Task: When was "The Red Badge of Courage" by Stephen Crane published?
Action: Mouse moved to (203, 172)
Screenshot: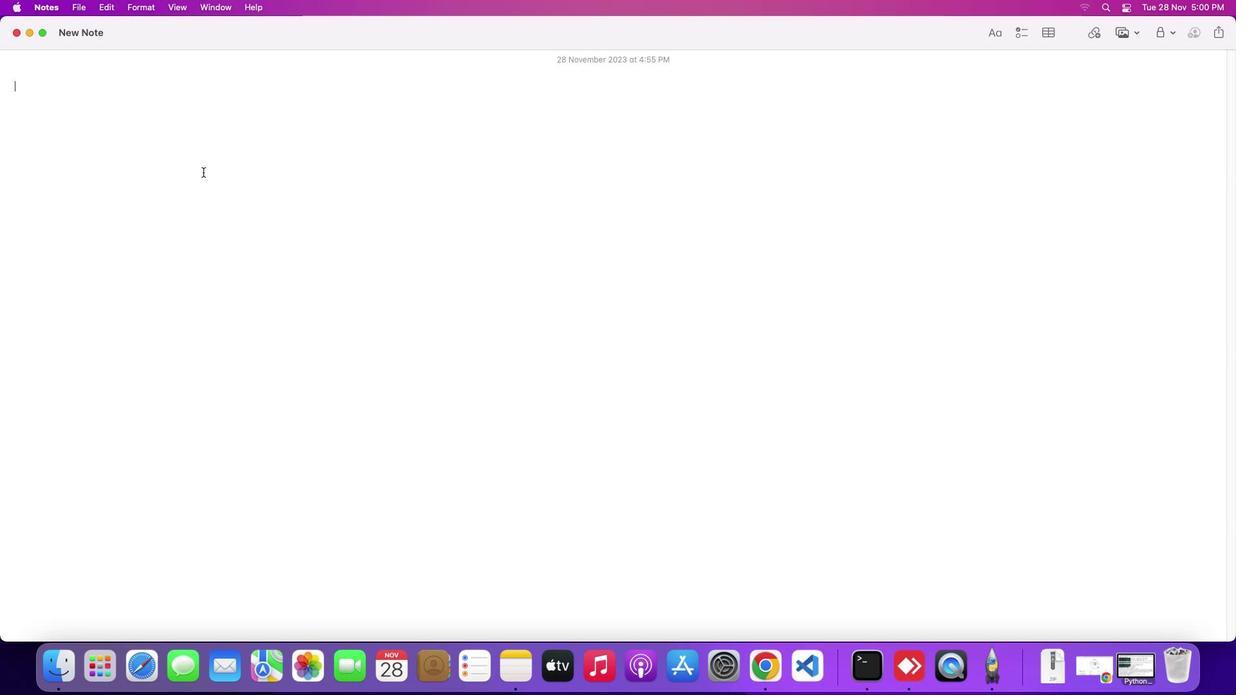 
Action: Key pressed Key.shift'W''h''e''n'Key.space'w''a''s'Key.spaceKey.shift'"'Key.shift'T''h''e'Key.spaceKey.shift'R''e''d'Key.spaceKey.shift'B''a''d''g''e'Key.space'o''f'Key.spaceKey.shift'C''o''u''r''a''g''e'Key.shift'"'Key.space'b''y'Key.spaceKey.shift'S''t''e''p''h''e''n'Key.spaceKey.shift'C''r''a''n''e'Key.space'p''u''b''l''i''s''h''e''d'Key.shift_r'?'Key.enter
Screenshot: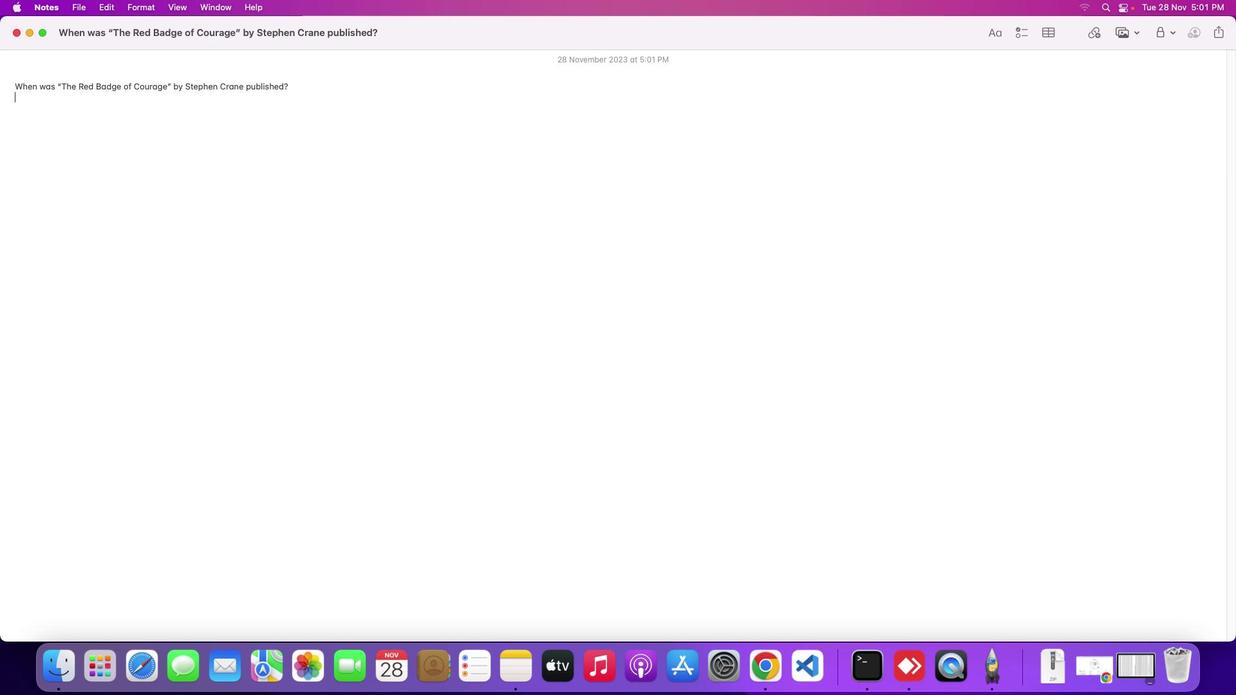 
Action: Mouse moved to (1091, 665)
Screenshot: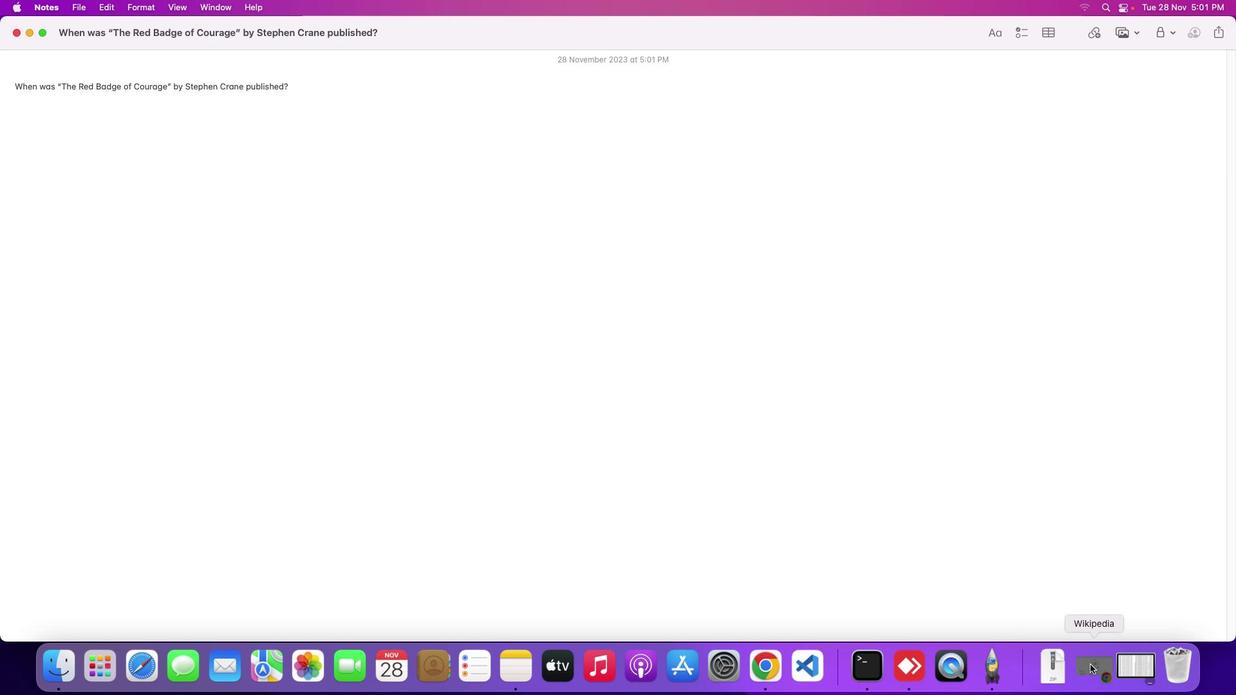 
Action: Mouse pressed left at (1091, 665)
Screenshot: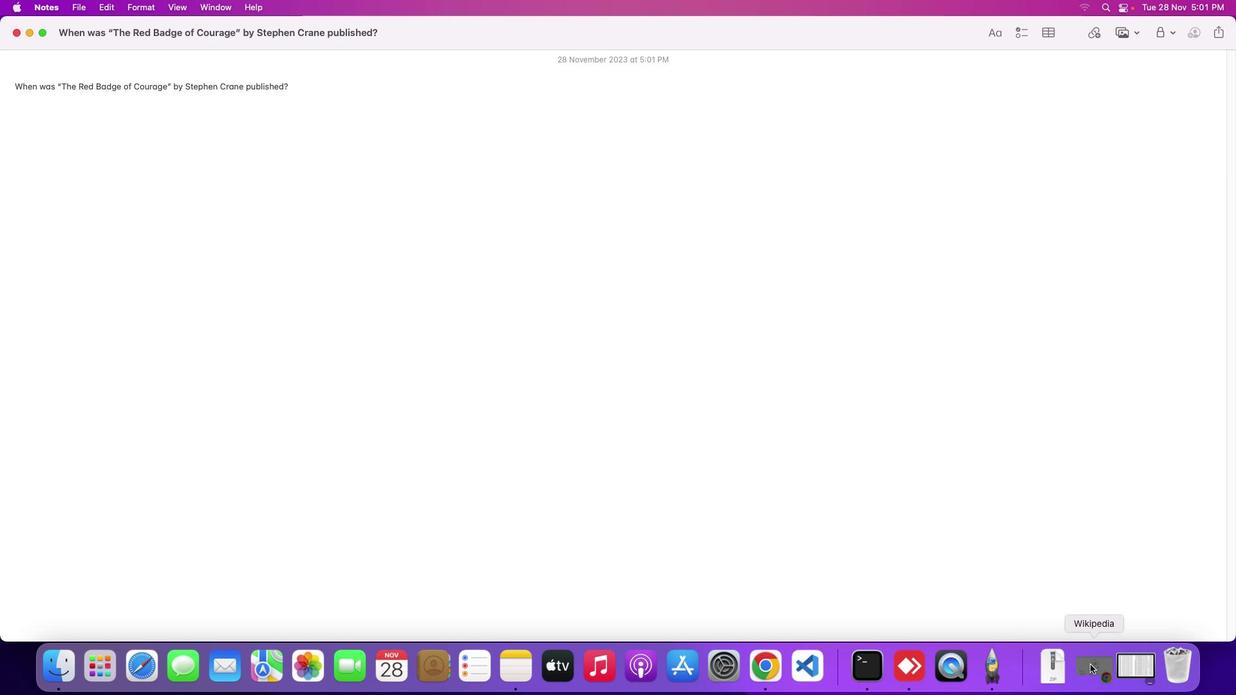 
Action: Mouse moved to (495, 391)
Screenshot: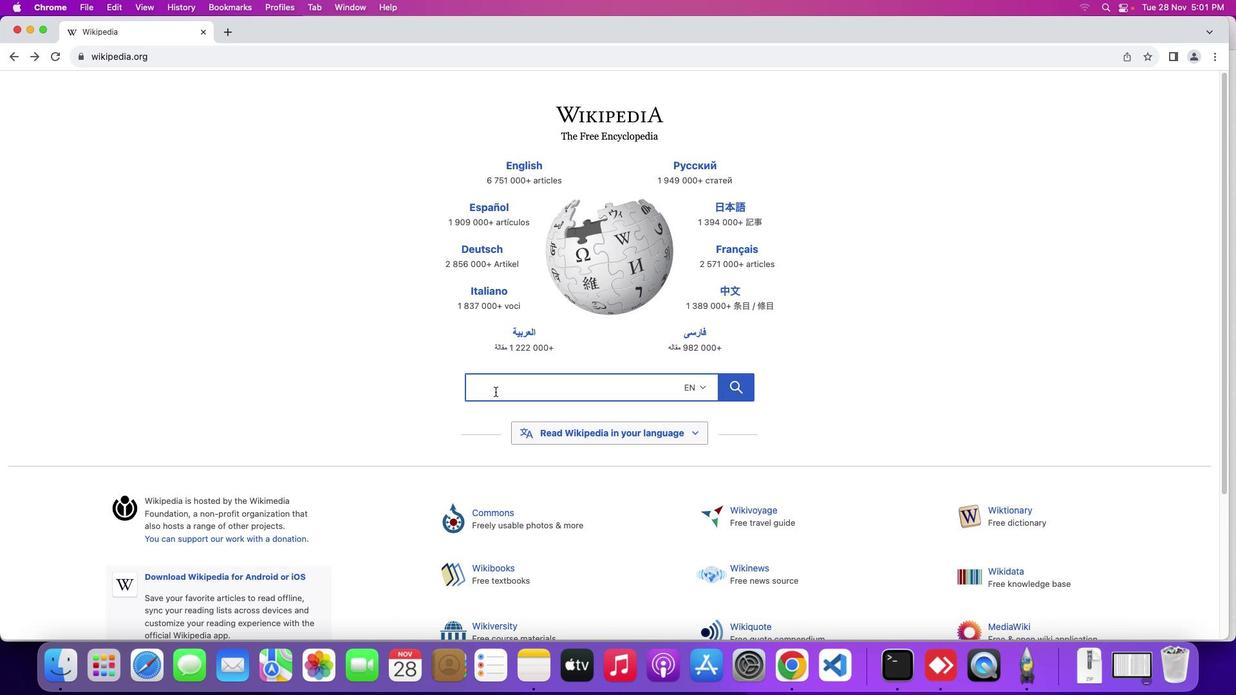 
Action: Mouse pressed left at (495, 391)
Screenshot: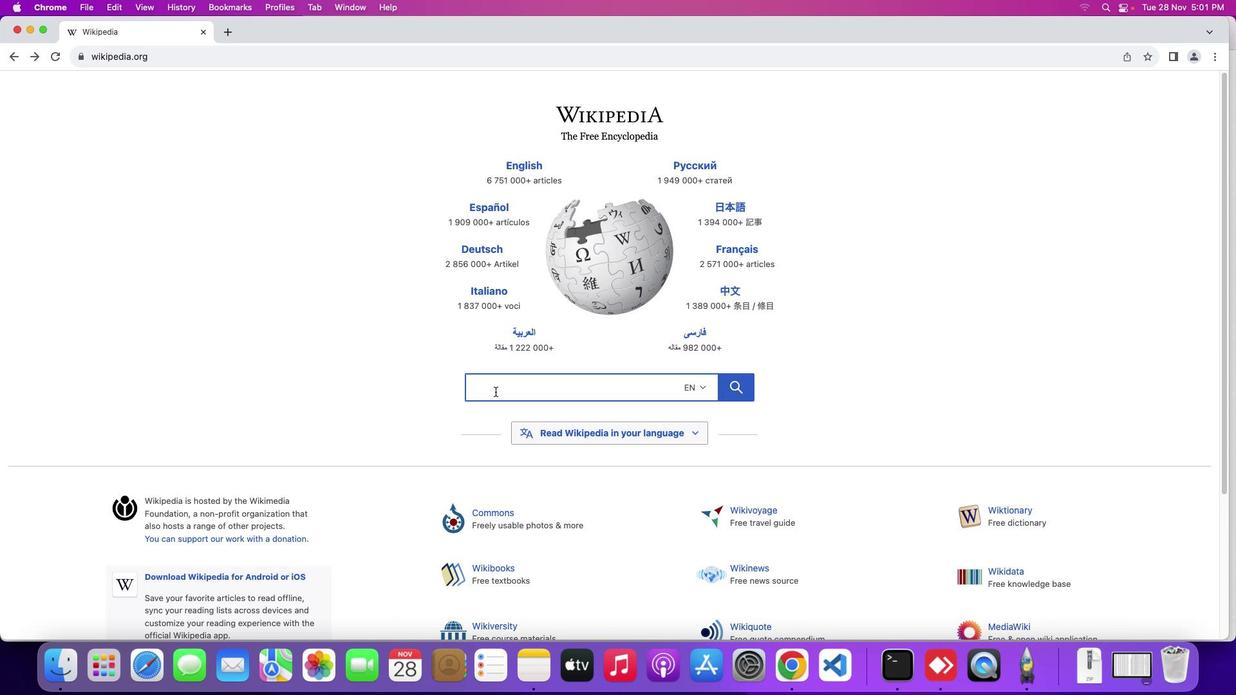 
Action: Mouse moved to (494, 389)
Screenshot: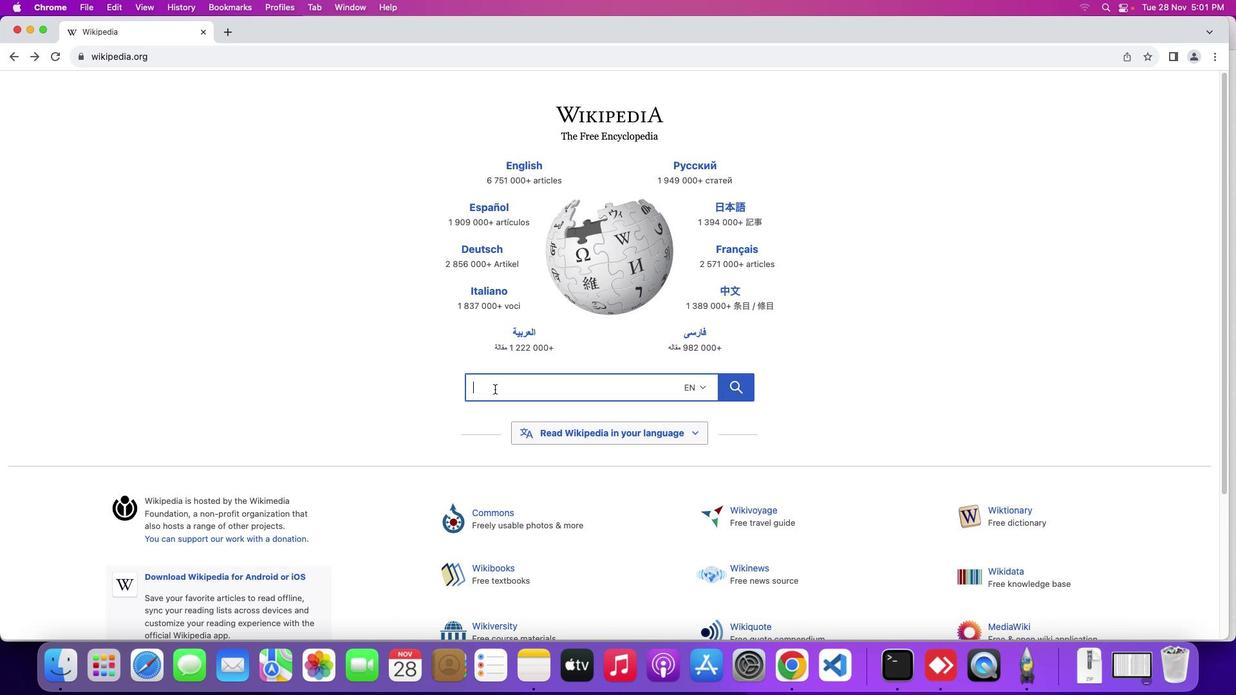 
Action: Key pressed Key.shift'T''h''e'Key.spaceKey.shift'R''e''d'Key.spaceKey.shift'B''a''d''g''e'Key.space'o''f'Key.spaceKey.shift'C''o''u''r''a''g''e'
Screenshot: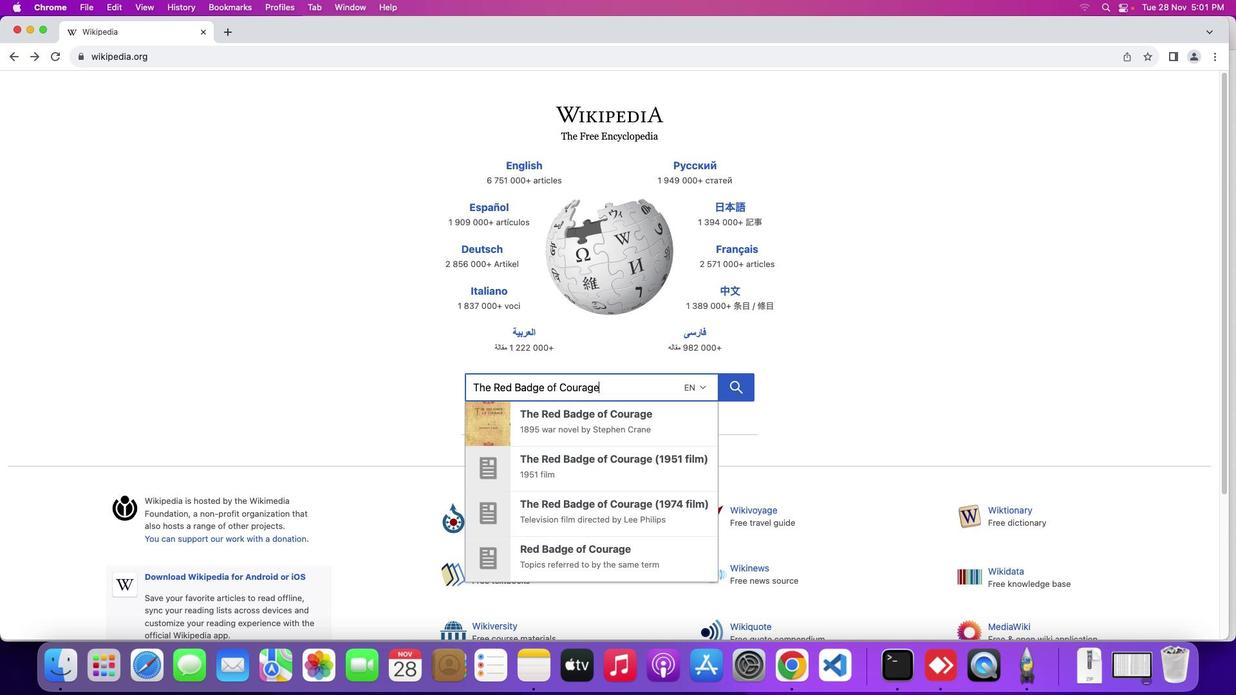 
Action: Mouse moved to (740, 387)
Screenshot: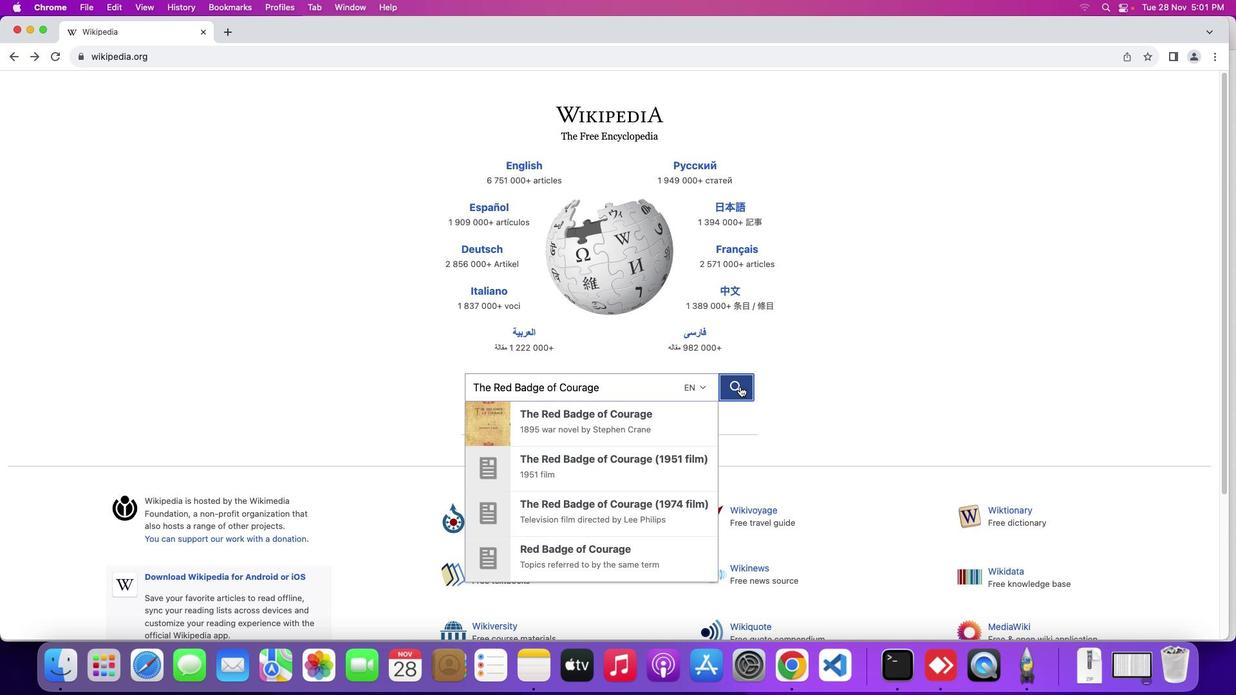 
Action: Mouse pressed left at (740, 387)
Screenshot: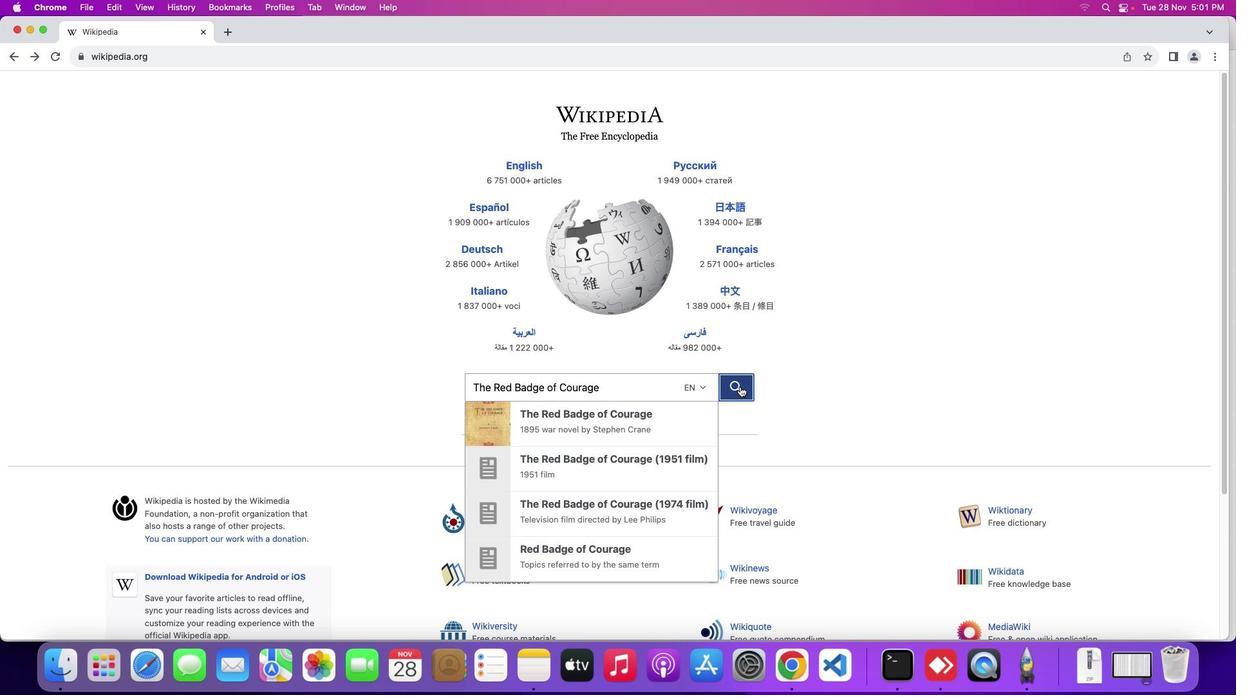 
Action: Mouse moved to (773, 269)
Screenshot: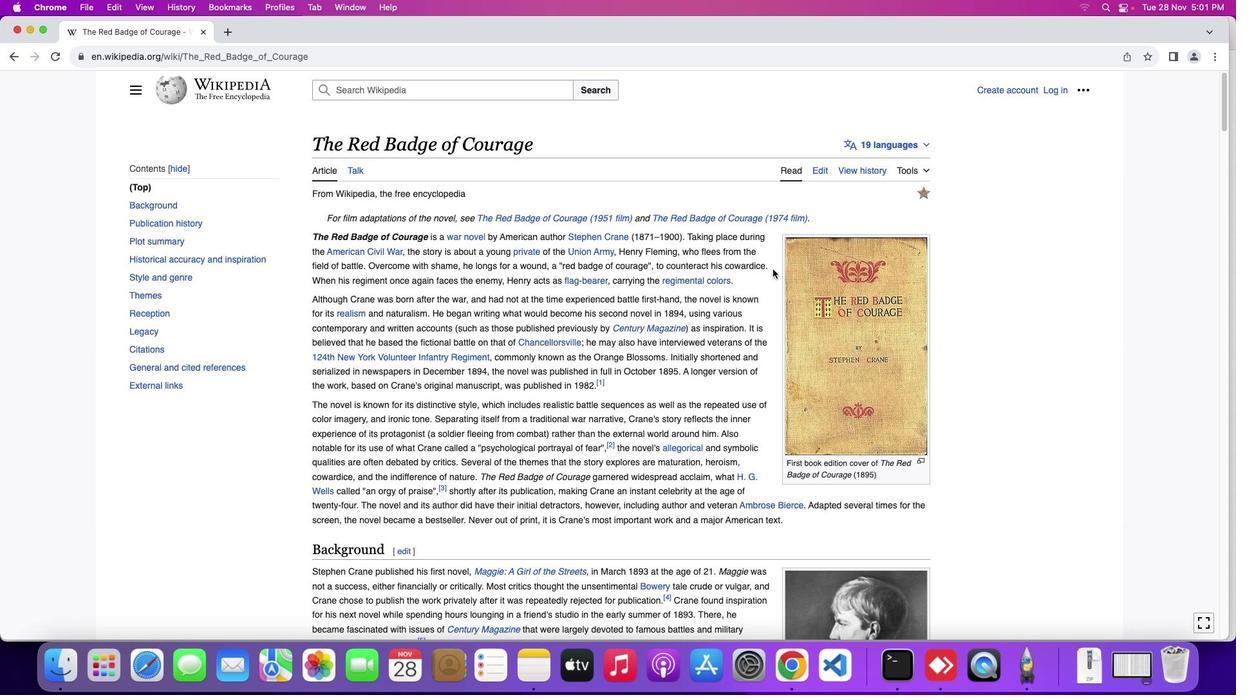 
Action: Mouse scrolled (773, 269) with delta (0, 0)
Screenshot: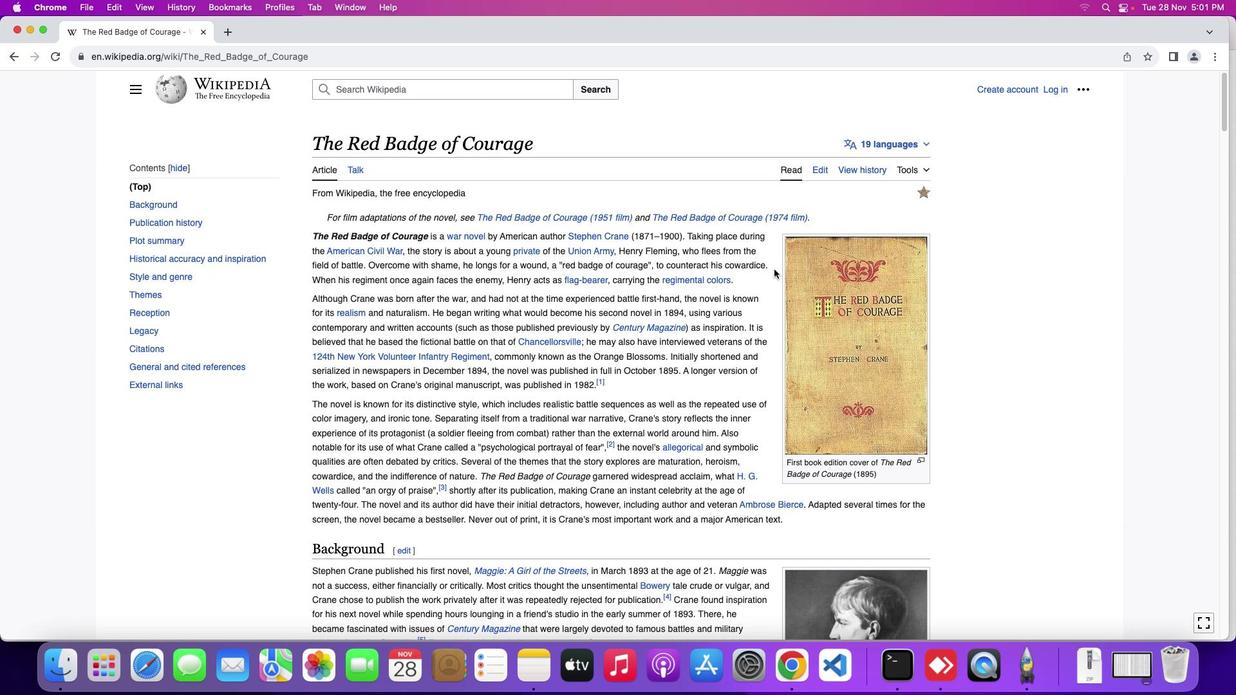 
Action: Mouse moved to (774, 269)
Screenshot: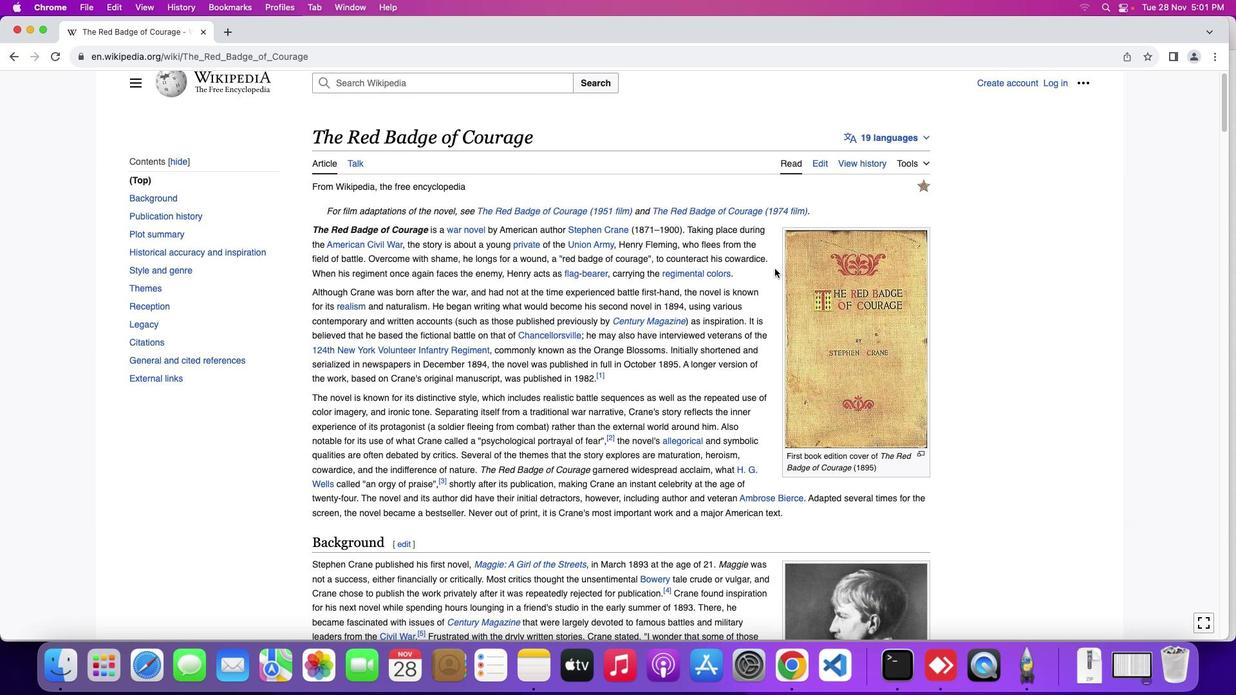 
Action: Mouse scrolled (774, 269) with delta (0, 0)
Screenshot: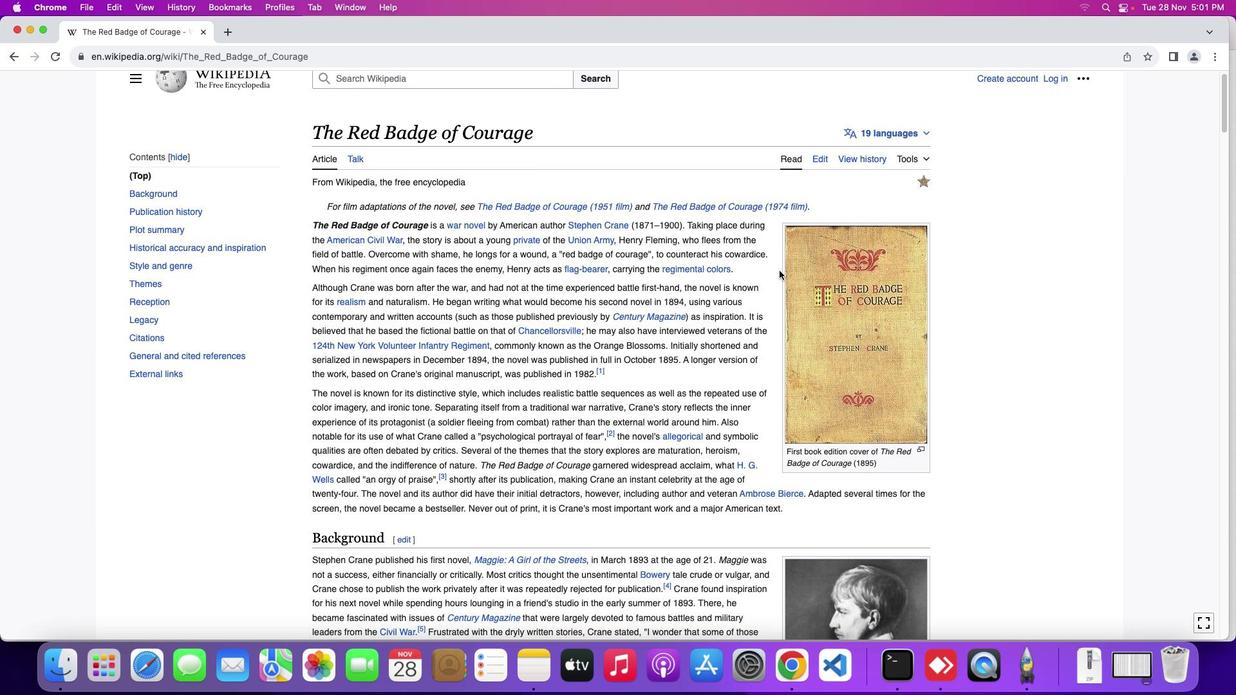 
Action: Mouse scrolled (774, 269) with delta (0, 0)
Screenshot: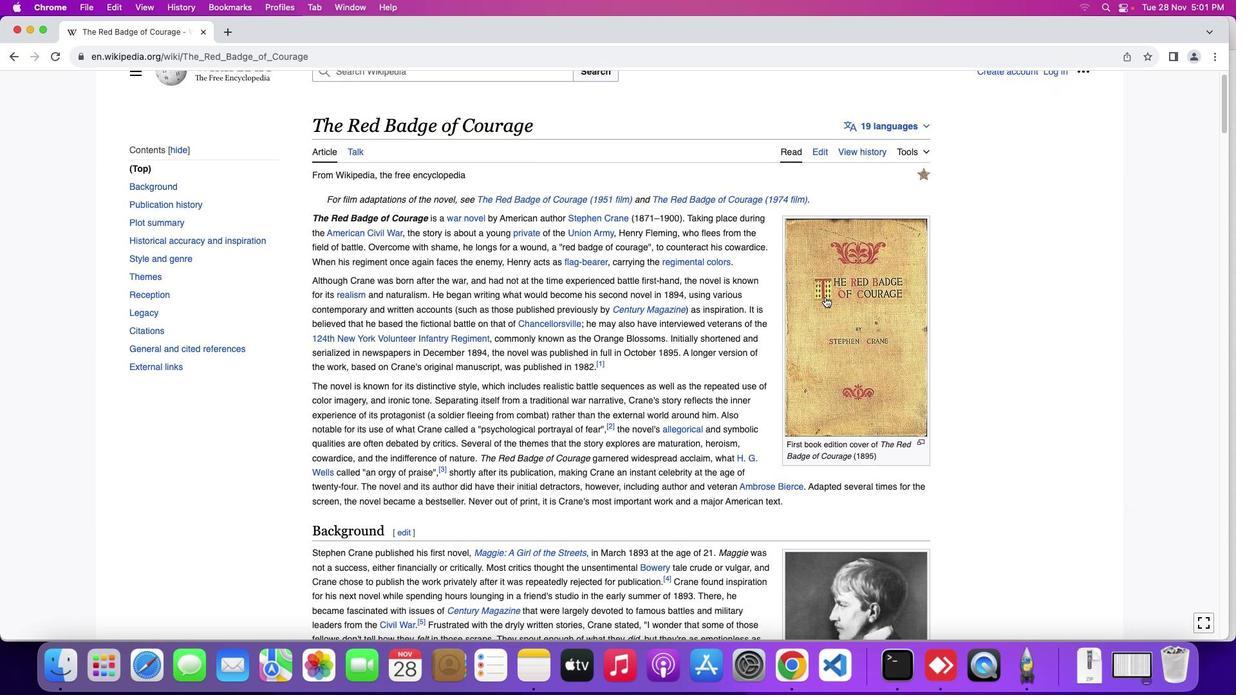
Action: Mouse moved to (945, 334)
Screenshot: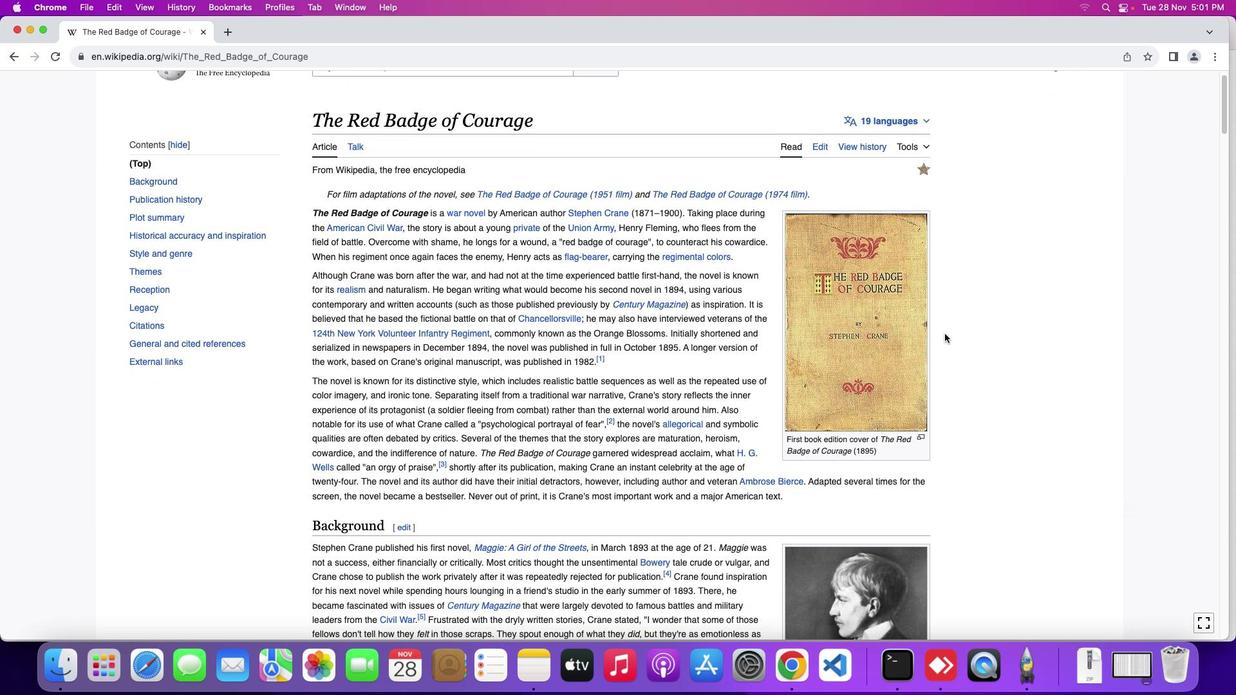 
Action: Mouse scrolled (945, 334) with delta (0, 0)
Screenshot: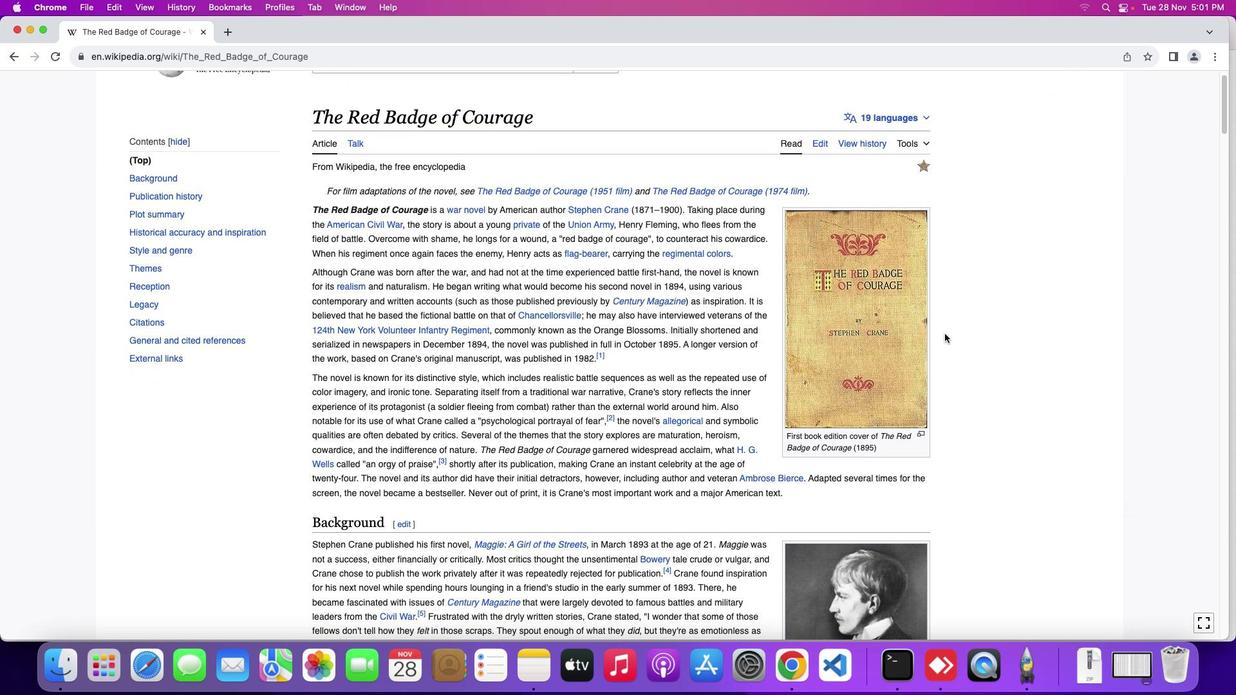
Action: Mouse moved to (945, 333)
Screenshot: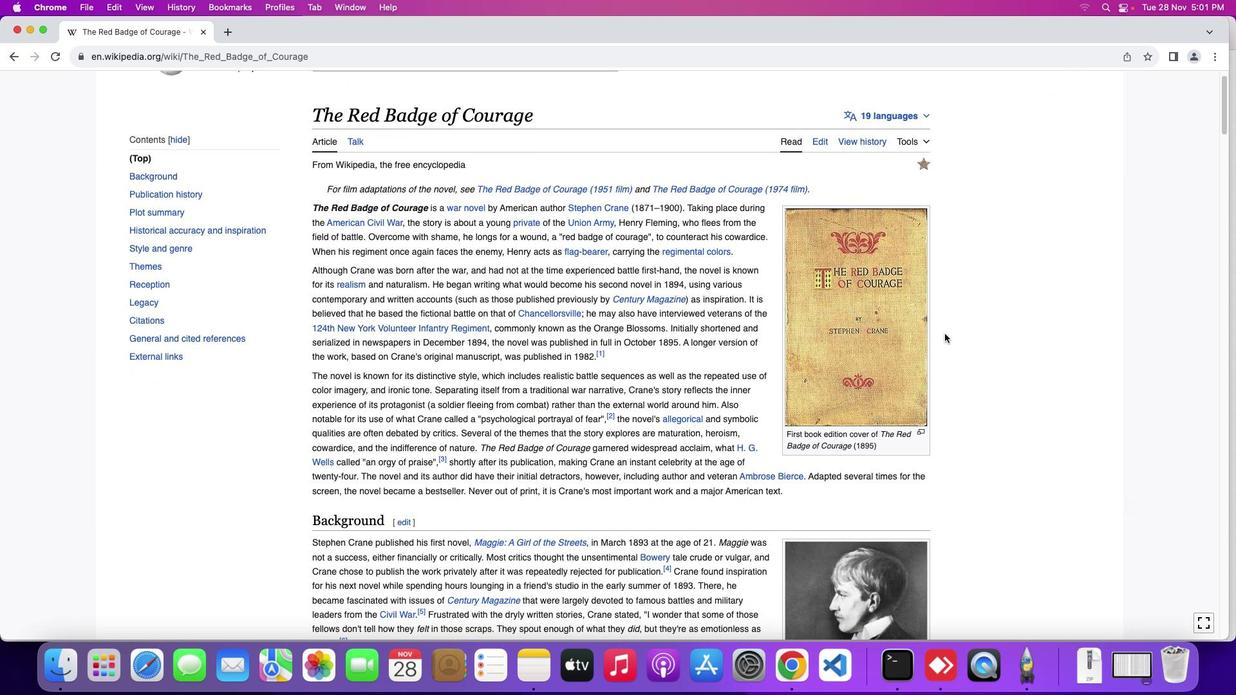
Action: Mouse scrolled (945, 333) with delta (0, 0)
Screenshot: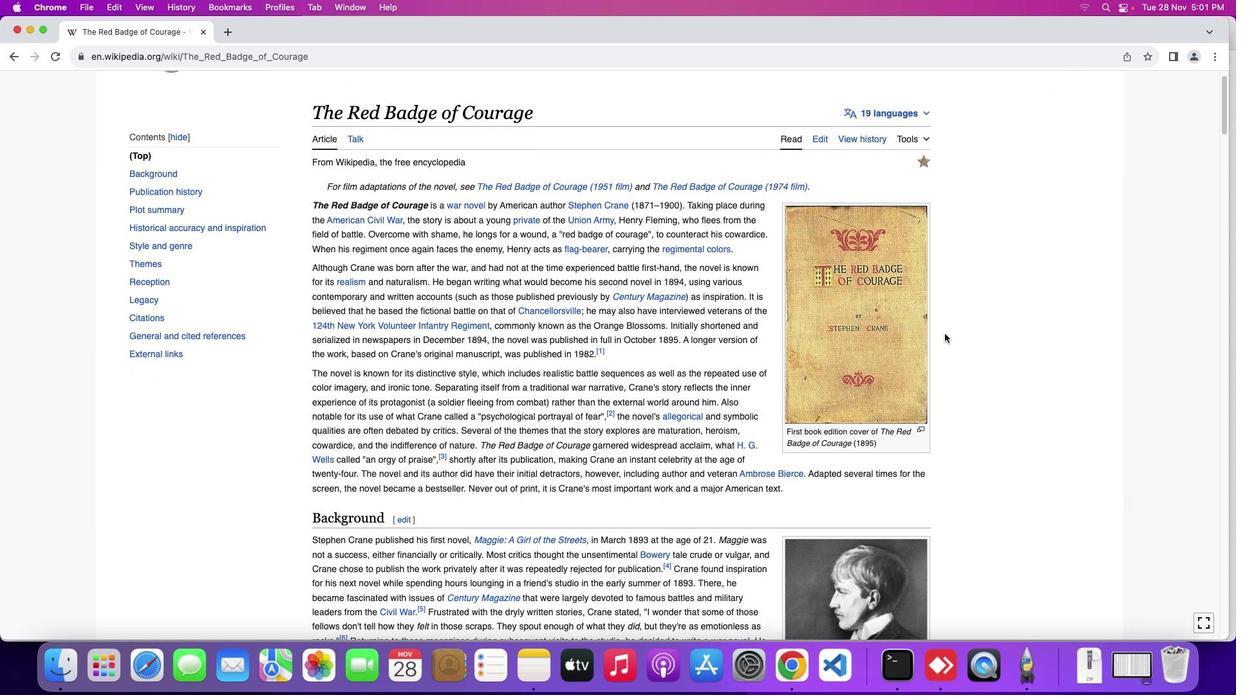 
Action: Mouse moved to (944, 338)
Screenshot: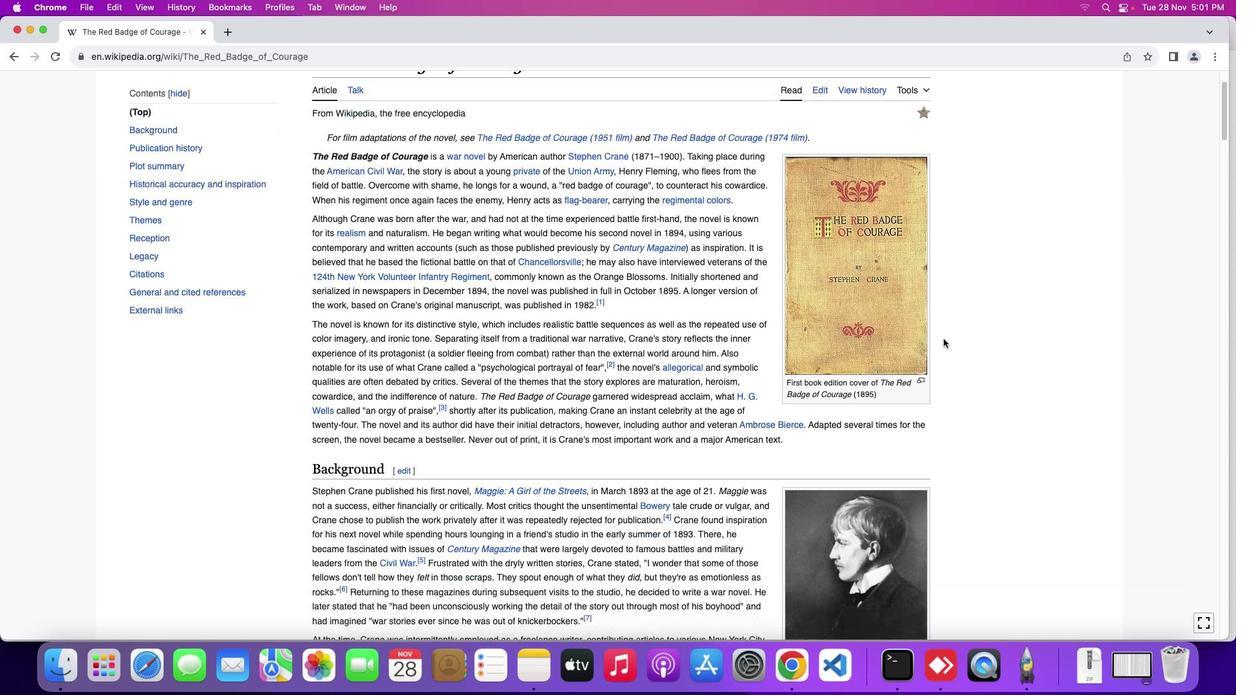 
Action: Mouse scrolled (944, 338) with delta (0, 0)
Screenshot: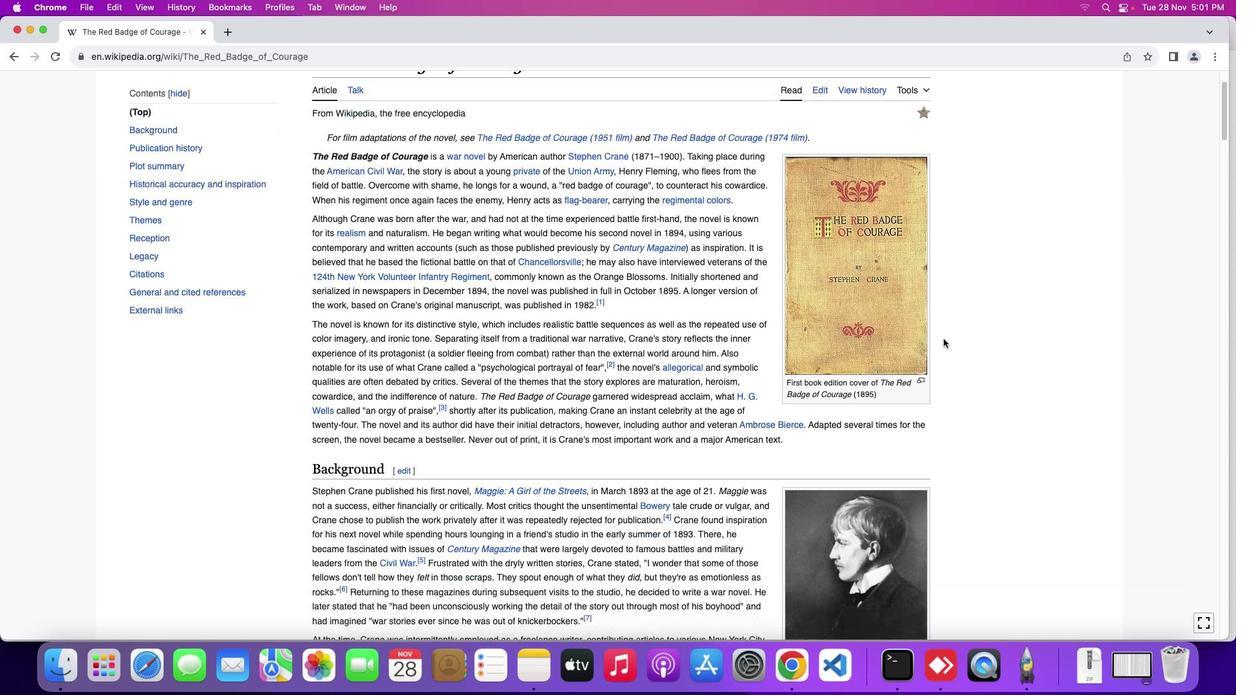 
Action: Mouse scrolled (944, 338) with delta (0, 0)
Screenshot: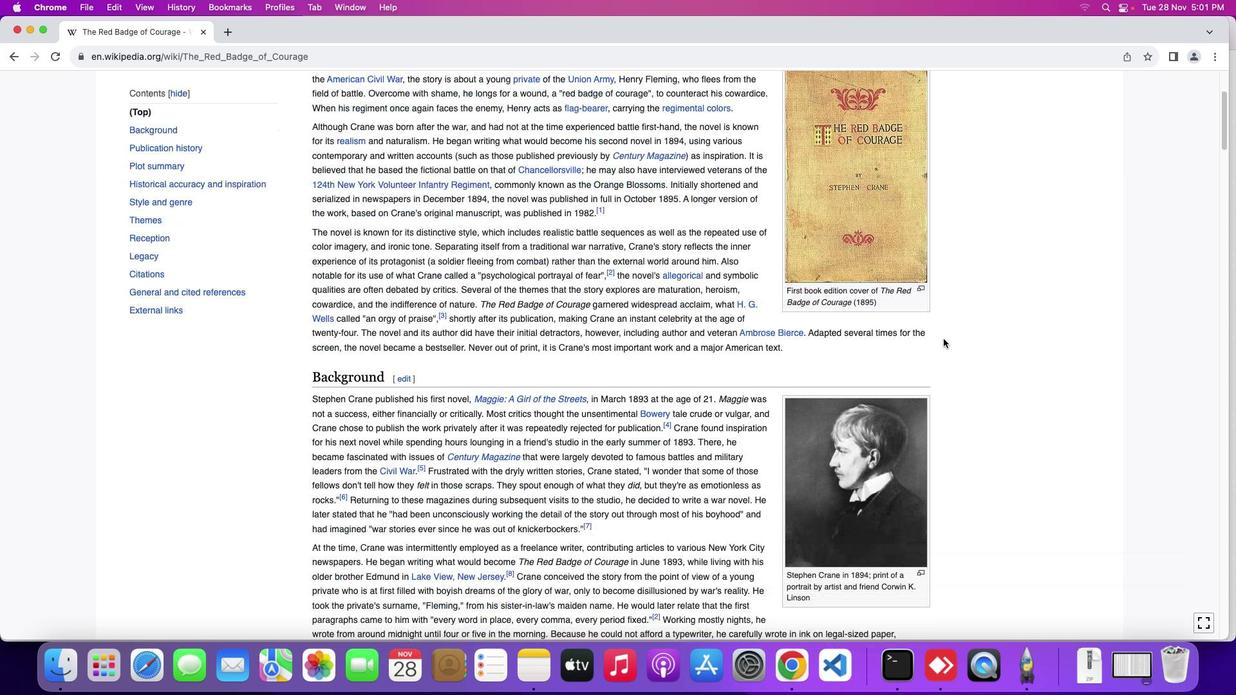 
Action: Mouse scrolled (944, 338) with delta (0, -1)
Screenshot: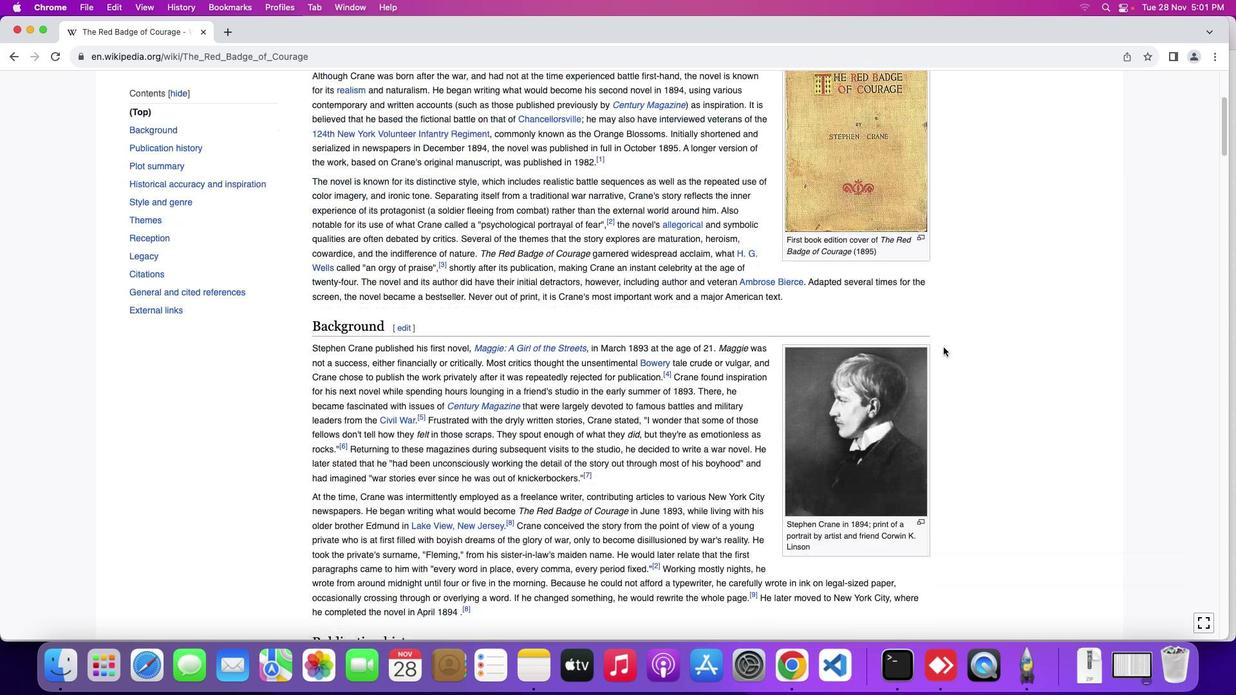 
Action: Mouse scrolled (944, 338) with delta (0, -2)
Screenshot: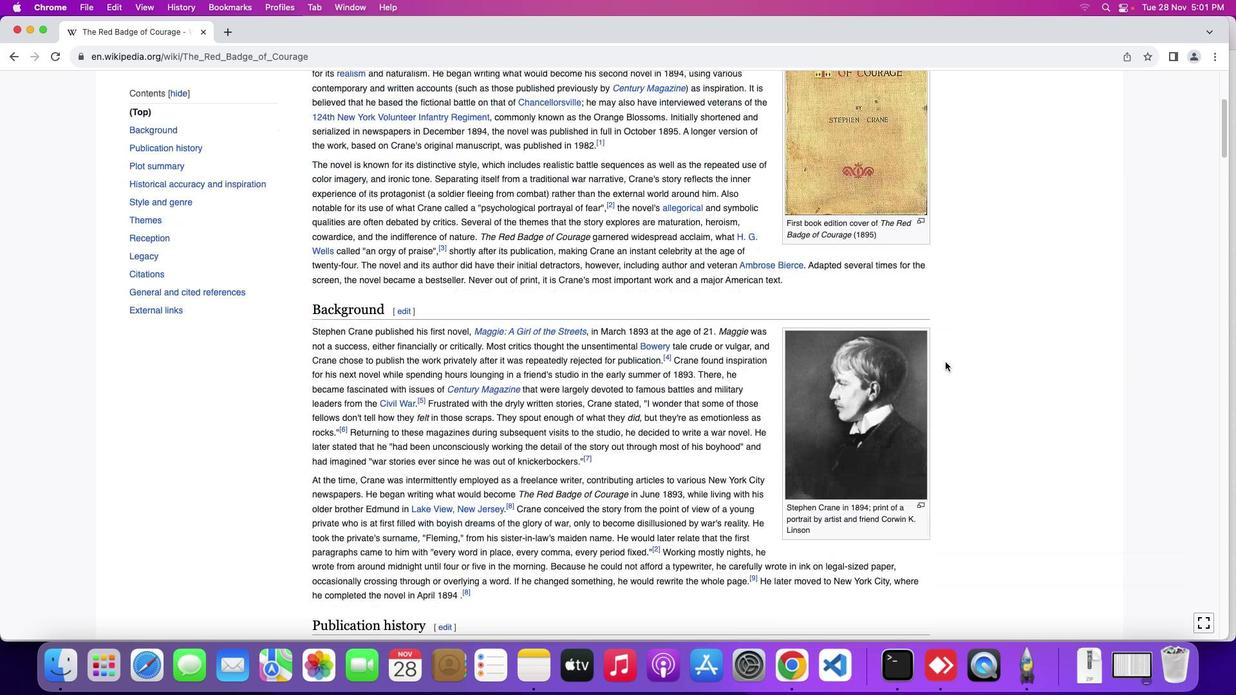 
Action: Mouse moved to (950, 367)
Screenshot: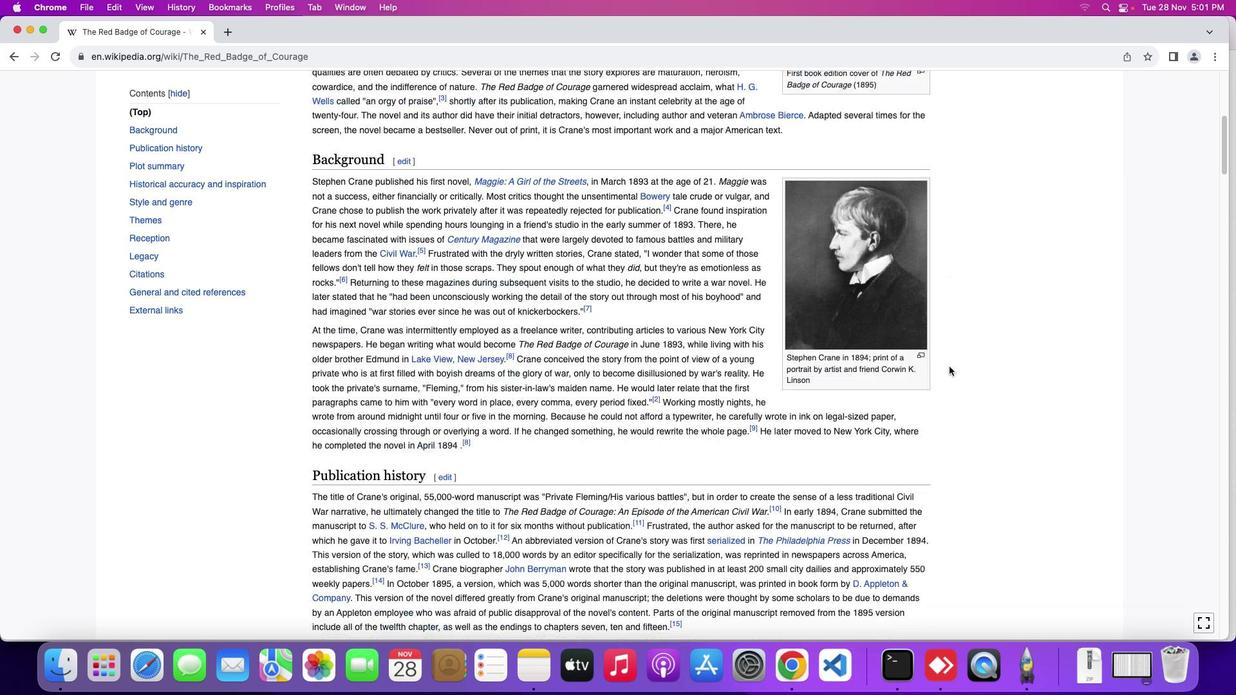 
Action: Mouse scrolled (950, 367) with delta (0, 0)
Screenshot: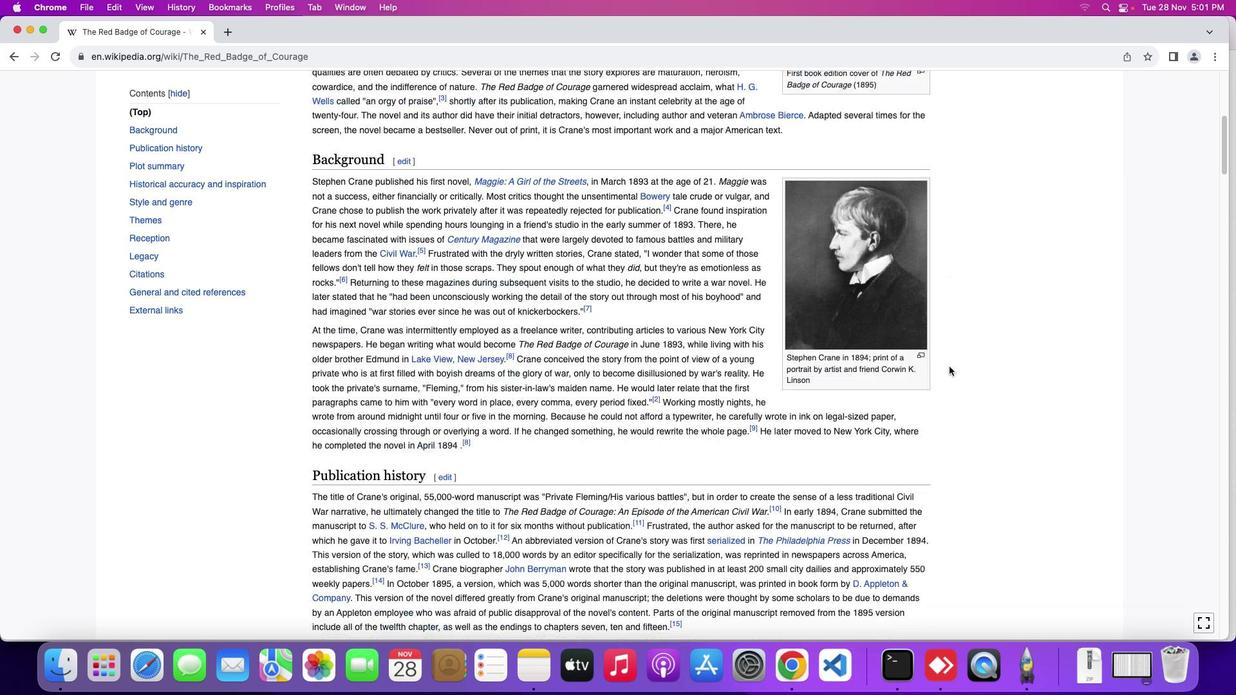 
Action: Mouse moved to (950, 367)
Screenshot: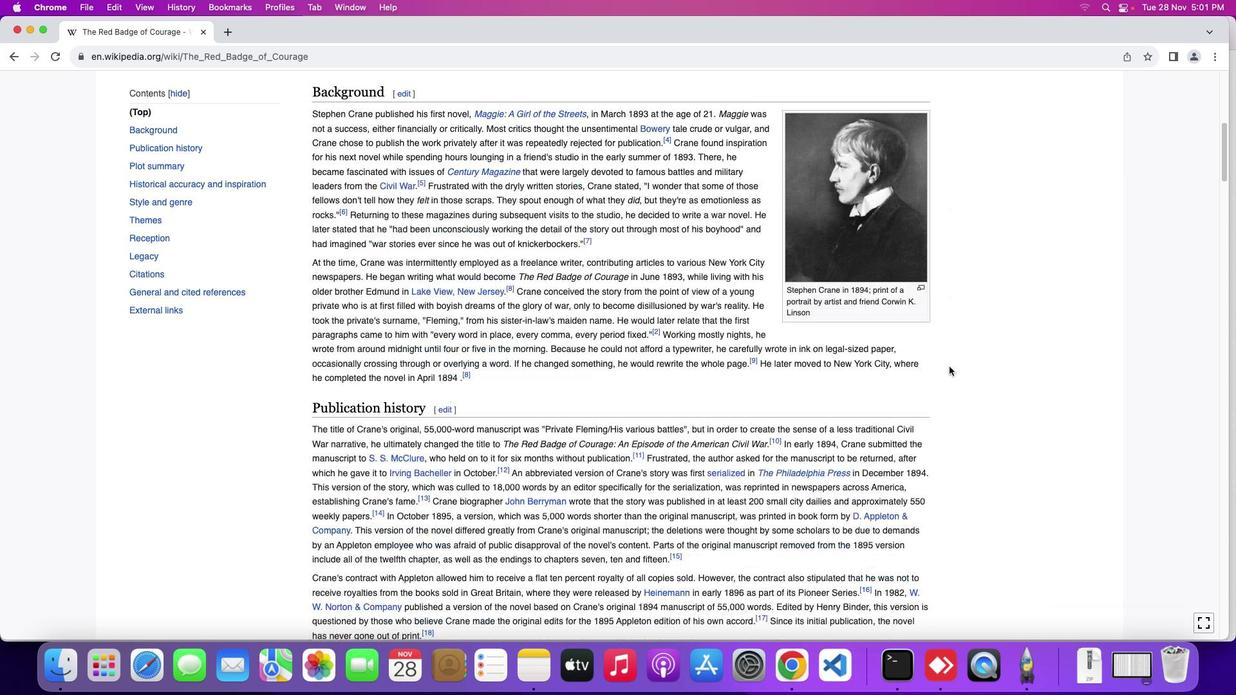 
Action: Mouse scrolled (950, 367) with delta (0, 0)
Screenshot: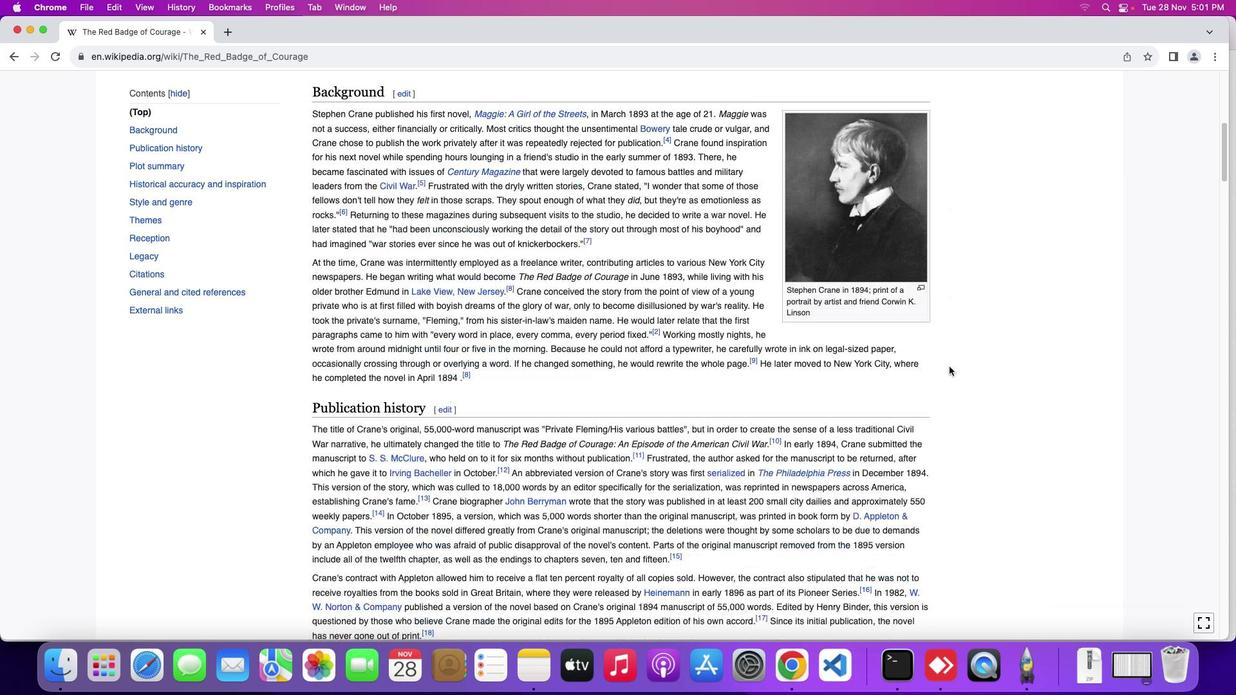 
Action: Mouse moved to (950, 367)
Screenshot: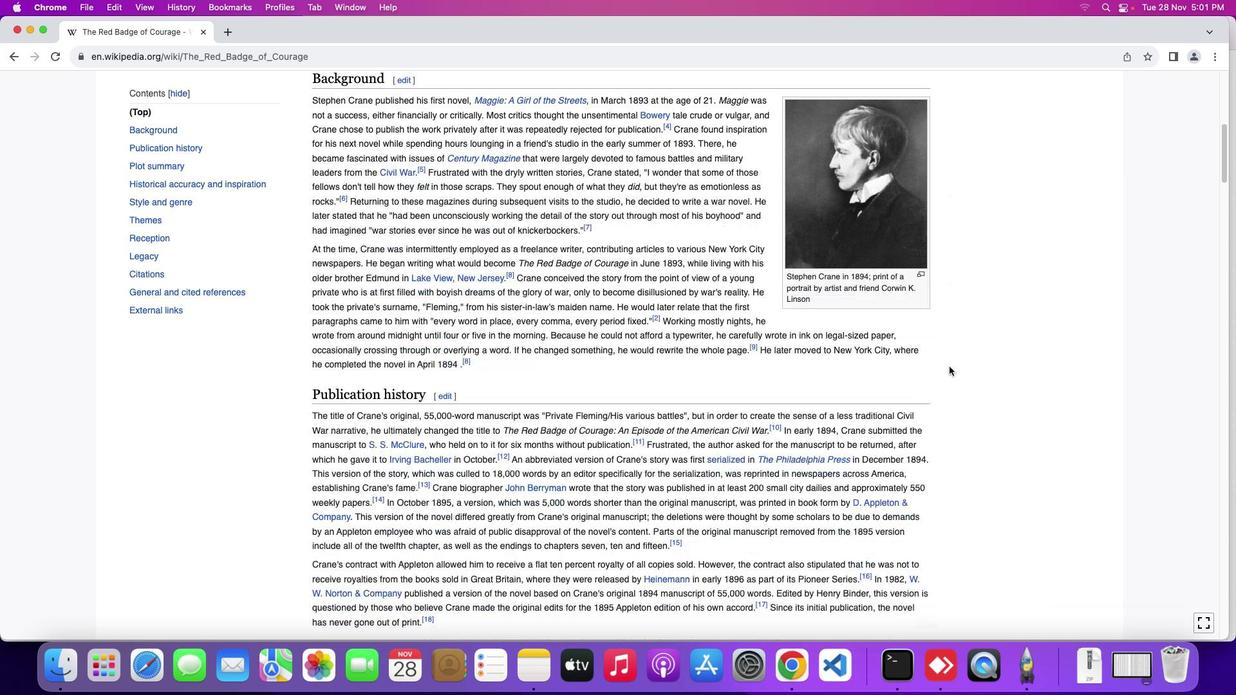
Action: Mouse scrolled (950, 367) with delta (0, -1)
Screenshot: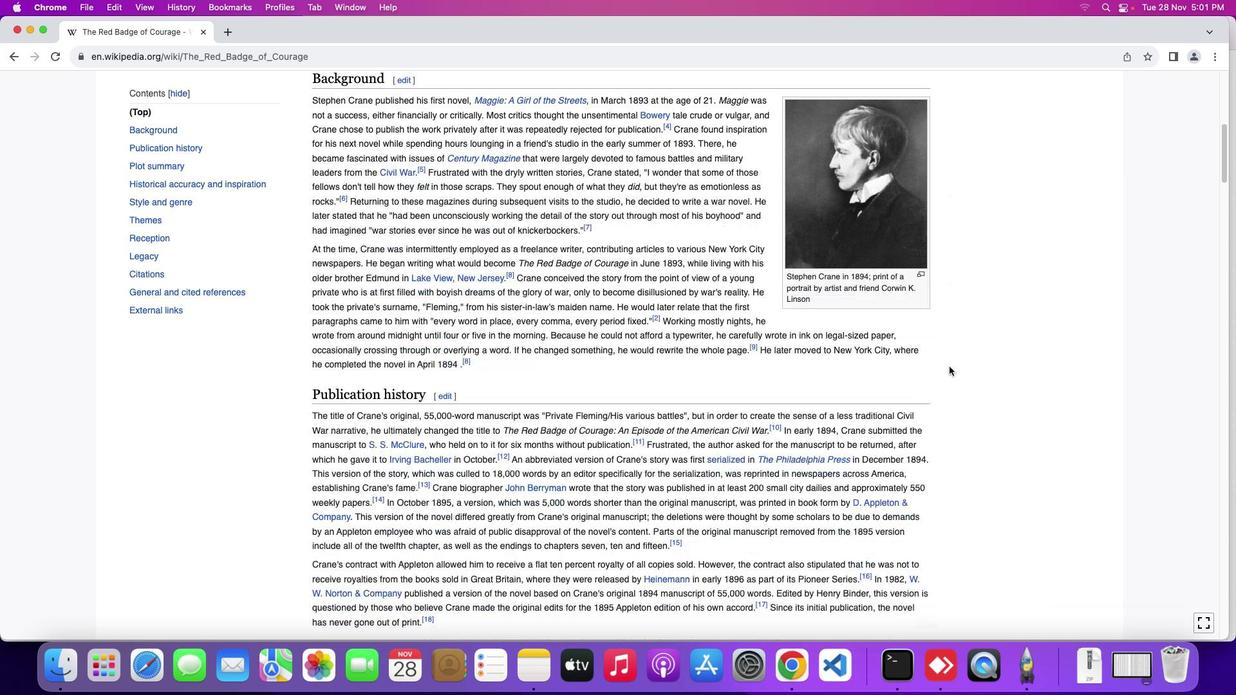 
Action: Mouse moved to (950, 367)
Screenshot: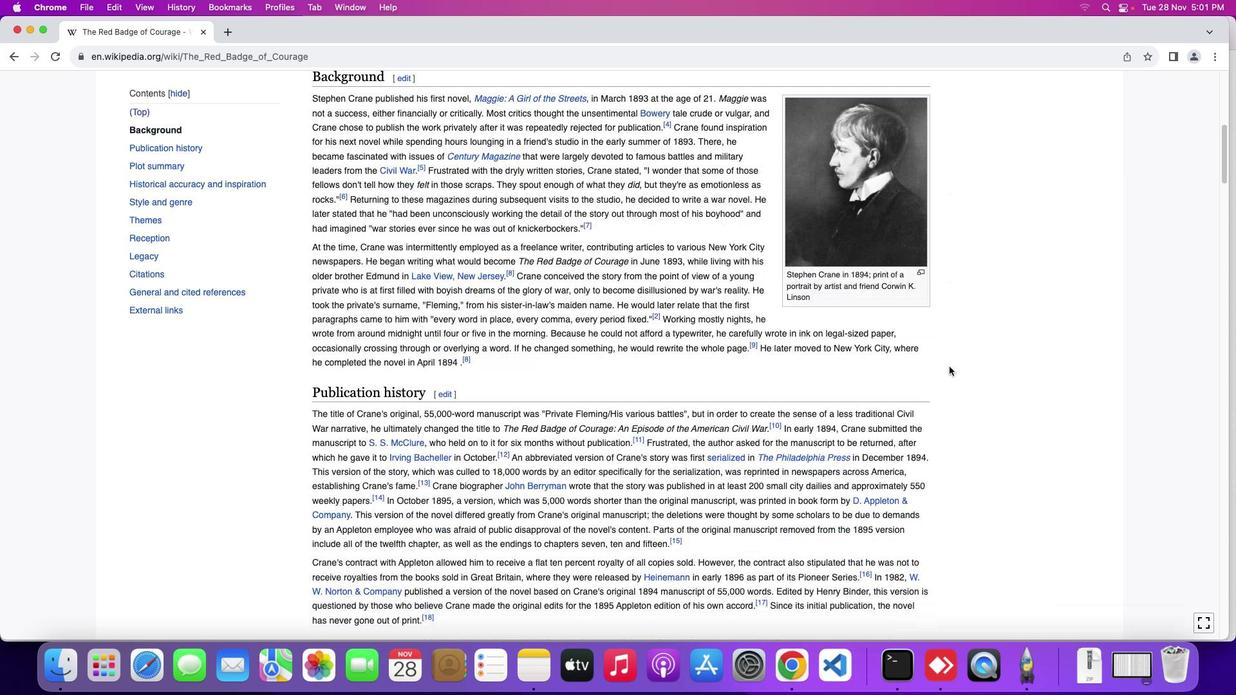 
Action: Mouse scrolled (950, 367) with delta (0, -2)
Screenshot: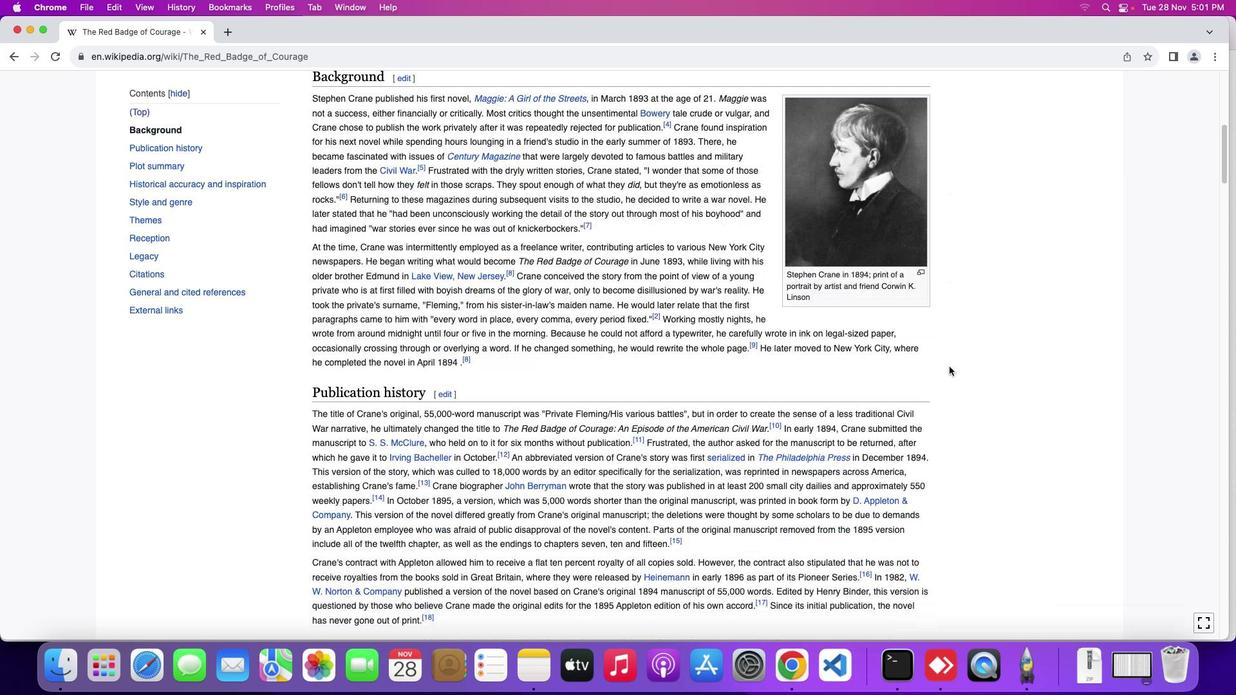 
Action: Mouse moved to (950, 366)
Screenshot: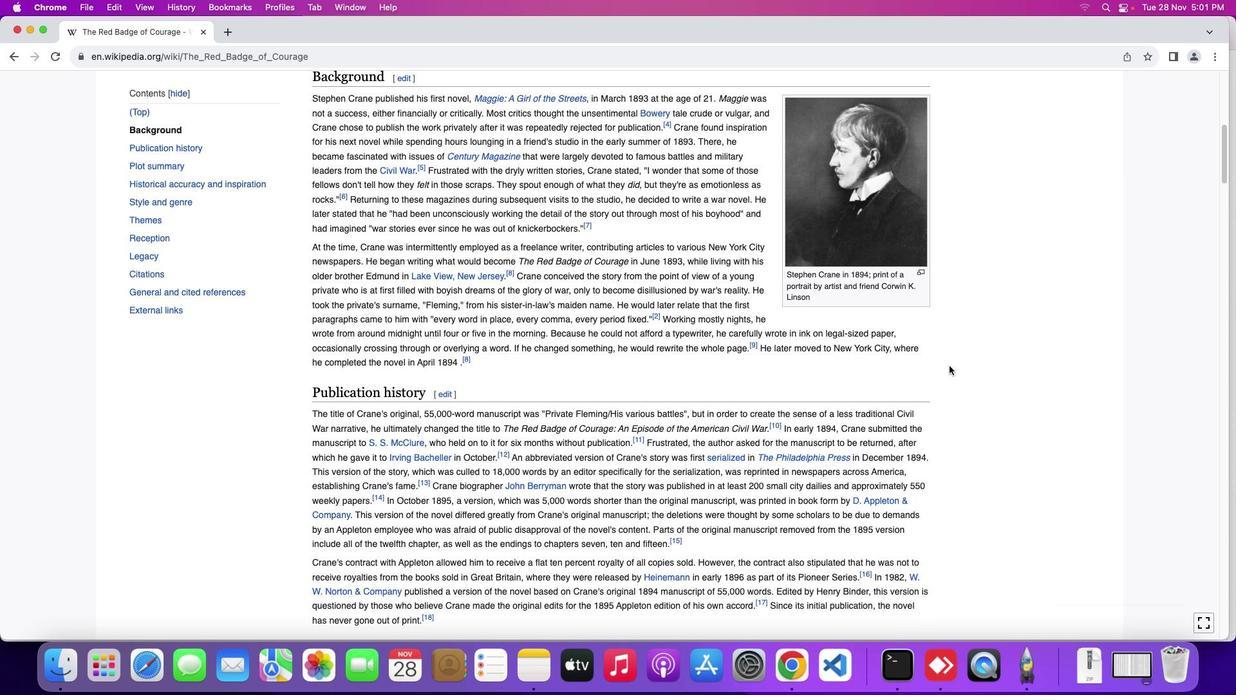 
Action: Mouse scrolled (950, 366) with delta (0, 0)
Screenshot: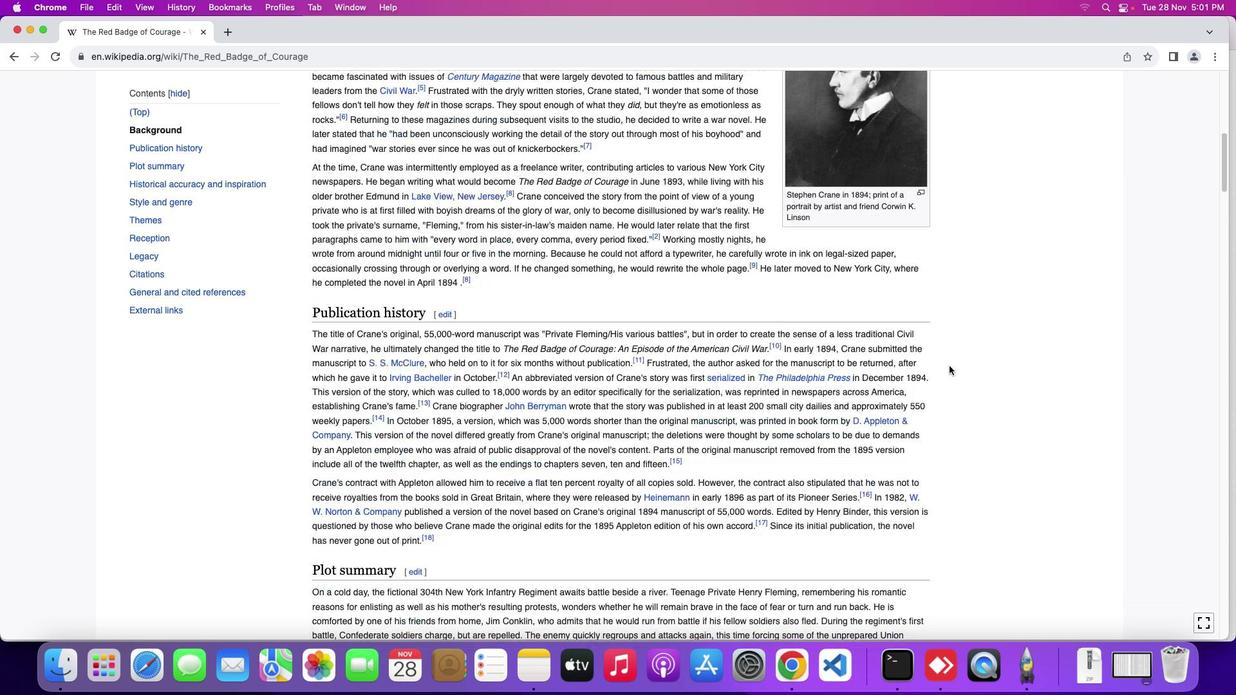 
Action: Mouse scrolled (950, 366) with delta (0, 0)
Screenshot: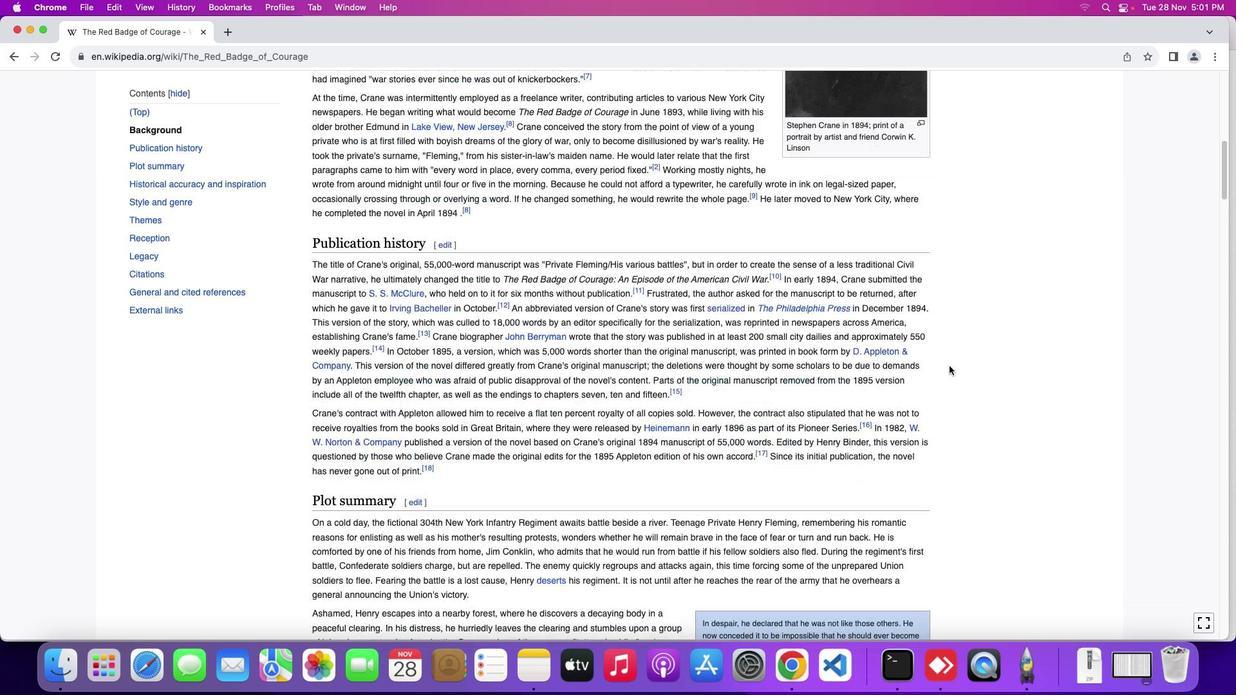 
Action: Mouse scrolled (950, 366) with delta (0, -1)
Screenshot: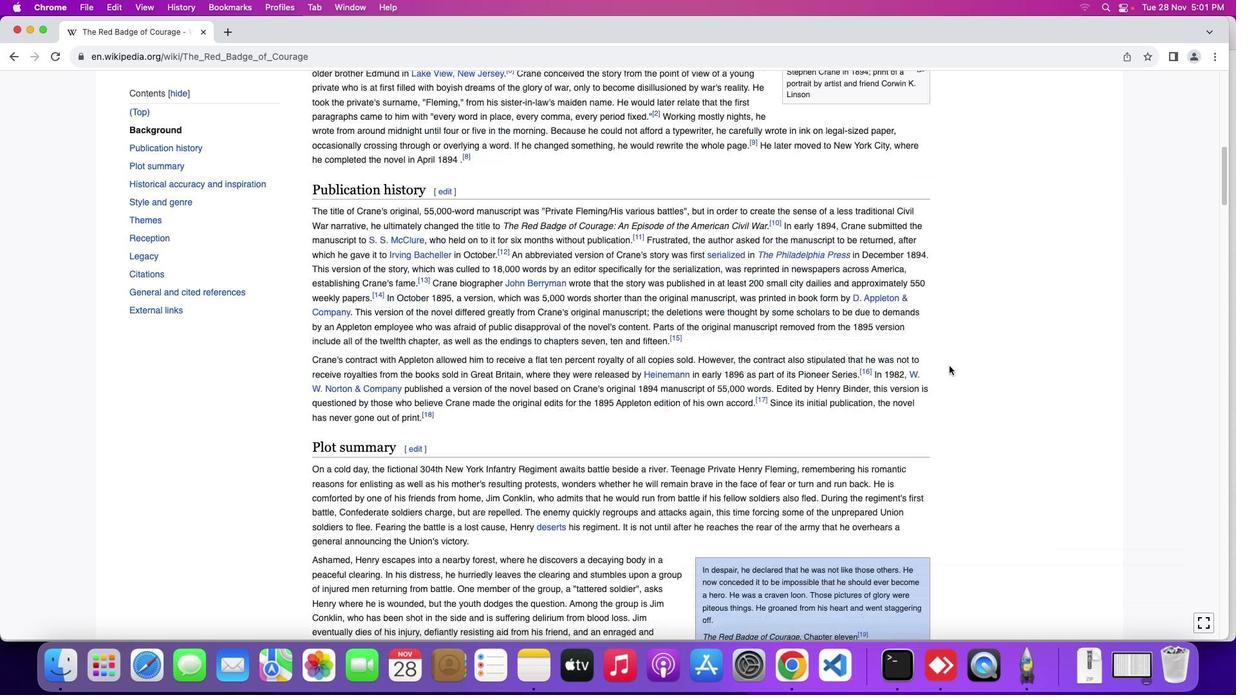 
Action: Mouse scrolled (950, 366) with delta (0, -2)
Screenshot: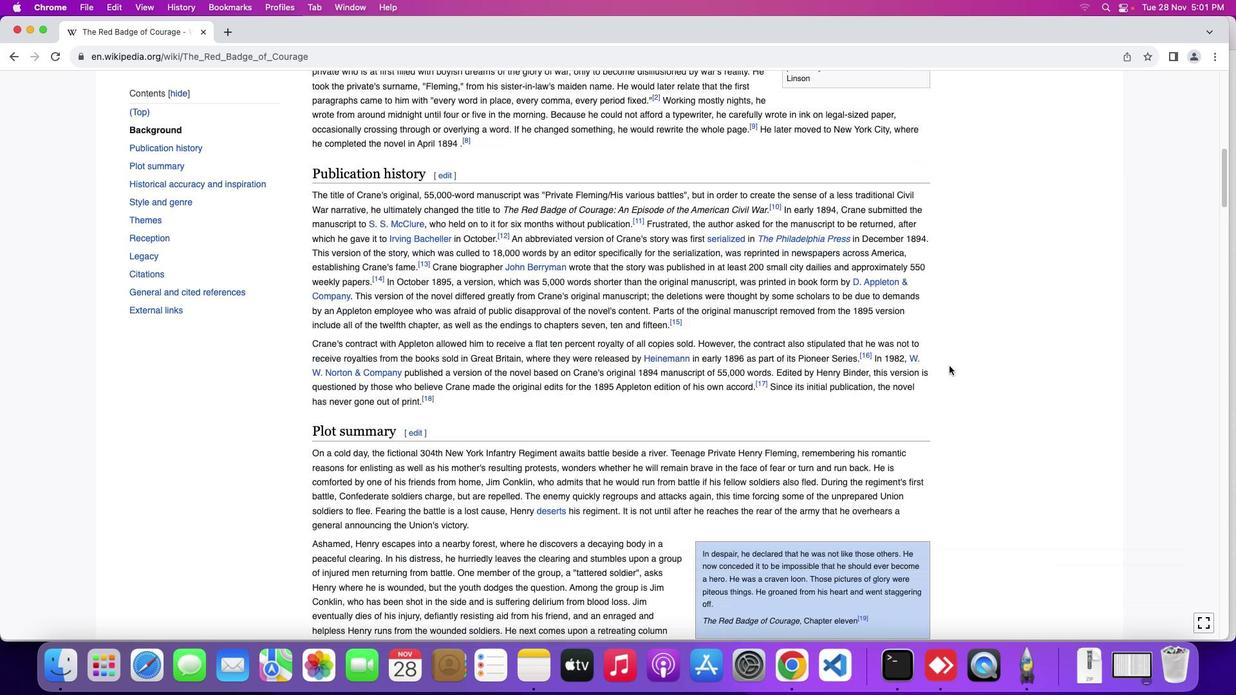 
Action: Mouse scrolled (950, 366) with delta (0, 0)
Screenshot: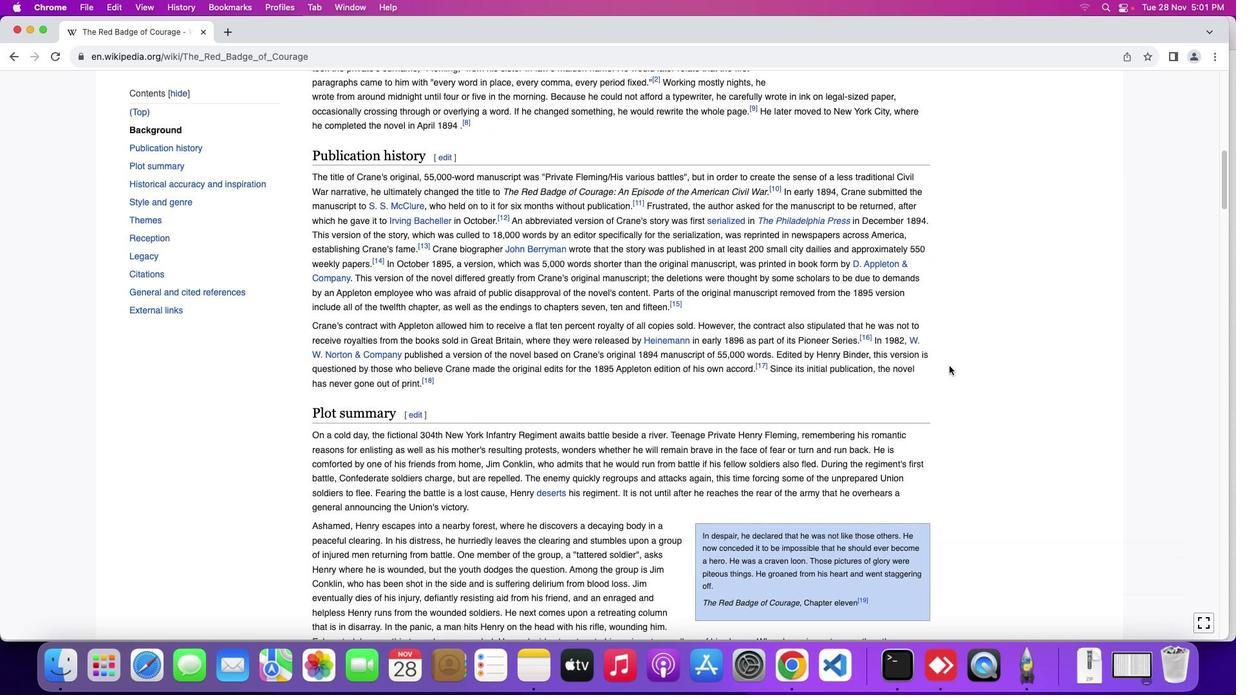 
Action: Mouse scrolled (950, 366) with delta (0, 0)
Screenshot: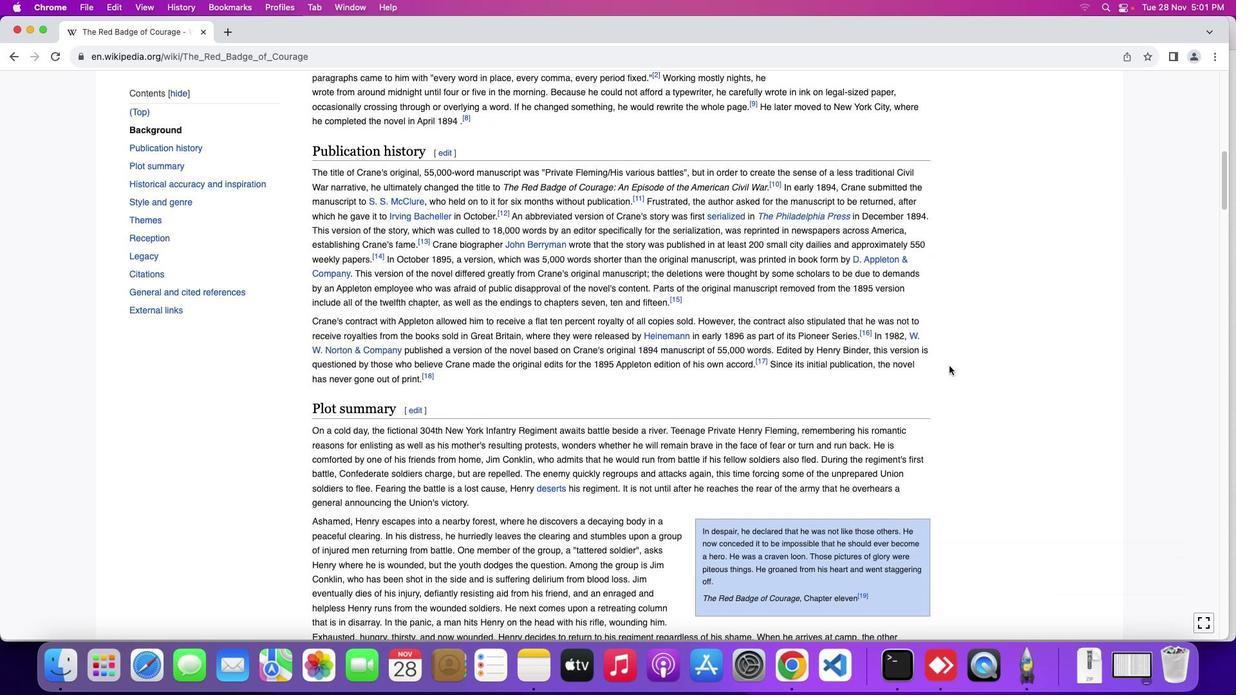 
Action: Mouse scrolled (950, 366) with delta (0, 0)
Screenshot: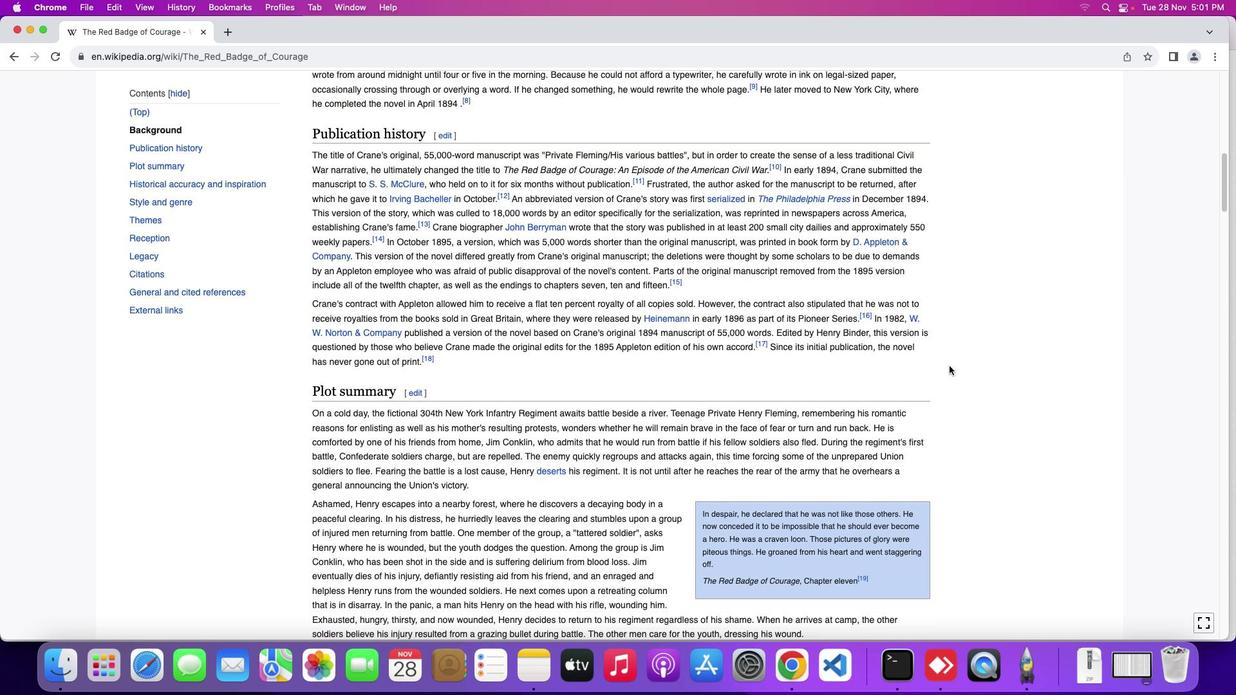 
Action: Mouse scrolled (950, 366) with delta (0, 0)
Screenshot: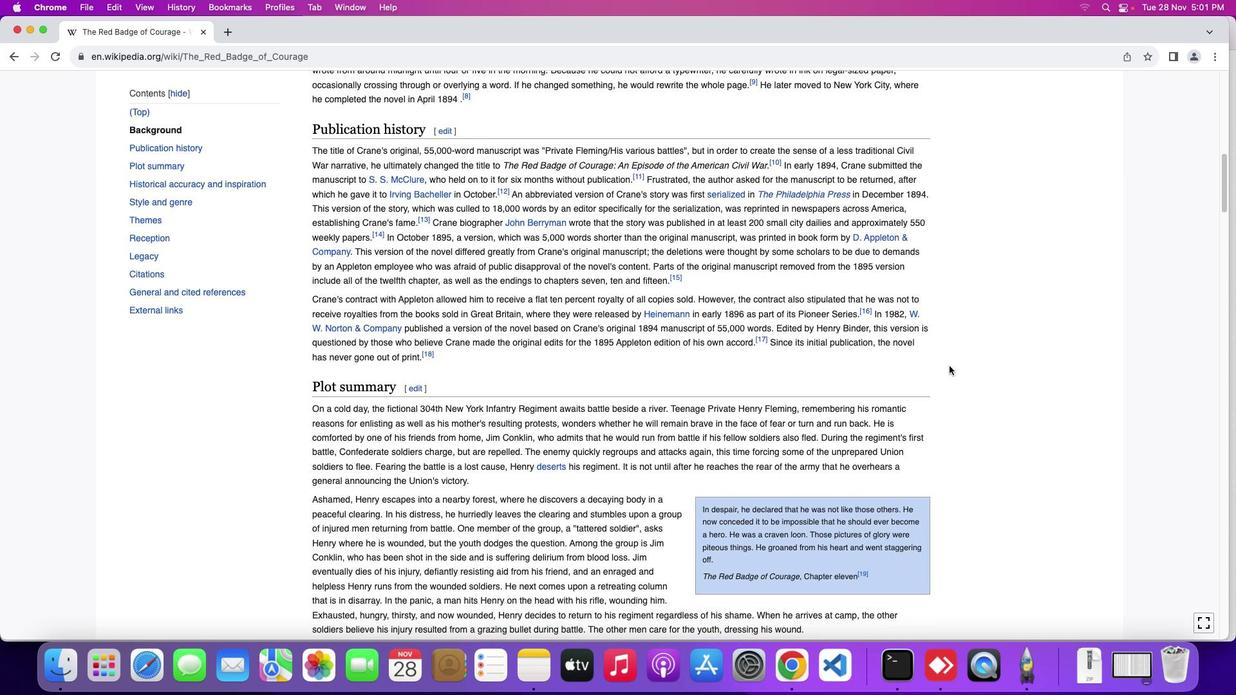 
Action: Mouse moved to (949, 366)
Screenshot: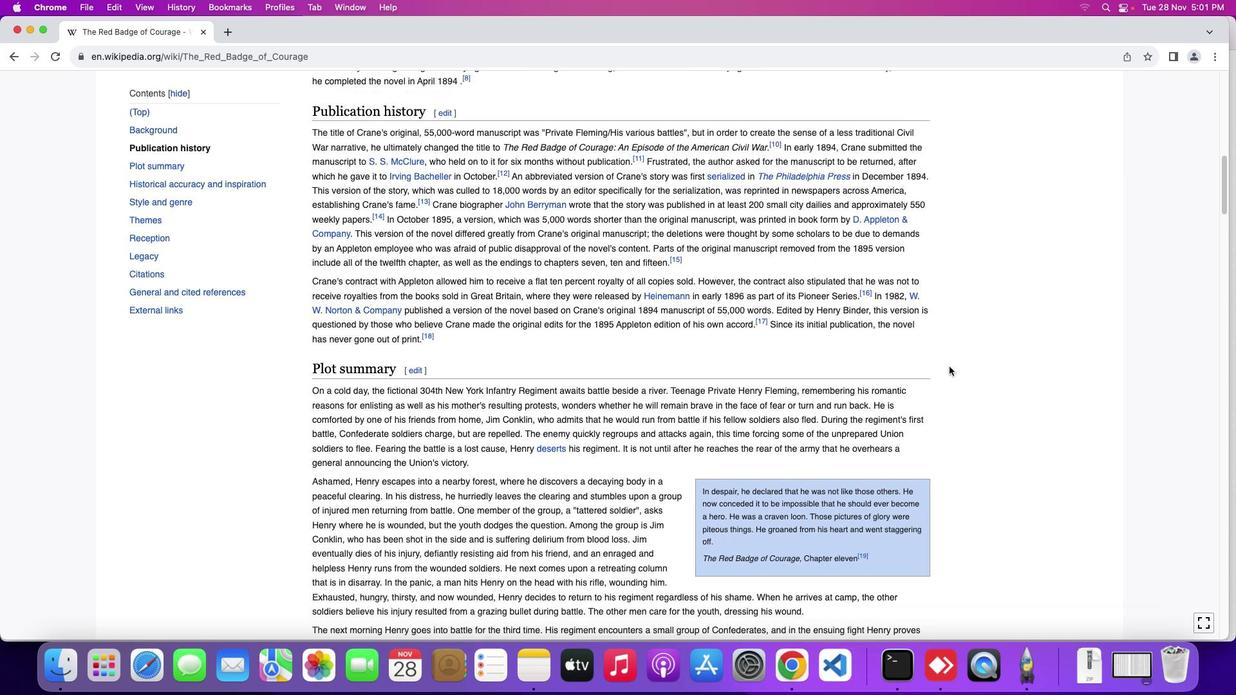 
Action: Mouse scrolled (949, 366) with delta (0, 0)
Screenshot: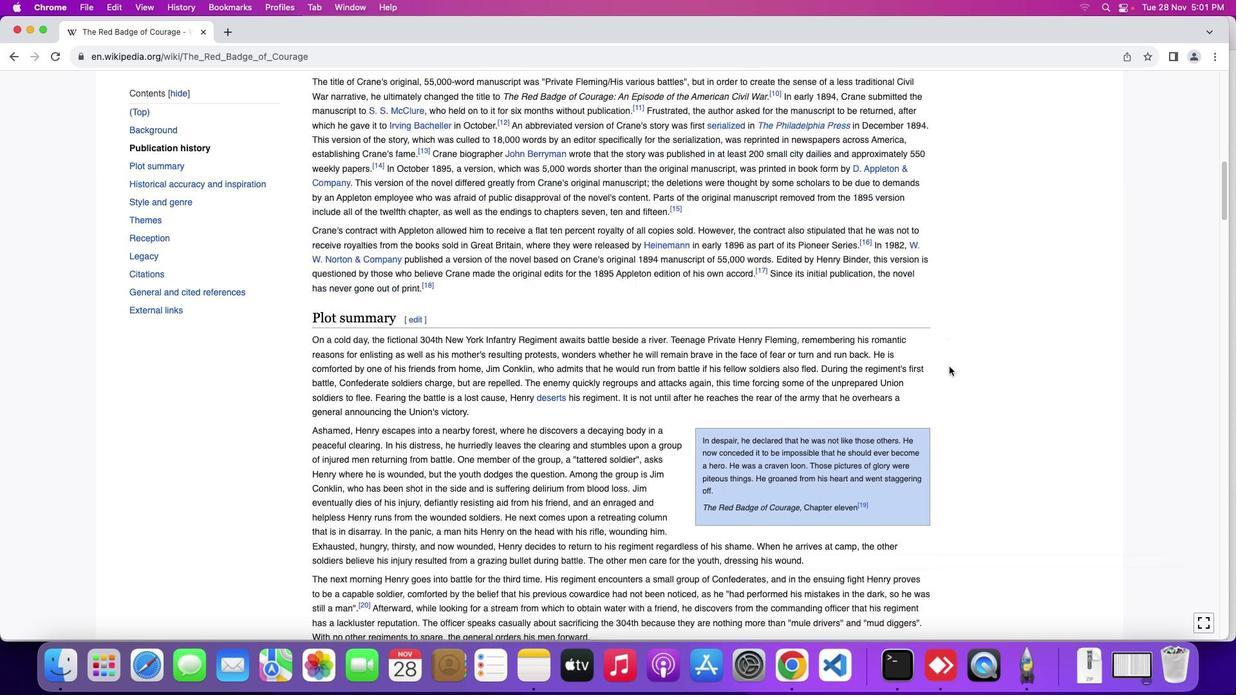 
Action: Mouse scrolled (949, 366) with delta (0, 0)
Screenshot: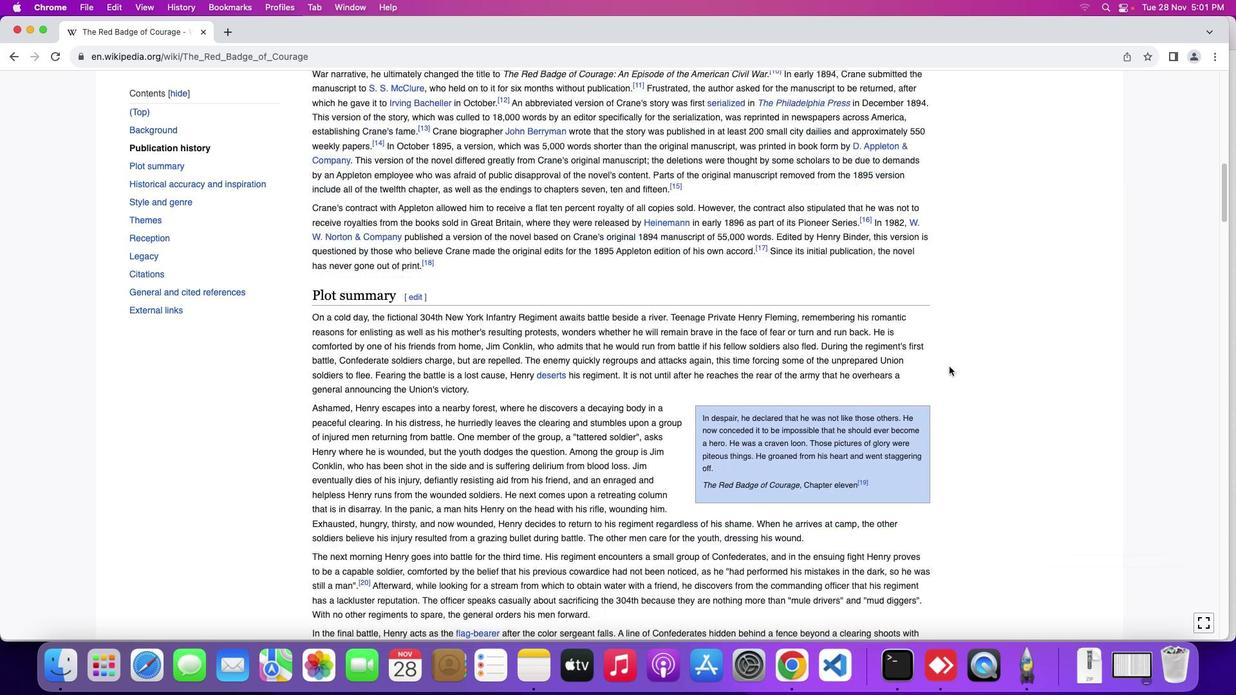 
Action: Mouse scrolled (949, 366) with delta (0, -1)
Screenshot: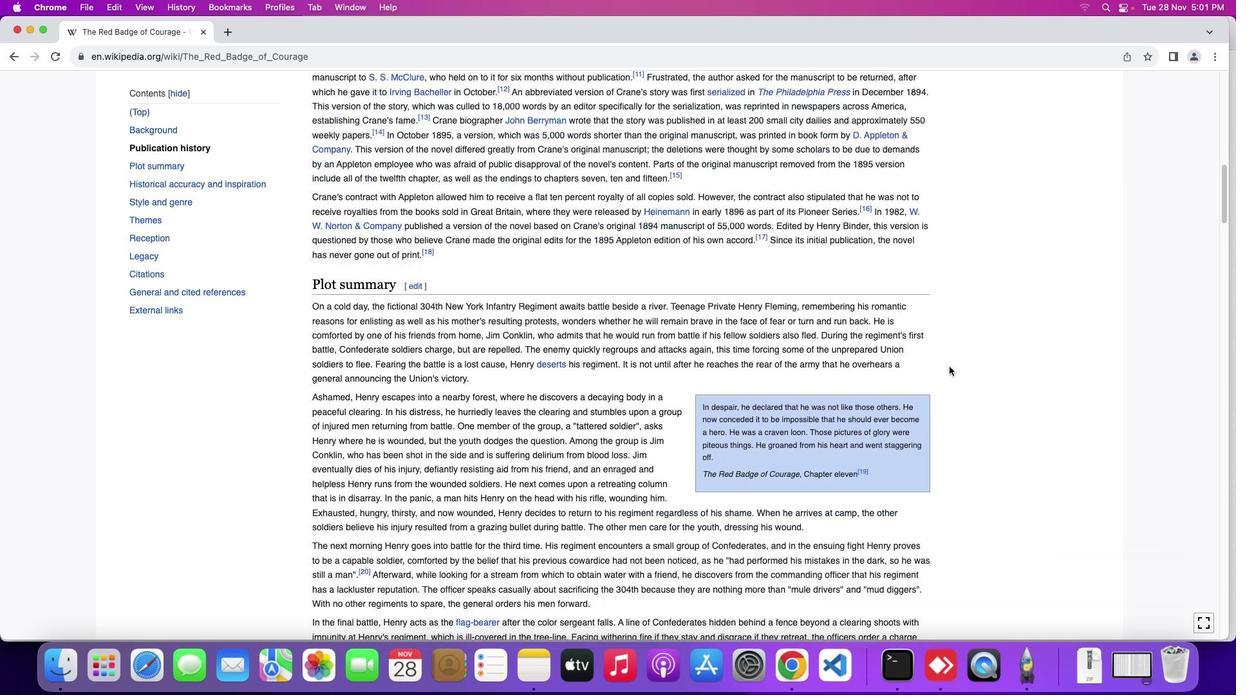 
Action: Mouse moved to (949, 368)
Screenshot: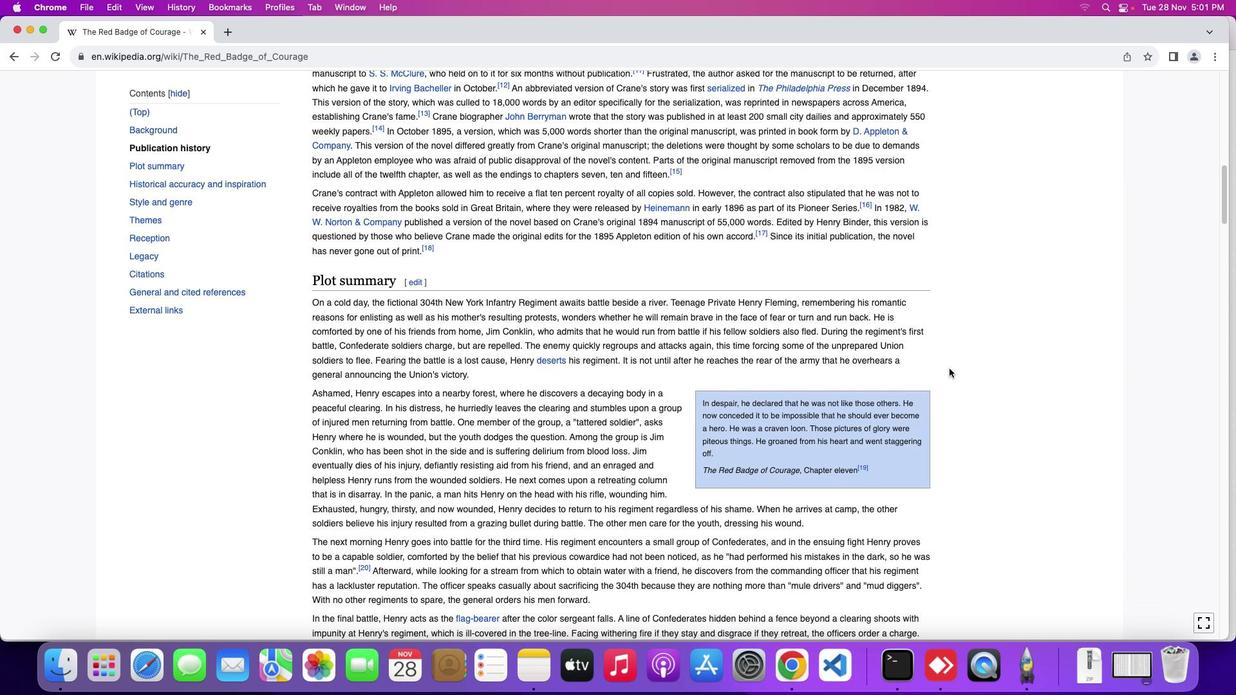 
Action: Mouse scrolled (949, 368) with delta (0, 0)
Screenshot: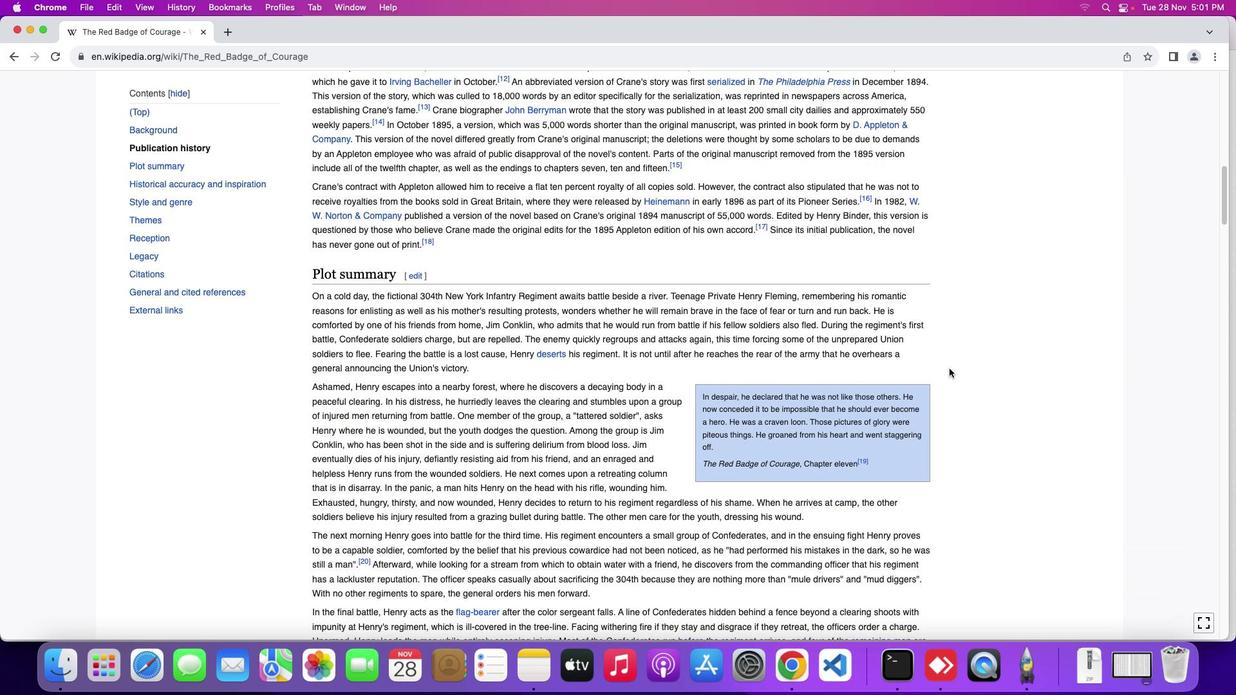 
Action: Mouse scrolled (949, 368) with delta (0, 0)
Screenshot: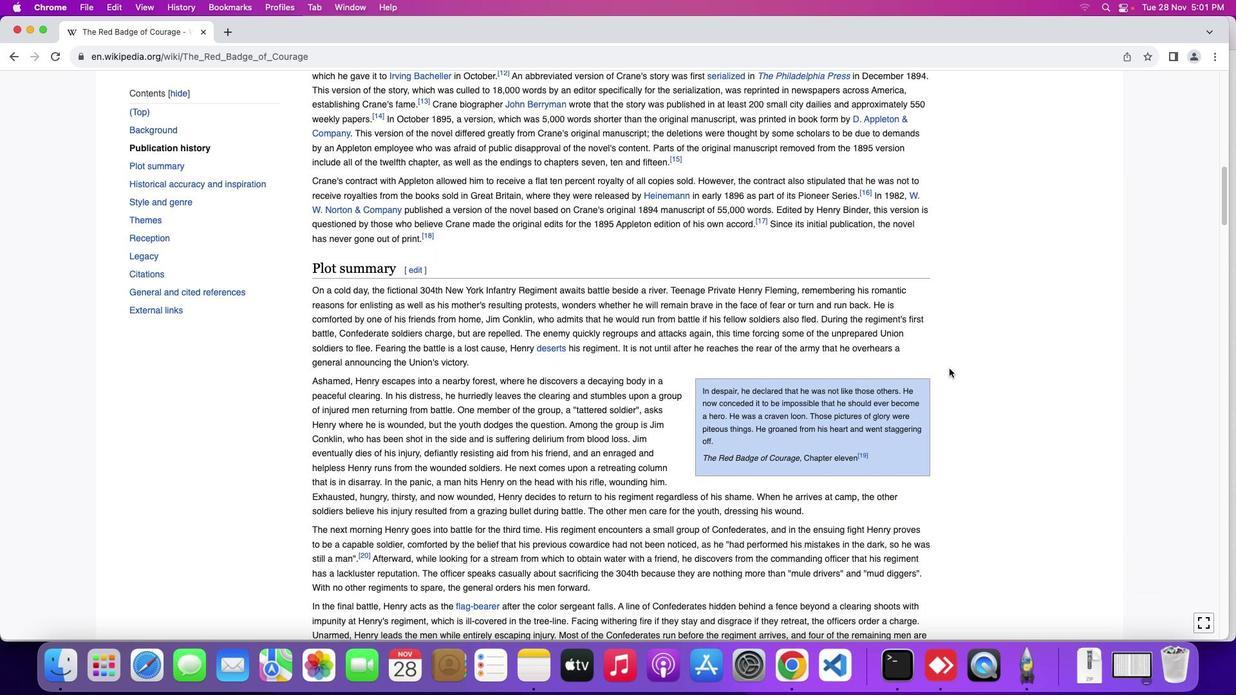 
Action: Mouse moved to (951, 389)
Screenshot: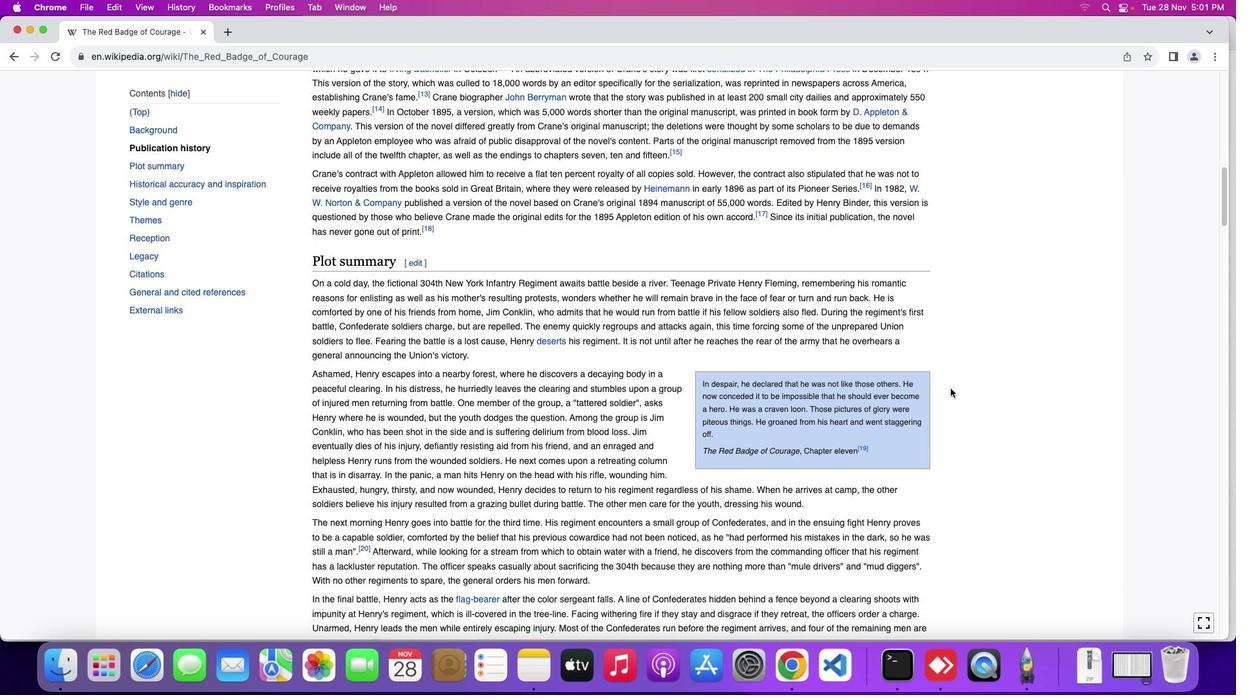 
Action: Mouse scrolled (951, 389) with delta (0, 0)
Screenshot: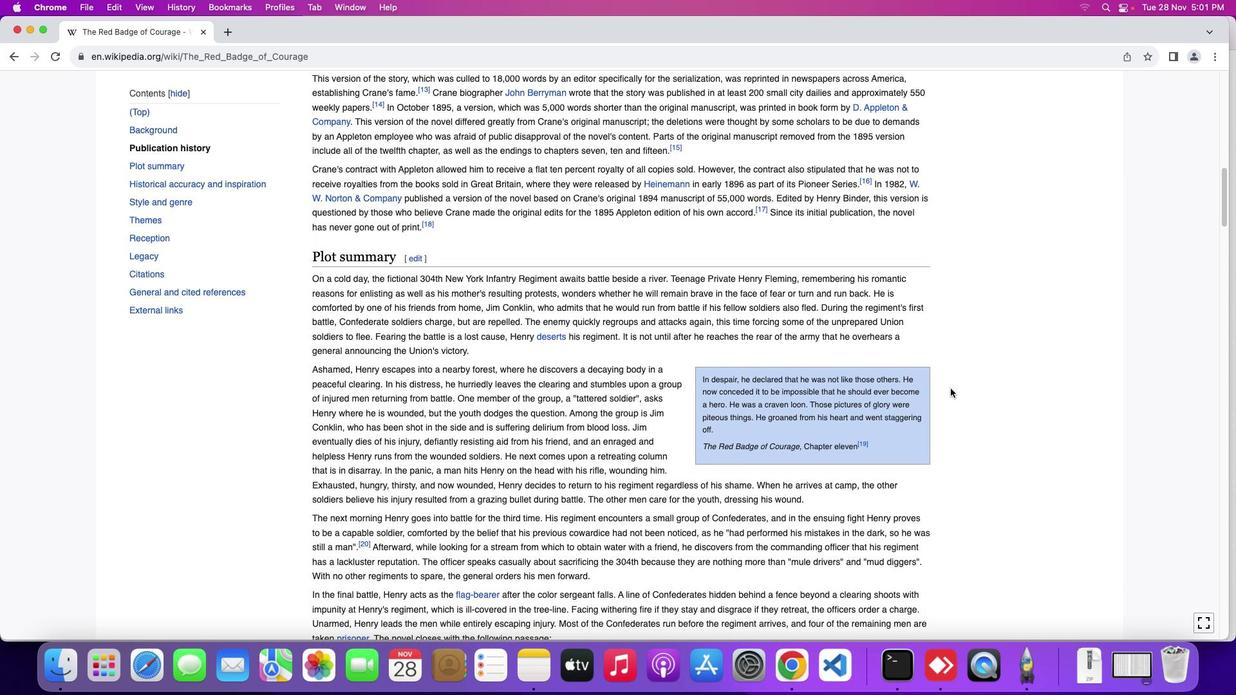 
Action: Mouse moved to (951, 389)
Screenshot: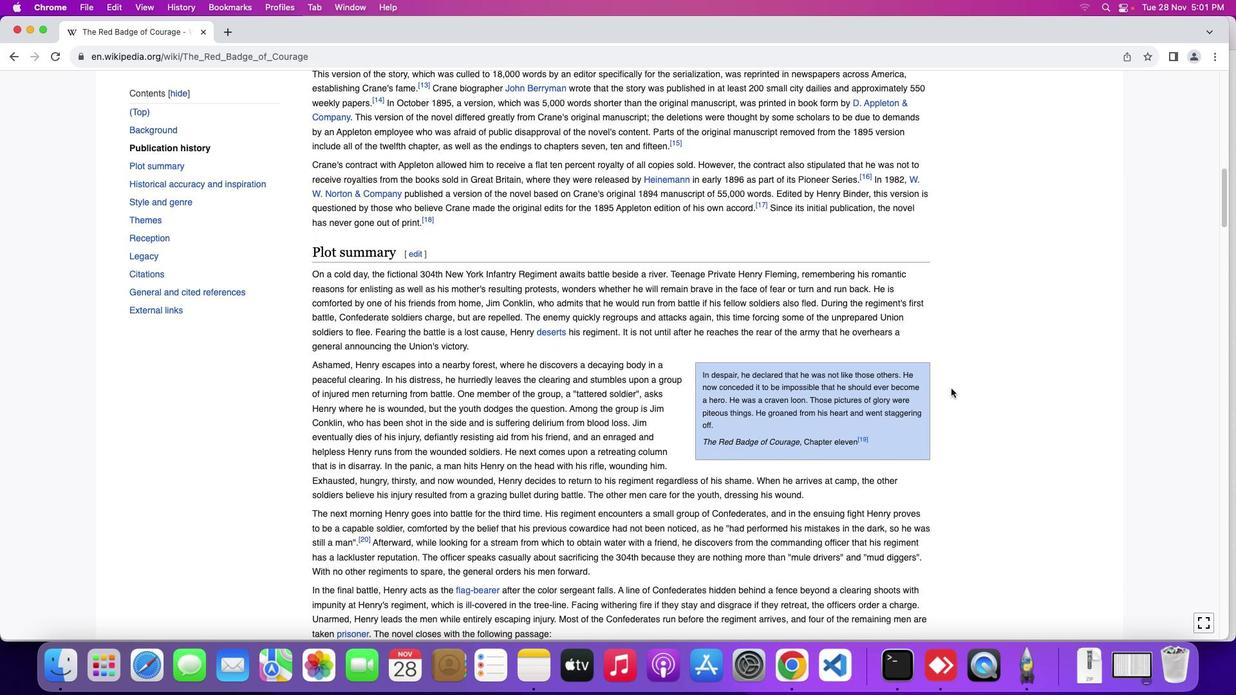 
Action: Mouse scrolled (951, 389) with delta (0, 0)
Screenshot: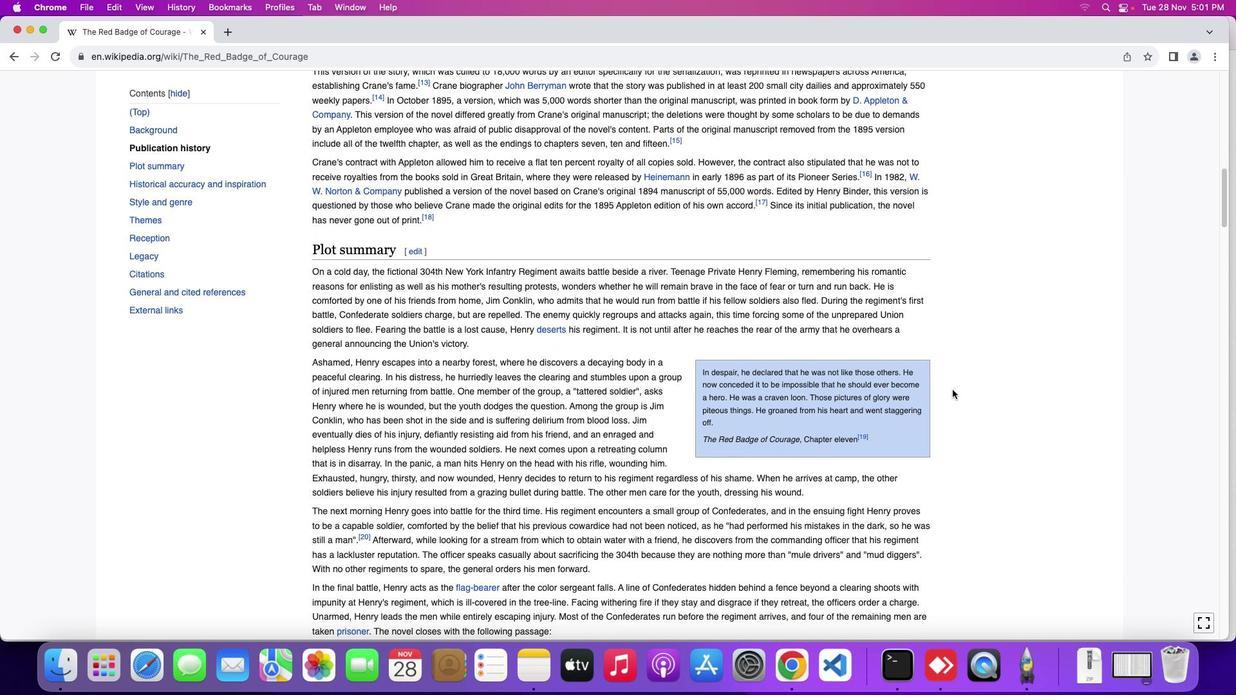 
Action: Mouse moved to (954, 391)
Screenshot: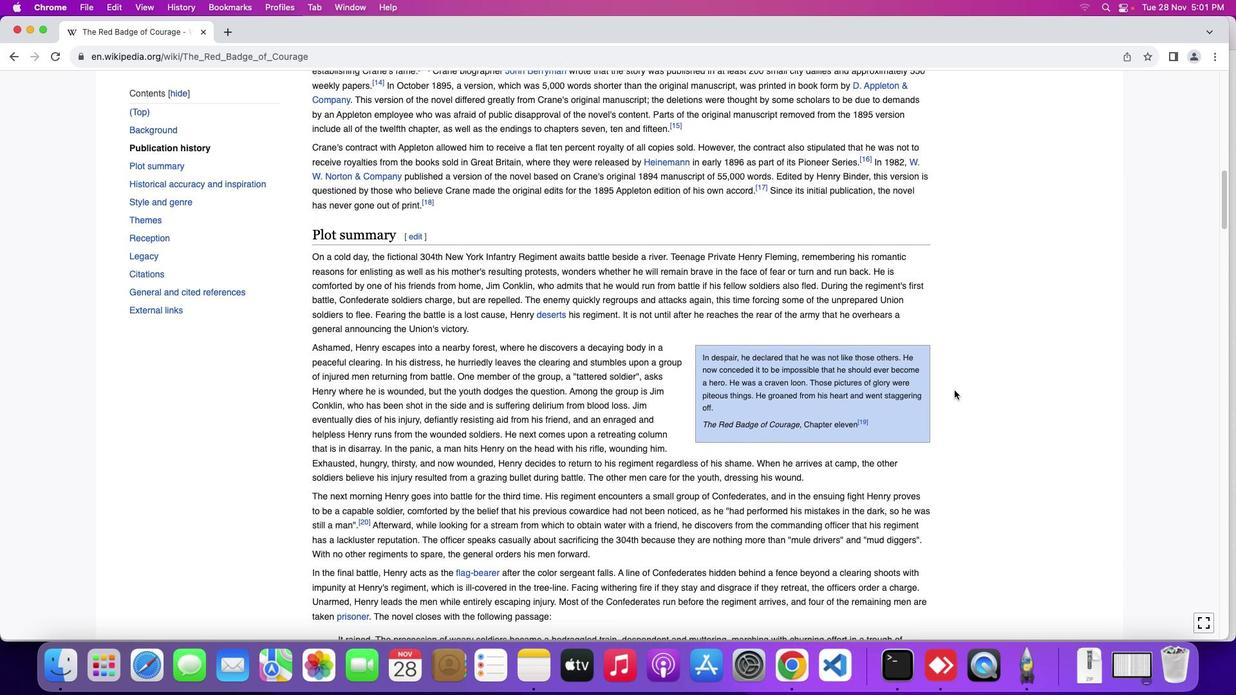 
Action: Mouse scrolled (954, 391) with delta (0, 0)
Screenshot: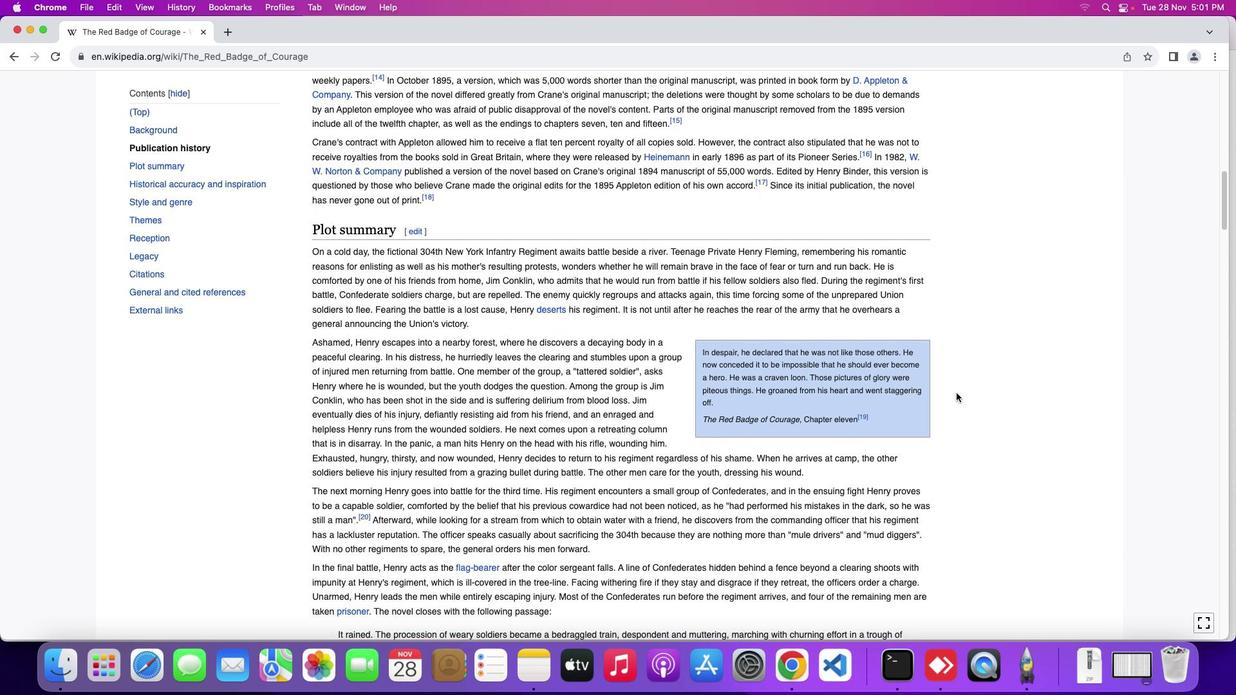 
Action: Mouse scrolled (954, 391) with delta (0, 0)
Screenshot: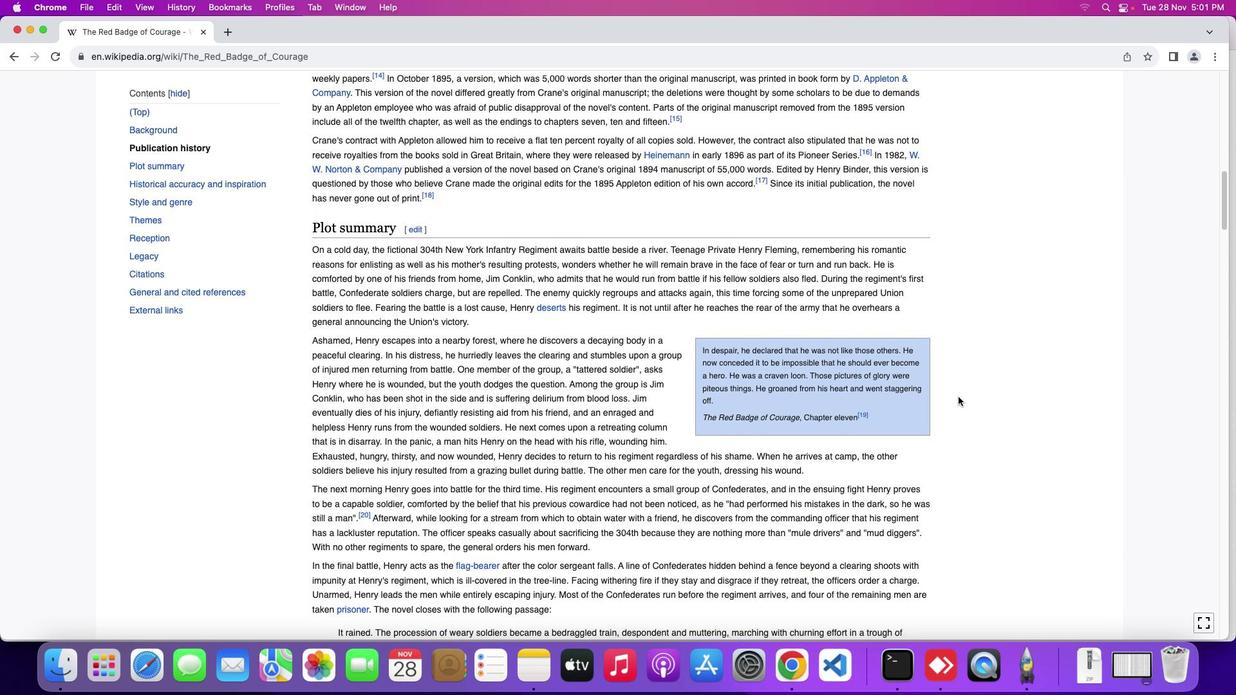 
Action: Mouse moved to (960, 400)
Screenshot: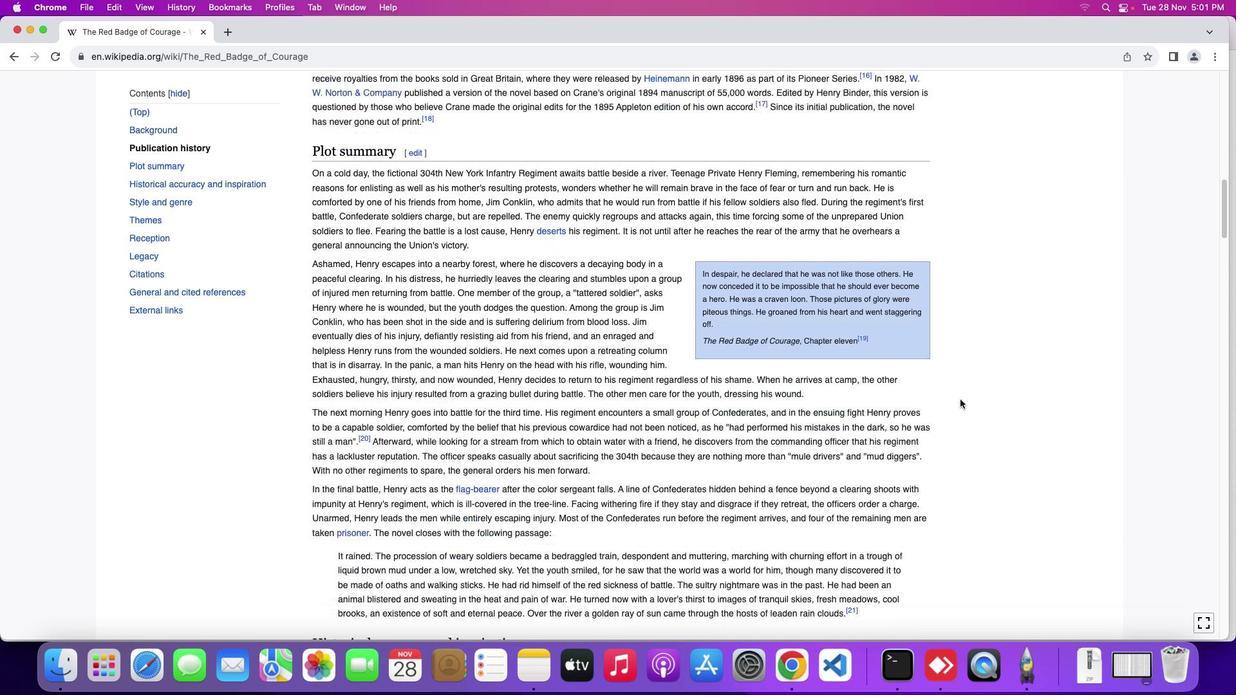 
Action: Mouse scrolled (960, 400) with delta (0, 0)
Screenshot: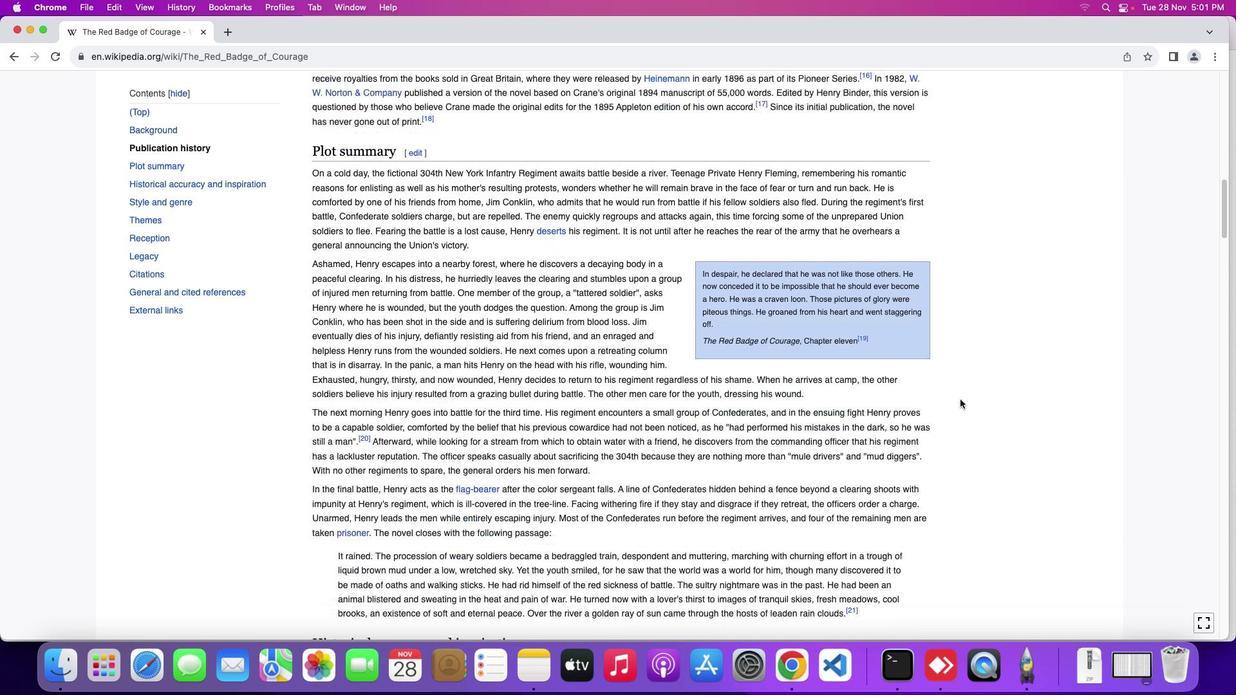 
Action: Mouse scrolled (960, 400) with delta (0, 0)
Screenshot: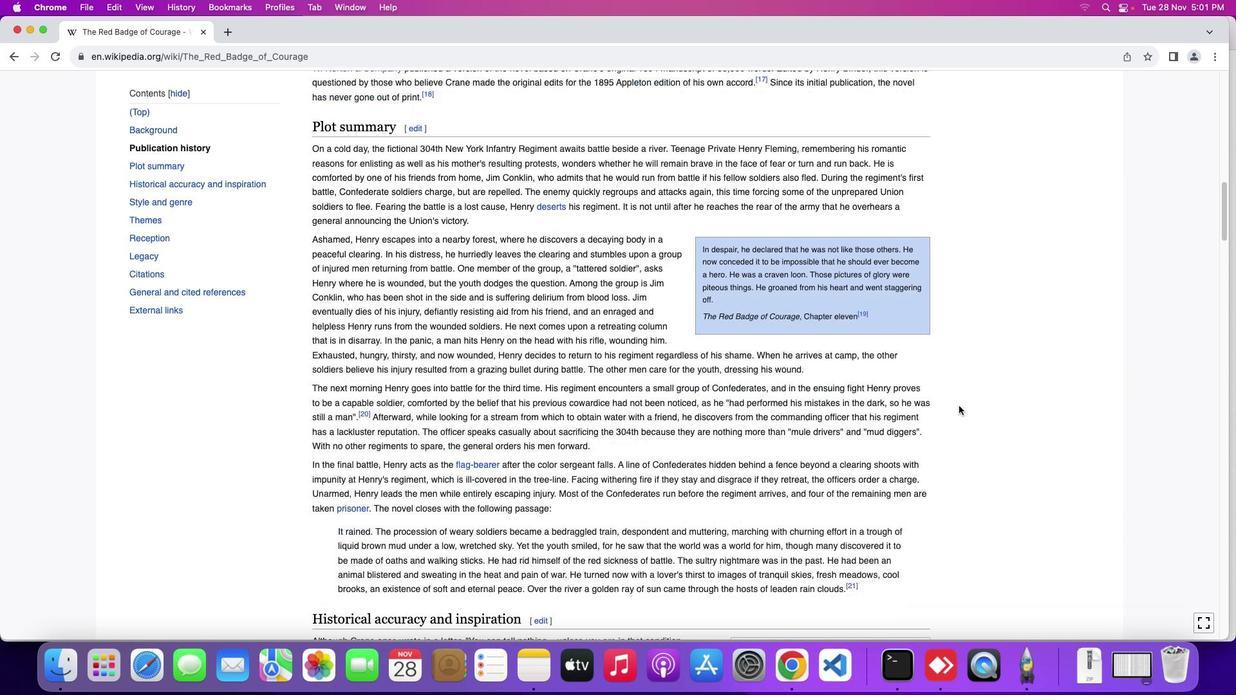 
Action: Mouse scrolled (960, 400) with delta (0, -1)
Screenshot: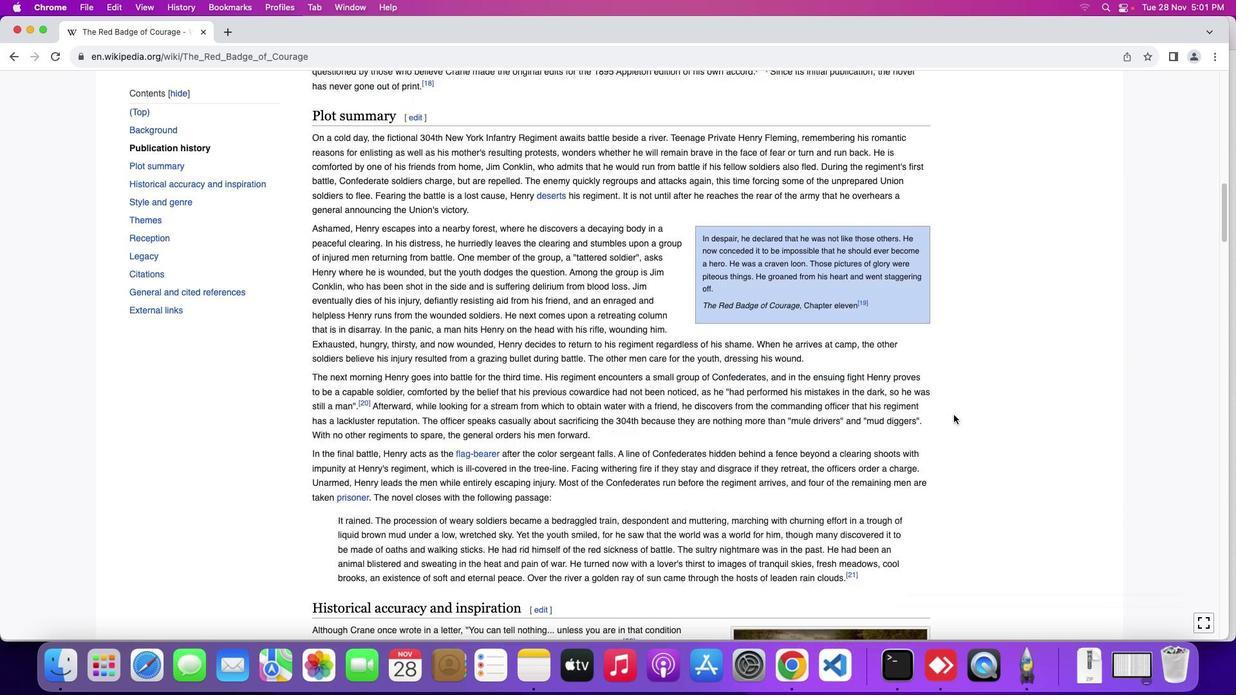 
Action: Mouse moved to (954, 415)
Screenshot: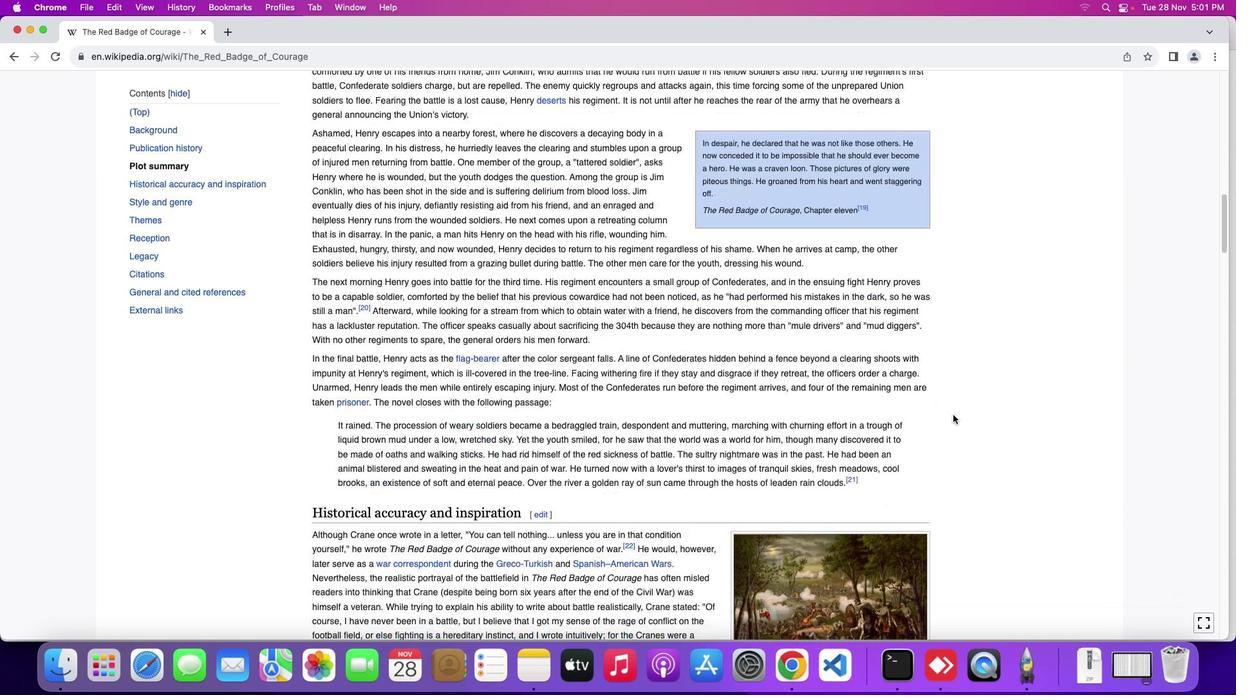 
Action: Mouse scrolled (954, 415) with delta (0, 0)
Screenshot: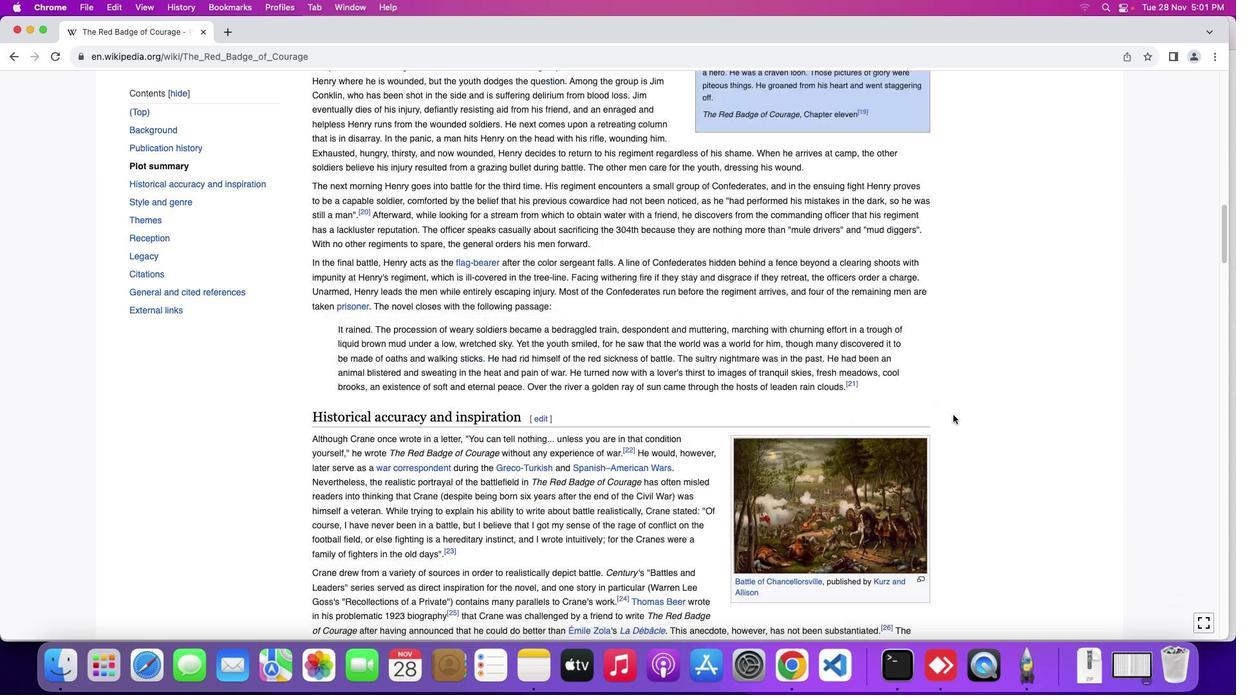 
Action: Mouse scrolled (954, 415) with delta (0, 0)
Screenshot: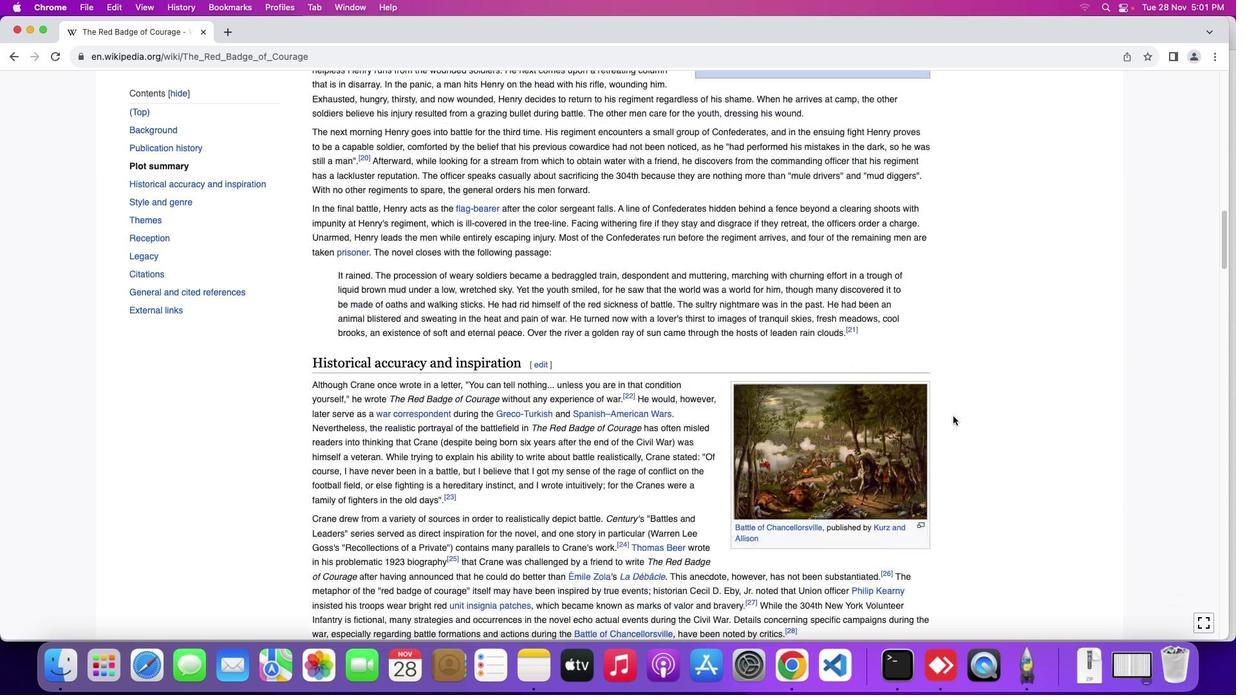 
Action: Mouse scrolled (954, 415) with delta (0, -1)
Screenshot: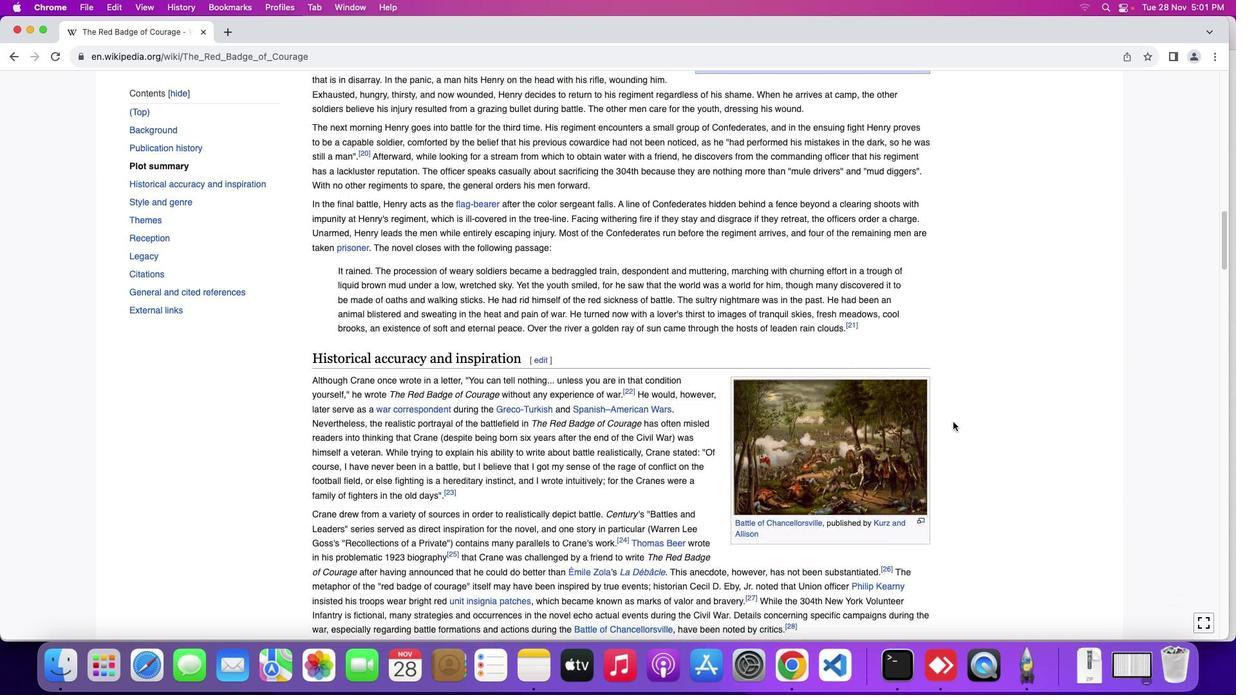 
Action: Mouse scrolled (954, 415) with delta (0, -3)
Screenshot: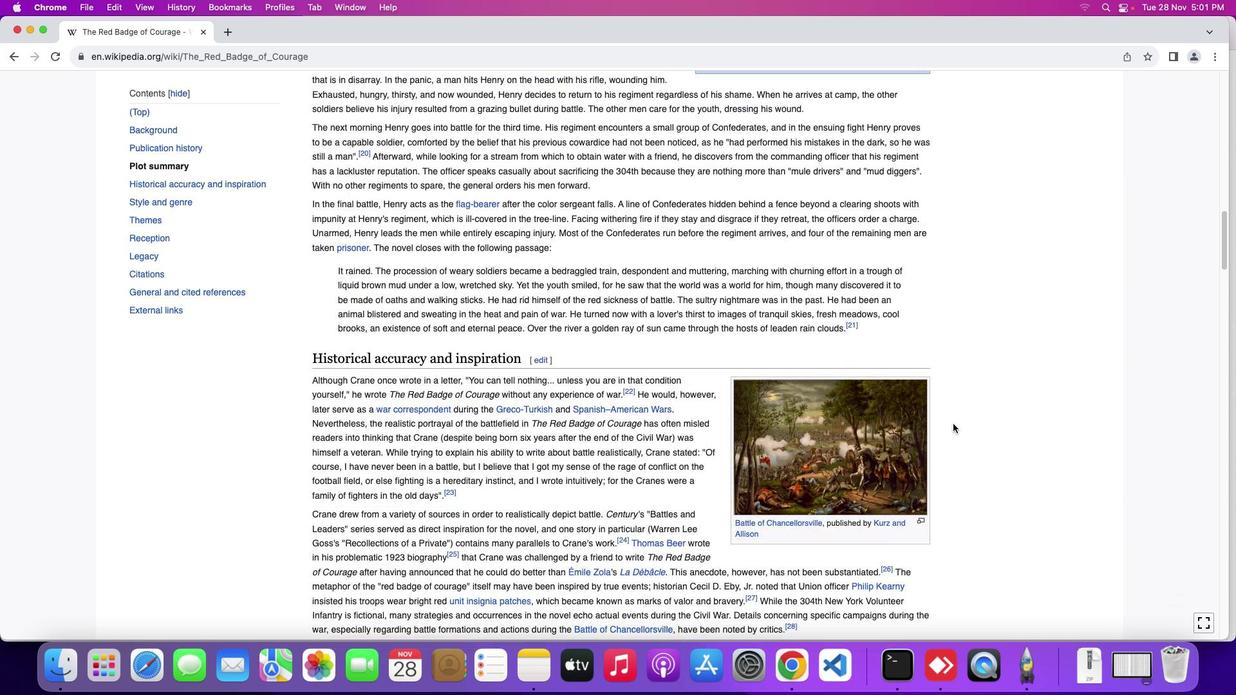 
Action: Mouse moved to (954, 423)
Screenshot: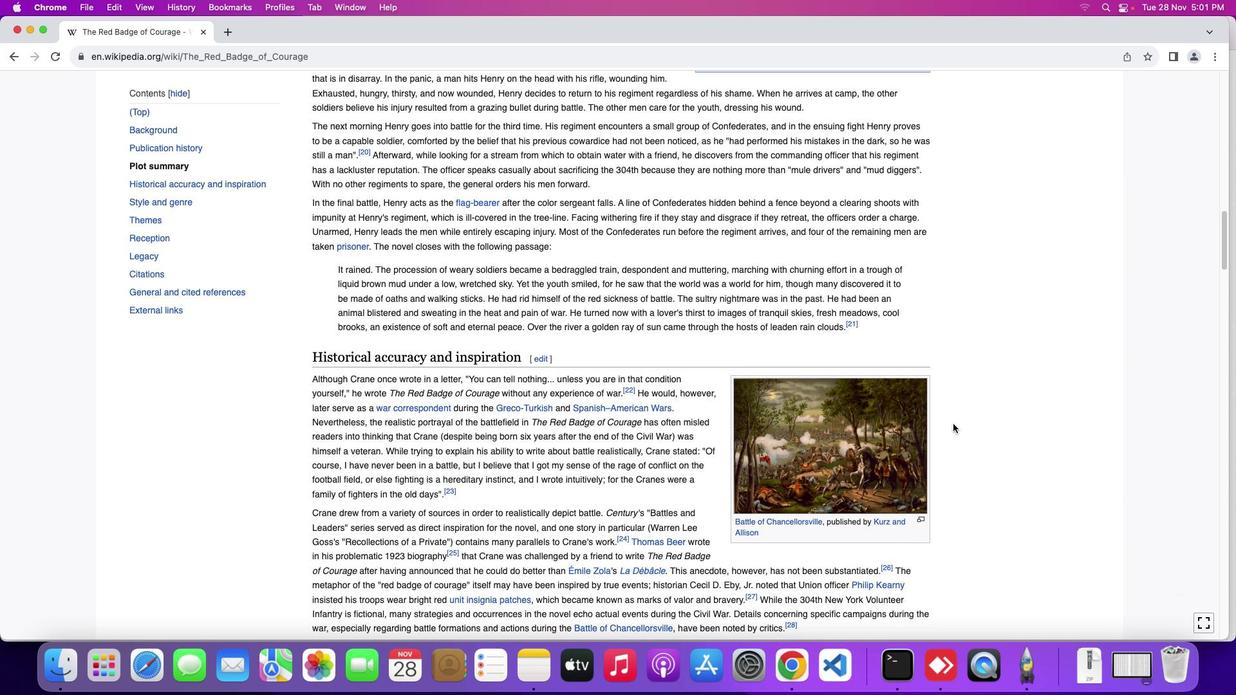 
Action: Mouse scrolled (954, 423) with delta (0, 0)
Screenshot: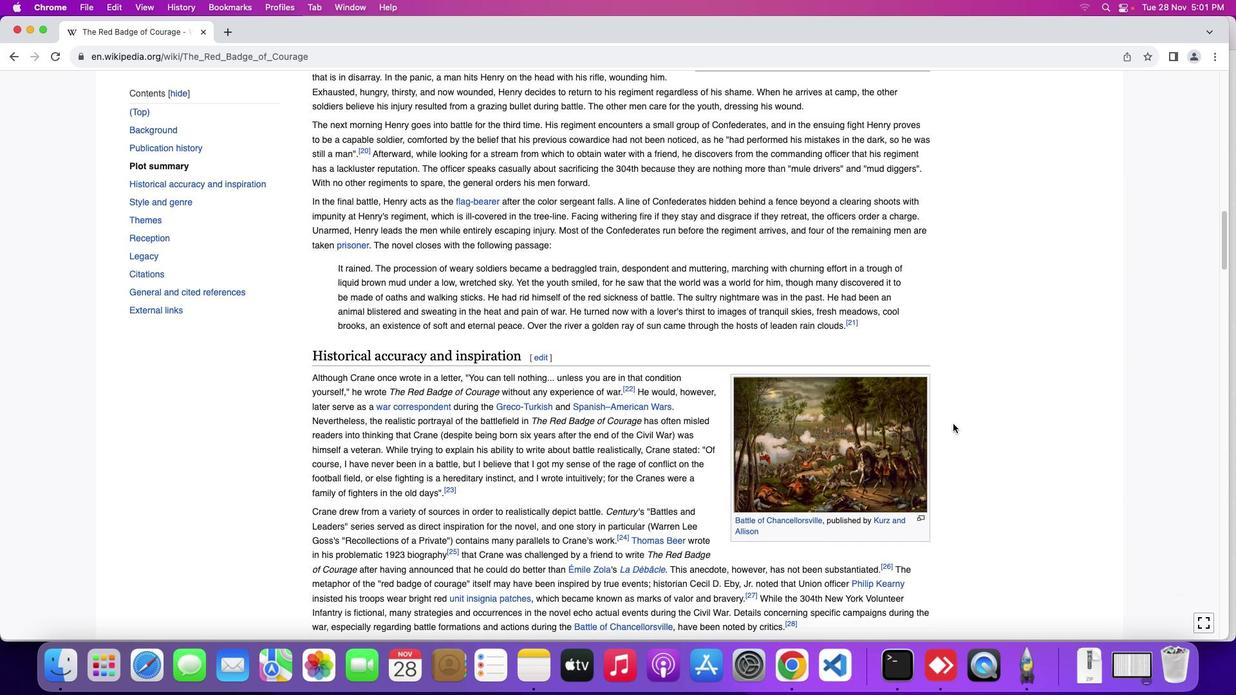 
Action: Mouse moved to (954, 422)
Screenshot: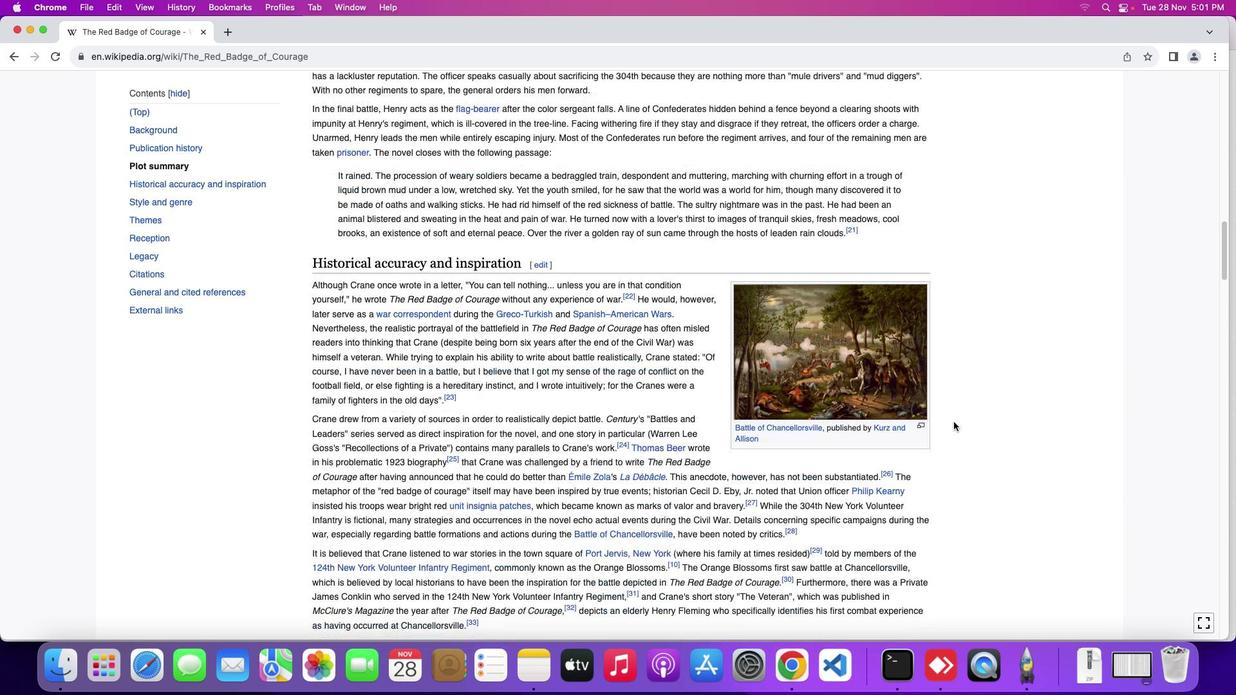 
Action: Mouse scrolled (954, 422) with delta (0, 0)
Screenshot: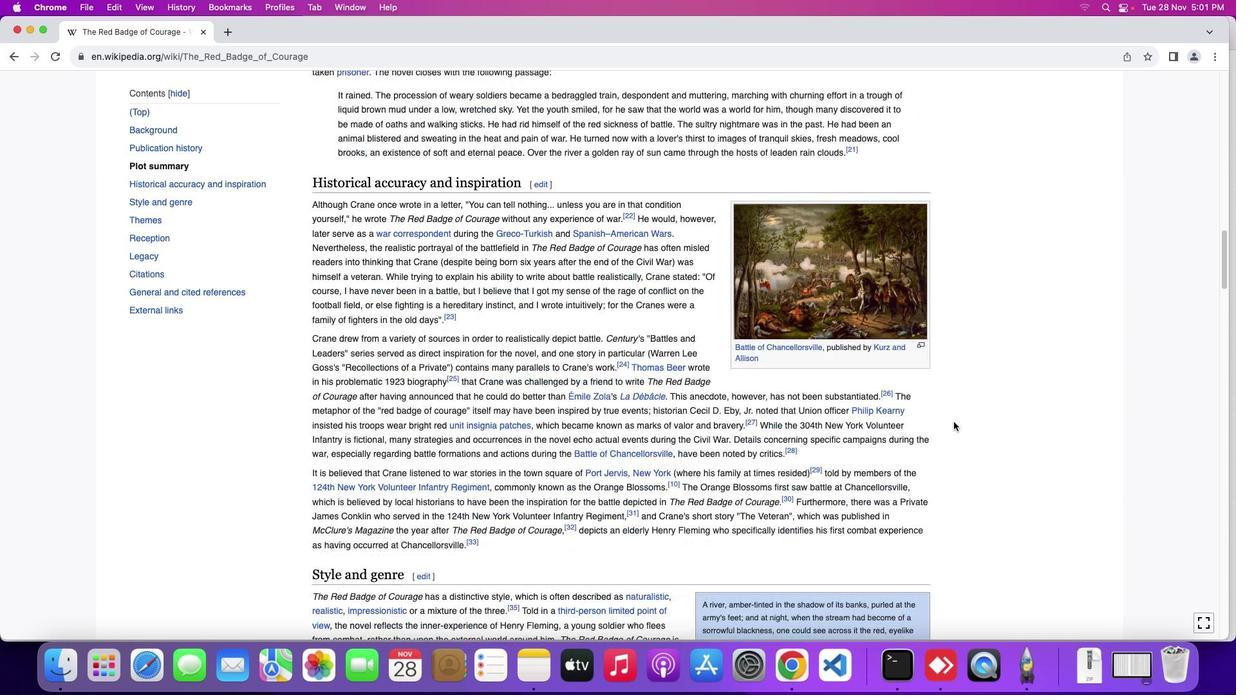 
Action: Mouse moved to (954, 422)
Screenshot: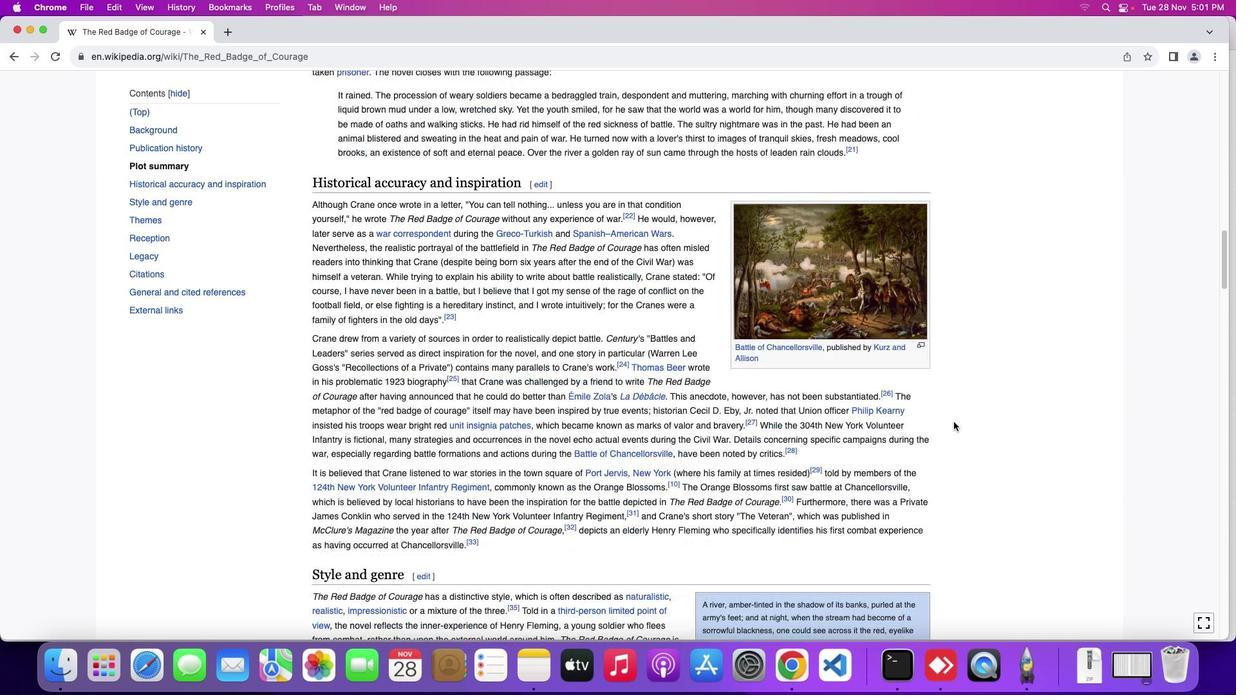 
Action: Mouse scrolled (954, 422) with delta (0, 0)
Screenshot: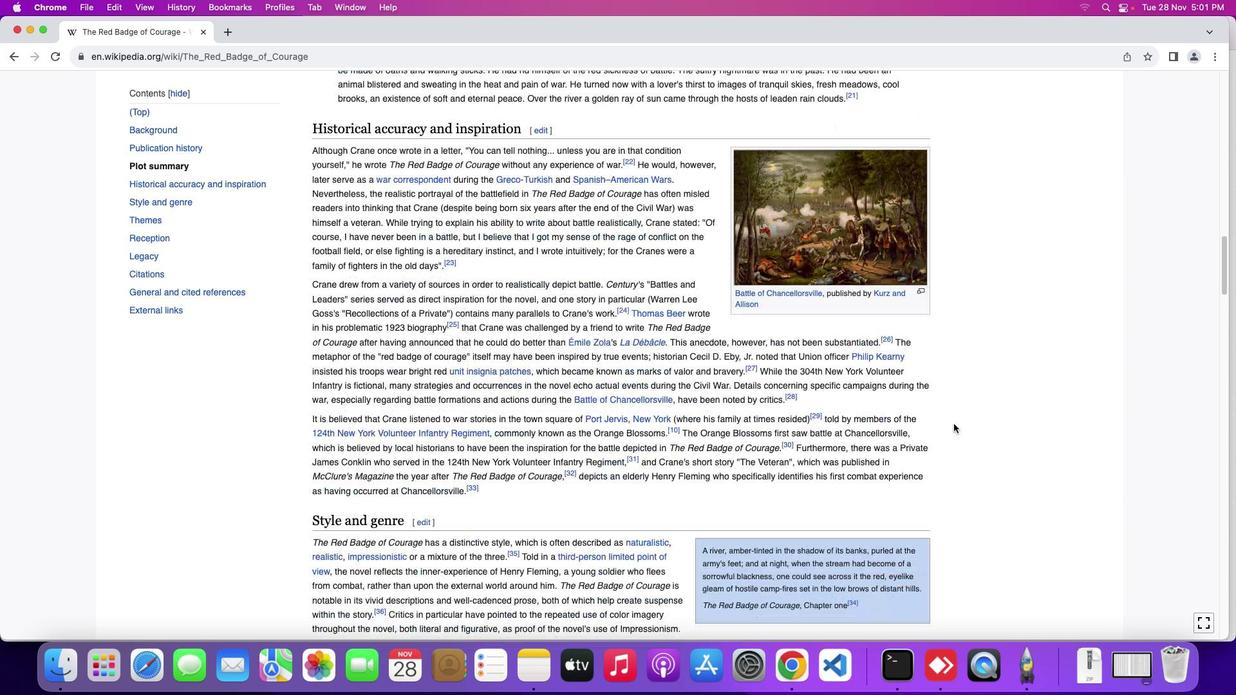 
Action: Mouse scrolled (954, 422) with delta (0, -1)
Screenshot: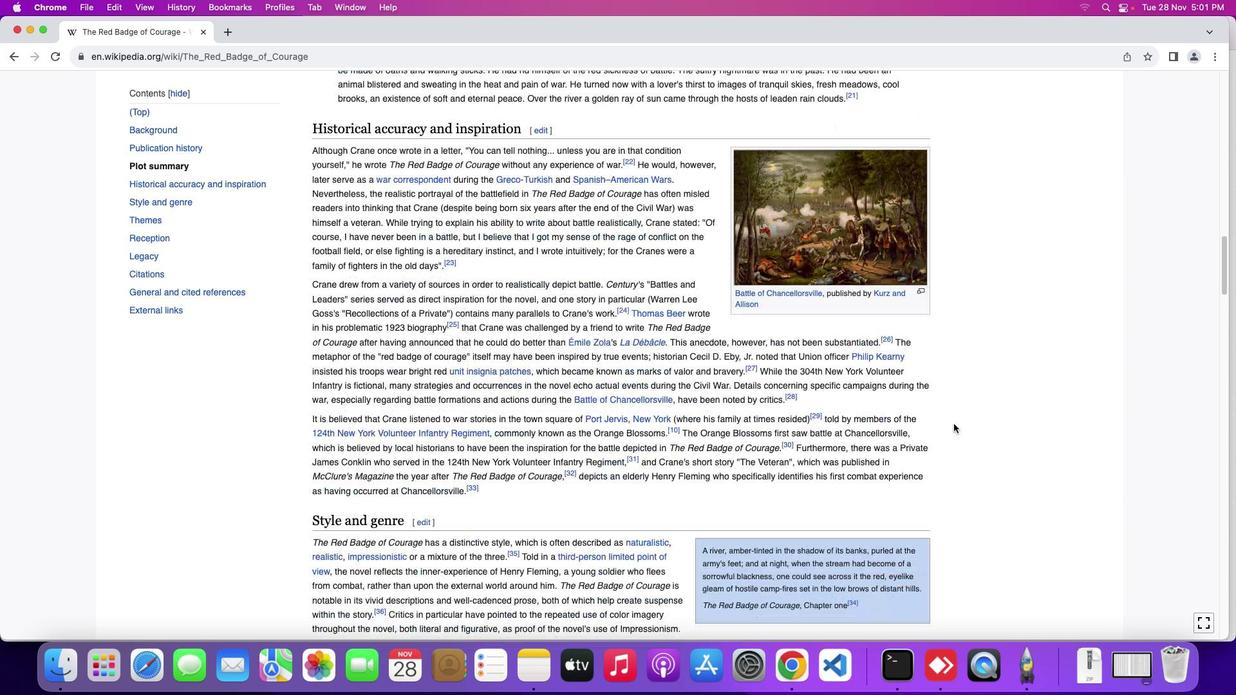
Action: Mouse moved to (954, 422)
Screenshot: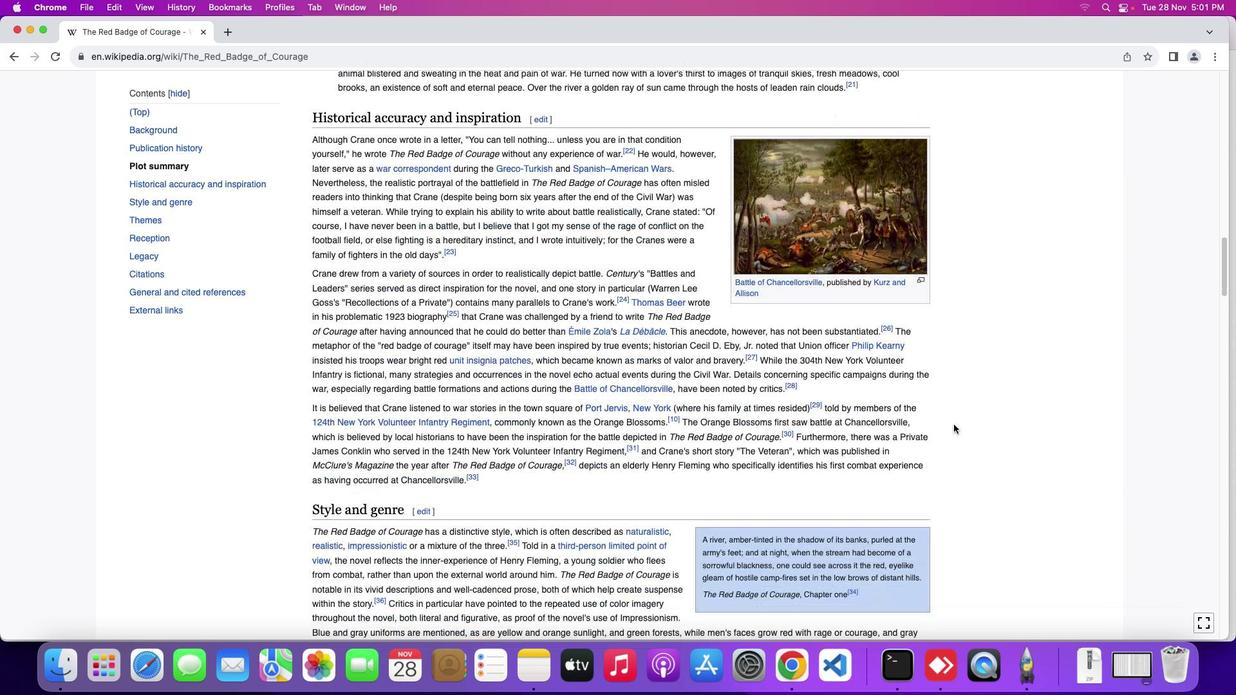 
Action: Mouse scrolled (954, 422) with delta (0, -2)
Screenshot: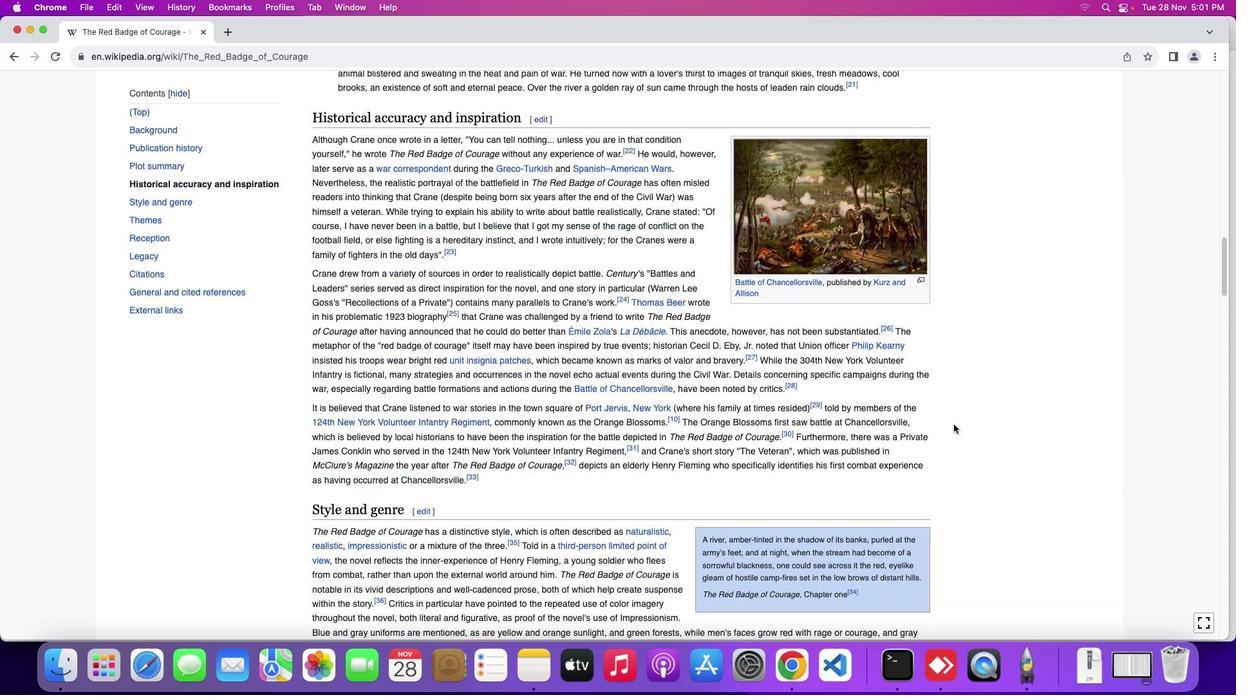 
Action: Mouse moved to (954, 425)
Screenshot: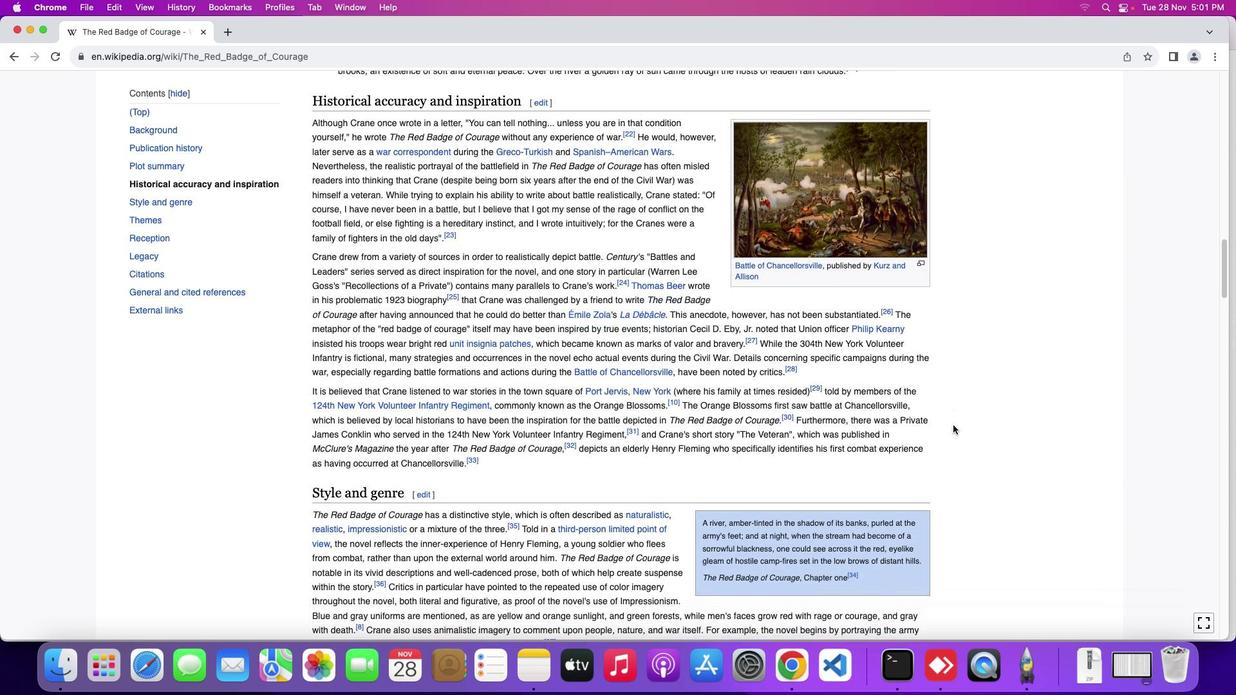 
Action: Mouse scrolled (954, 425) with delta (0, 0)
Screenshot: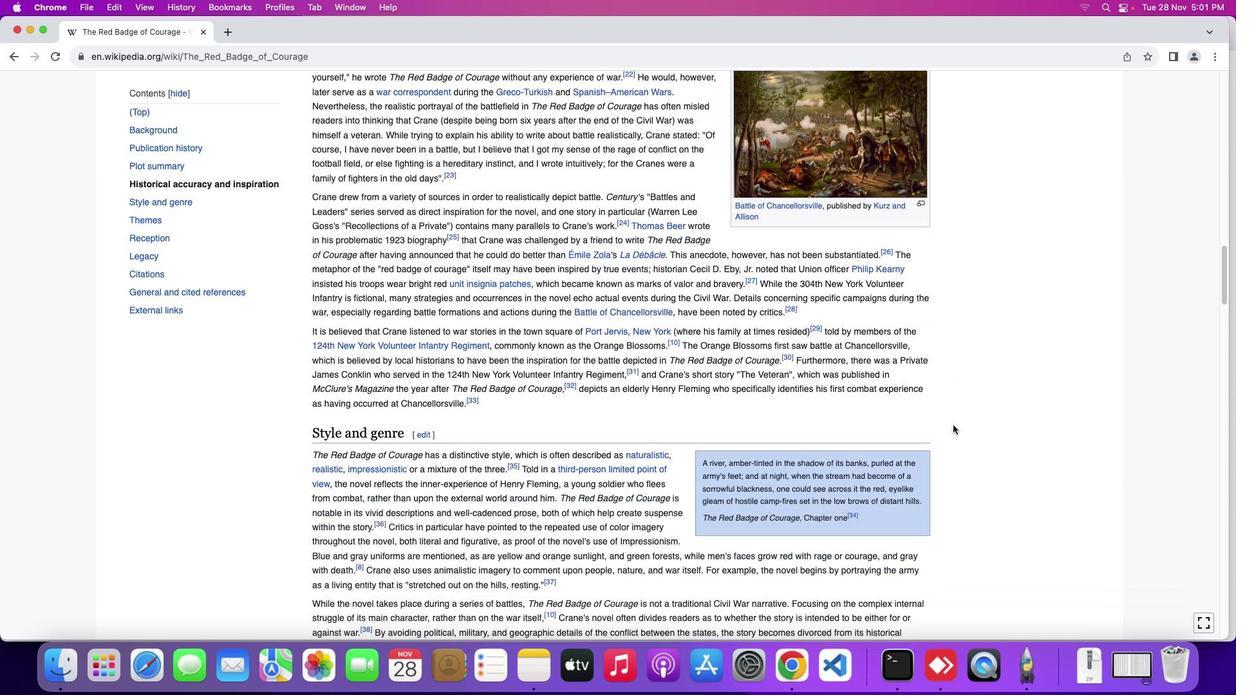 
Action: Mouse scrolled (954, 425) with delta (0, 0)
Screenshot: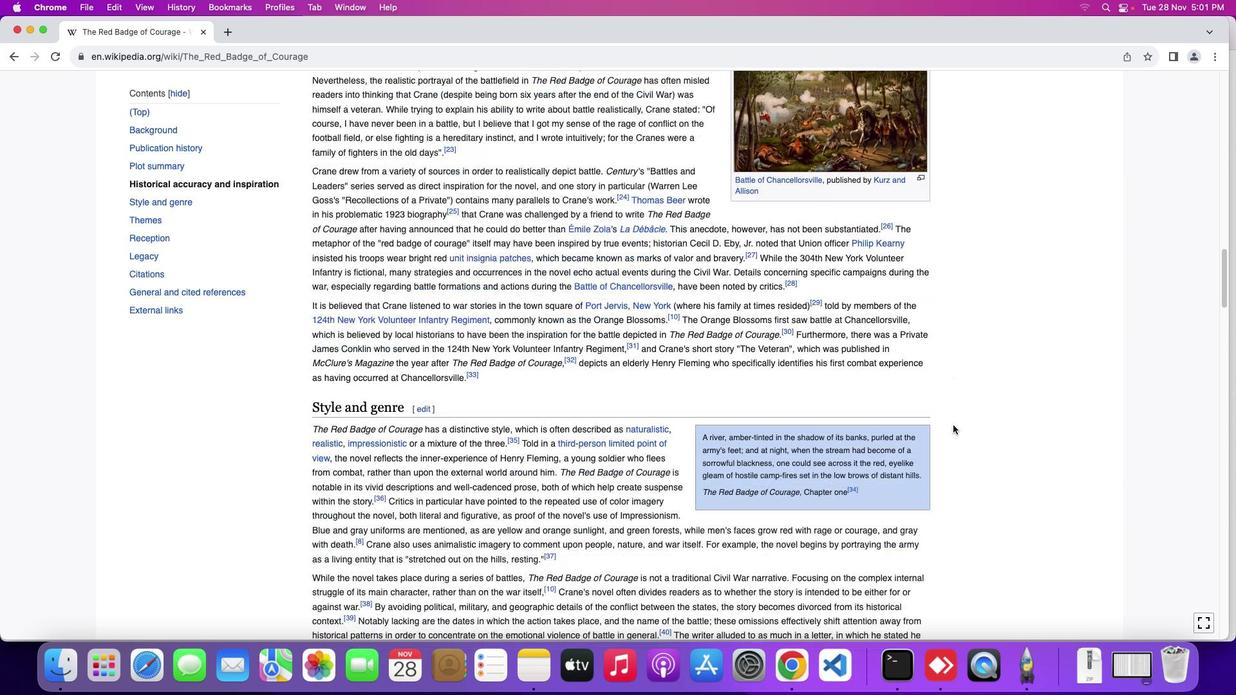 
Action: Mouse scrolled (954, 425) with delta (0, -1)
Screenshot: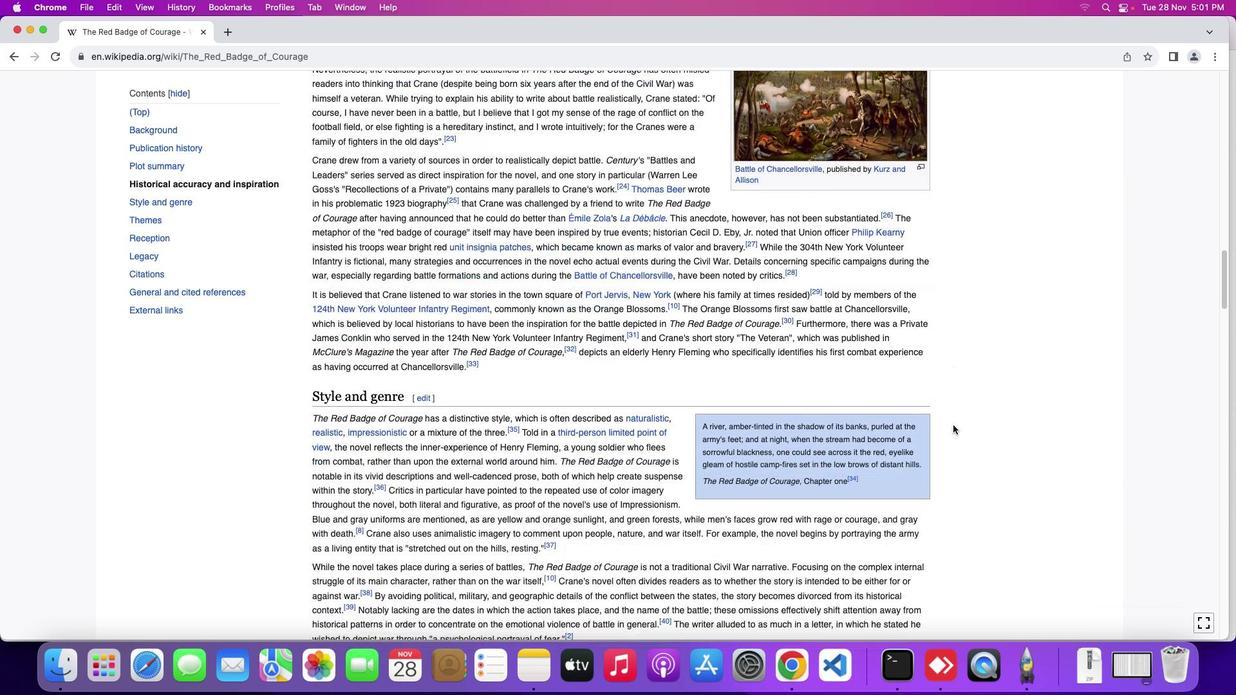 
Action: Mouse moved to (959, 432)
Screenshot: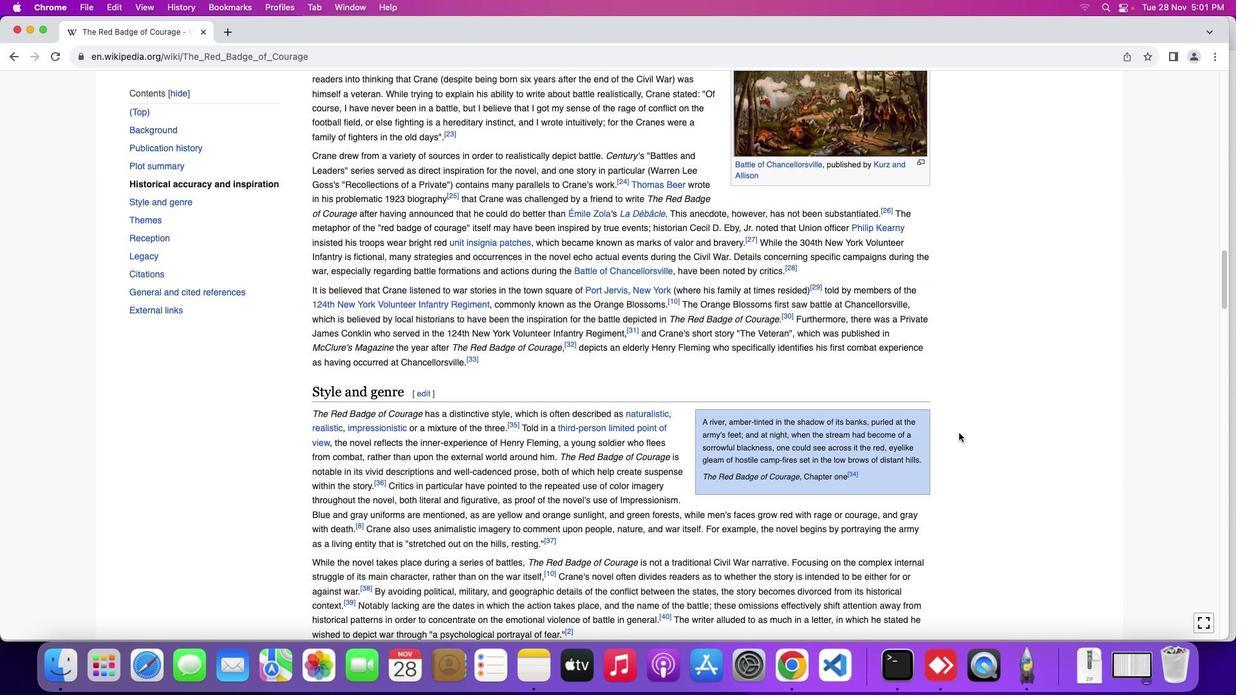 
Action: Mouse scrolled (959, 432) with delta (0, 0)
Screenshot: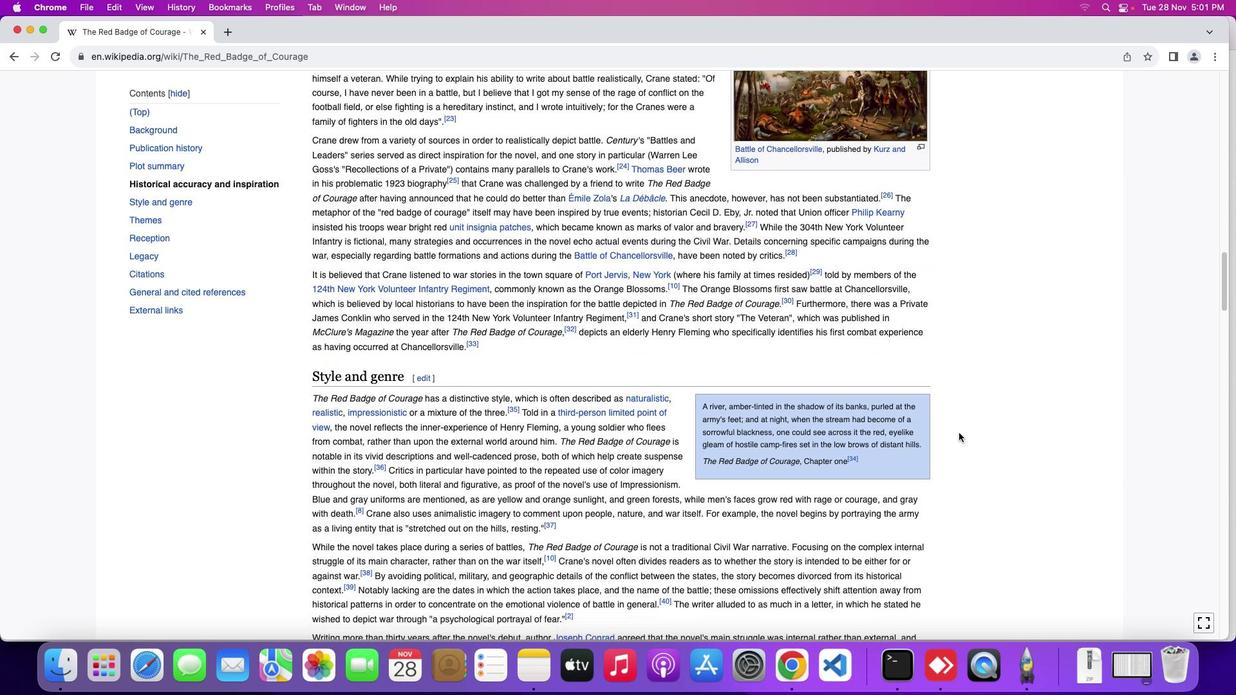 
Action: Mouse scrolled (959, 432) with delta (0, 0)
Screenshot: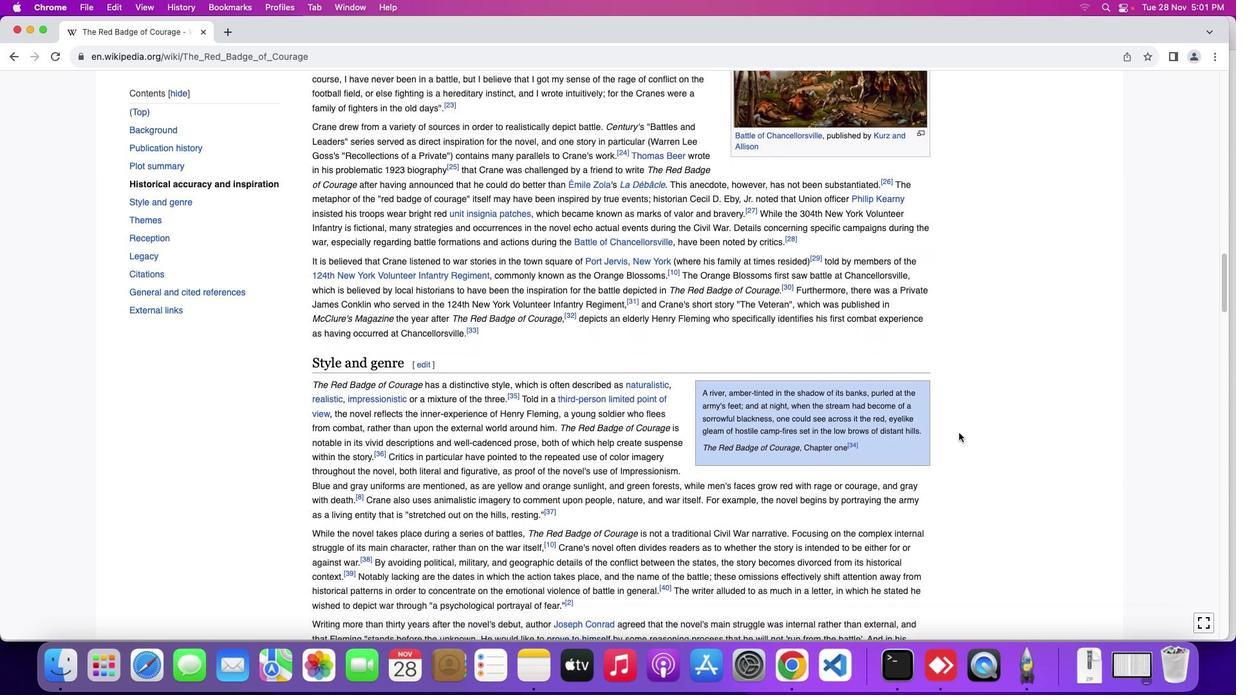
Action: Mouse scrolled (959, 432) with delta (0, 0)
Screenshot: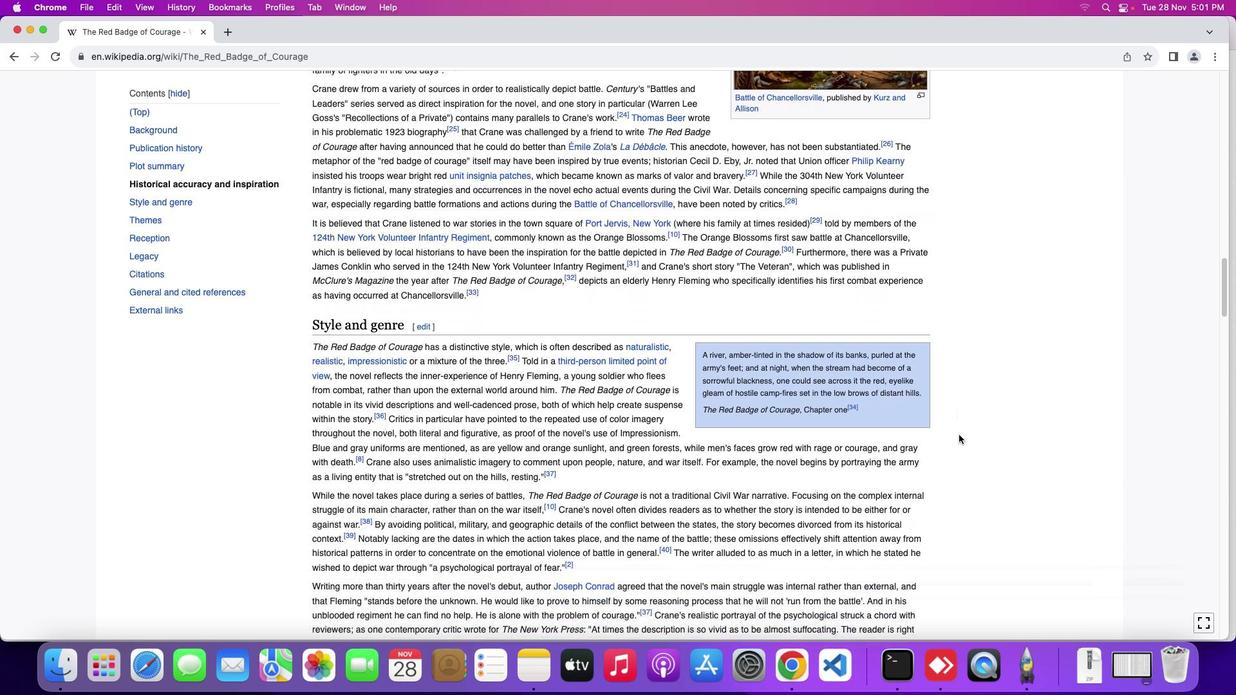 
Action: Mouse moved to (959, 434)
Screenshot: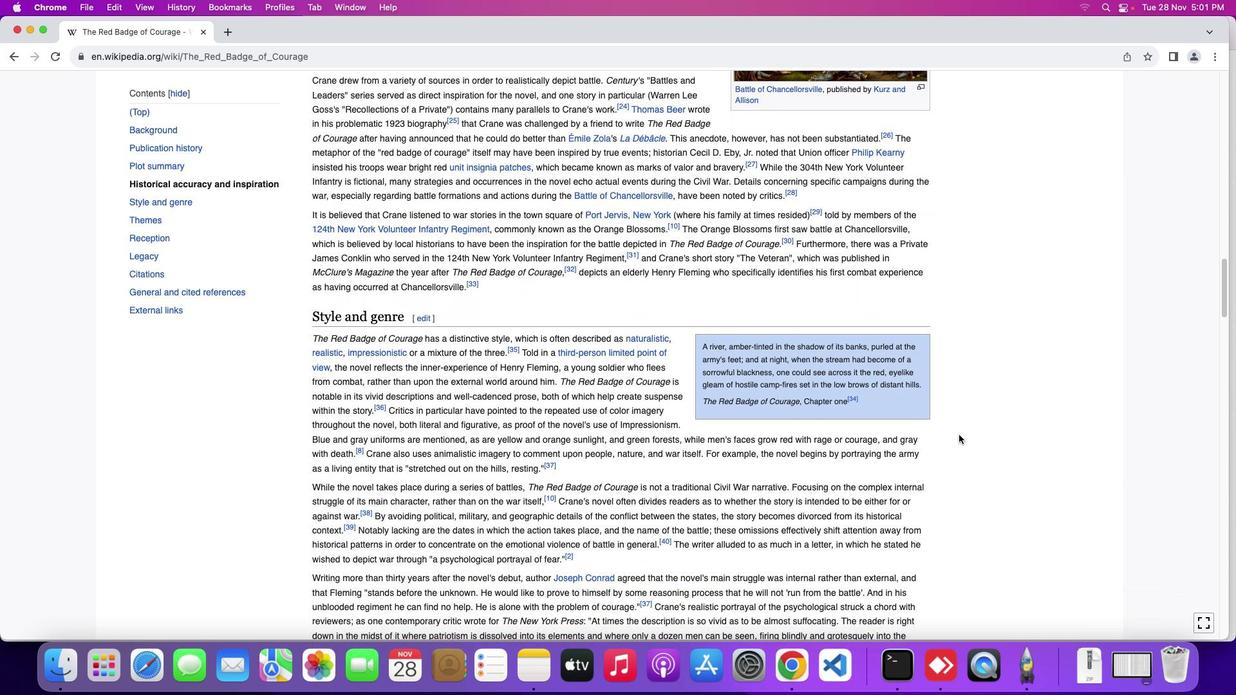 
Action: Mouse scrolled (959, 434) with delta (0, 0)
Screenshot: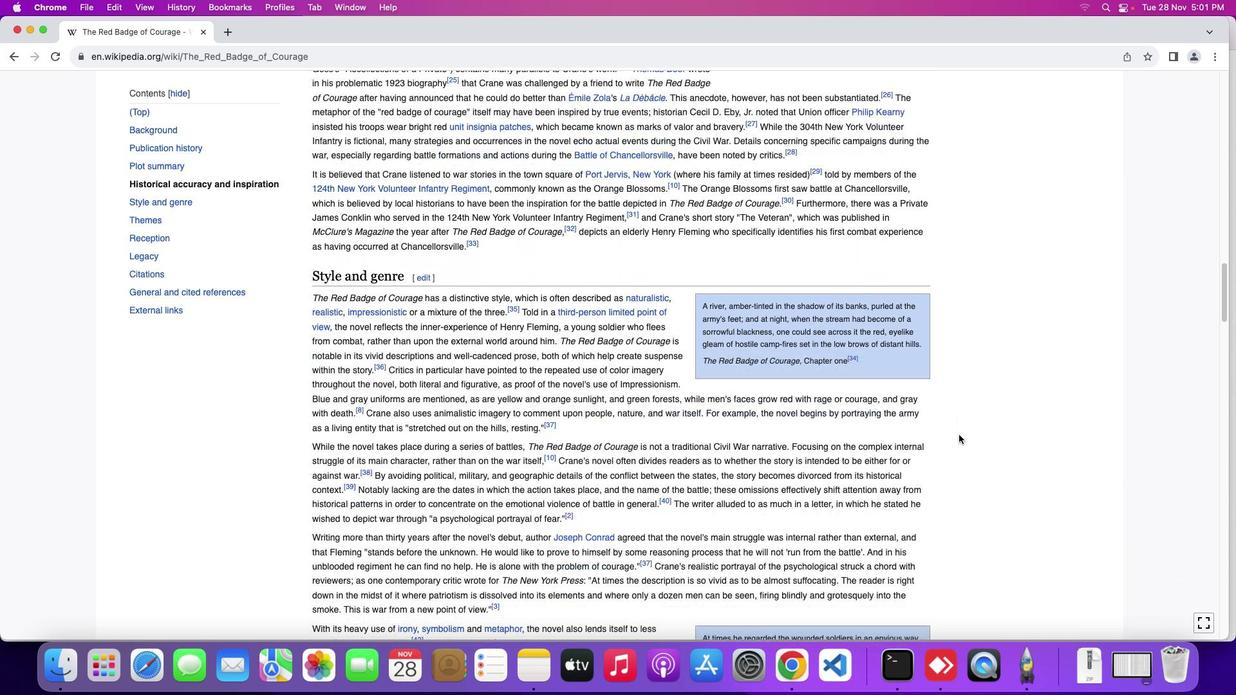 
Action: Mouse scrolled (959, 434) with delta (0, 0)
Screenshot: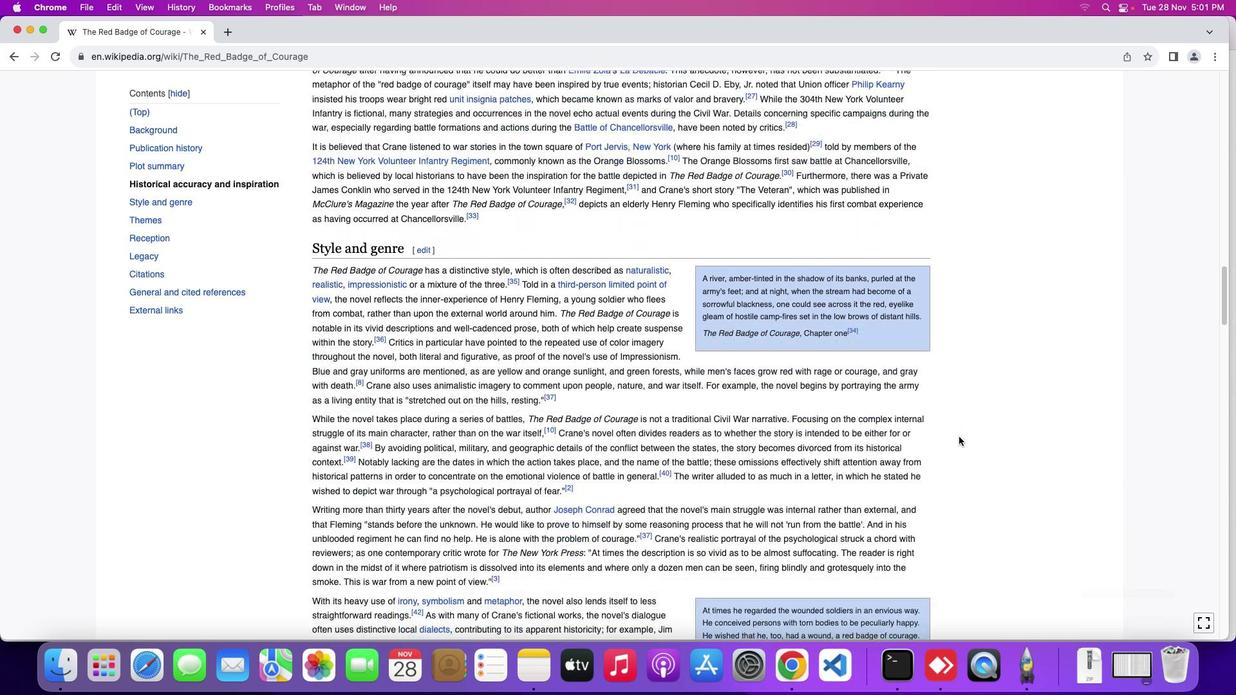 
Action: Mouse scrolled (959, 434) with delta (0, -1)
Screenshot: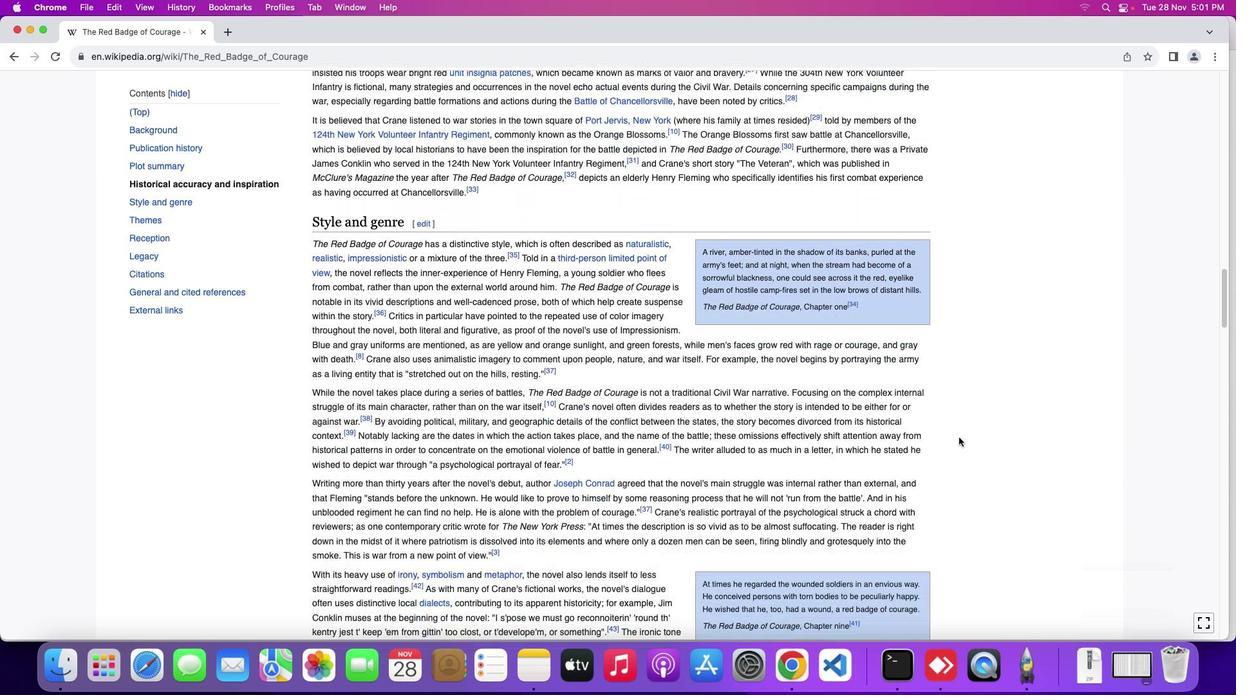 
Action: Mouse moved to (959, 437)
Screenshot: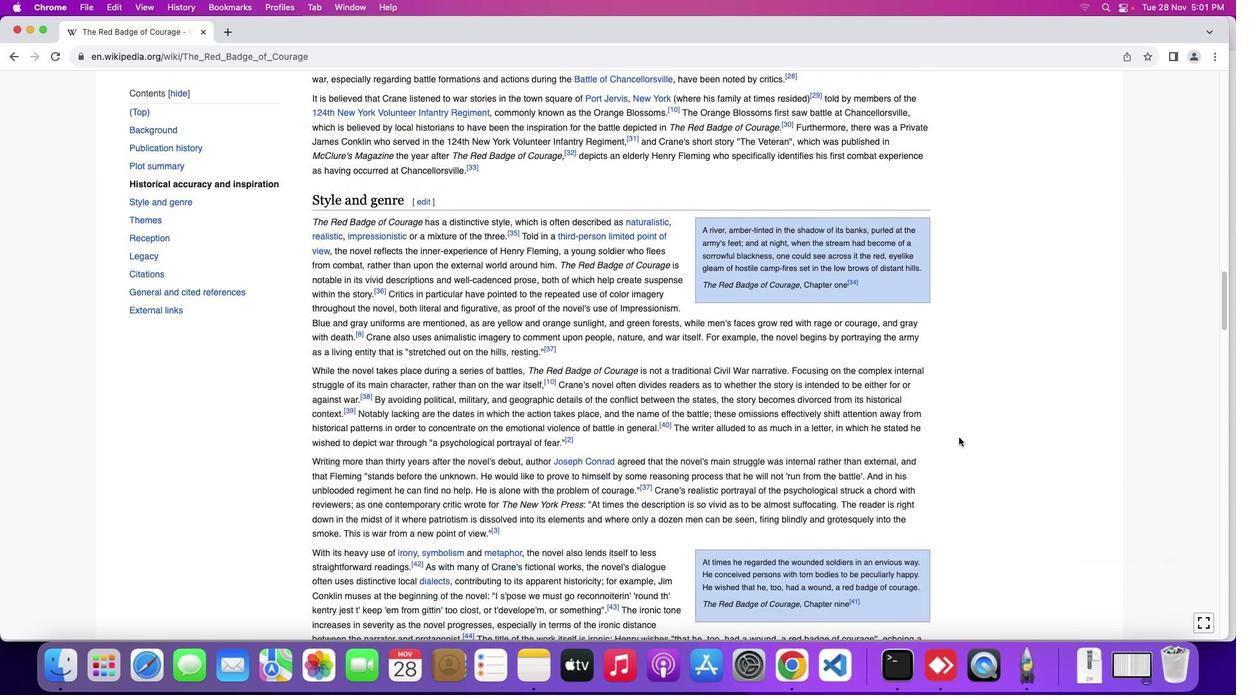 
Action: Mouse scrolled (959, 437) with delta (0, 0)
Screenshot: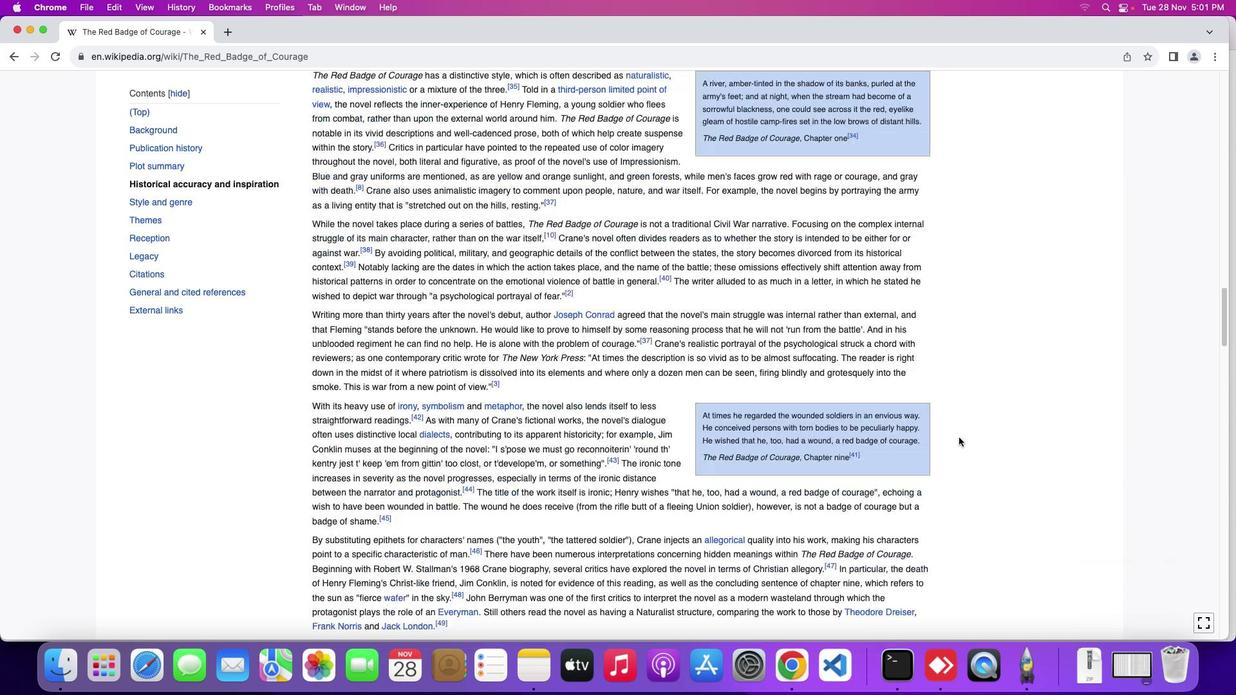 
Action: Mouse scrolled (959, 437) with delta (0, 0)
Screenshot: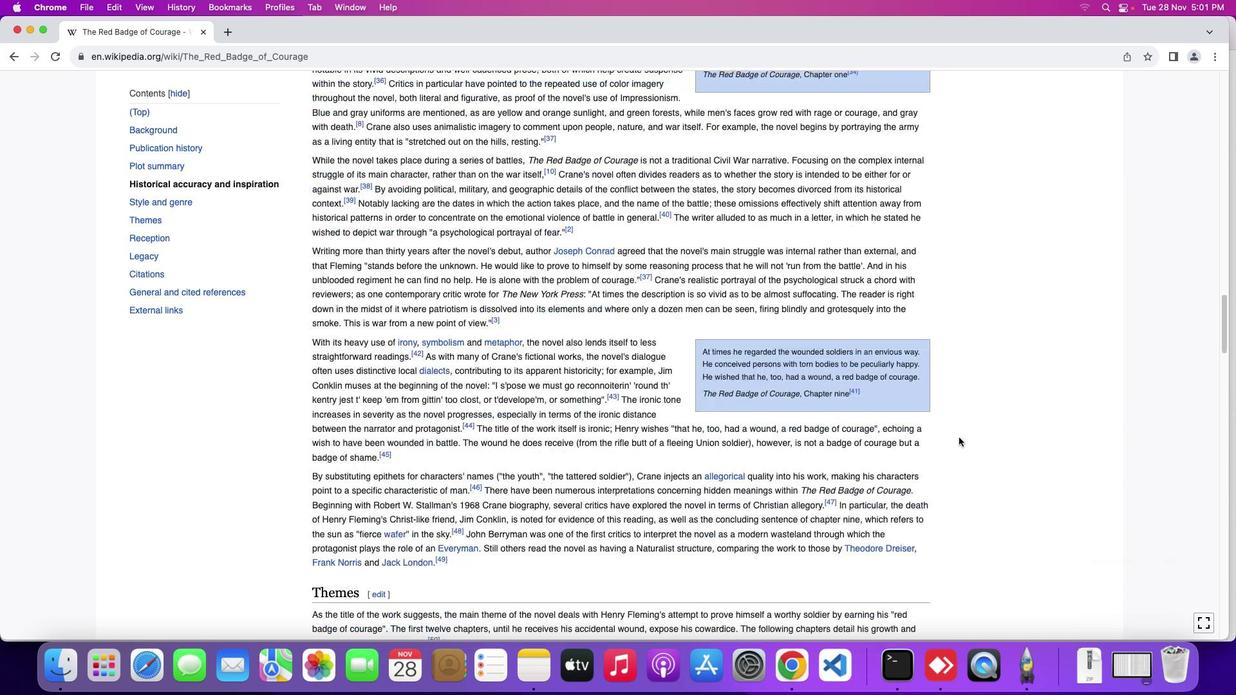 
Action: Mouse scrolled (959, 437) with delta (0, -1)
Screenshot: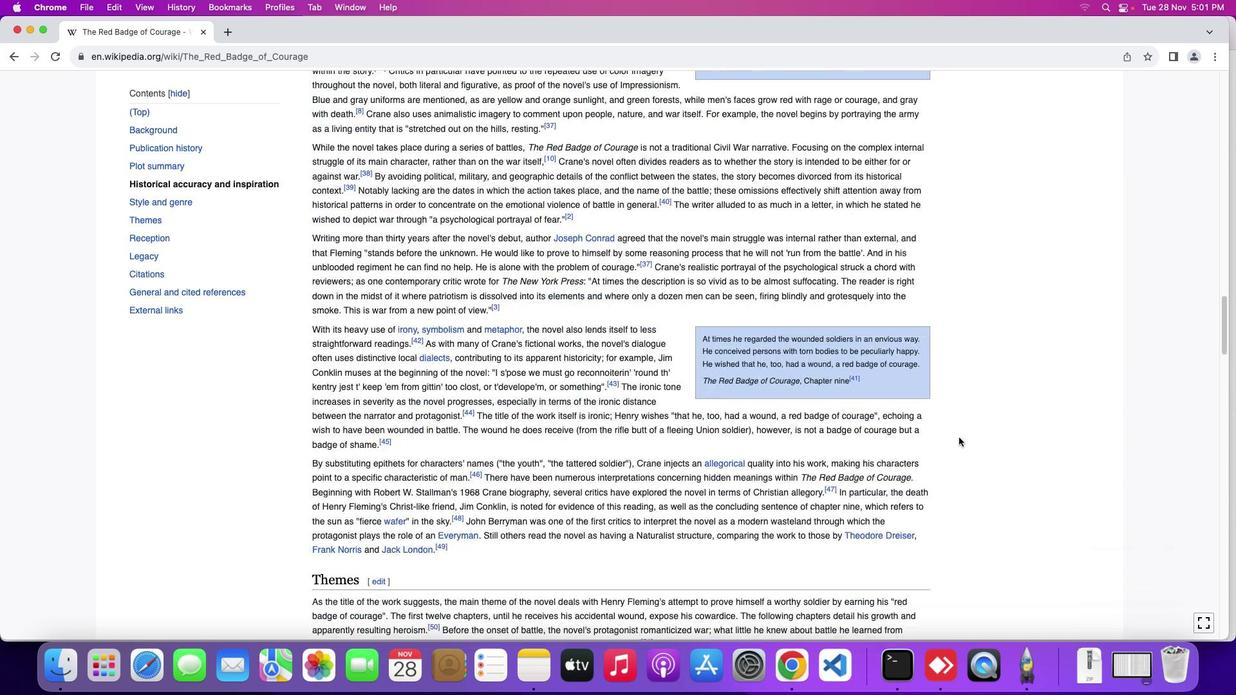 
Action: Mouse scrolled (959, 437) with delta (0, -2)
Screenshot: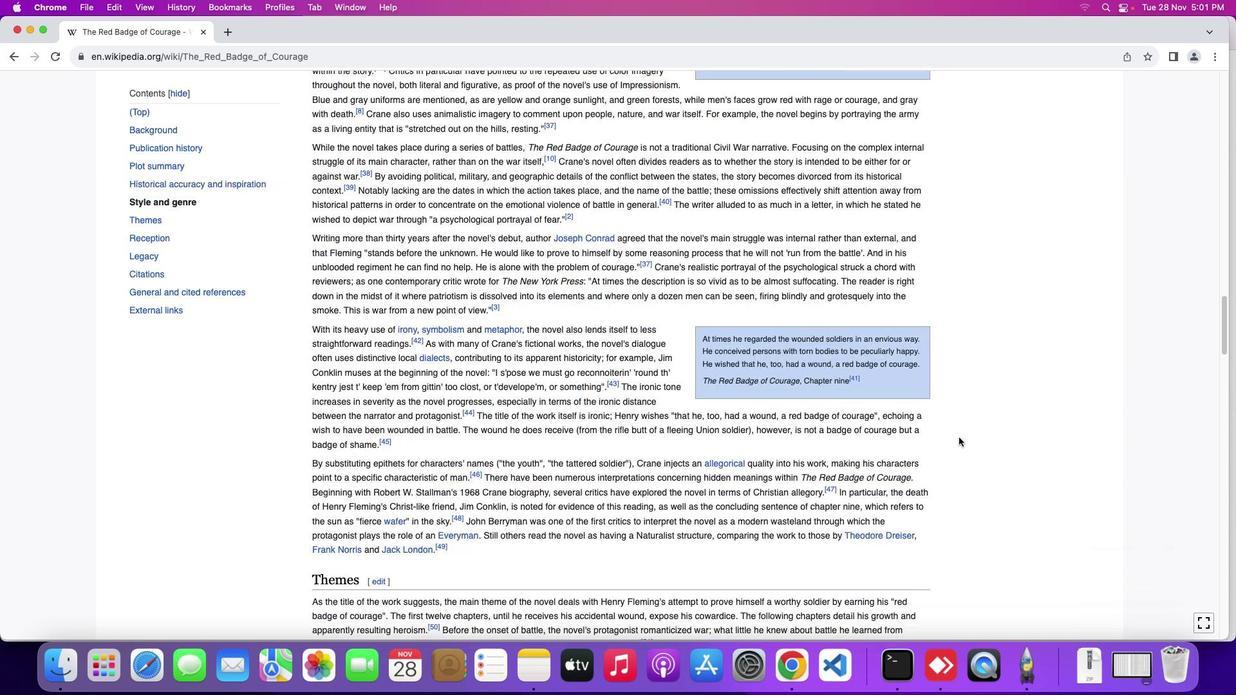 
Action: Mouse scrolled (959, 437) with delta (0, 0)
Screenshot: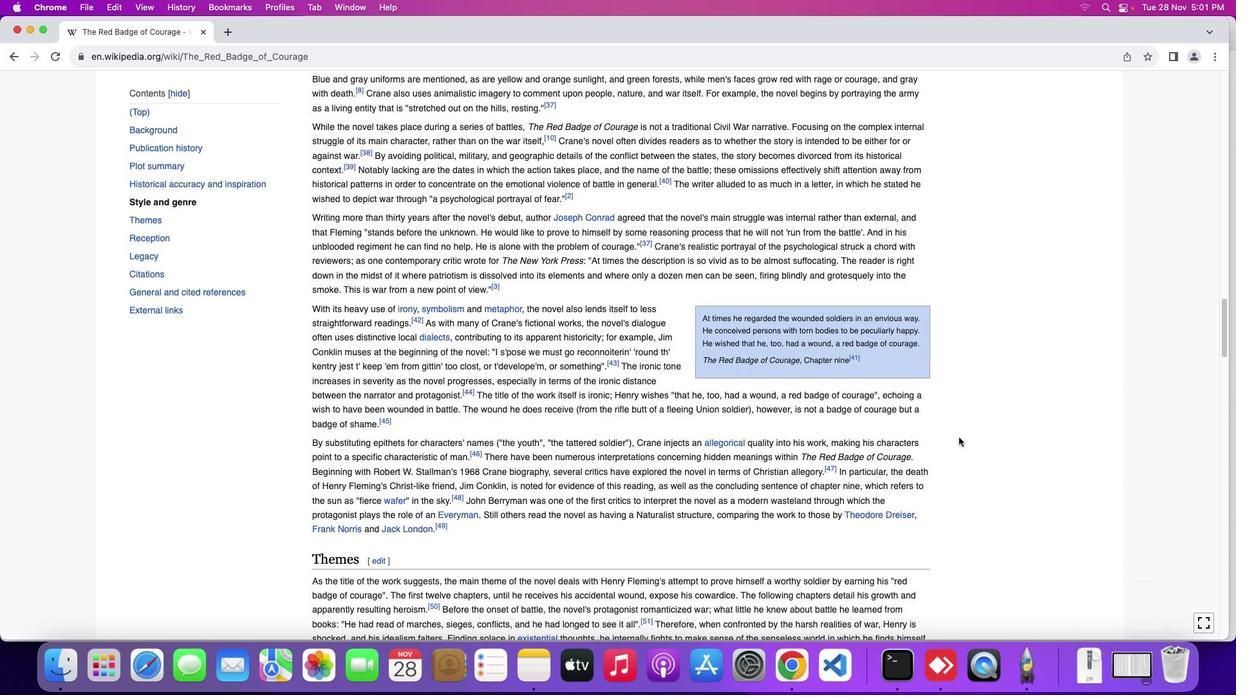 
Action: Mouse scrolled (959, 437) with delta (0, 0)
Screenshot: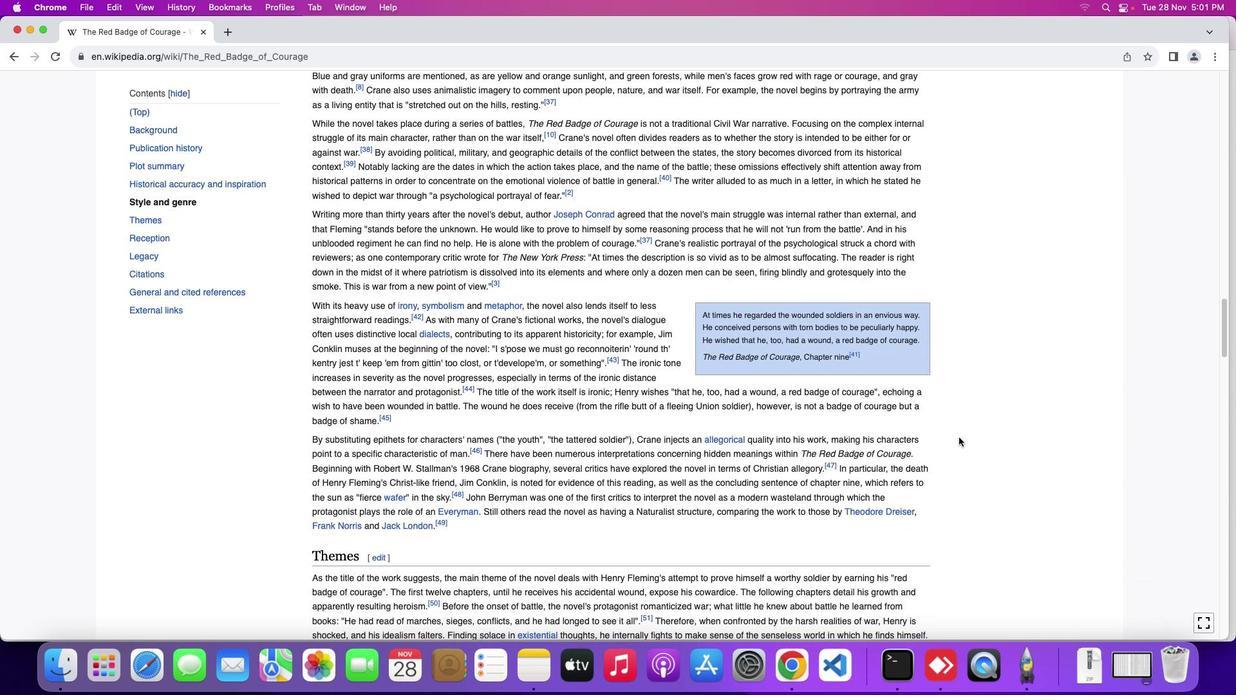 
Action: Mouse scrolled (959, 437) with delta (0, 0)
Screenshot: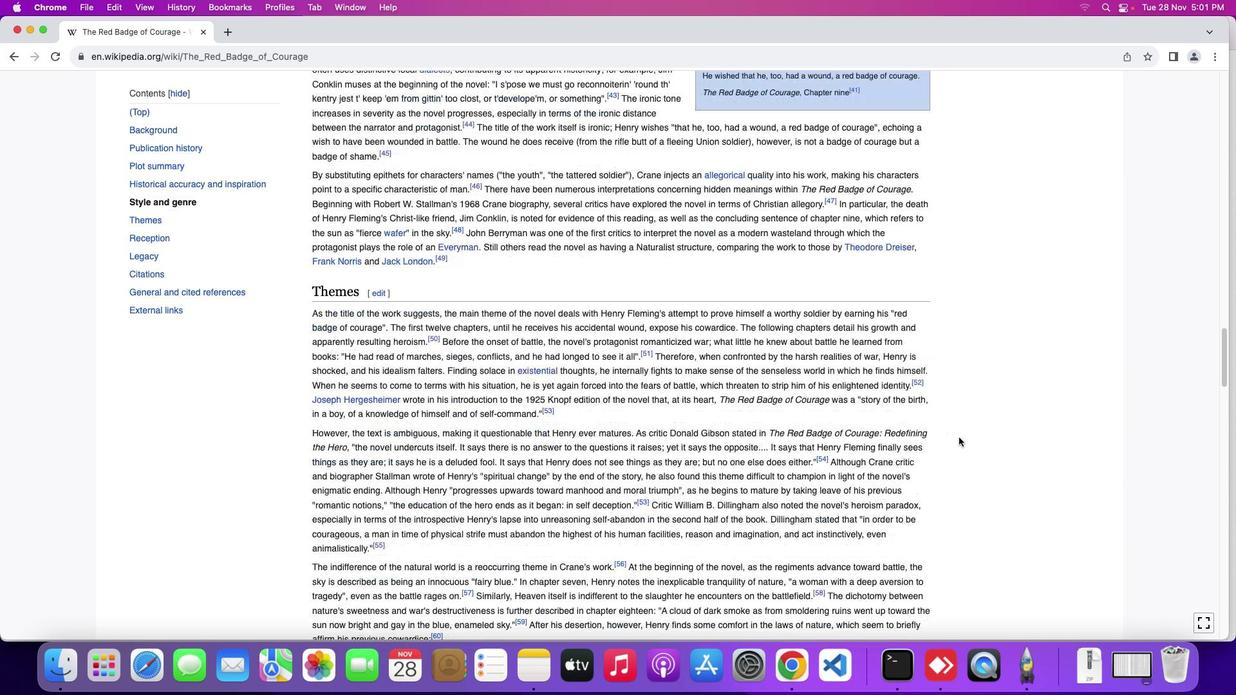 
Action: Mouse scrolled (959, 437) with delta (0, 0)
Screenshot: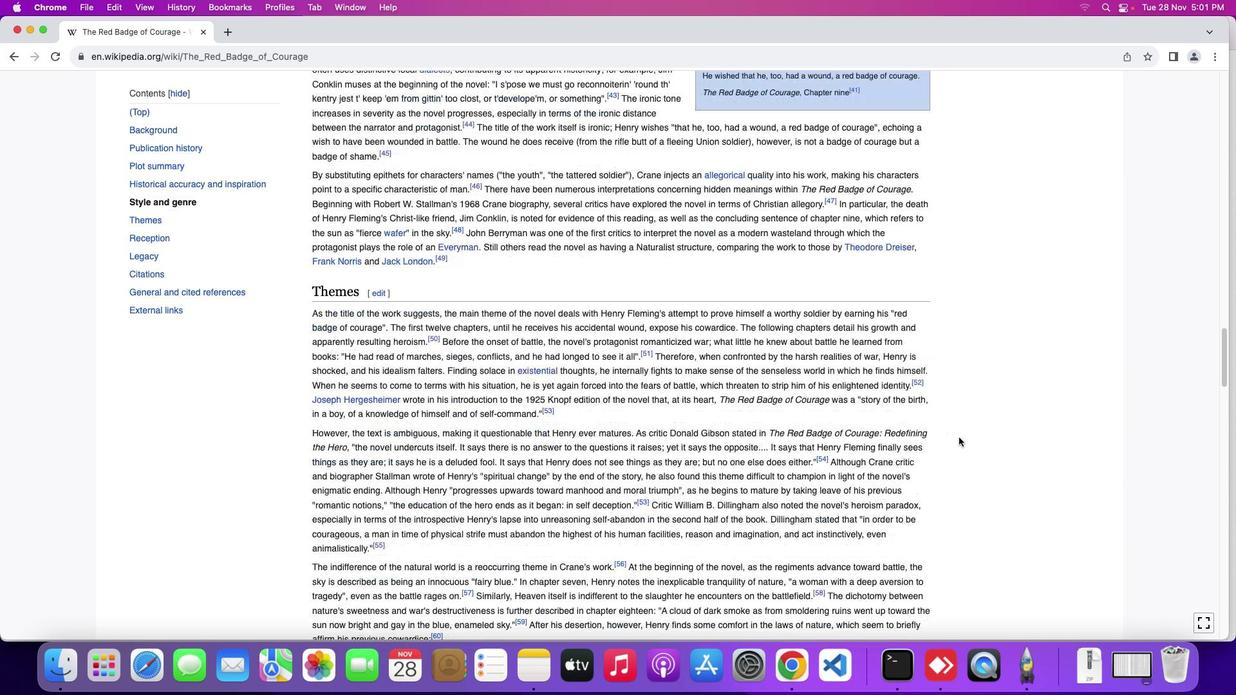 
Action: Mouse scrolled (959, 437) with delta (0, -1)
Screenshot: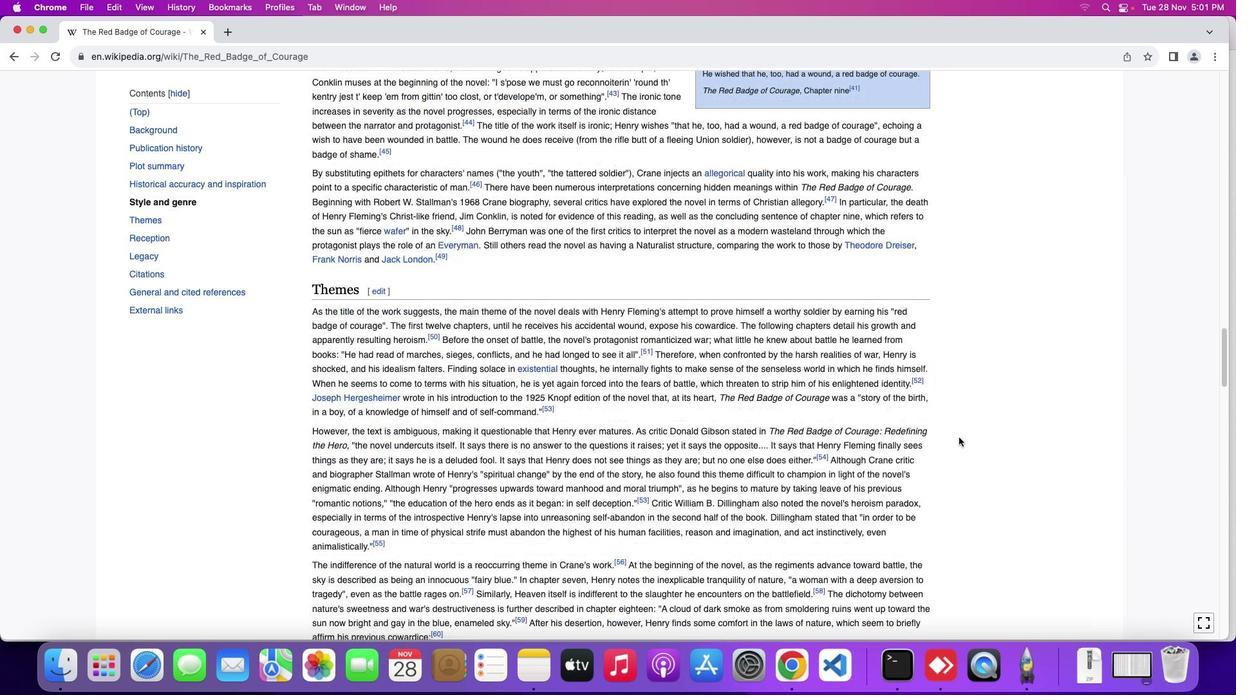 
Action: Mouse scrolled (959, 437) with delta (0, -3)
Screenshot: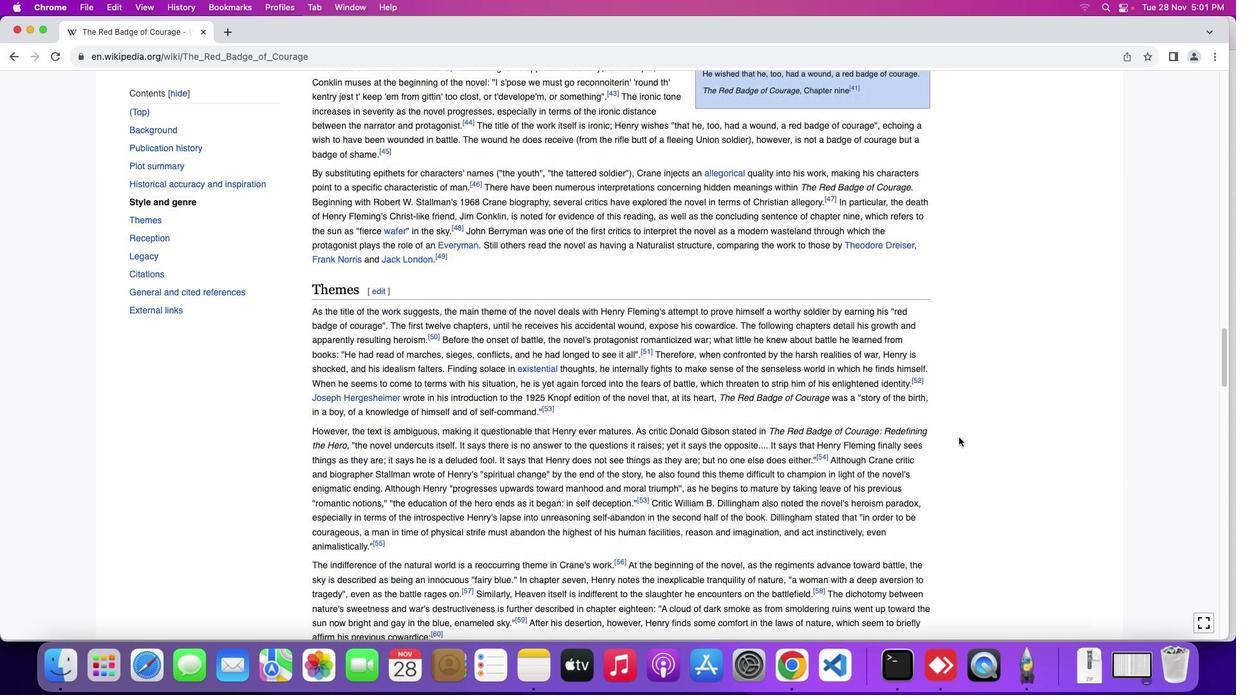 
Action: Mouse scrolled (959, 437) with delta (0, 0)
Screenshot: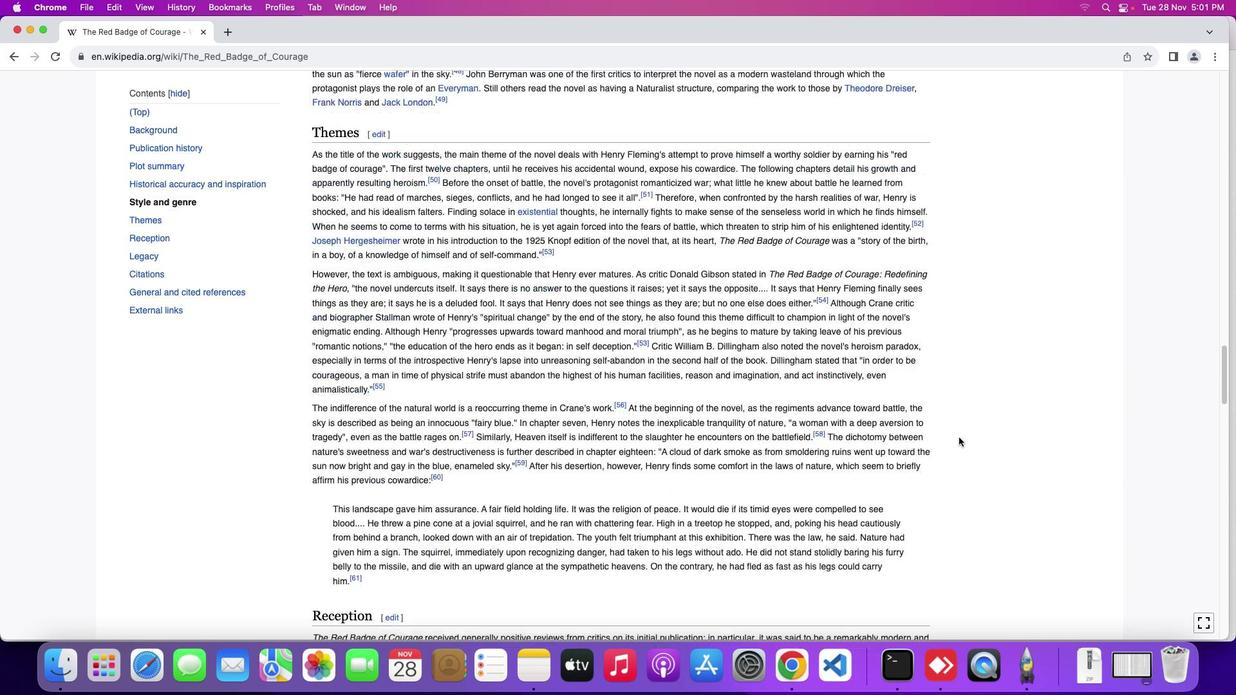 
Action: Mouse scrolled (959, 437) with delta (0, 0)
Screenshot: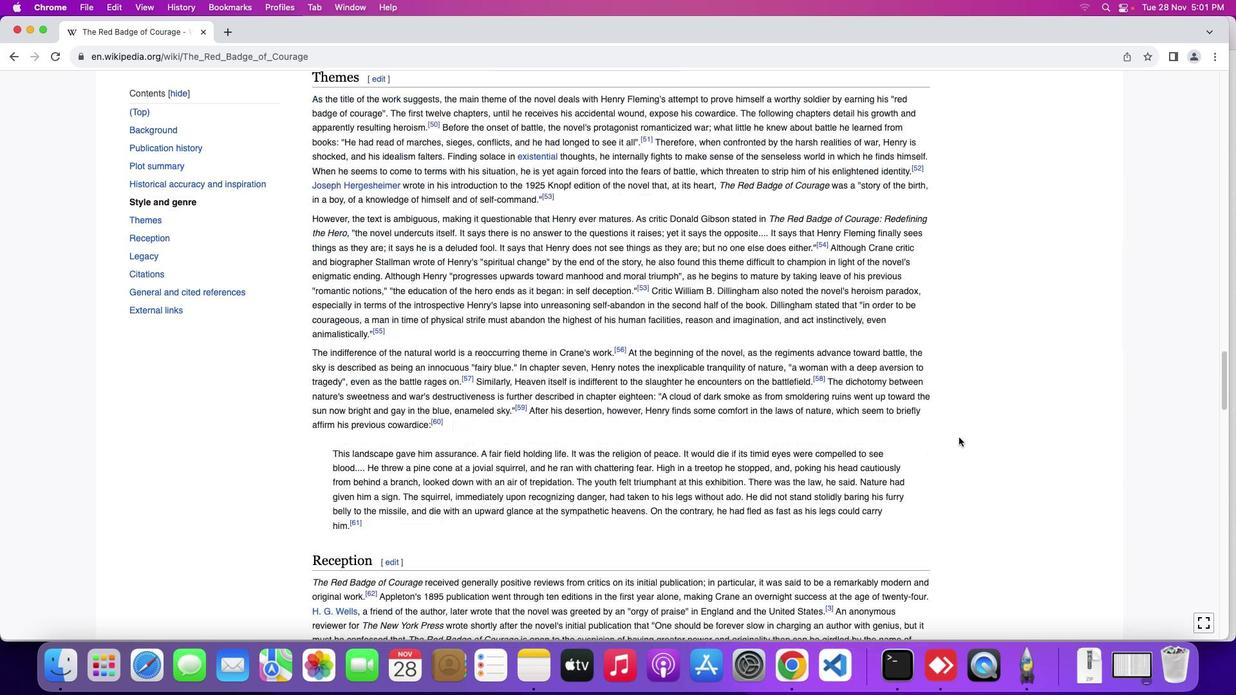 
Action: Mouse scrolled (959, 437) with delta (0, -1)
Screenshot: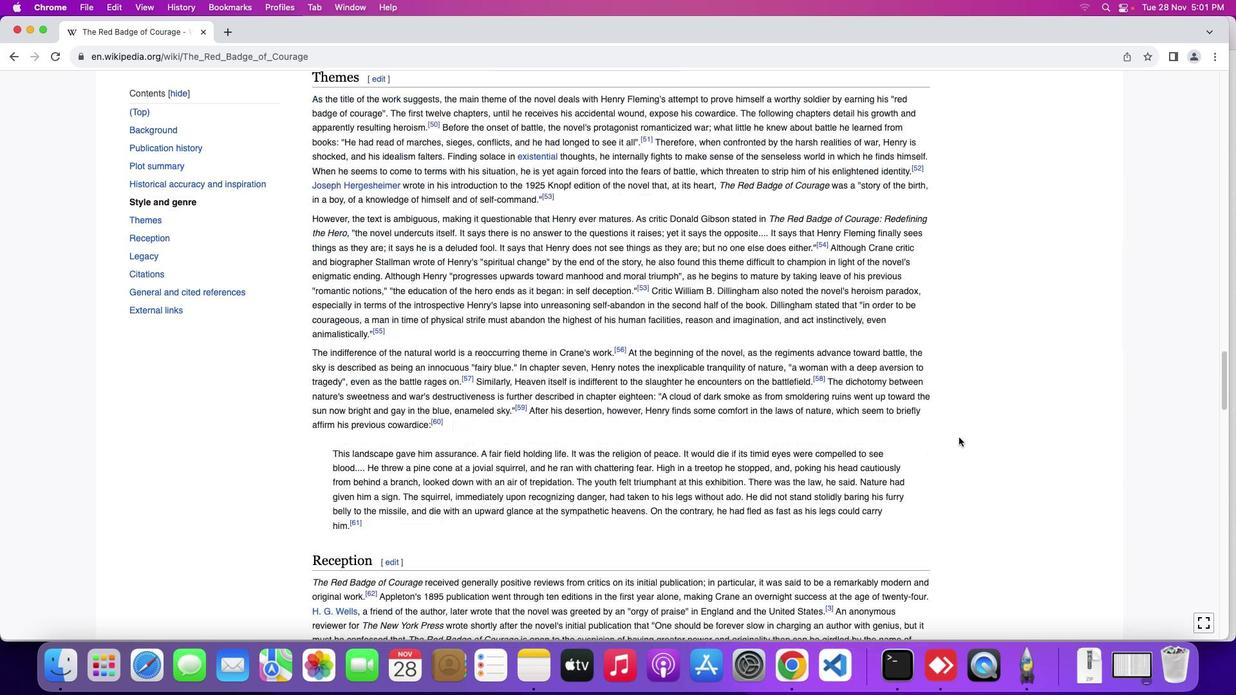 
Action: Mouse scrolled (959, 437) with delta (0, -2)
Screenshot: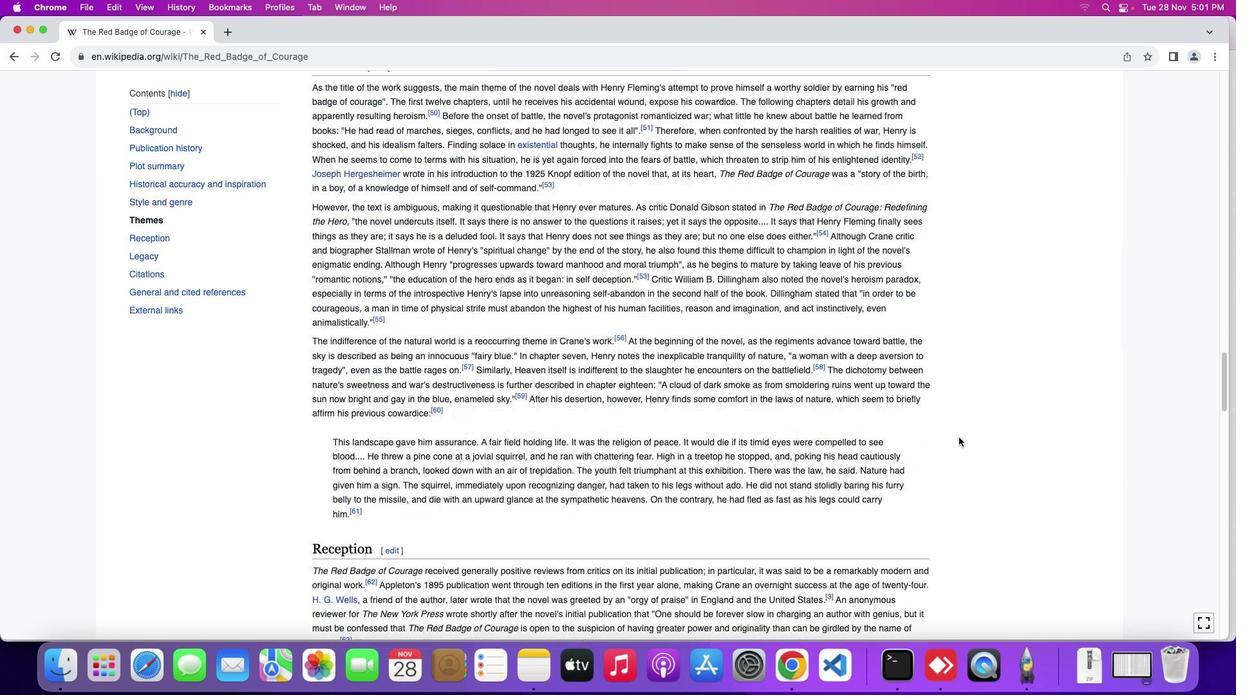 
Action: Mouse scrolled (959, 437) with delta (0, 0)
Screenshot: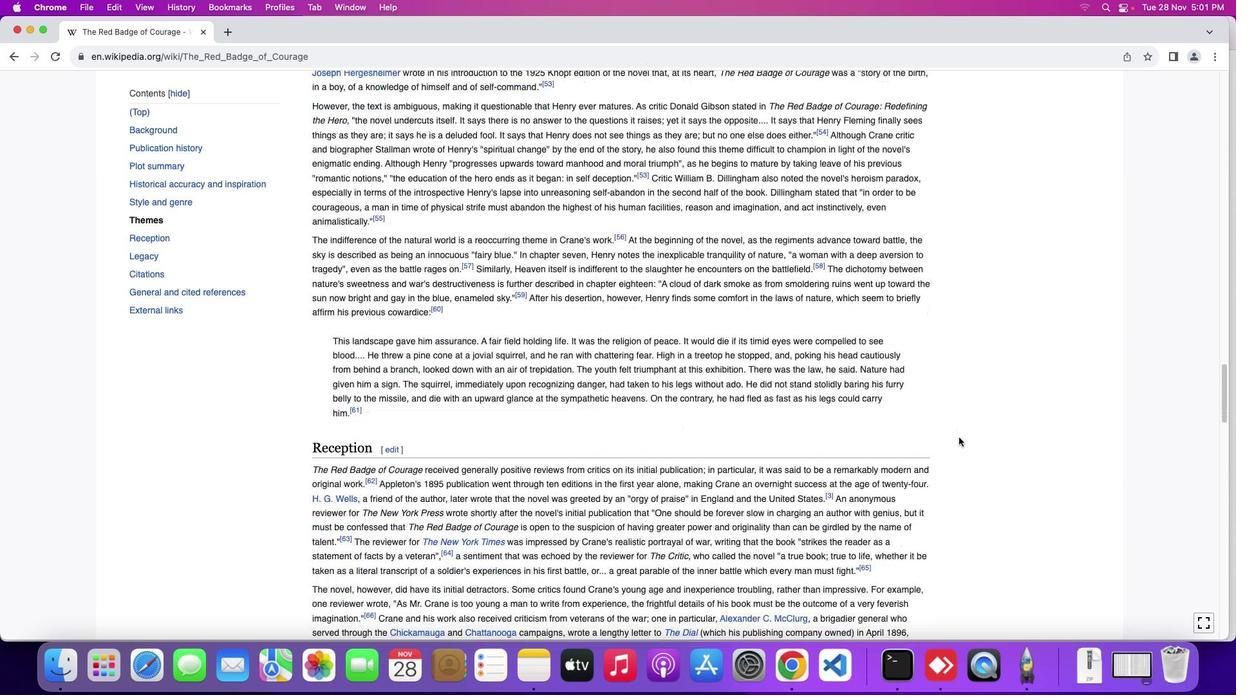 
Action: Mouse scrolled (959, 437) with delta (0, 0)
Screenshot: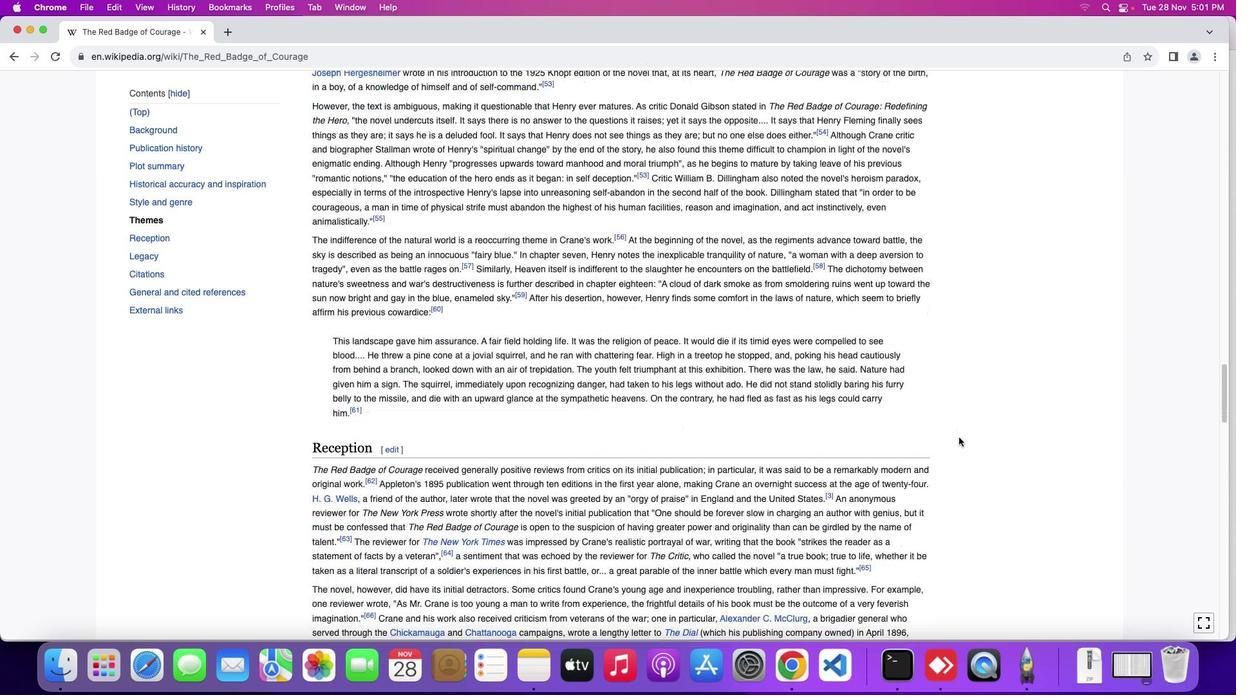 
Action: Mouse scrolled (959, 437) with delta (0, -1)
Screenshot: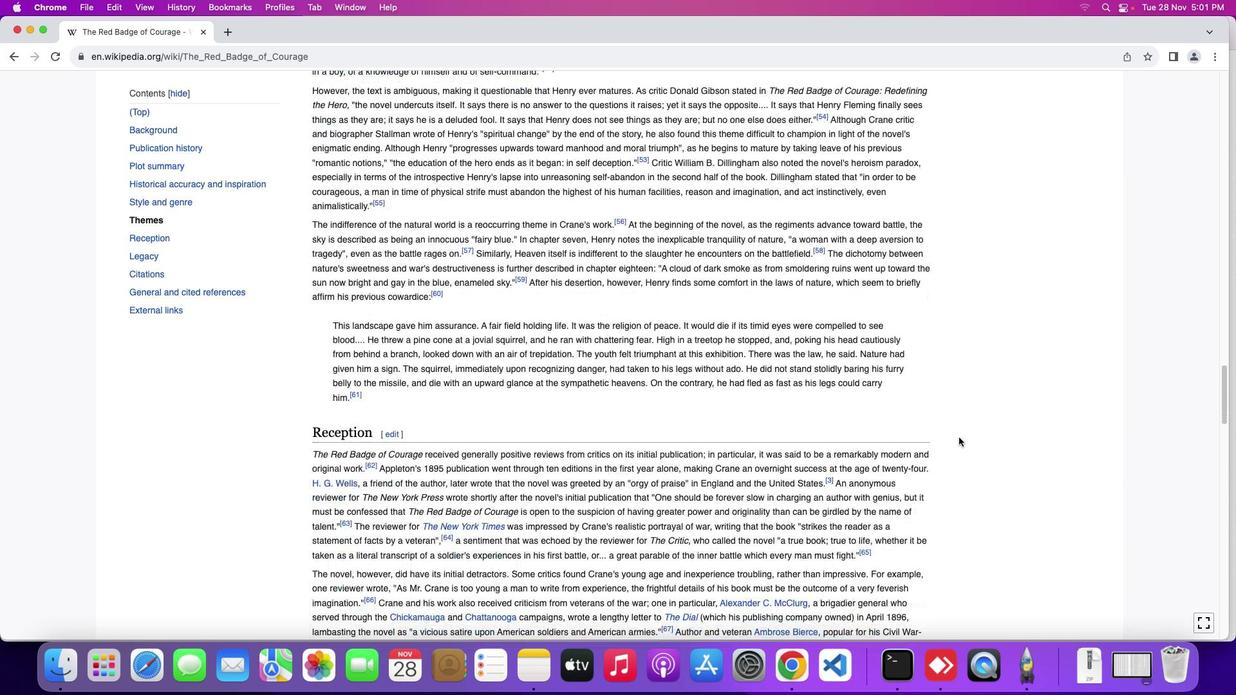 
Action: Mouse moved to (959, 437)
Screenshot: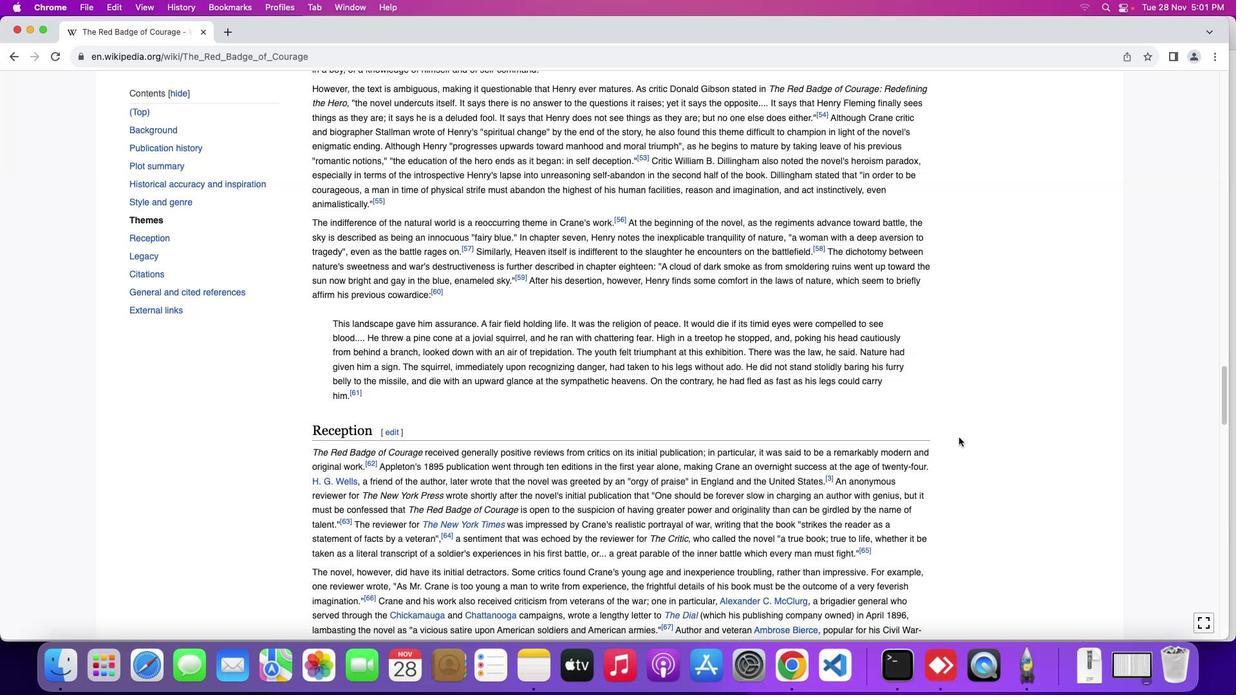 
Action: Mouse scrolled (959, 437) with delta (0, 0)
Screenshot: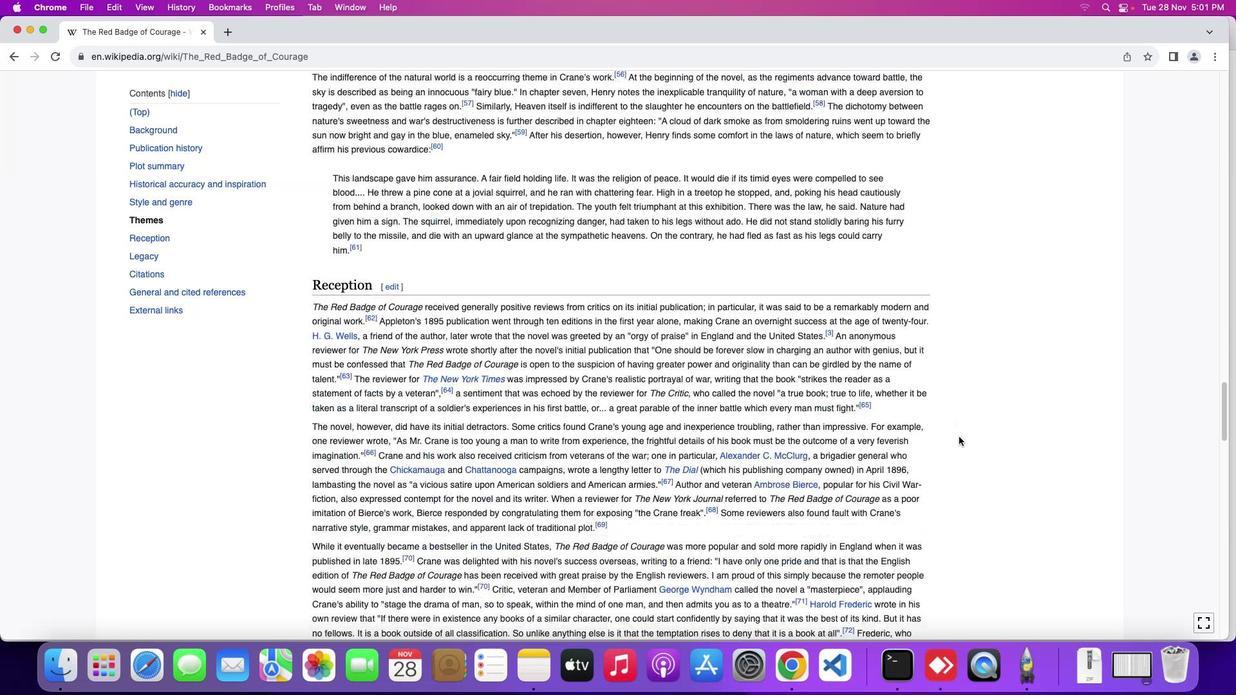 
Action: Mouse moved to (959, 437)
Screenshot: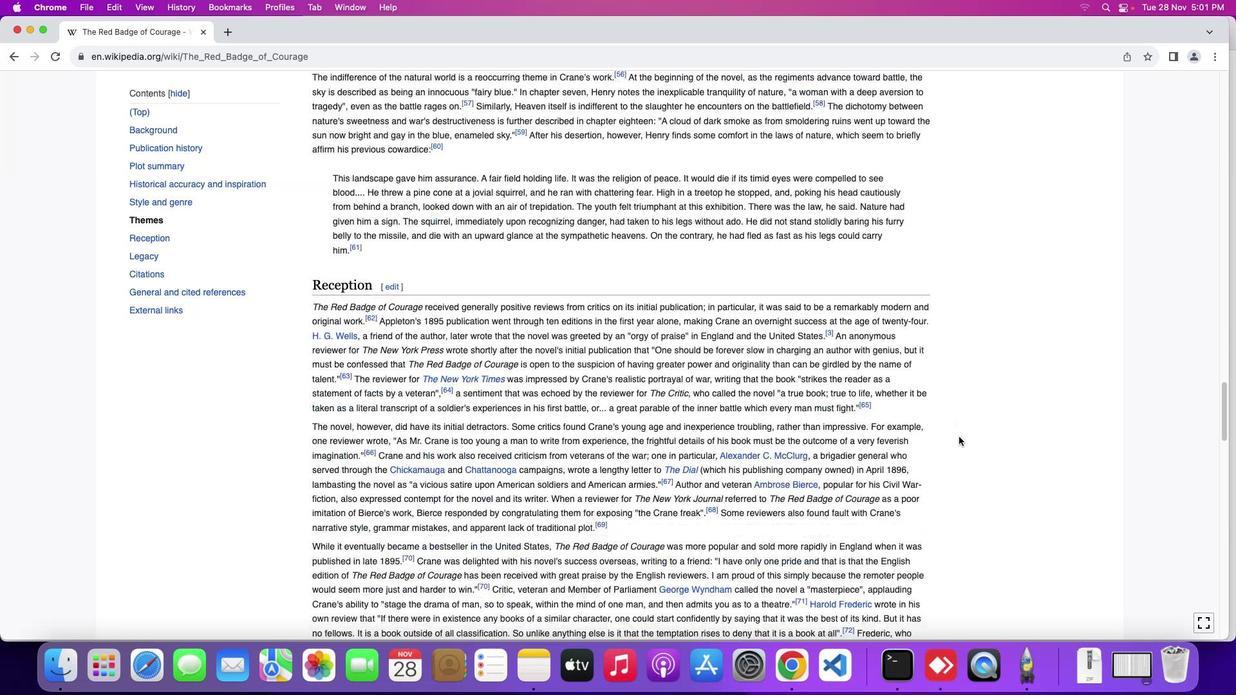 
Action: Mouse scrolled (959, 437) with delta (0, 0)
Screenshot: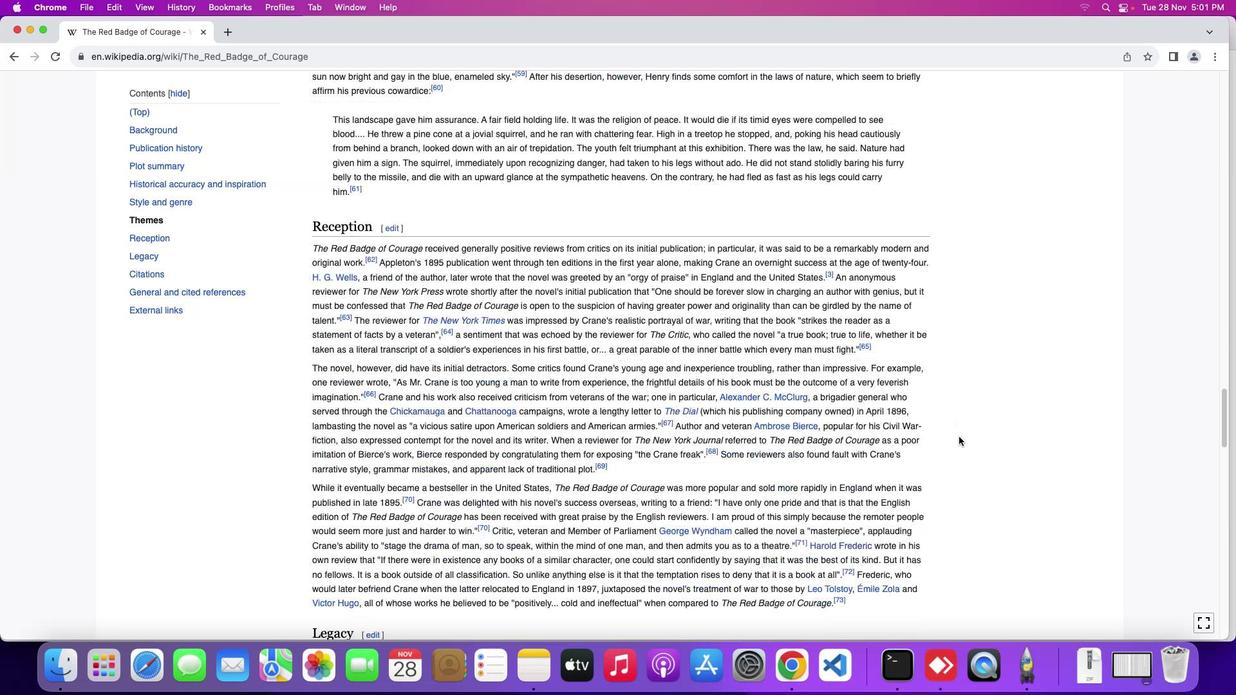 
Action: Mouse moved to (959, 437)
Screenshot: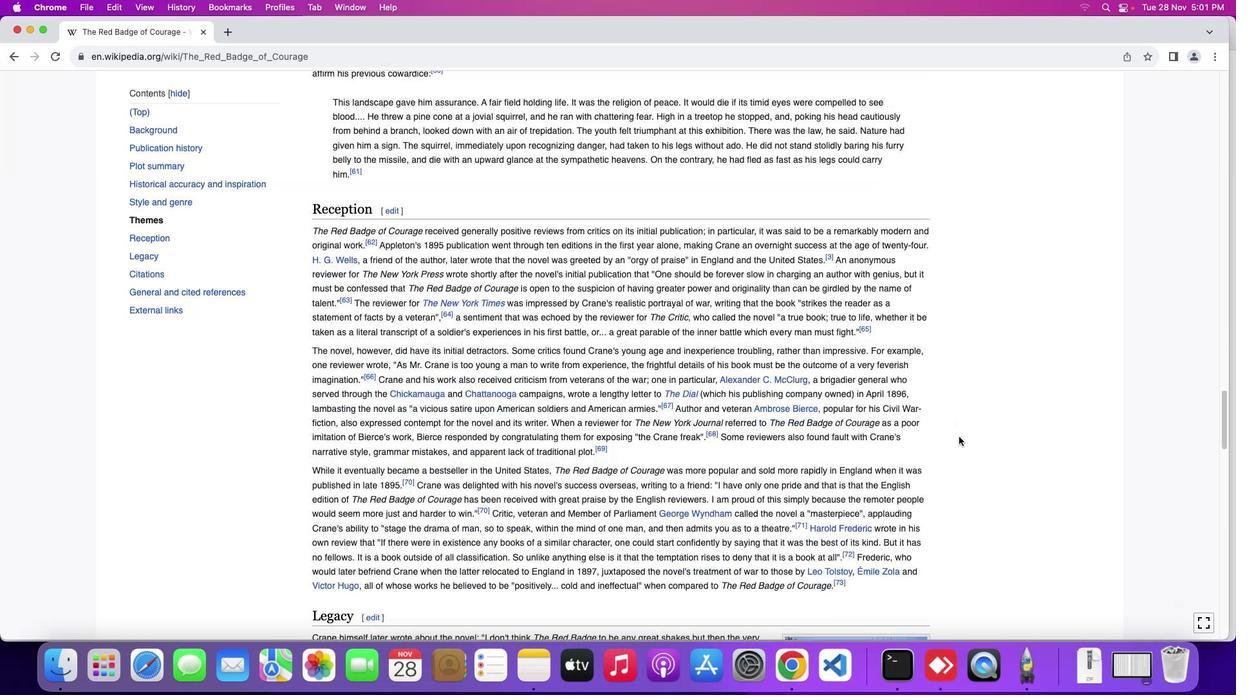 
Action: Mouse scrolled (959, 437) with delta (0, -1)
Screenshot: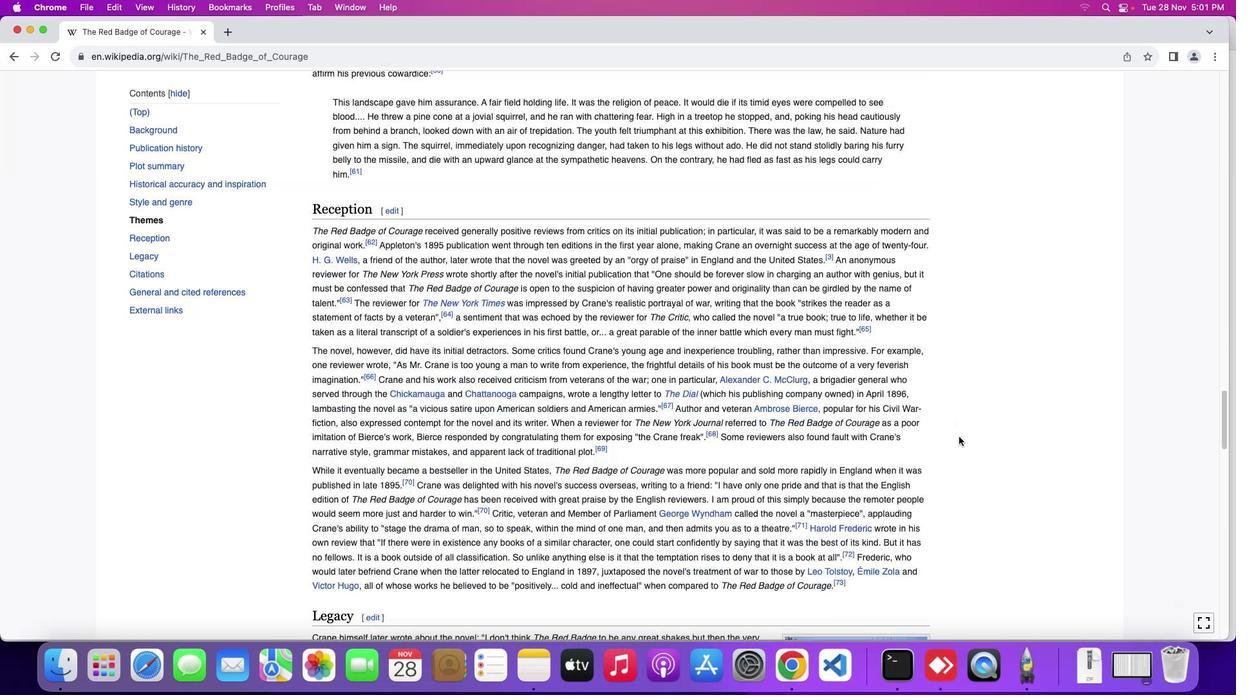 
Action: Mouse scrolled (959, 437) with delta (0, -2)
Screenshot: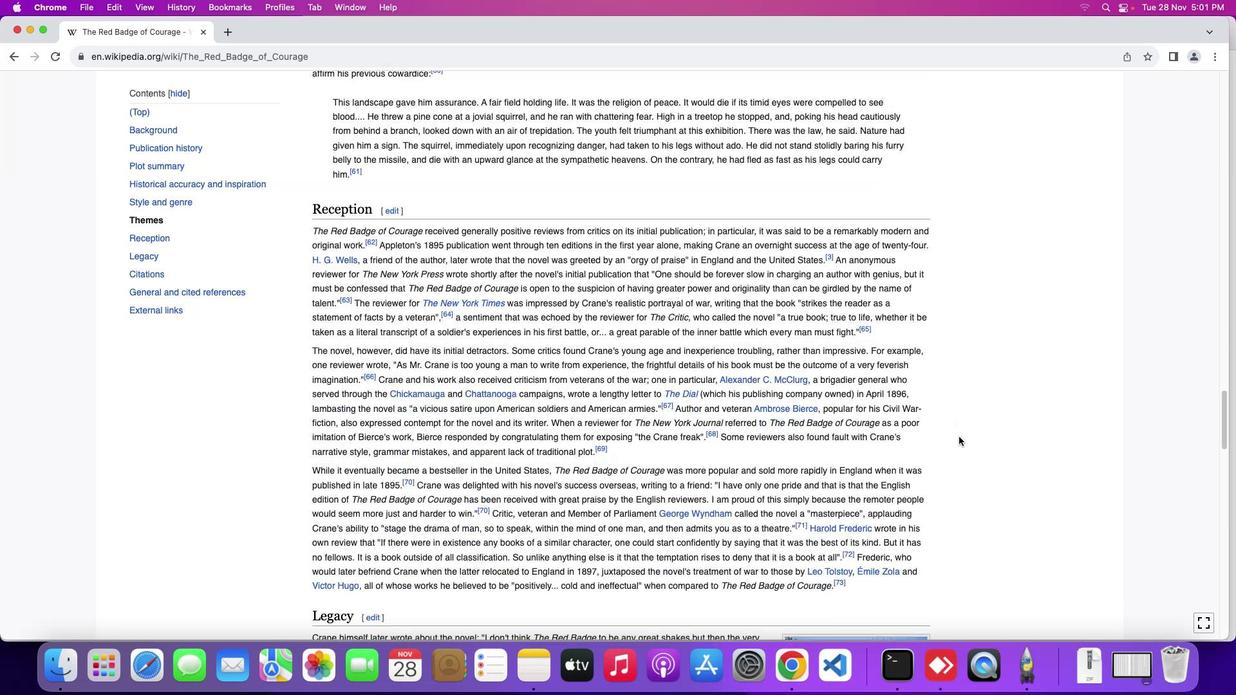 
Action: Mouse scrolled (959, 437) with delta (0, 0)
Screenshot: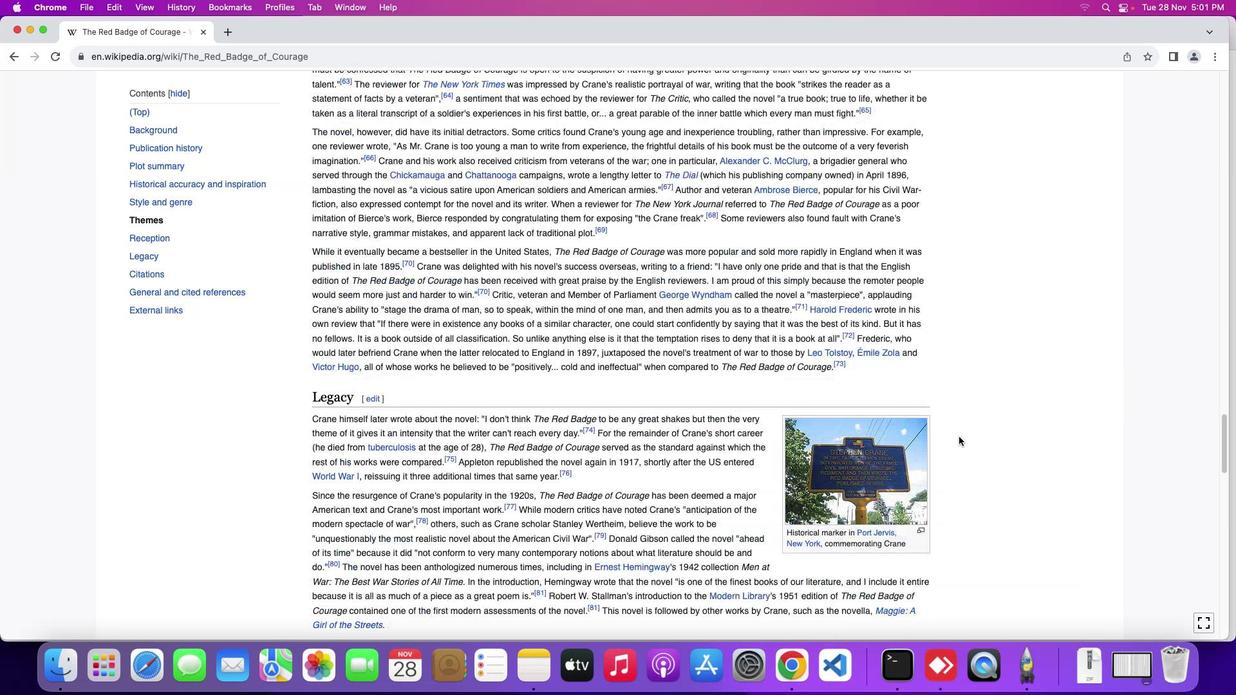 
Action: Mouse scrolled (959, 437) with delta (0, 0)
Screenshot: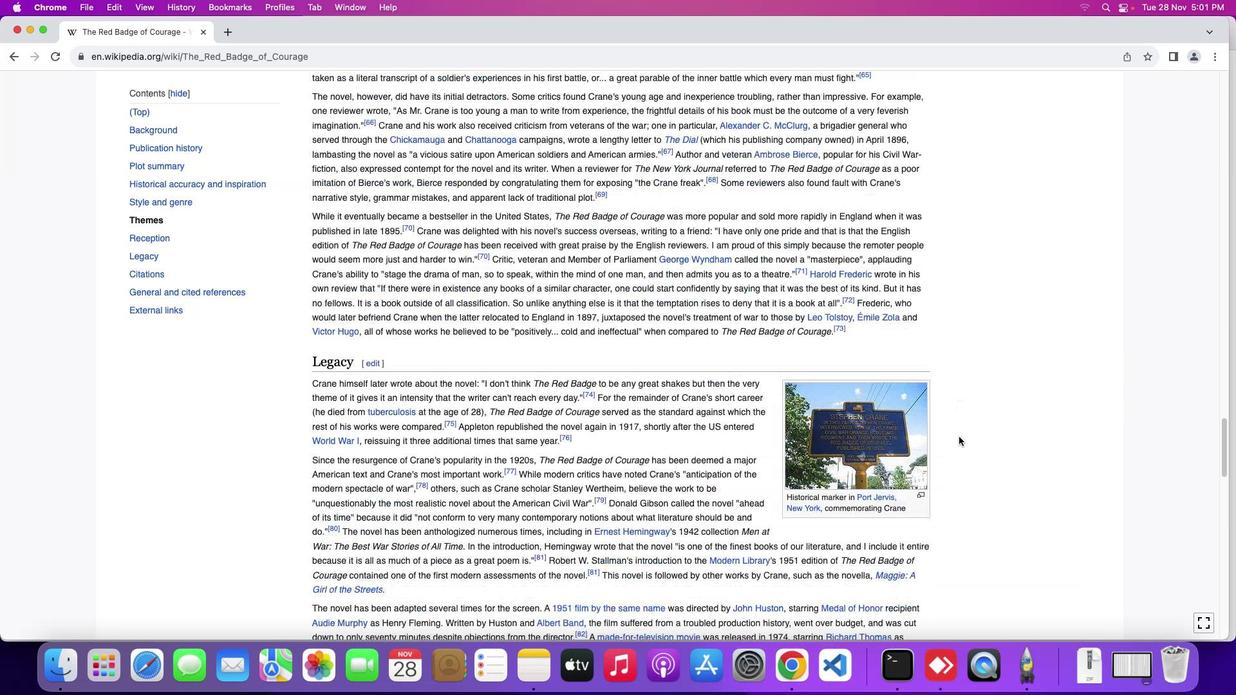 
Action: Mouse scrolled (959, 437) with delta (0, -1)
Screenshot: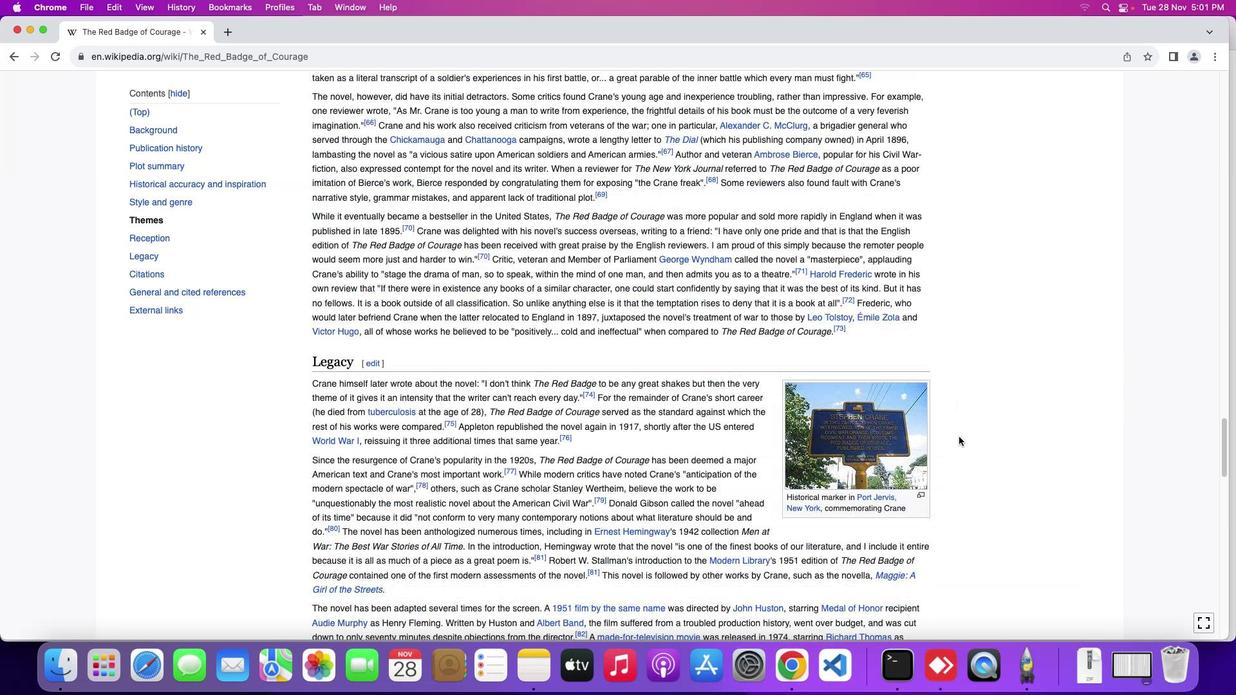 
Action: Mouse scrolled (959, 437) with delta (0, -3)
Screenshot: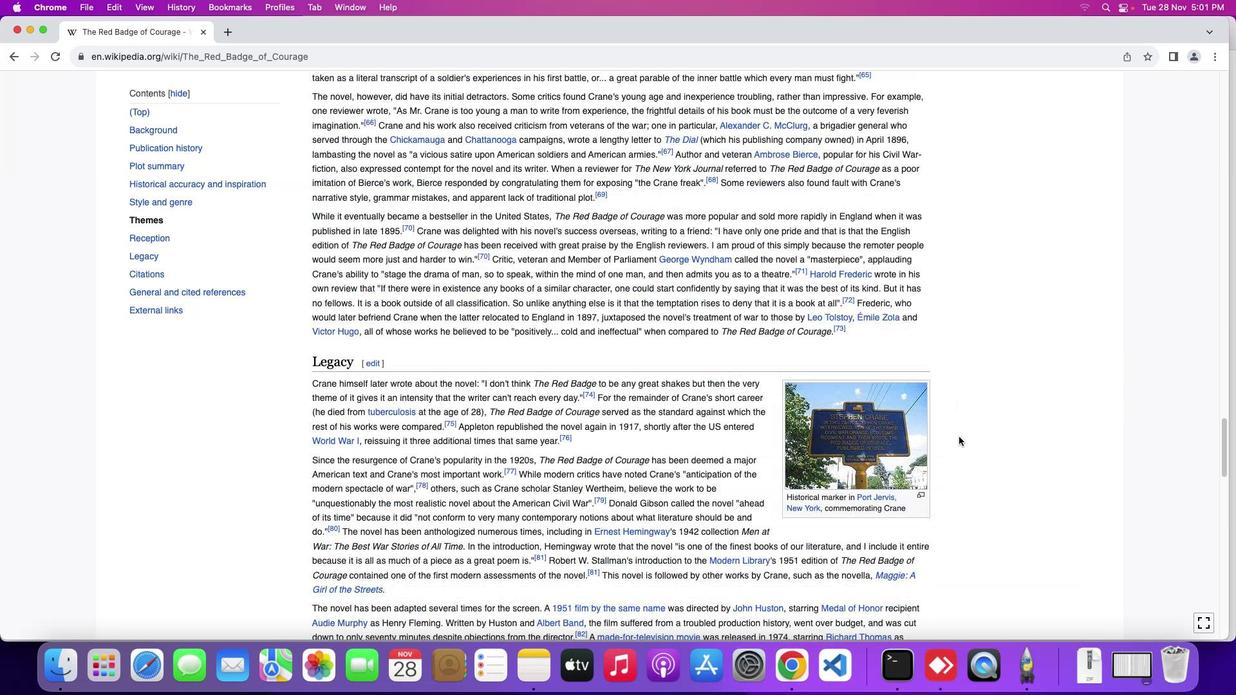 
Action: Mouse scrolled (959, 437) with delta (0, 0)
Screenshot: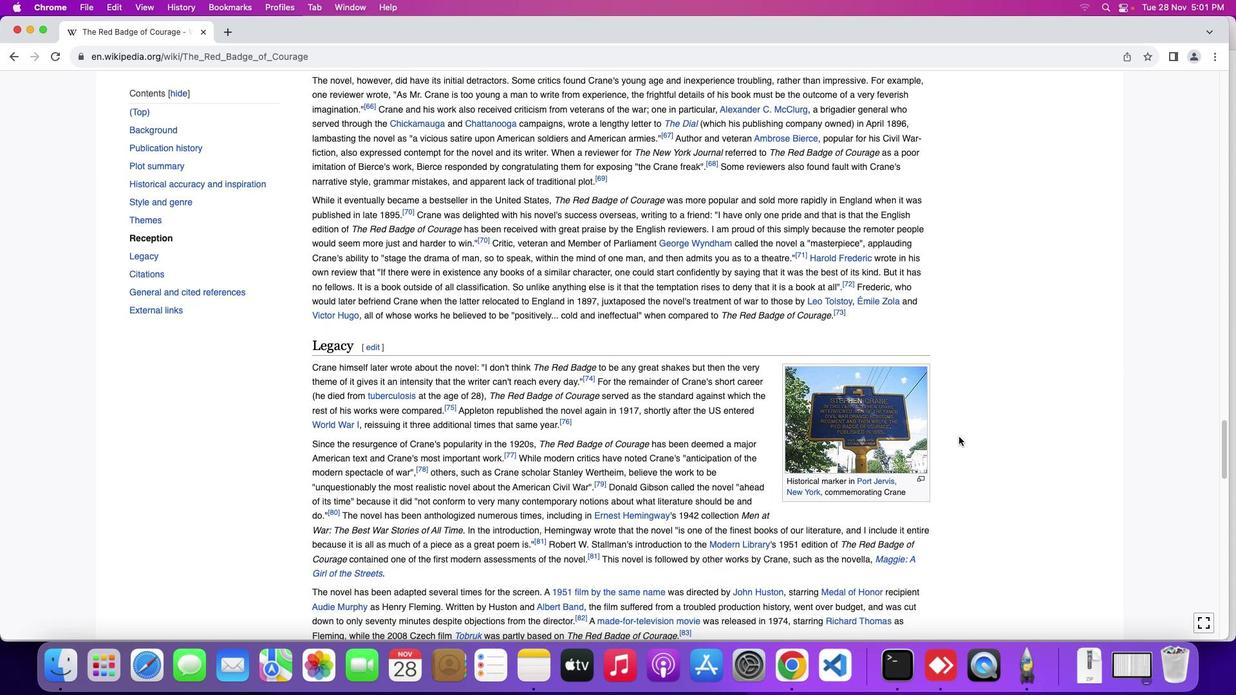 
Action: Mouse scrolled (959, 437) with delta (0, 0)
Screenshot: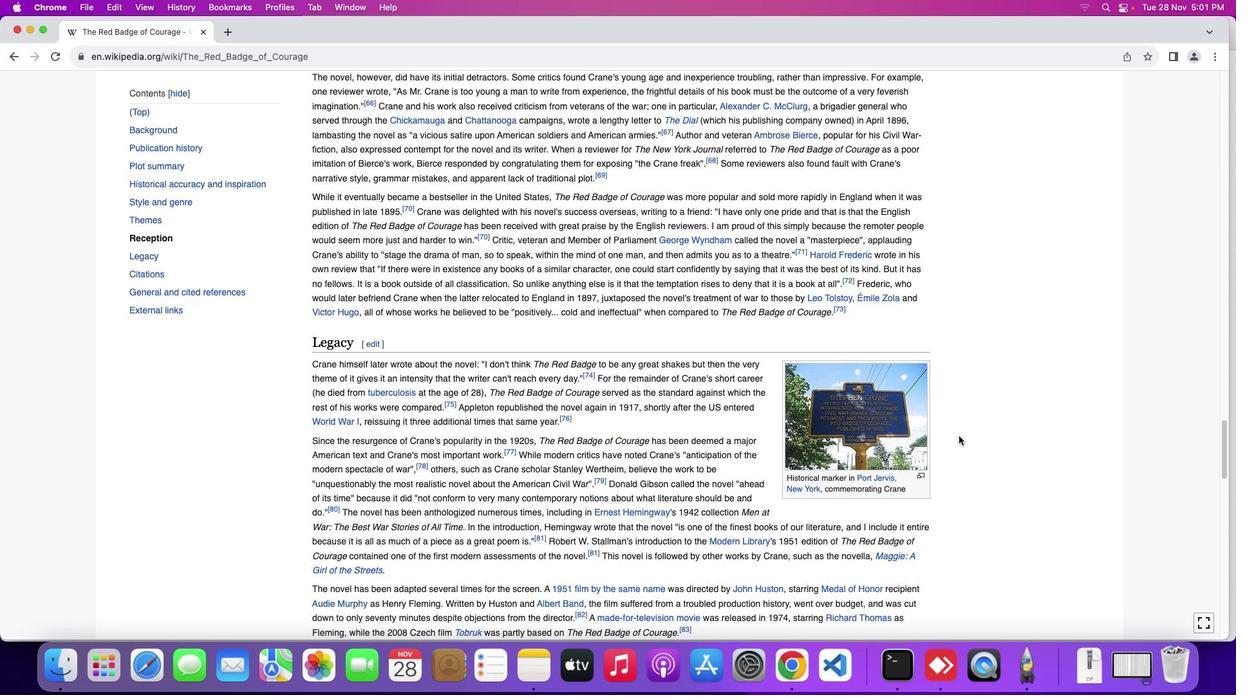 
Action: Mouse moved to (959, 436)
Screenshot: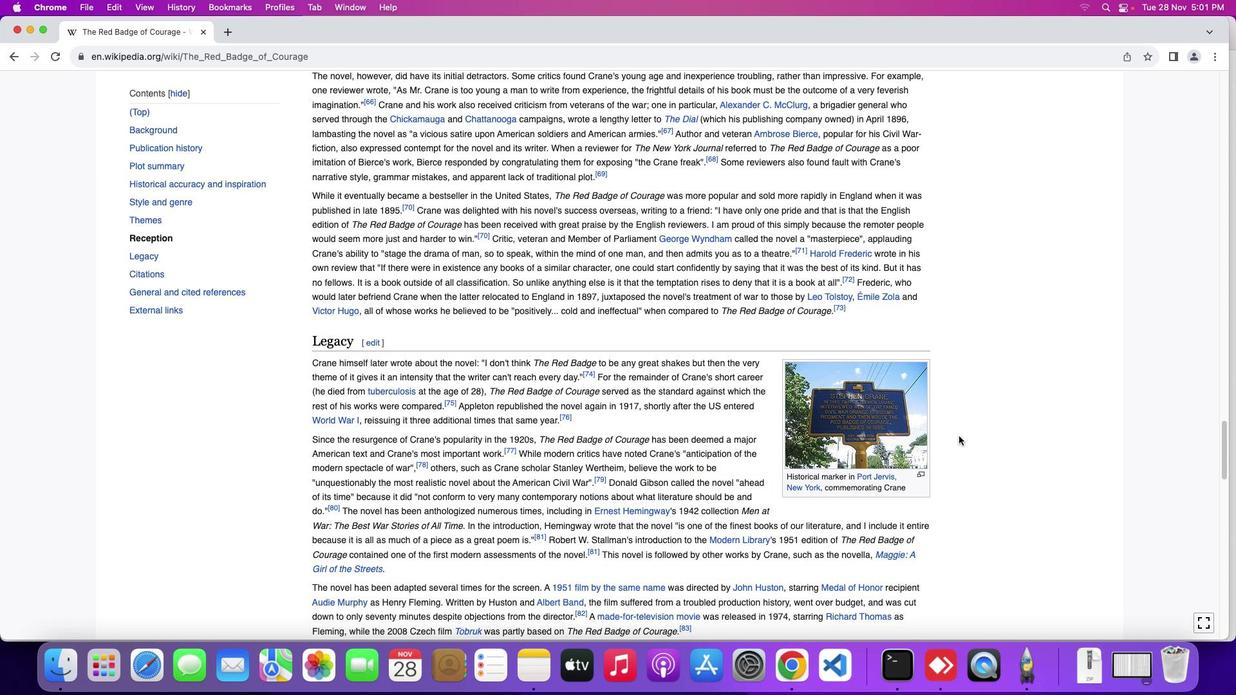 
Action: Mouse scrolled (959, 436) with delta (0, 0)
Screenshot: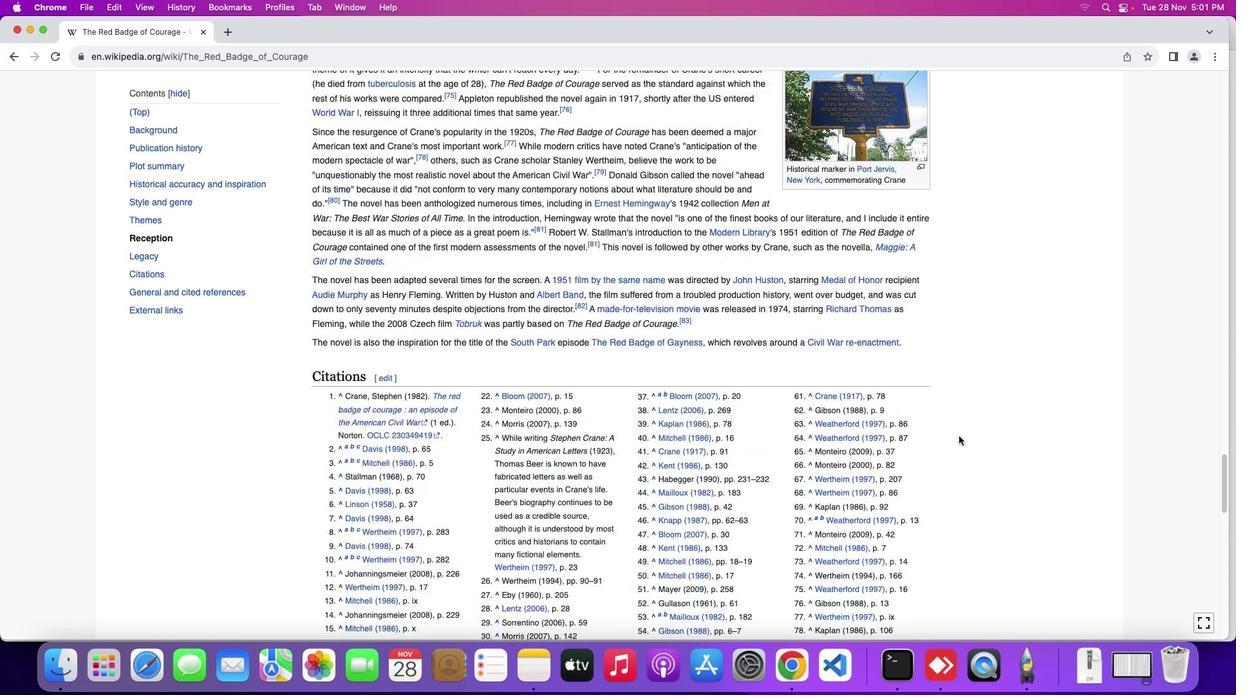 
Action: Mouse scrolled (959, 436) with delta (0, 0)
Screenshot: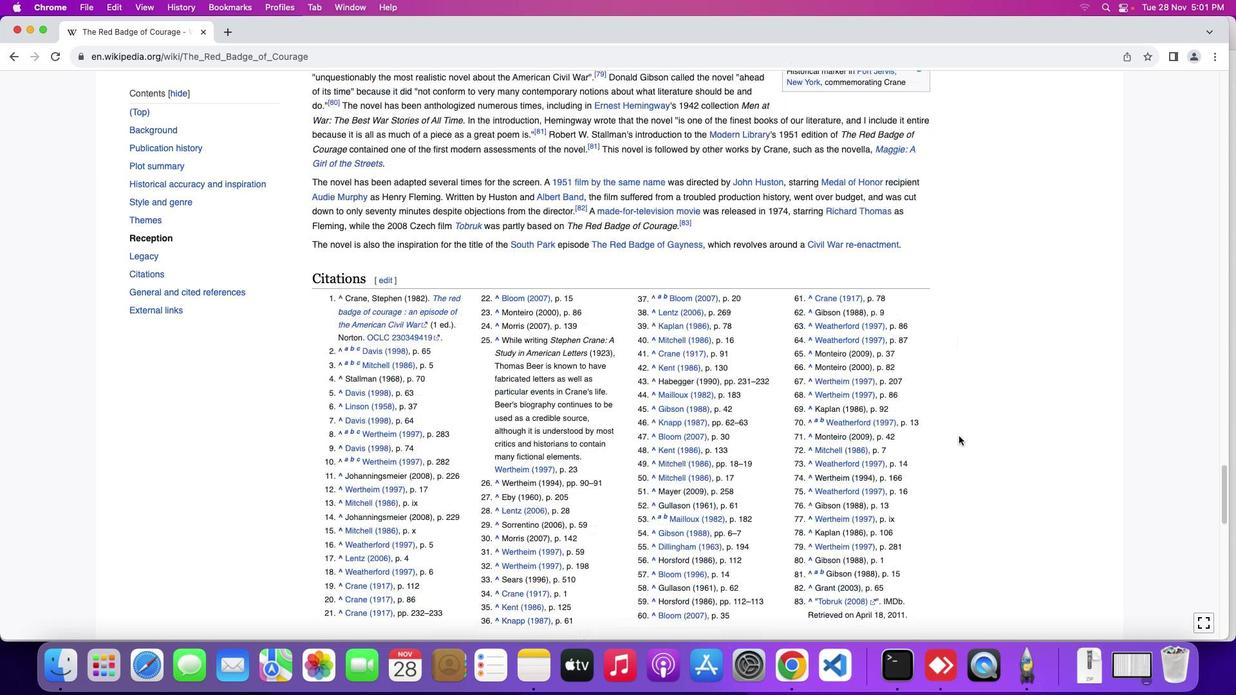 
Action: Mouse scrolled (959, 436) with delta (0, -1)
Screenshot: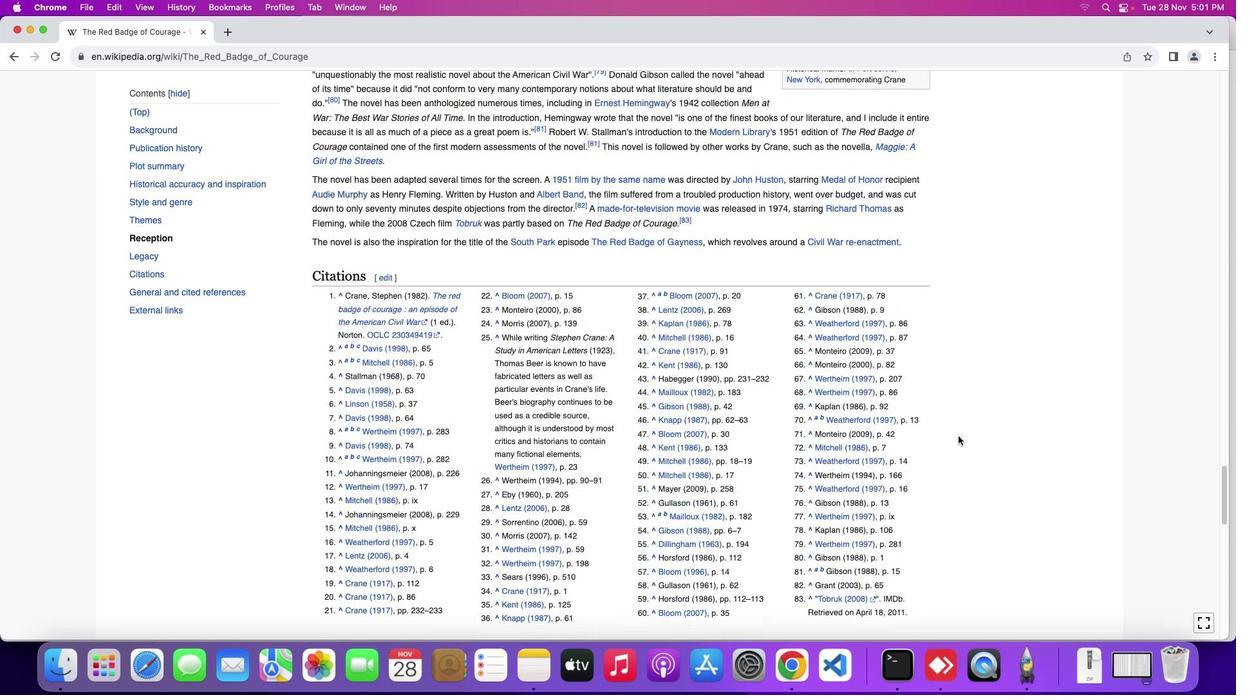 
Action: Mouse scrolled (959, 436) with delta (0, -3)
Screenshot: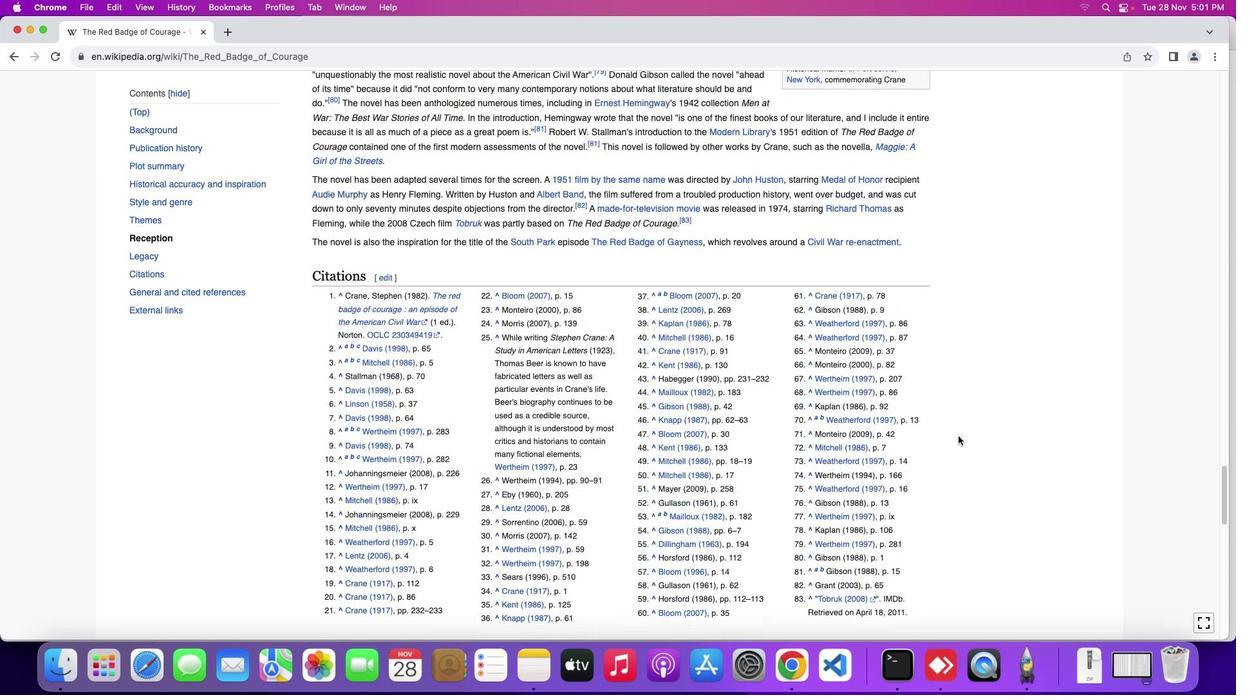 
Action: Mouse scrolled (959, 436) with delta (0, -3)
Screenshot: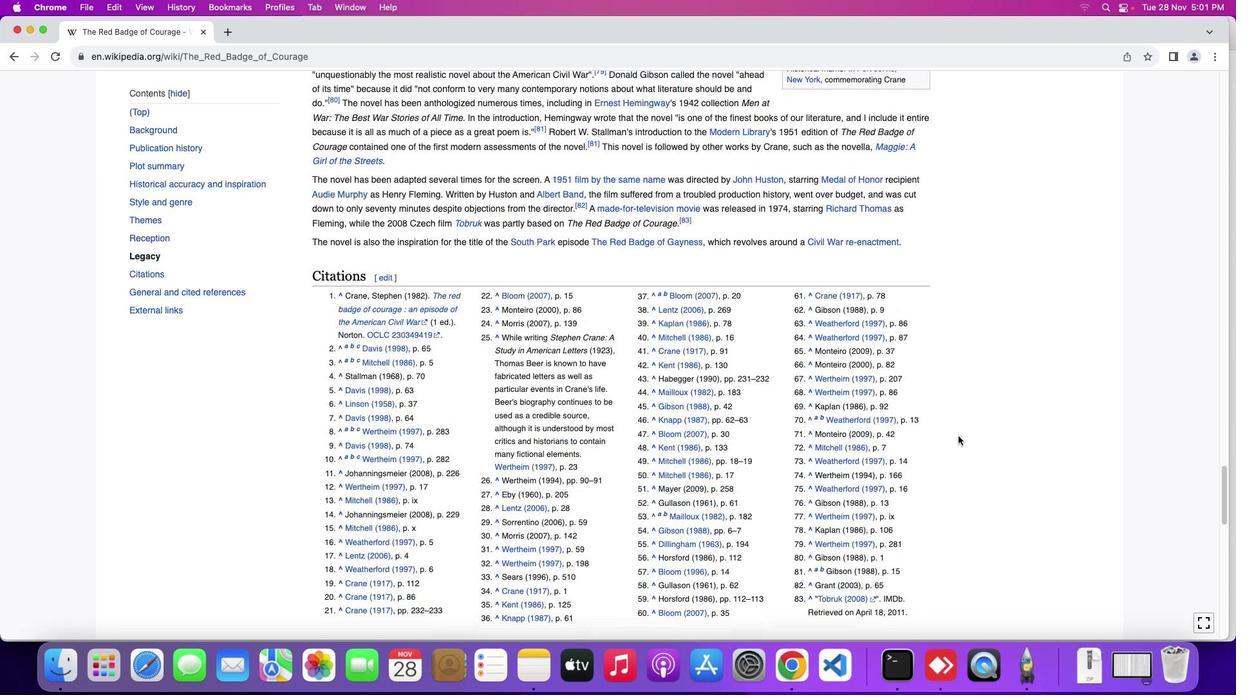 
Action: Mouse moved to (958, 436)
Screenshot: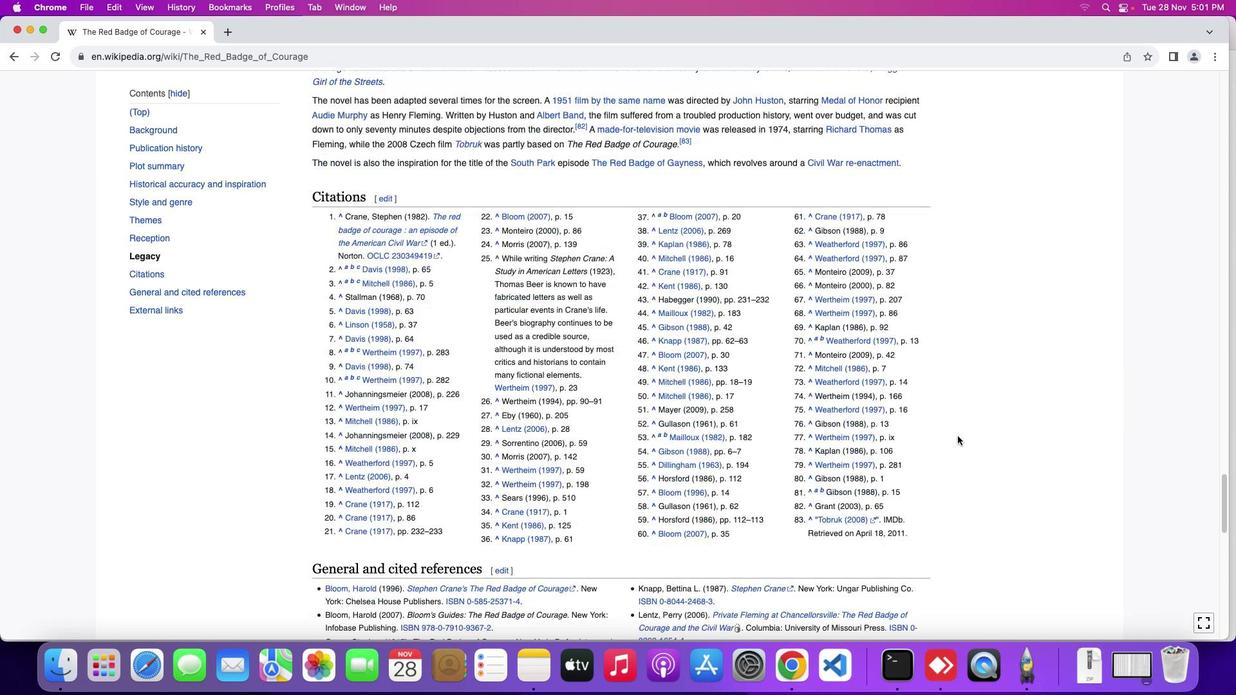 
Action: Mouse scrolled (958, 436) with delta (0, 0)
Screenshot: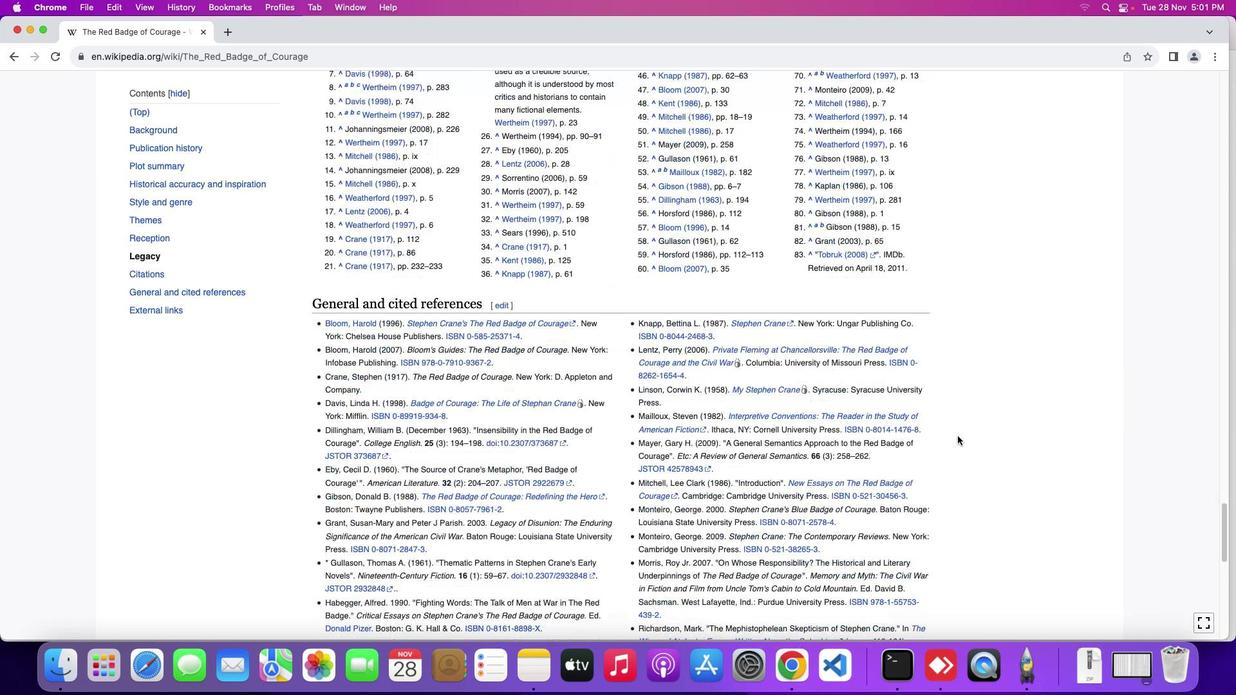 
Action: Mouse scrolled (958, 436) with delta (0, 0)
Screenshot: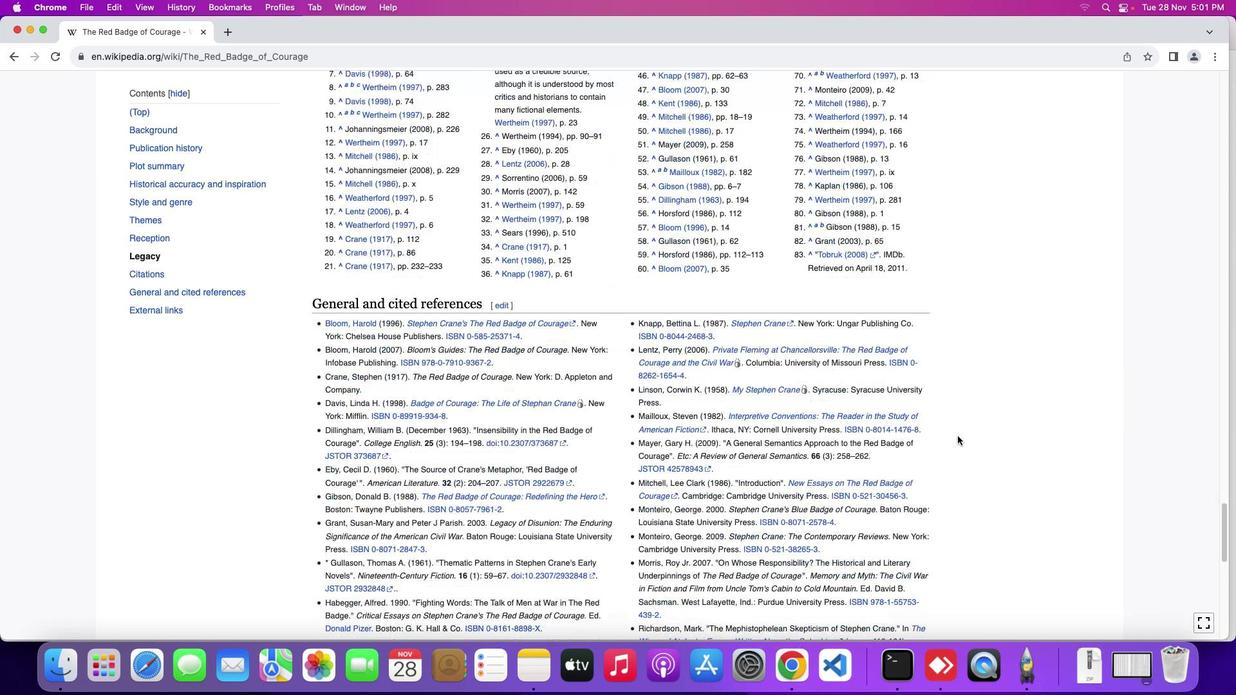 
Action: Mouse scrolled (958, 436) with delta (0, -1)
Screenshot: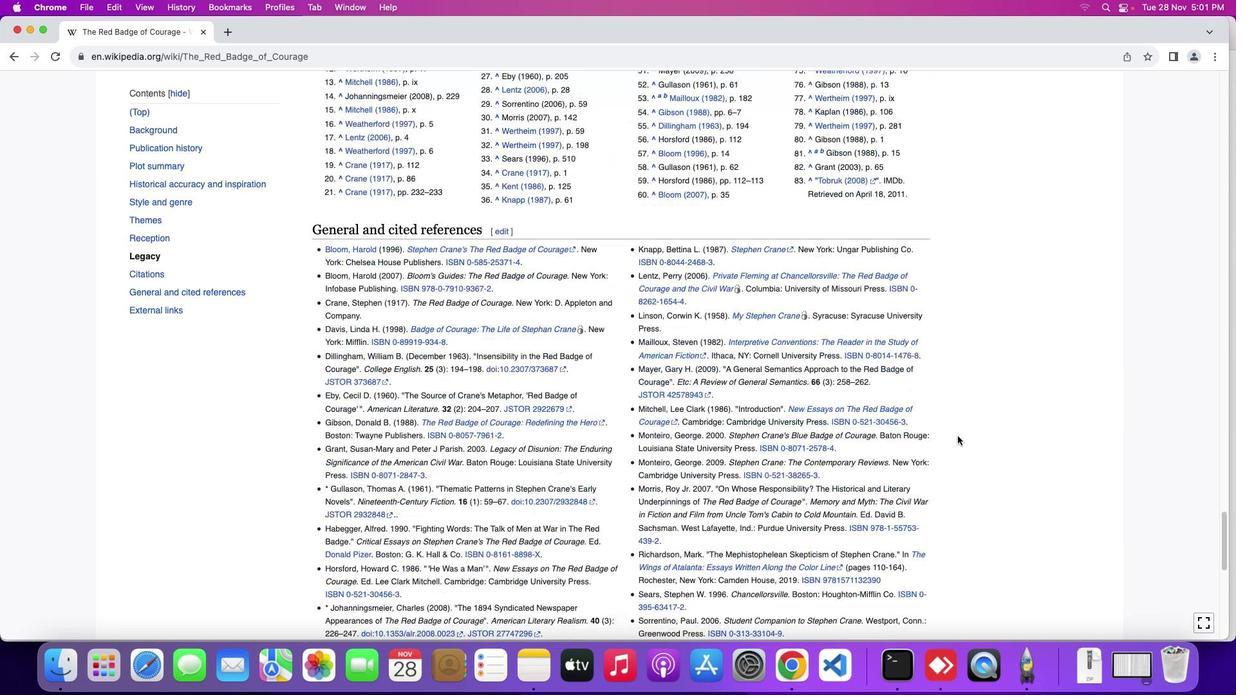 
Action: Mouse scrolled (958, 436) with delta (0, -3)
Screenshot: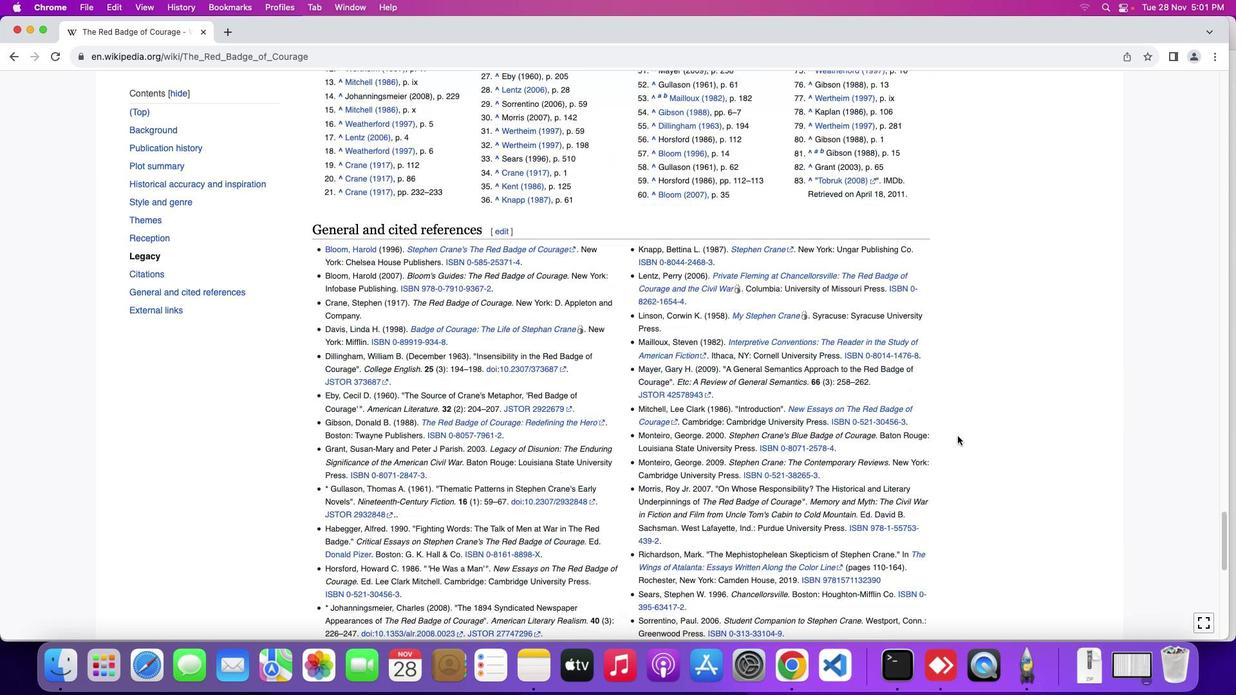 
Action: Mouse scrolled (958, 436) with delta (0, -3)
Screenshot: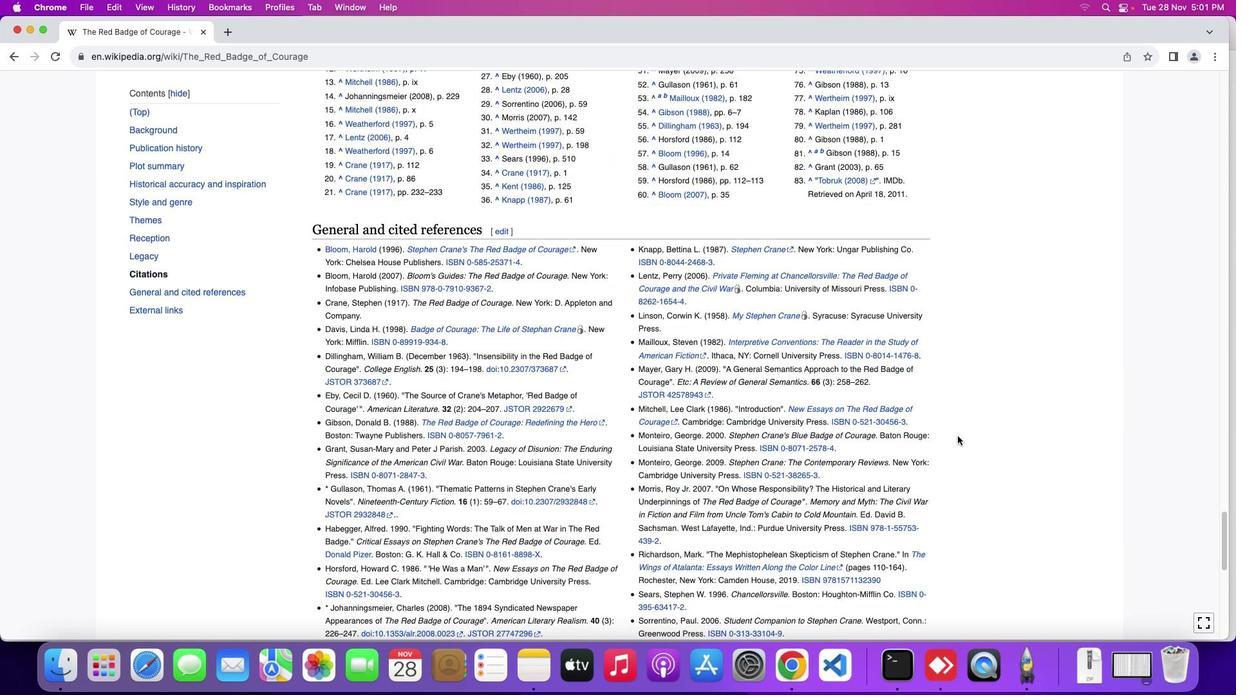 
Action: Mouse moved to (955, 436)
Screenshot: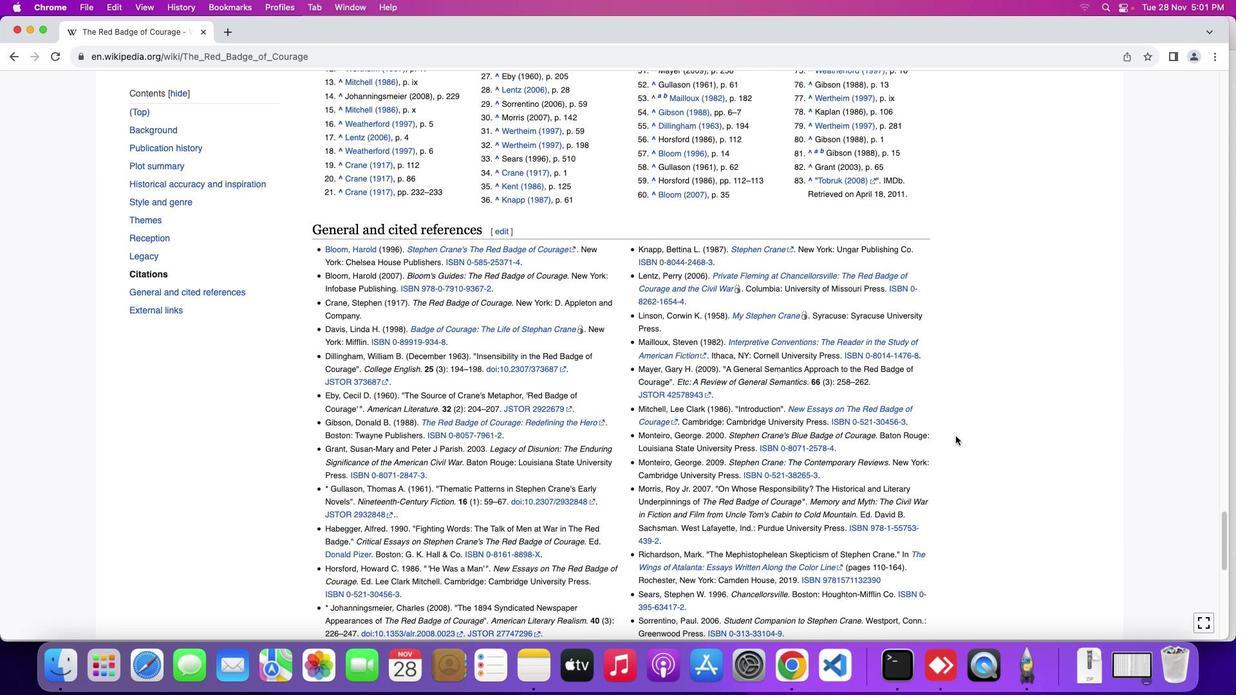 
Action: Mouse scrolled (955, 436) with delta (0, 0)
Screenshot: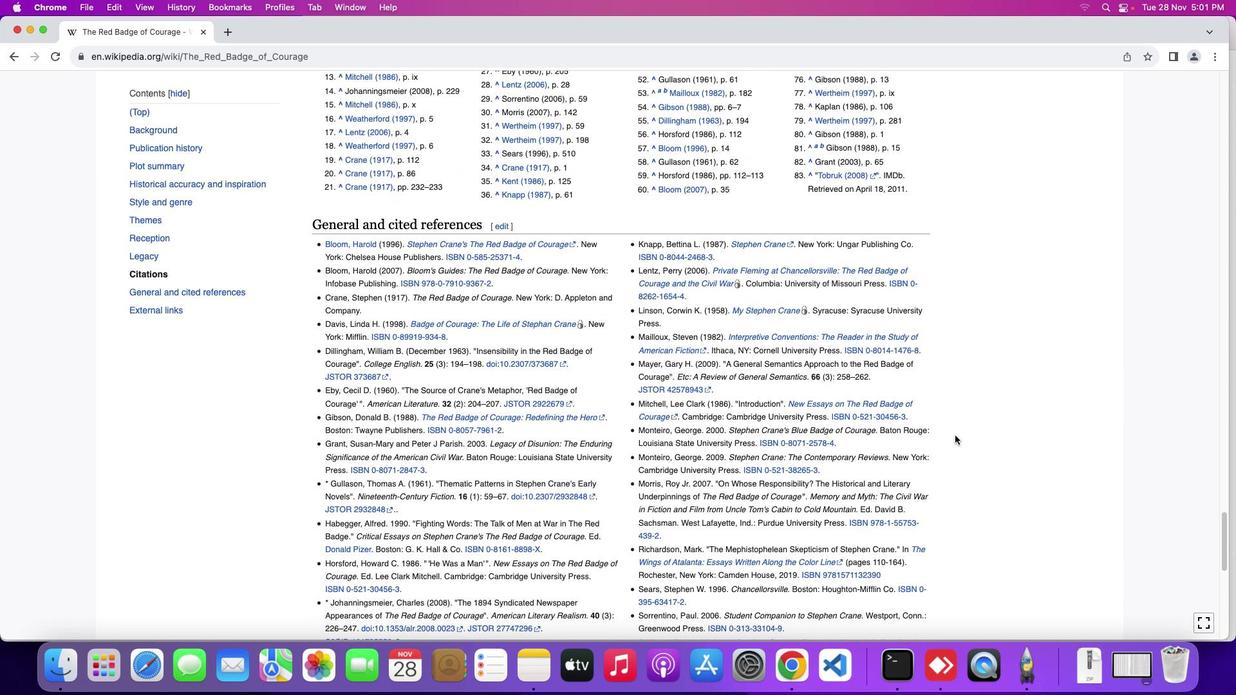 
Action: Mouse scrolled (955, 436) with delta (0, 0)
Screenshot: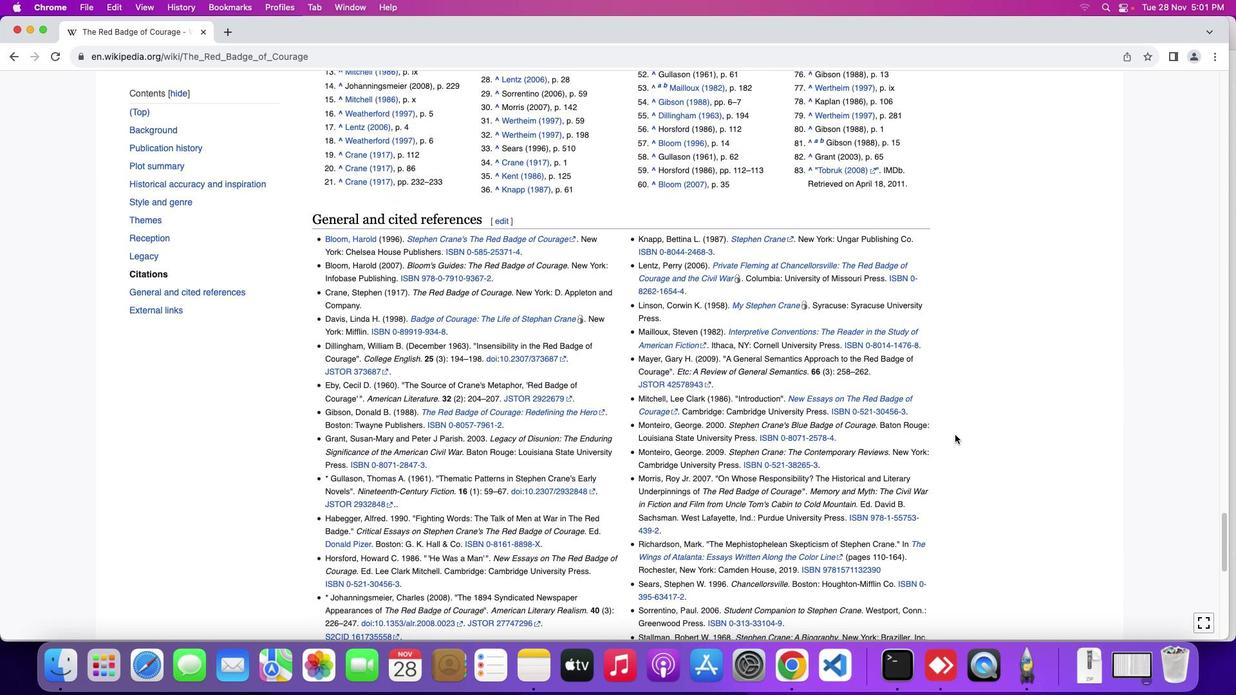 
Action: Mouse moved to (955, 434)
Screenshot: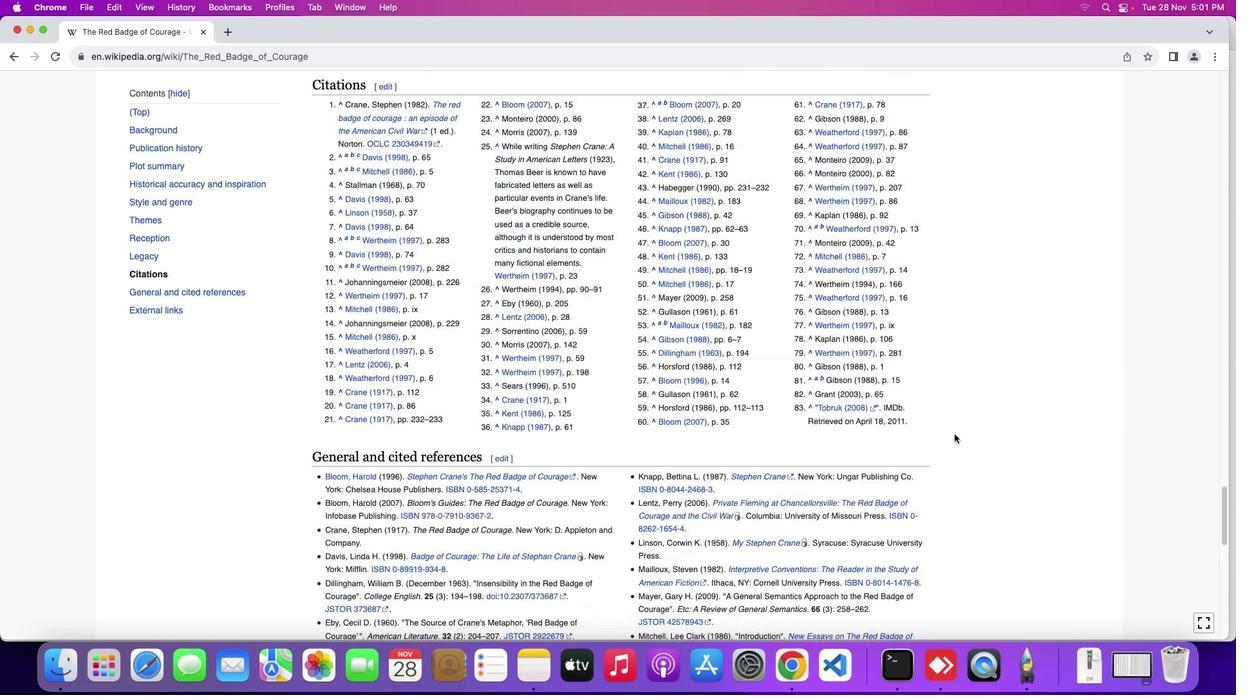 
Action: Mouse scrolled (955, 434) with delta (0, 0)
Screenshot: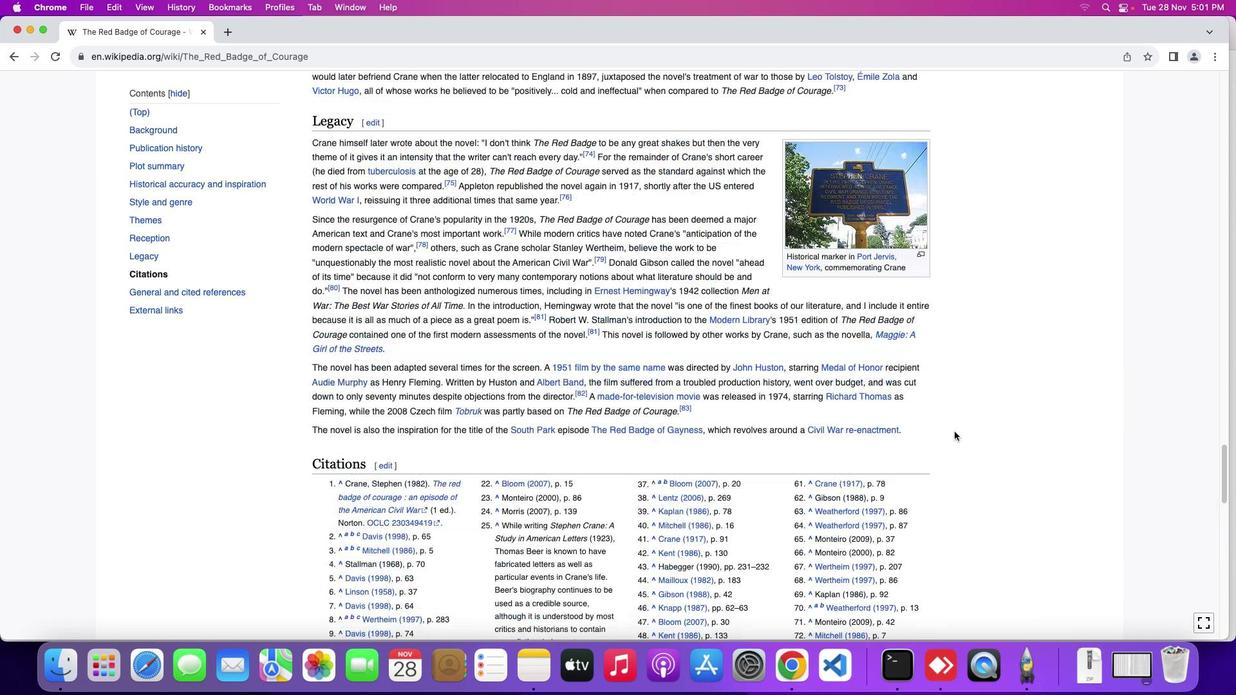 
Action: Mouse scrolled (955, 434) with delta (0, 0)
Screenshot: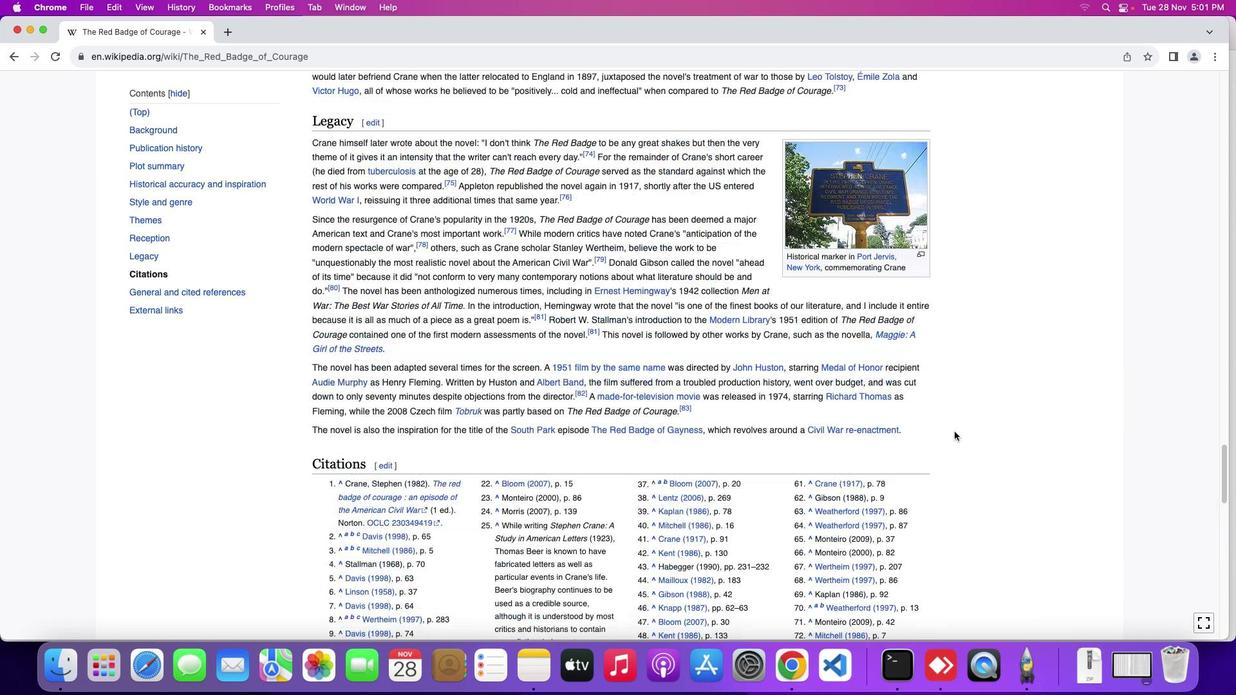 
Action: Mouse scrolled (955, 434) with delta (0, 1)
Screenshot: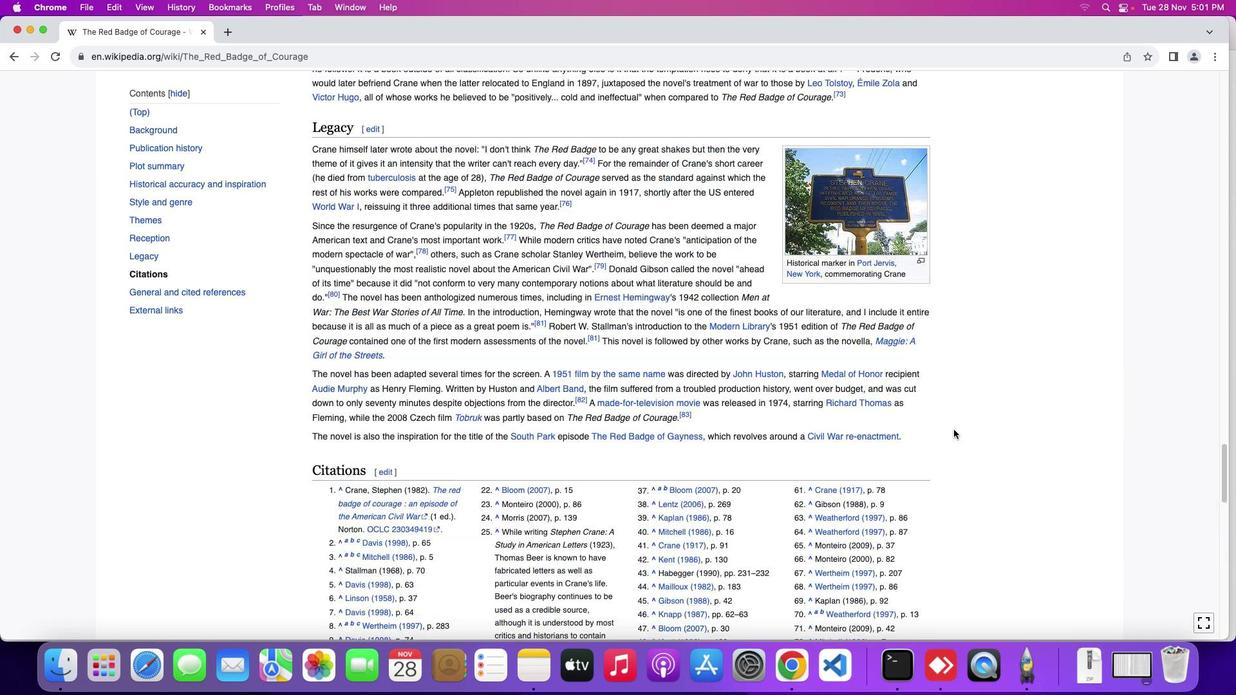 
Action: Mouse scrolled (955, 434) with delta (0, 3)
Screenshot: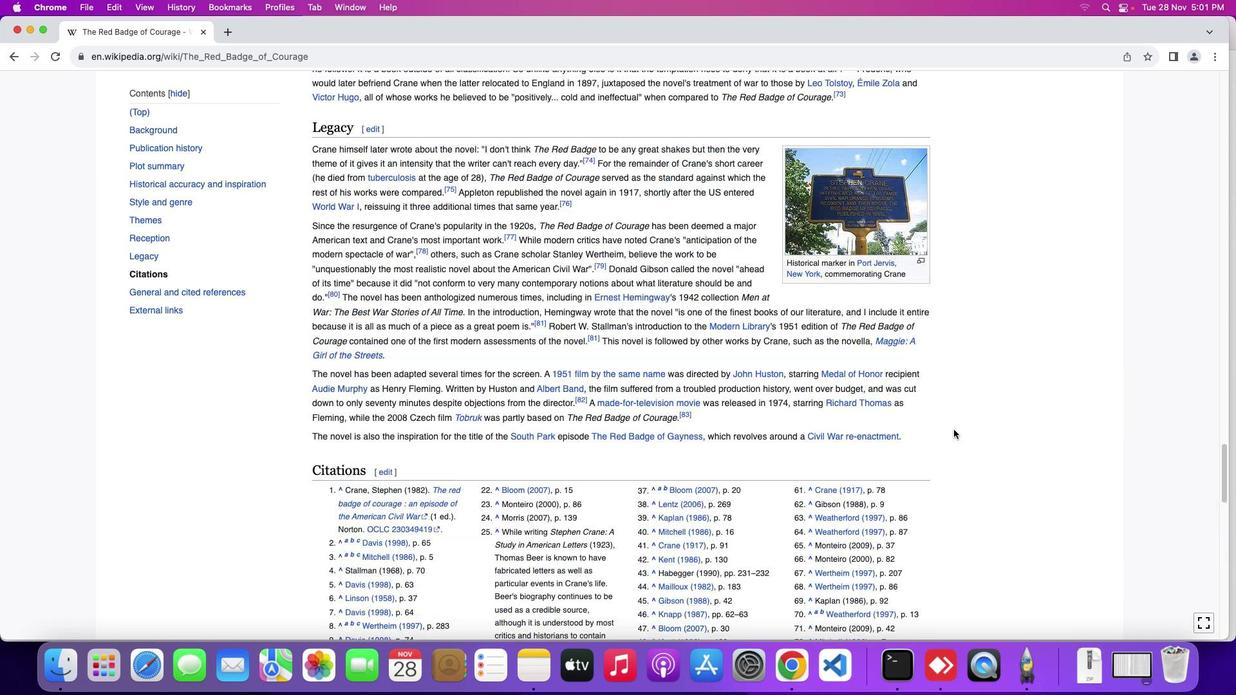 
Action: Mouse scrolled (955, 434) with delta (0, 3)
Screenshot: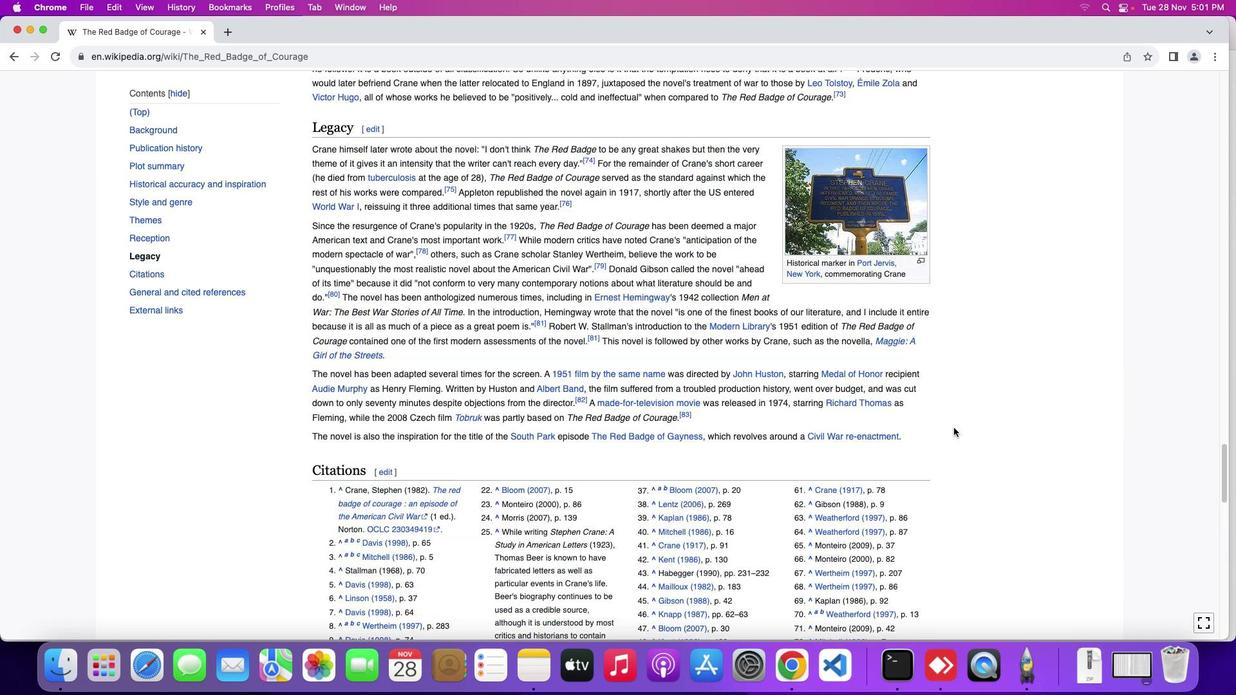 
Action: Mouse scrolled (955, 434) with delta (0, 4)
Screenshot: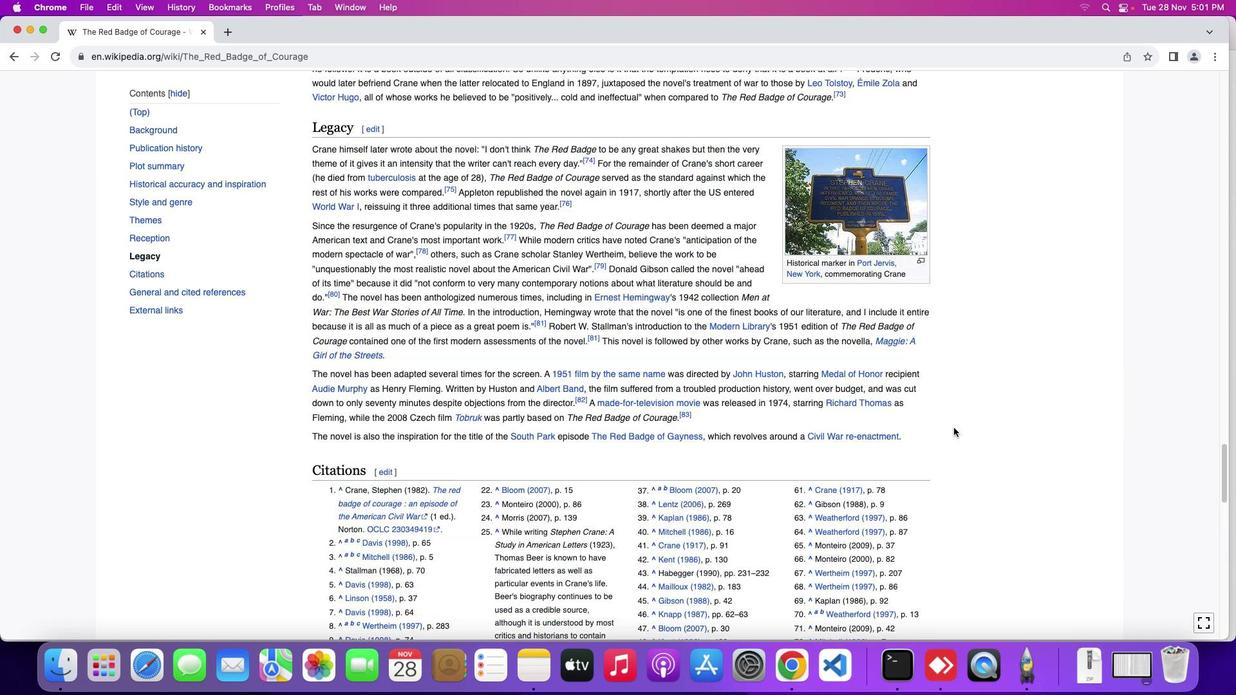 
Action: Mouse moved to (954, 427)
Screenshot: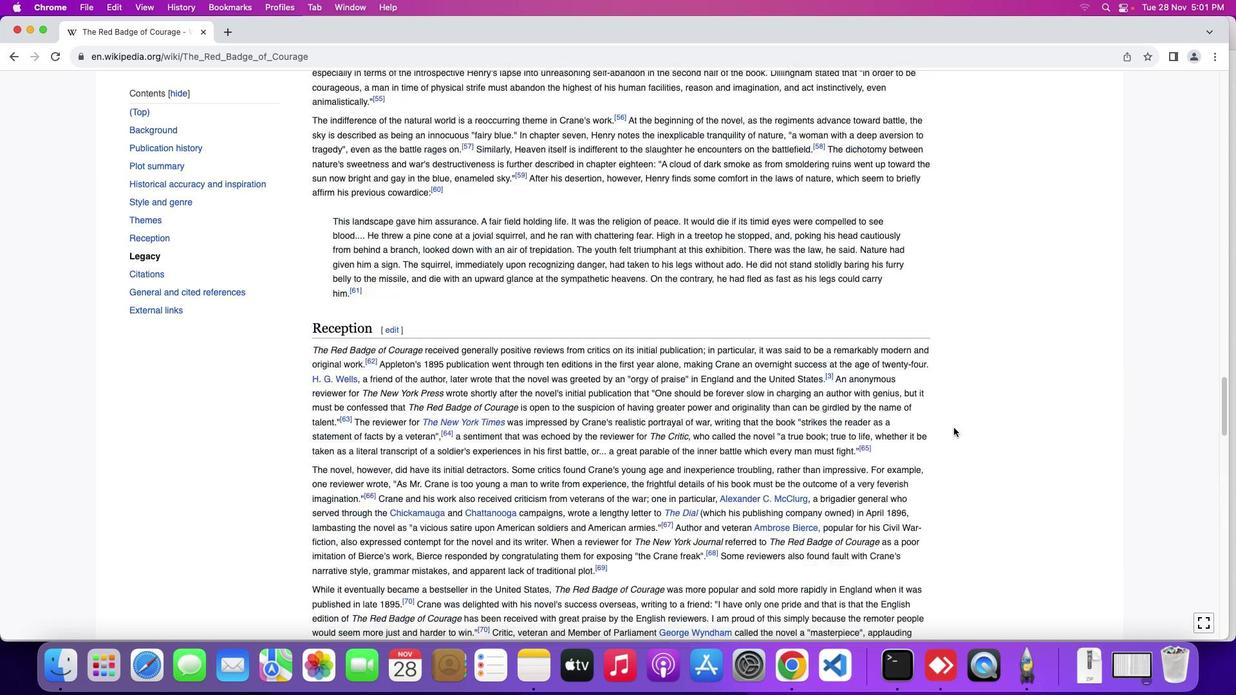 
Action: Mouse scrolled (954, 427) with delta (0, 0)
Screenshot: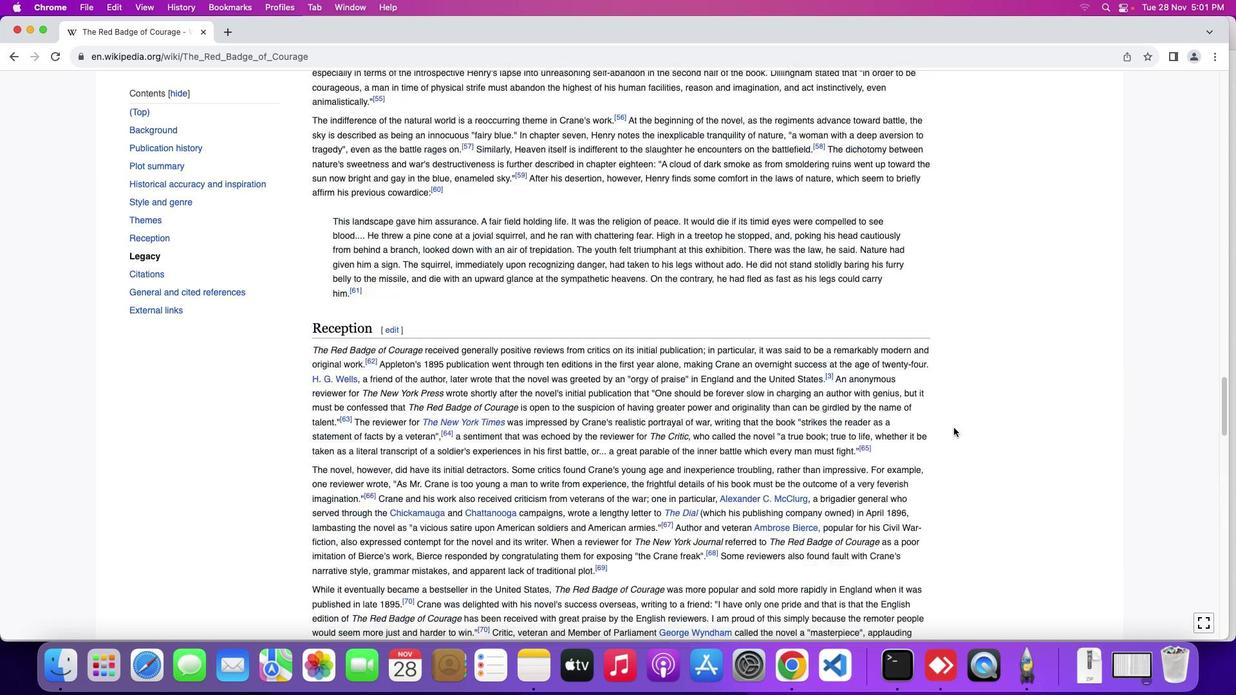 
Action: Mouse moved to (954, 427)
Screenshot: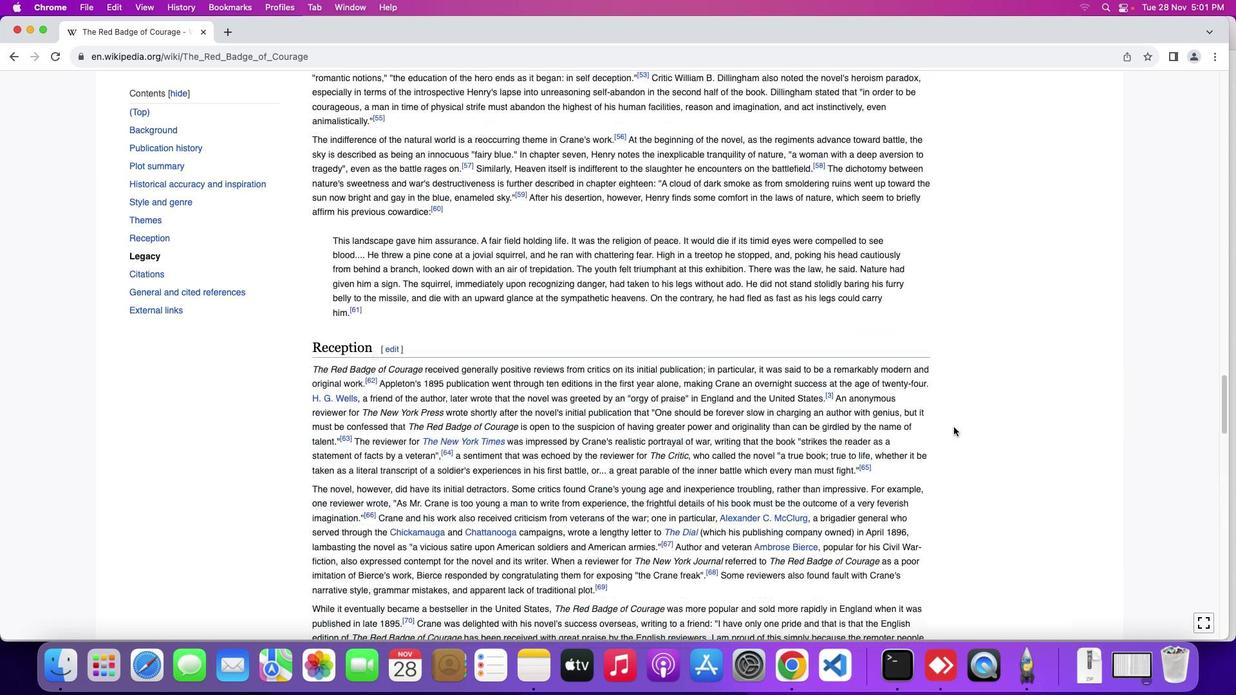 
Action: Mouse scrolled (954, 427) with delta (0, 0)
Screenshot: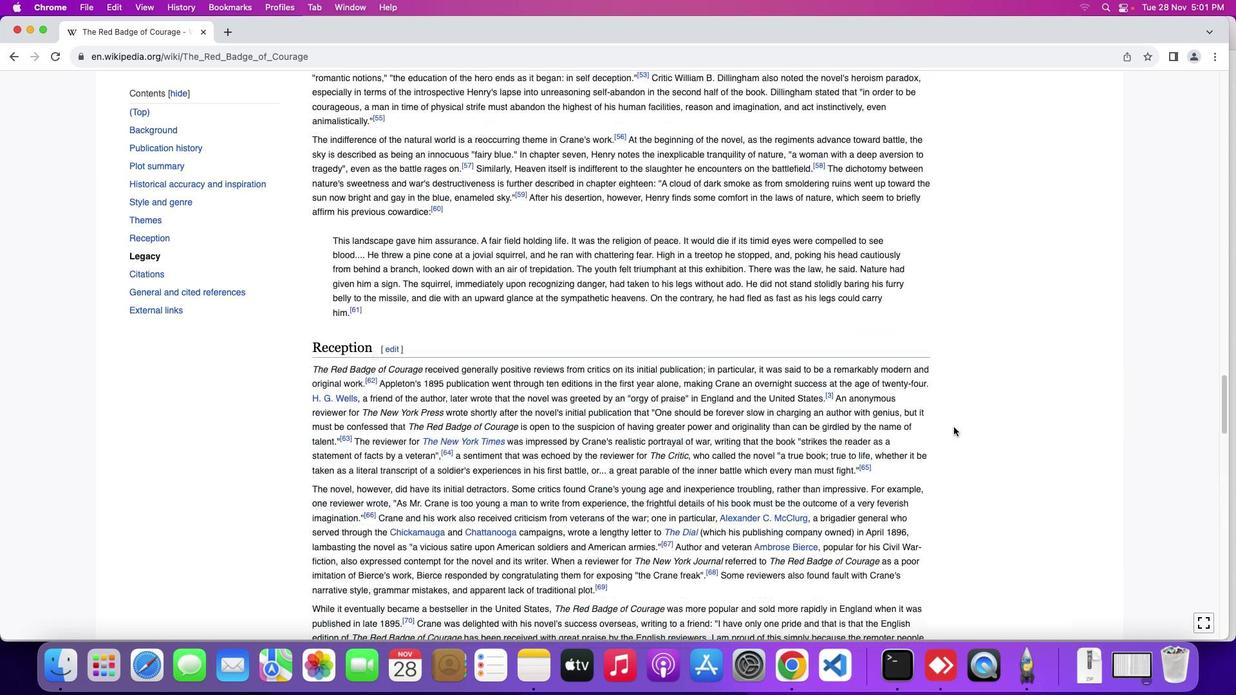 
Action: Mouse scrolled (954, 427) with delta (0, 1)
Screenshot: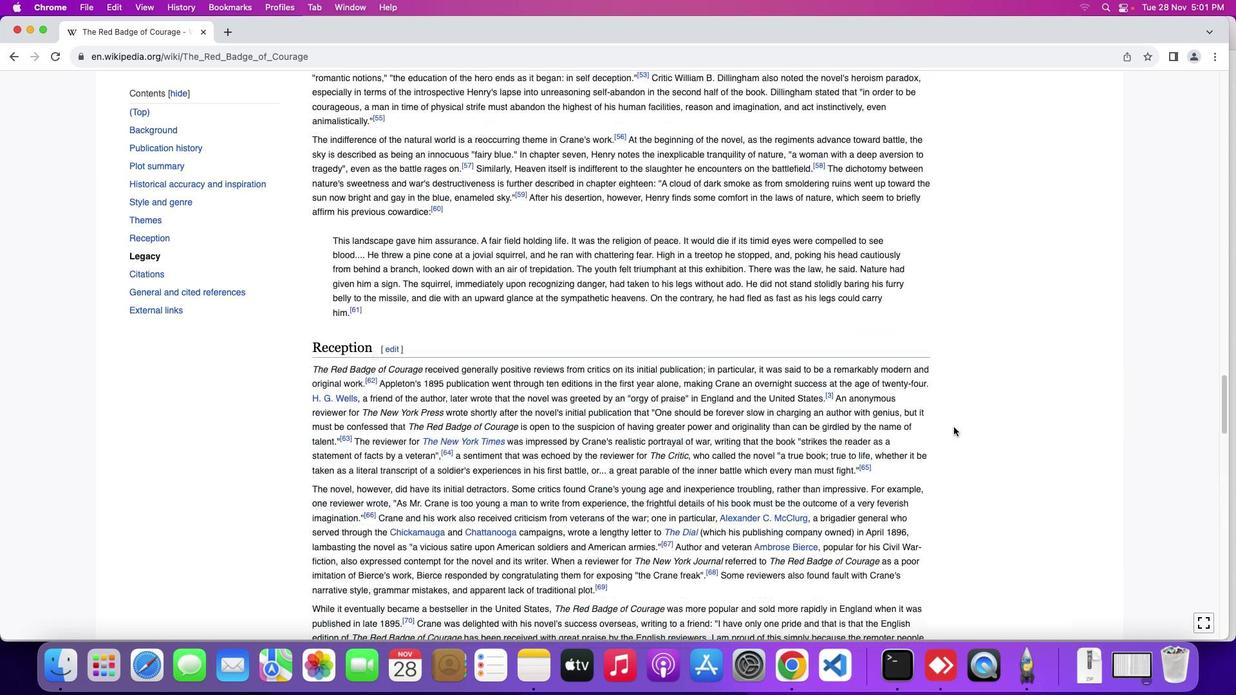 
Action: Mouse scrolled (954, 427) with delta (0, 3)
Screenshot: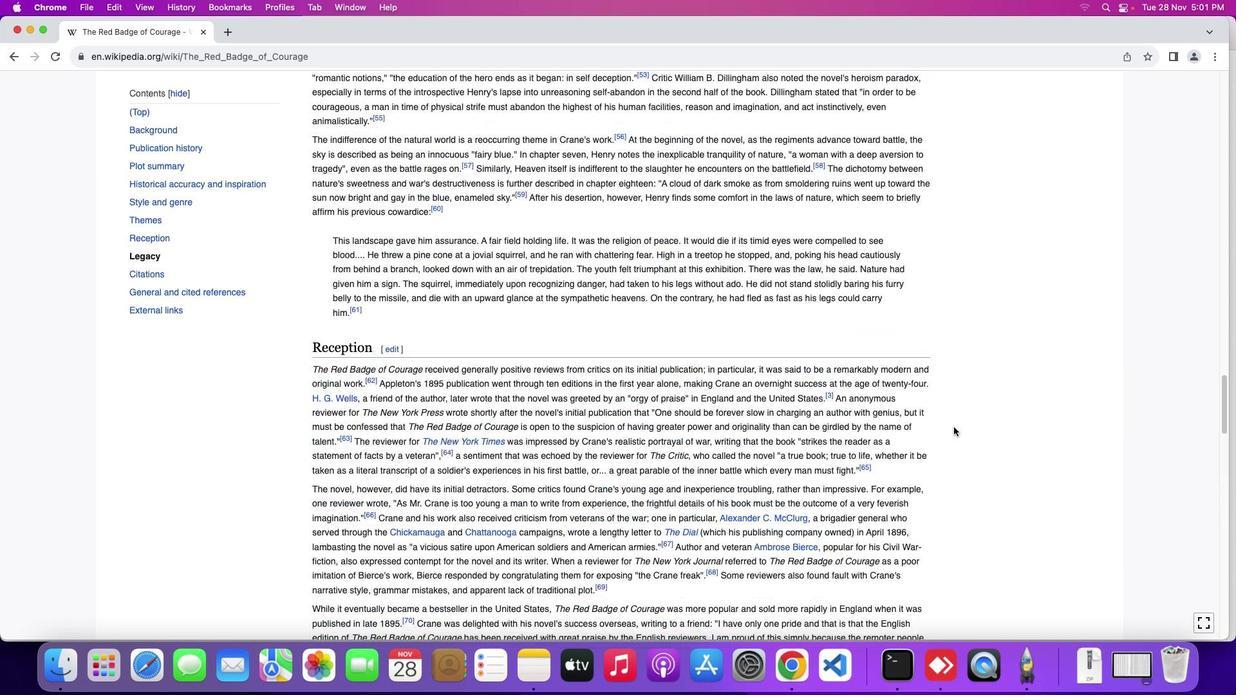 
Action: Mouse scrolled (954, 427) with delta (0, 3)
Screenshot: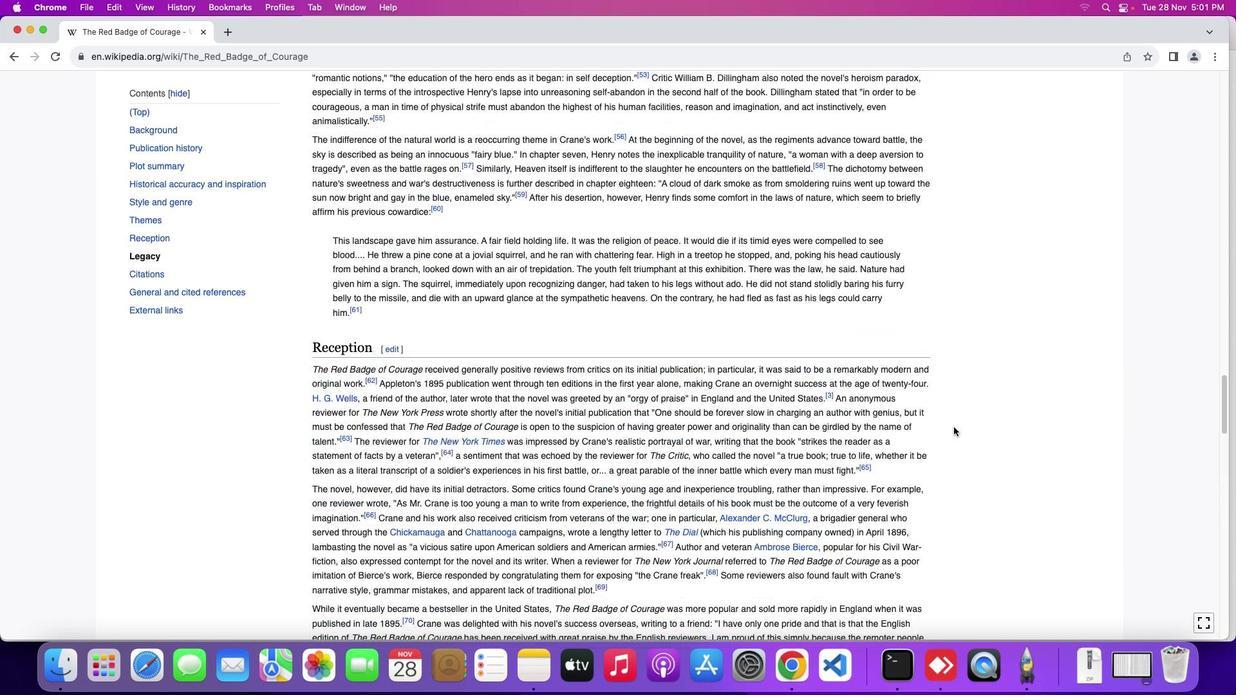 
Action: Mouse scrolled (954, 427) with delta (0, 4)
Screenshot: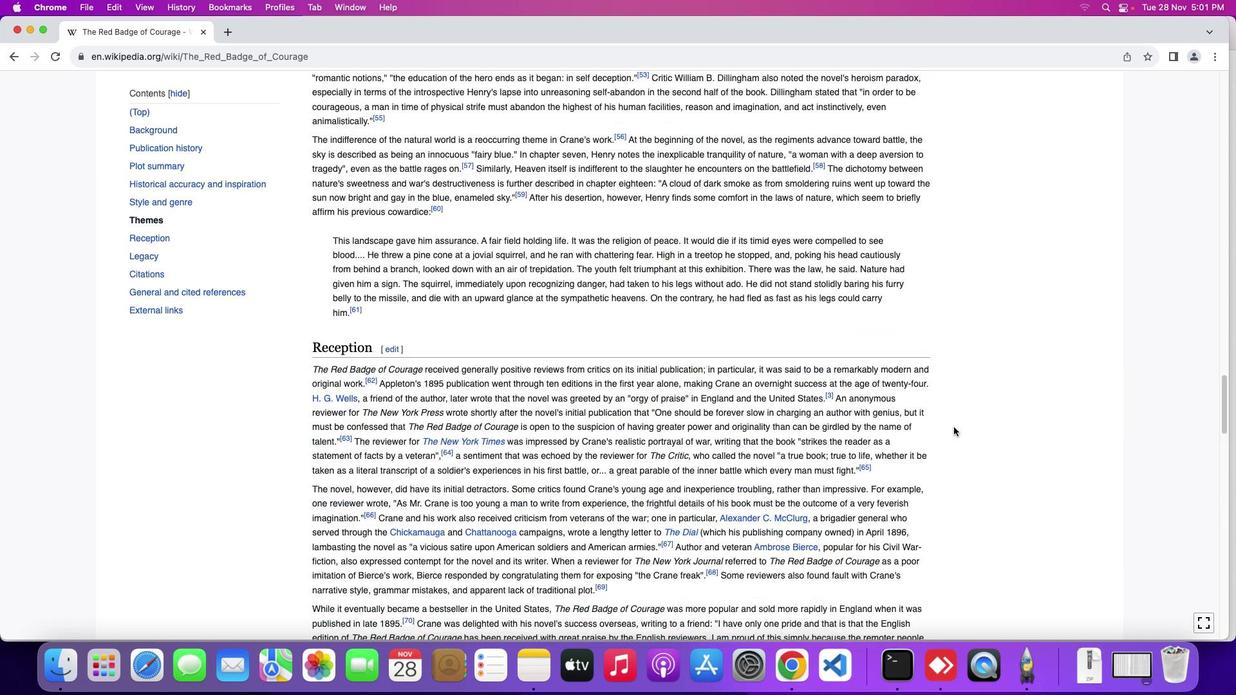 
Action: Mouse moved to (954, 427)
Screenshot: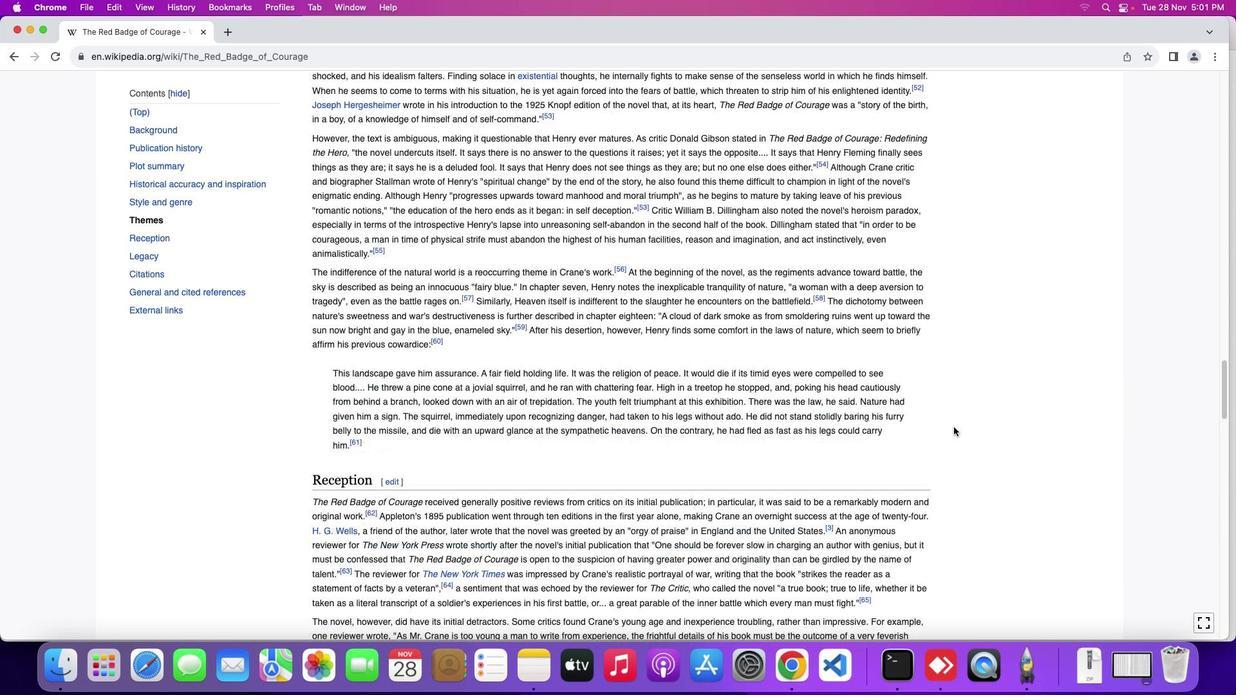 
Action: Mouse scrolled (954, 427) with delta (0, 0)
Screenshot: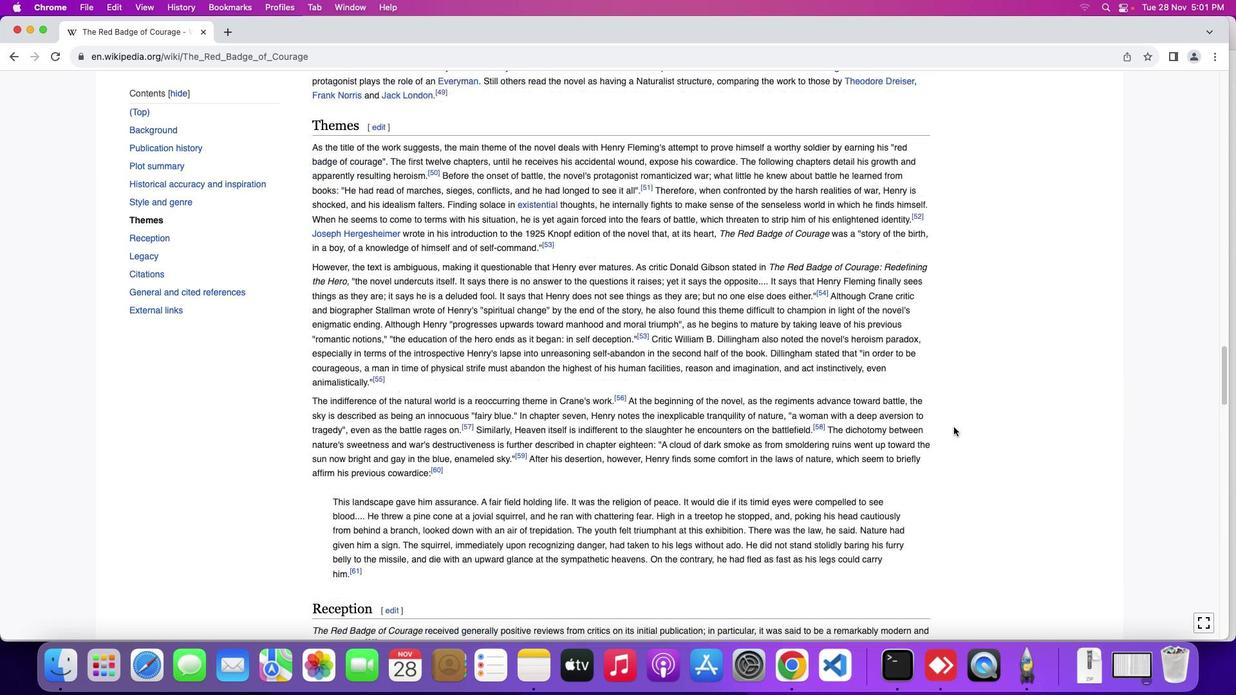 
Action: Mouse scrolled (954, 427) with delta (0, 0)
Screenshot: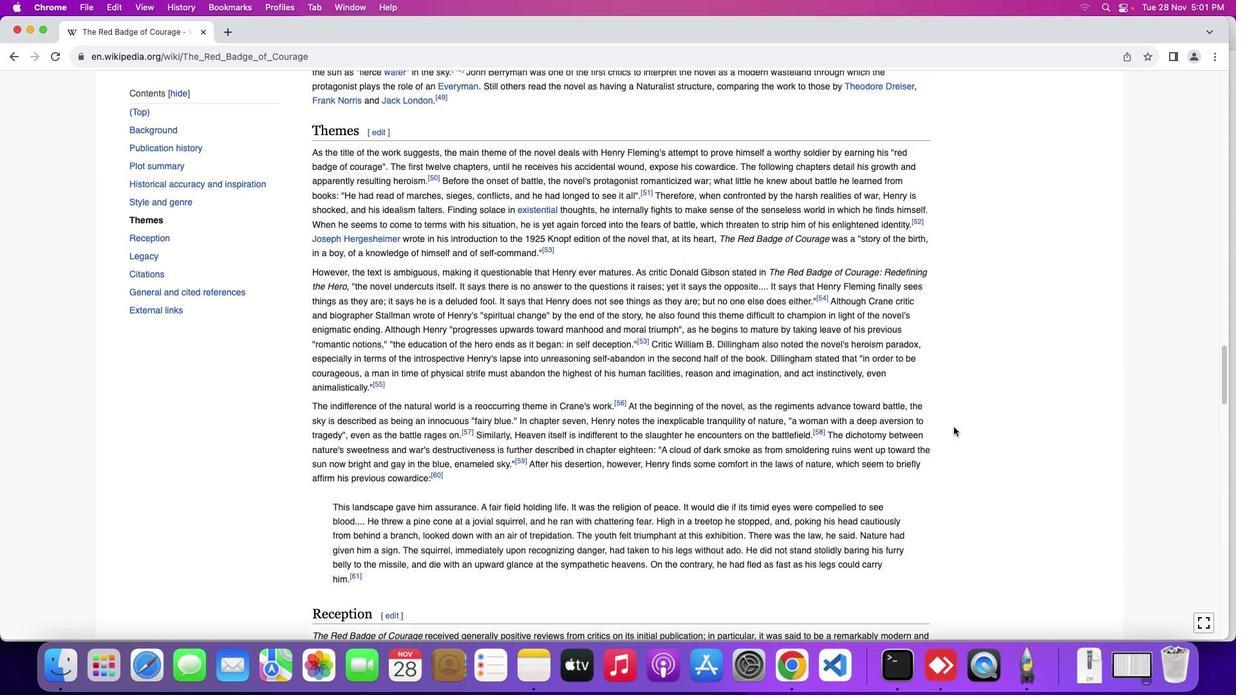 
Action: Mouse scrolled (954, 427) with delta (0, 1)
Screenshot: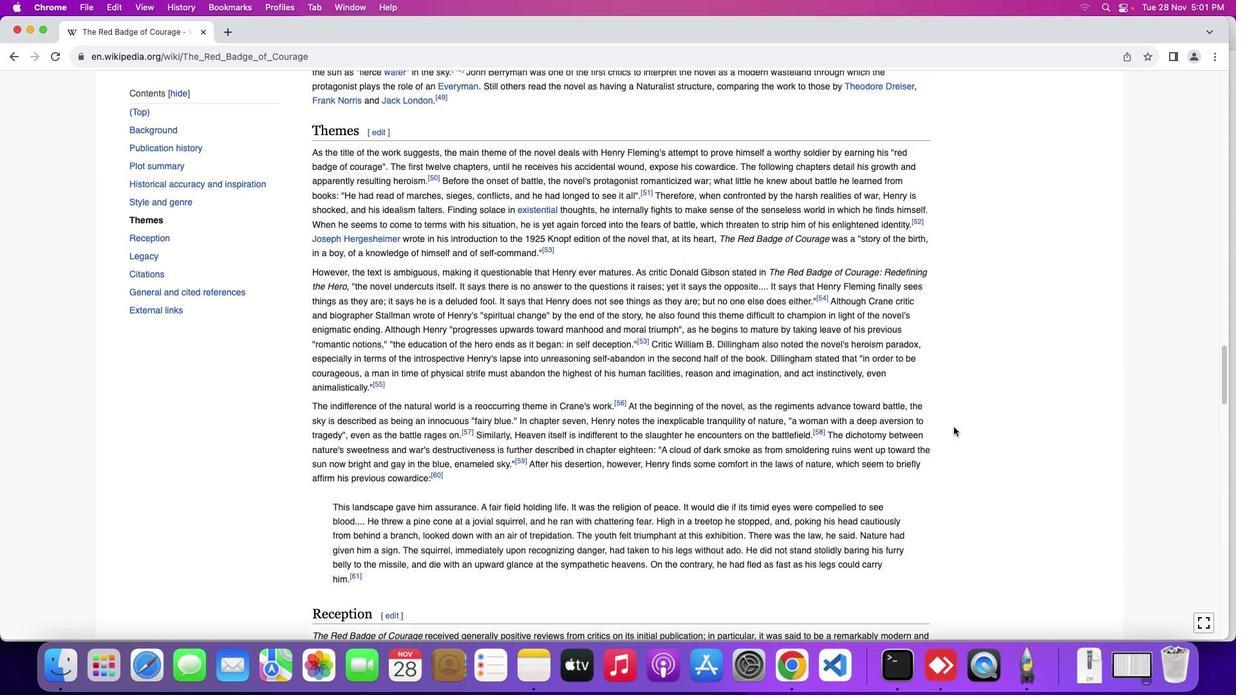 
Action: Mouse scrolled (954, 427) with delta (0, 3)
Screenshot: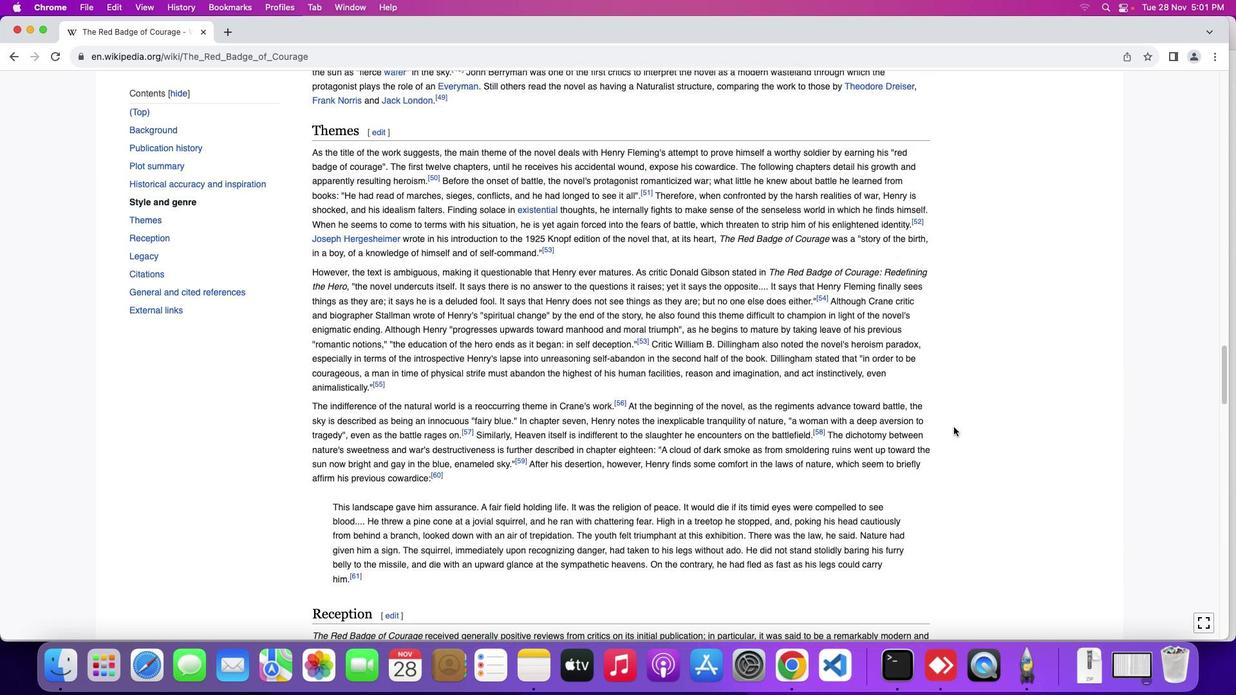 
Action: Mouse moved to (952, 424)
Screenshot: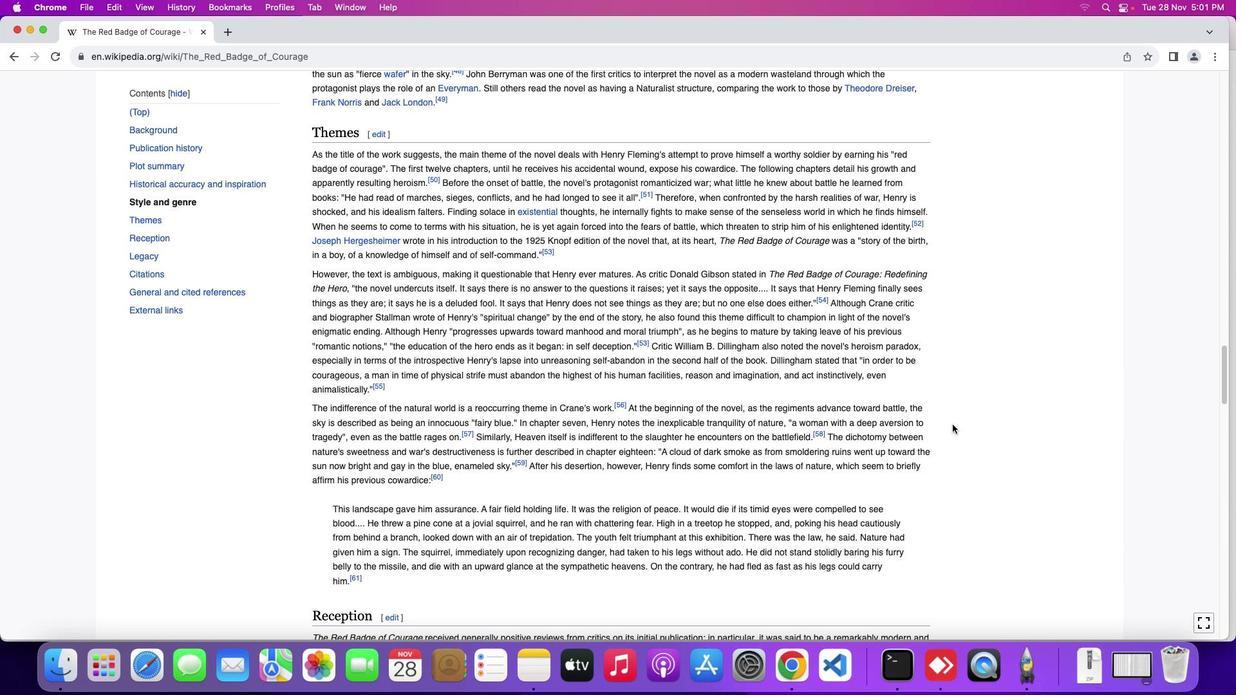 
Action: Mouse scrolled (952, 424) with delta (0, 0)
Screenshot: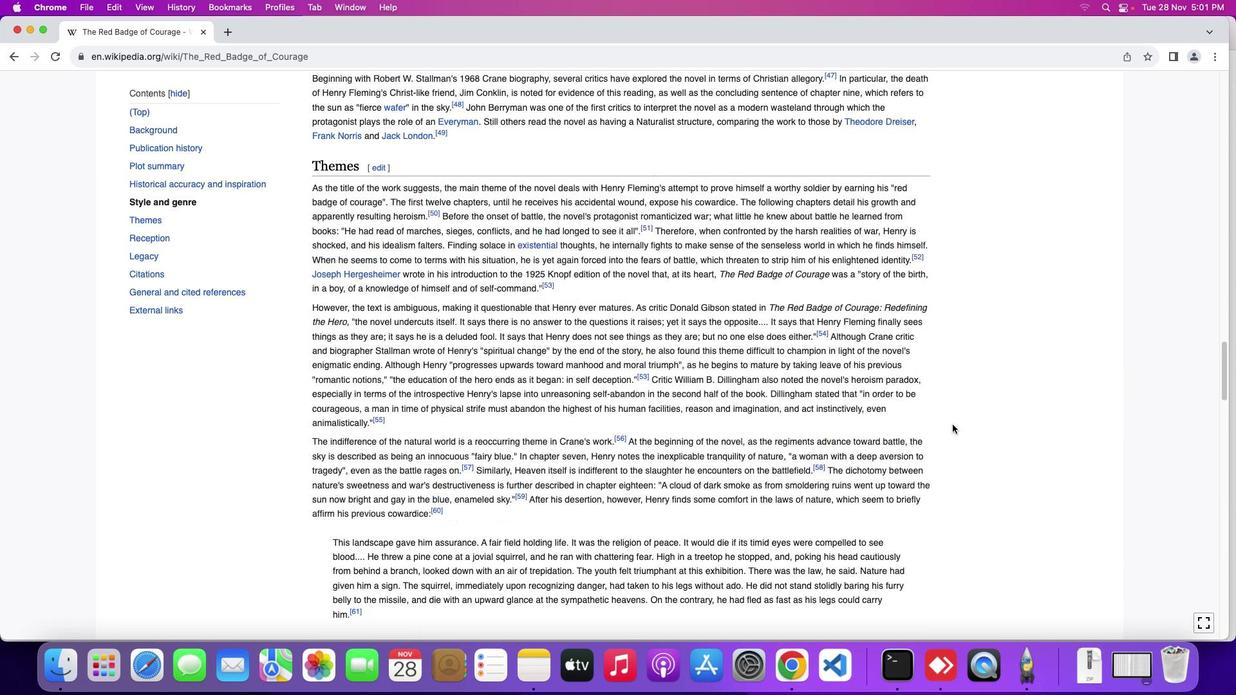 
Action: Mouse scrolled (952, 424) with delta (0, 0)
Screenshot: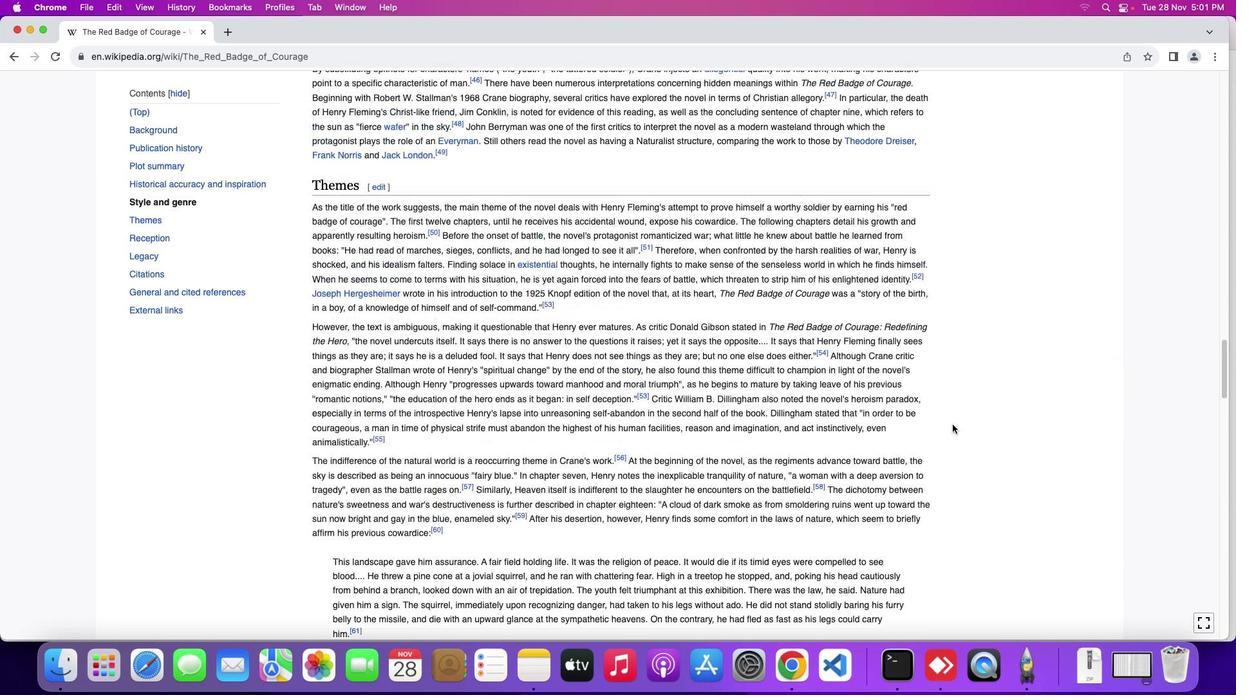 
Action: Mouse scrolled (952, 424) with delta (0, 1)
Screenshot: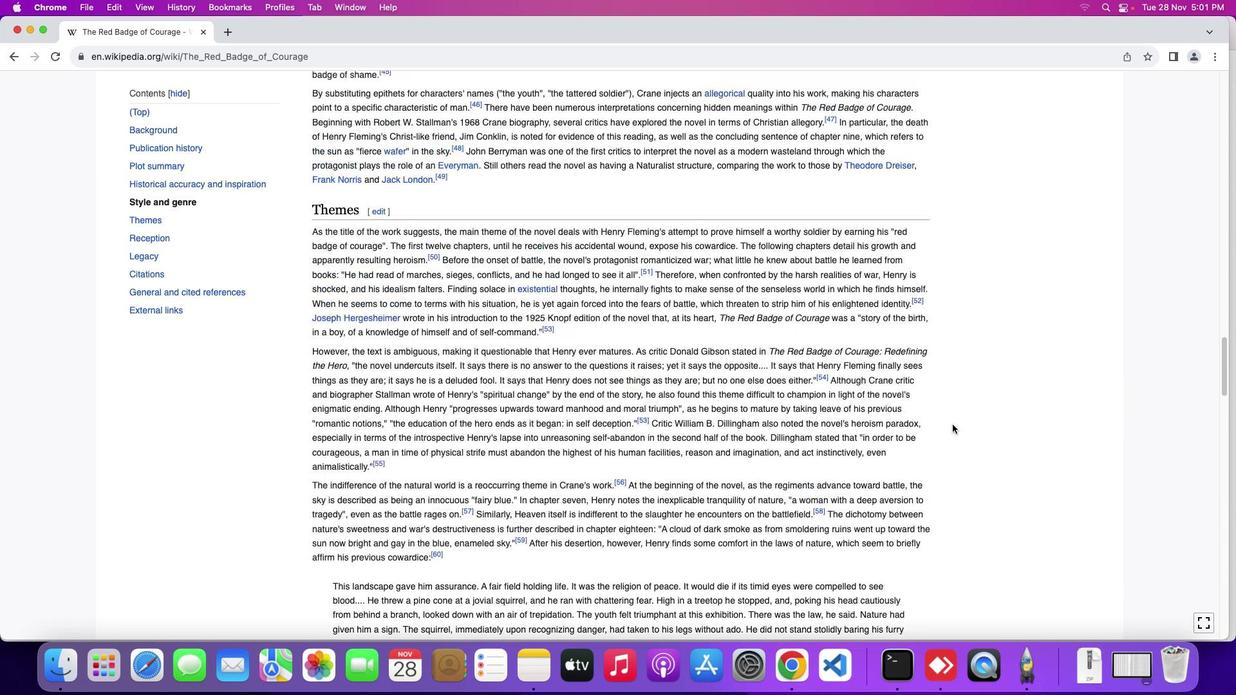 
Action: Mouse scrolled (952, 424) with delta (0, 0)
Screenshot: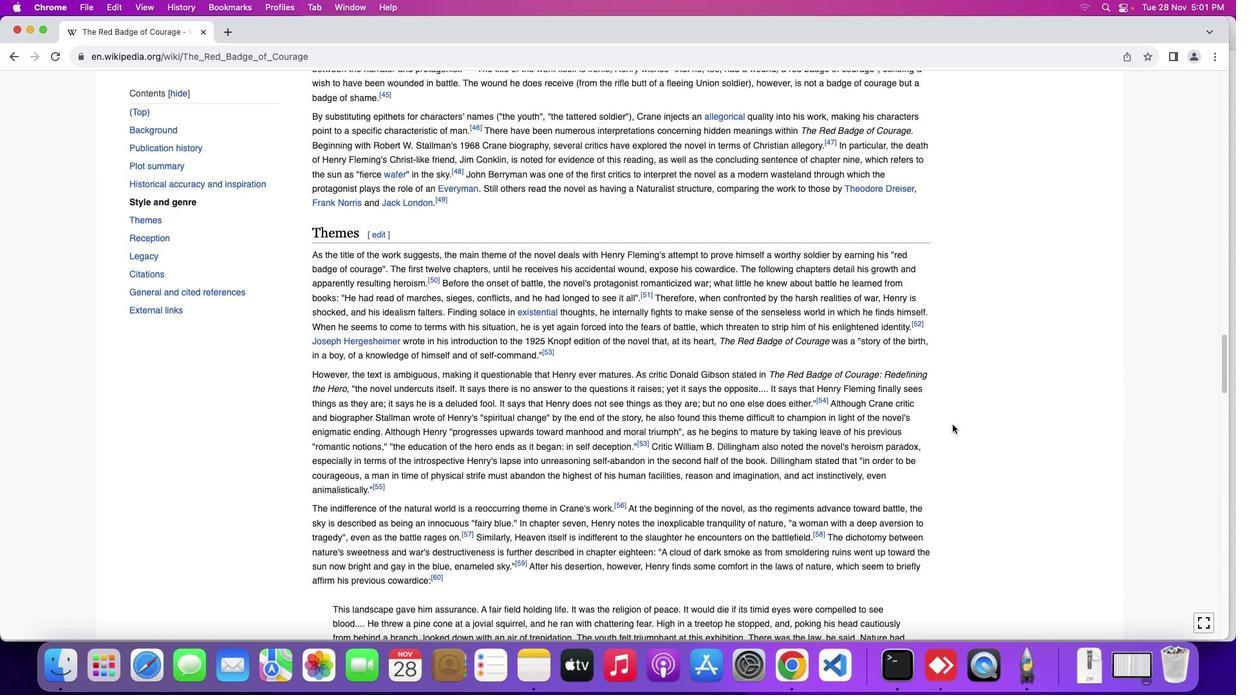 
Action: Mouse scrolled (952, 424) with delta (0, 0)
Screenshot: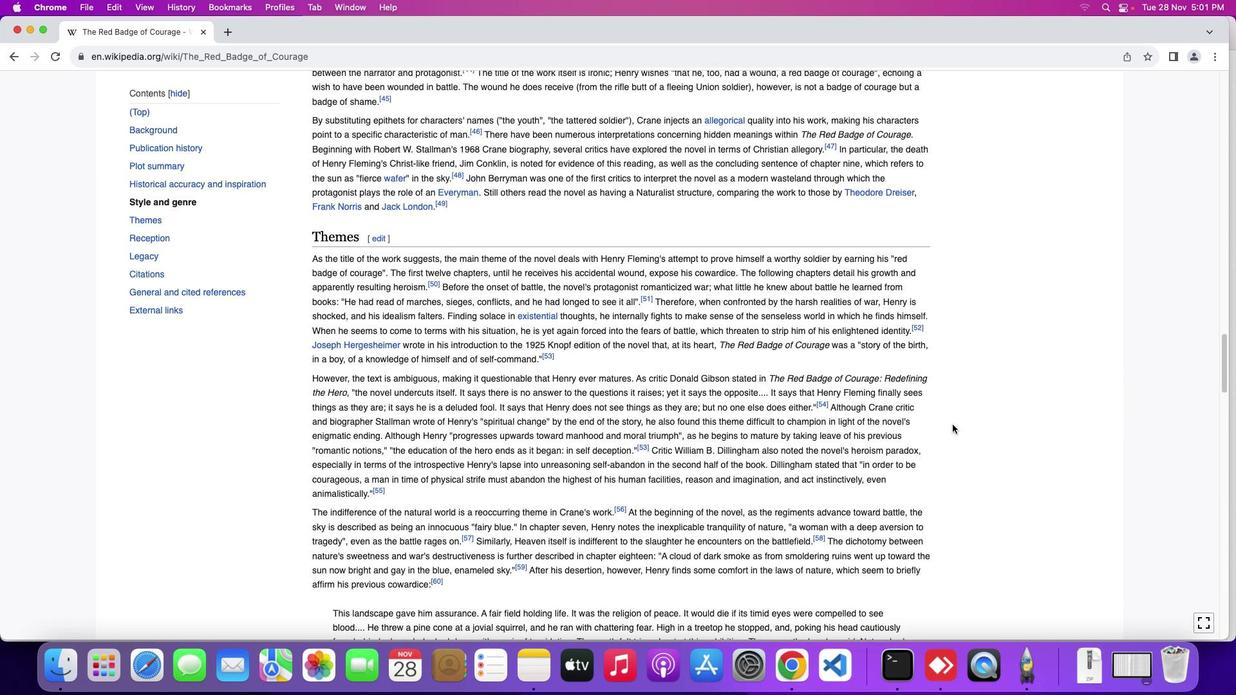 
Action: Mouse scrolled (952, 424) with delta (0, 0)
Screenshot: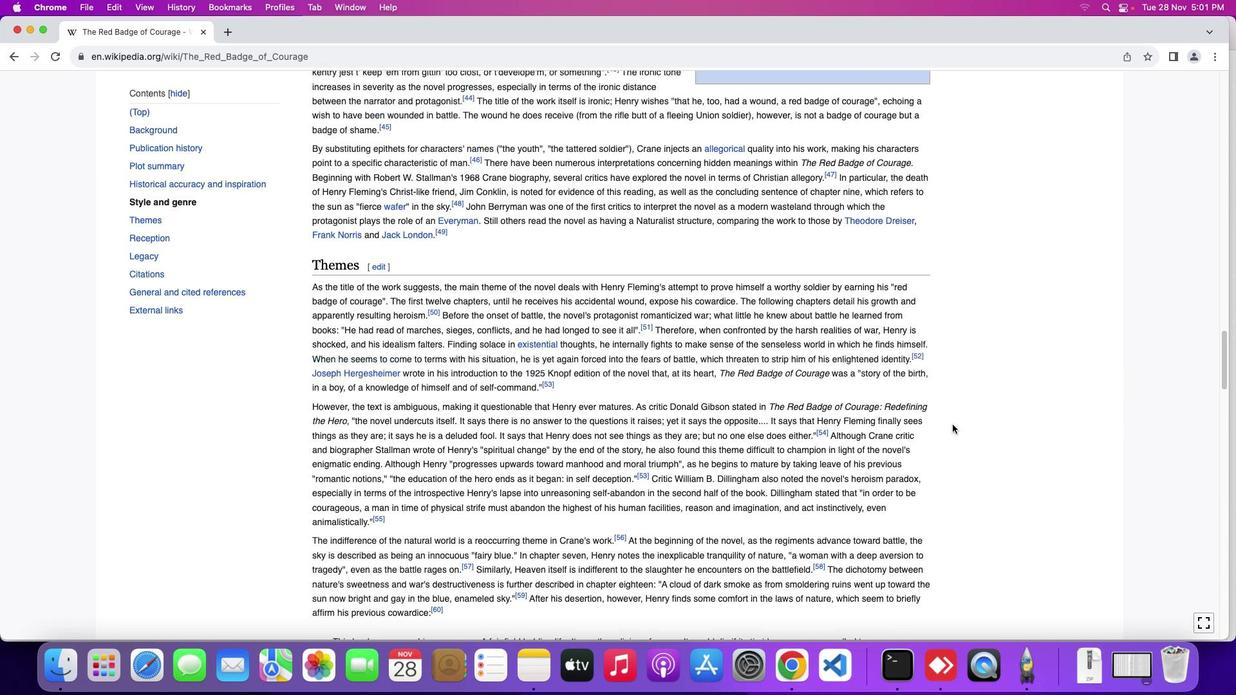 
Action: Mouse scrolled (952, 424) with delta (0, 0)
Screenshot: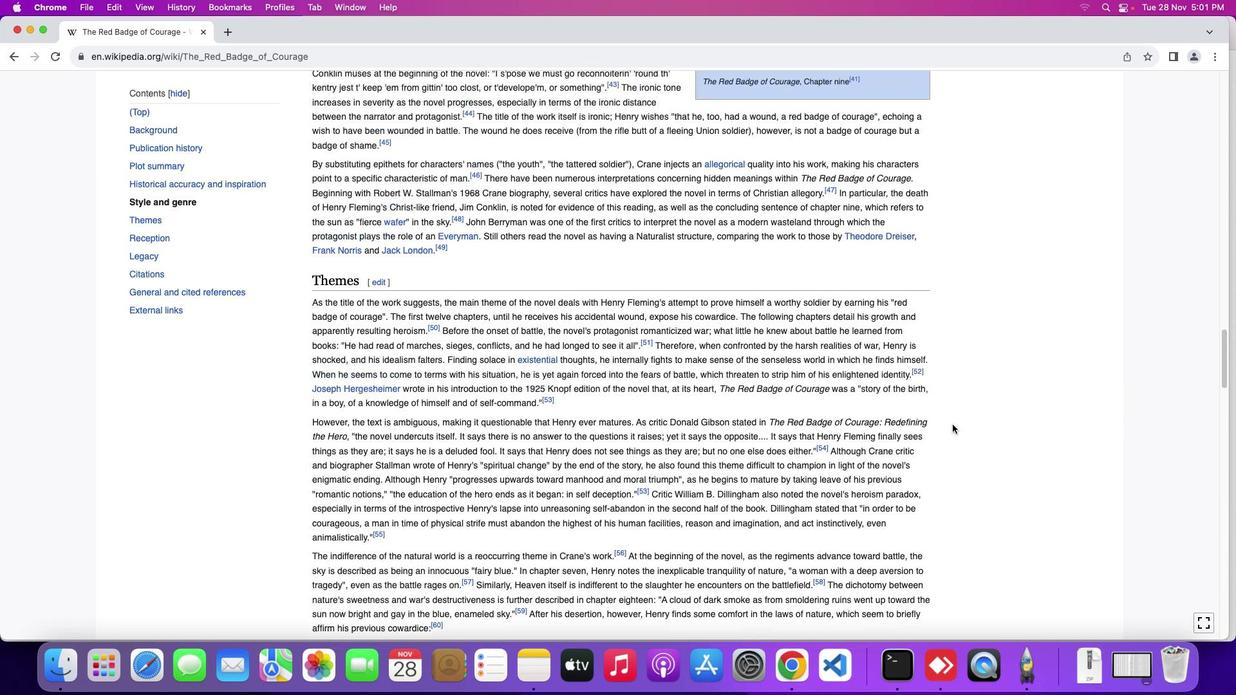 
Action: Mouse scrolled (952, 424) with delta (0, 0)
Screenshot: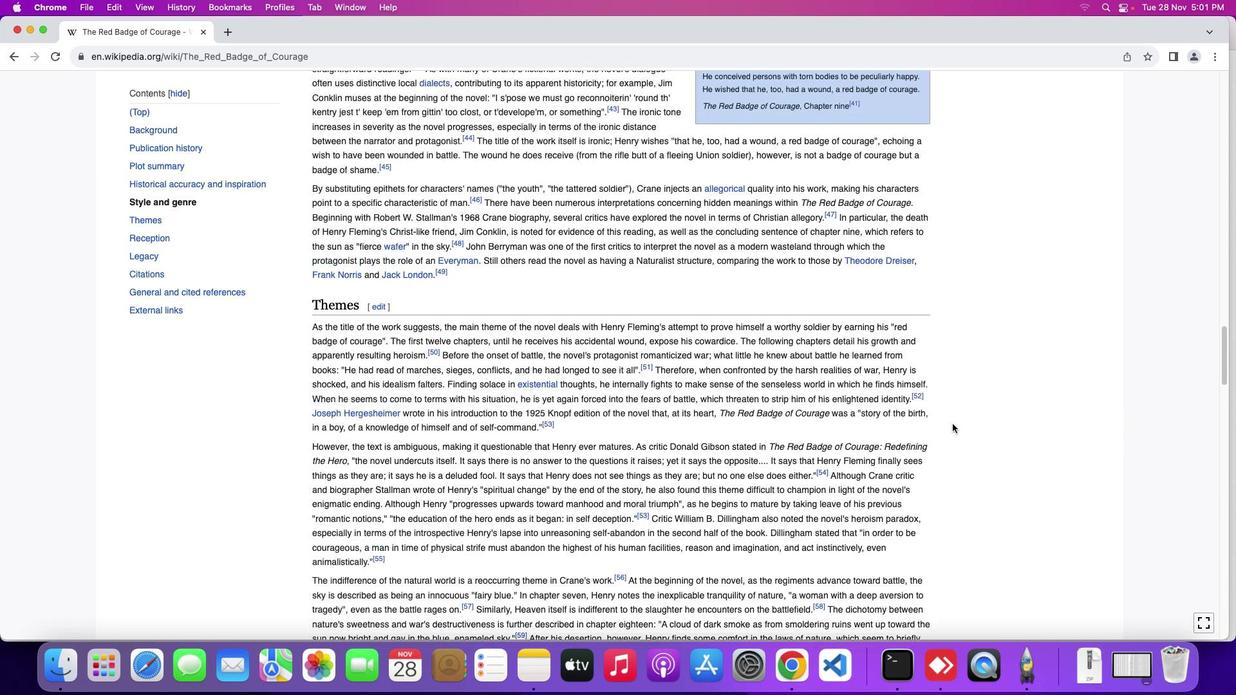 
Action: Mouse moved to (952, 424)
Screenshot: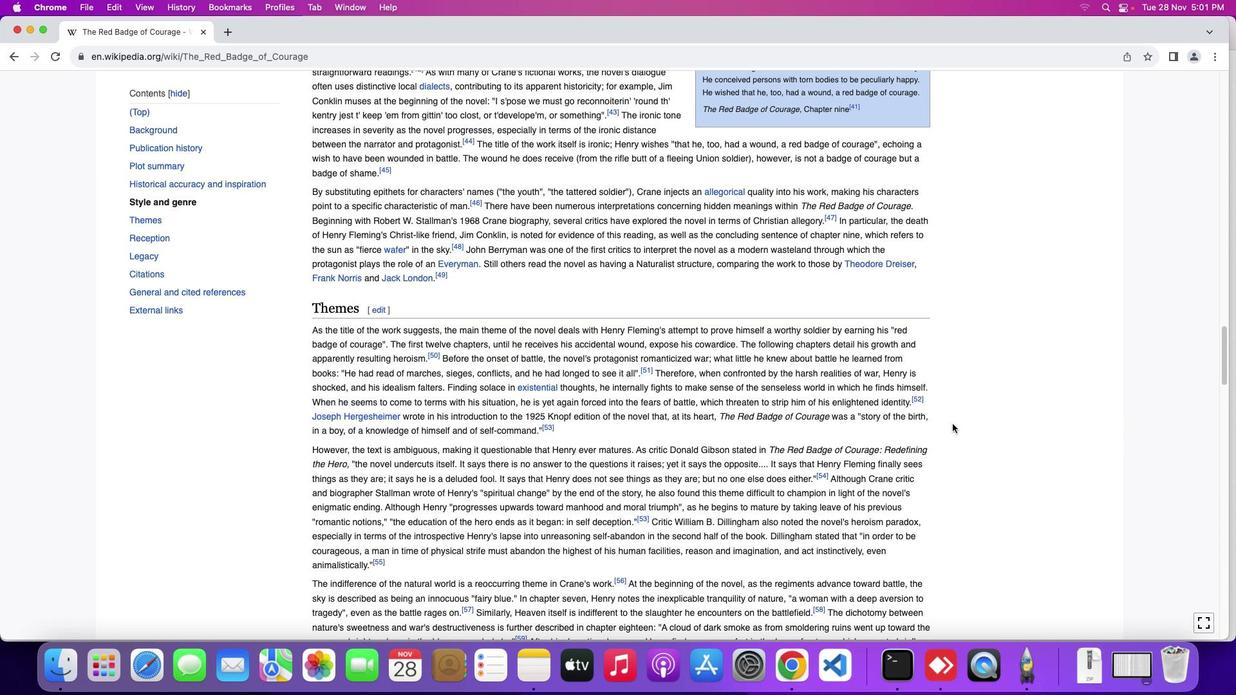 
Action: Mouse scrolled (952, 424) with delta (0, 0)
Screenshot: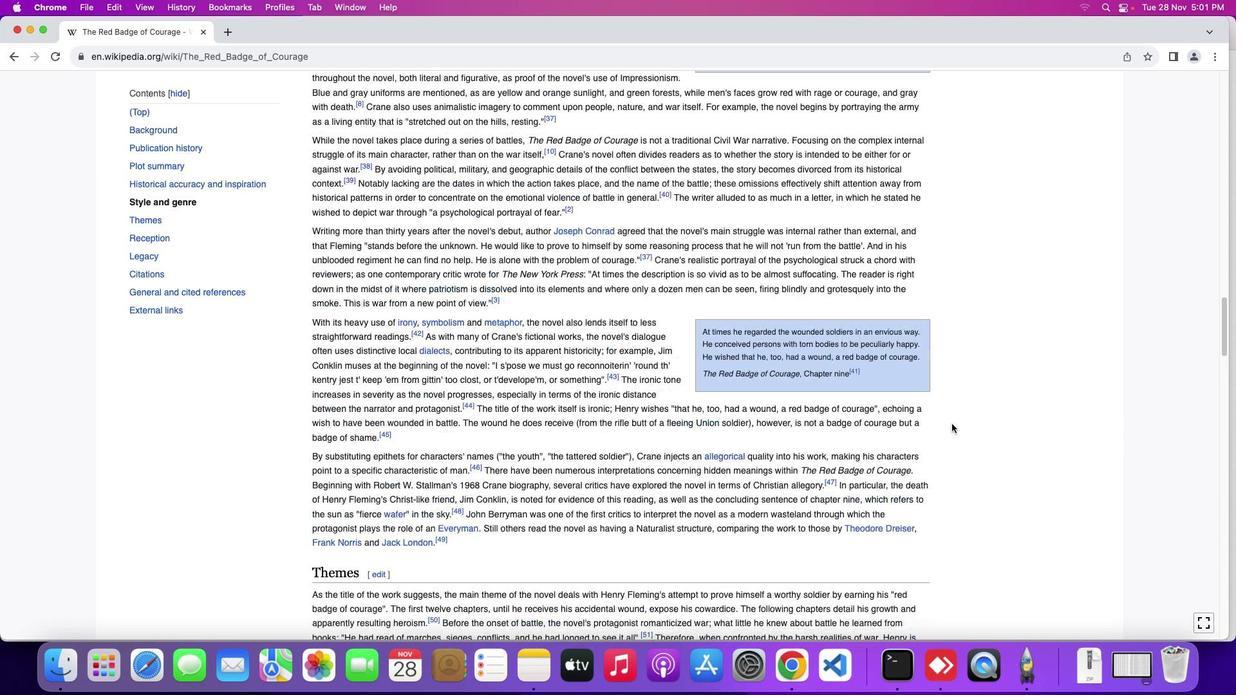 
Action: Mouse scrolled (952, 424) with delta (0, 0)
Screenshot: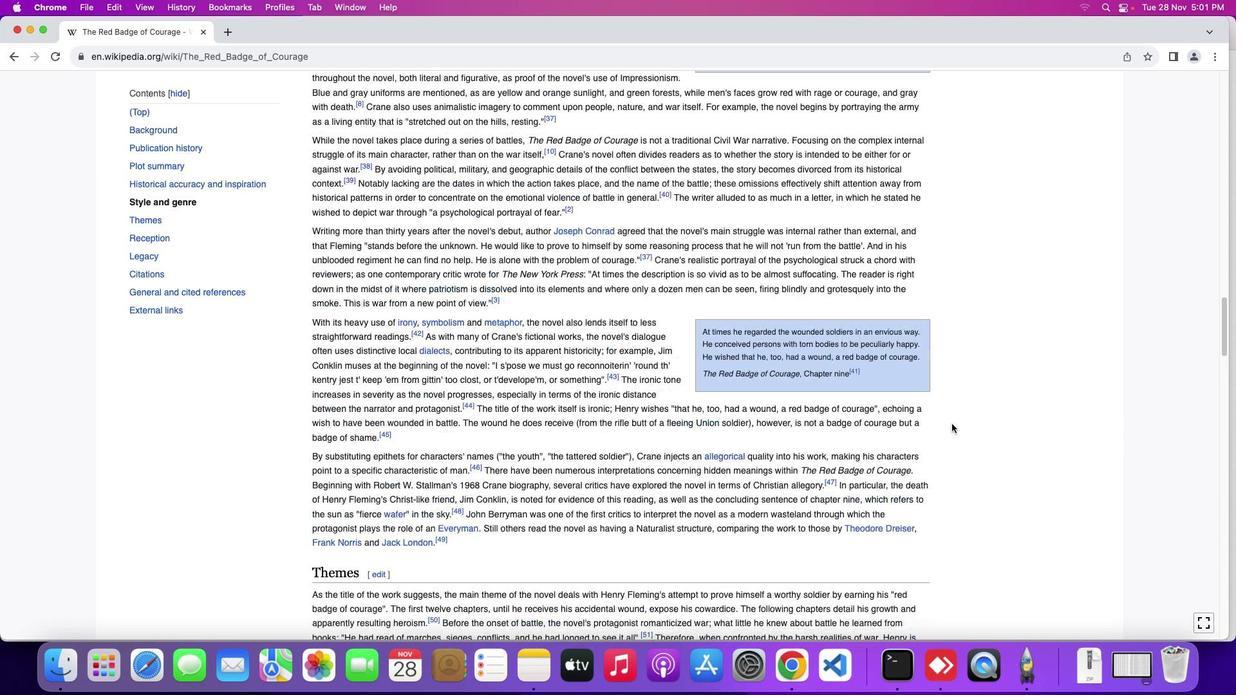 
Action: Mouse scrolled (952, 424) with delta (0, 1)
Screenshot: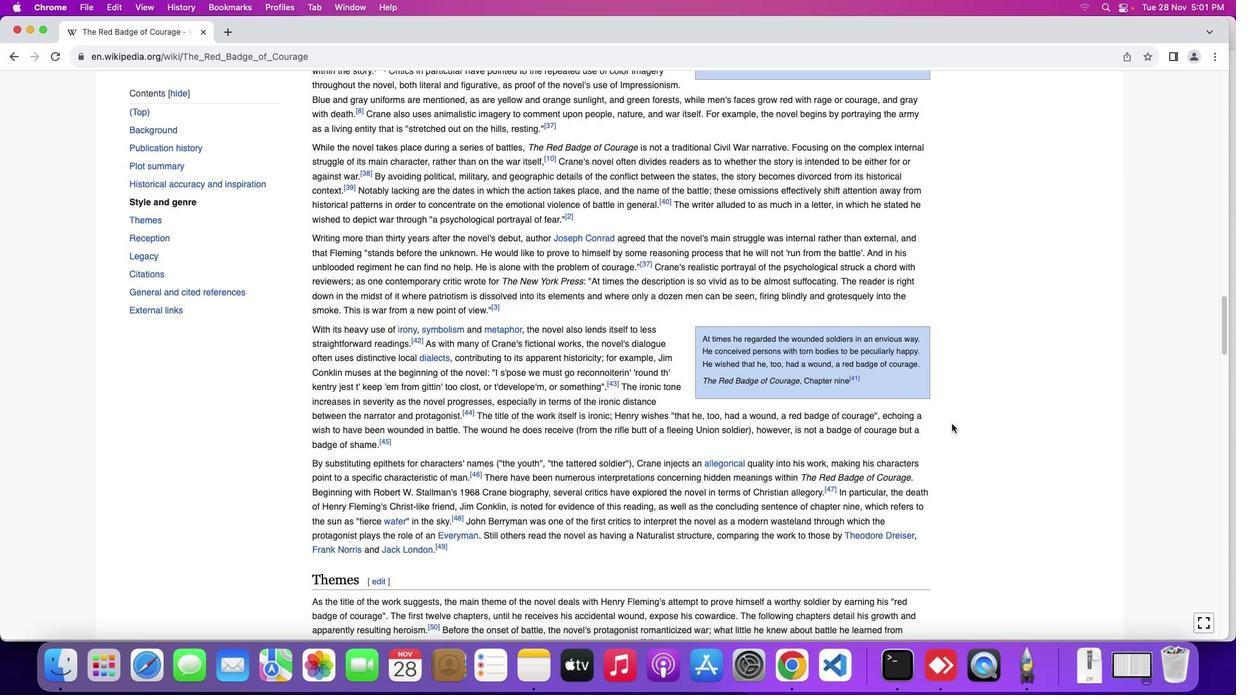 
Action: Mouse scrolled (952, 424) with delta (0, 3)
Screenshot: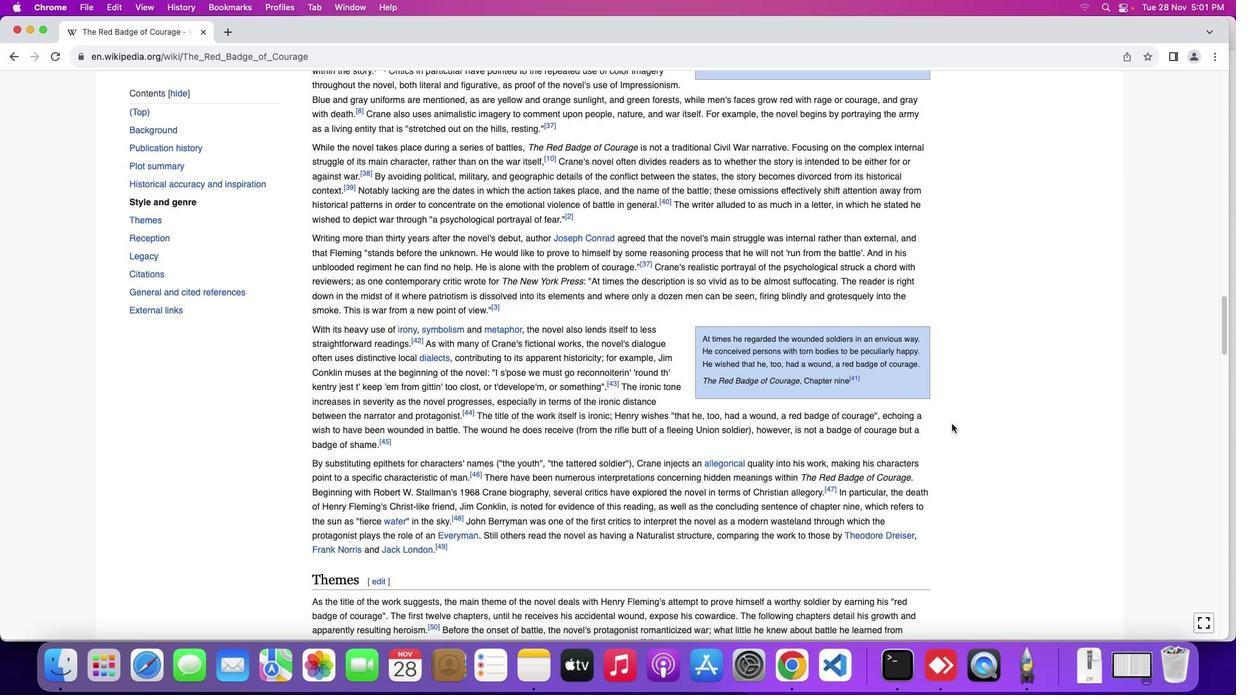 
Action: Mouse moved to (952, 424)
Screenshot: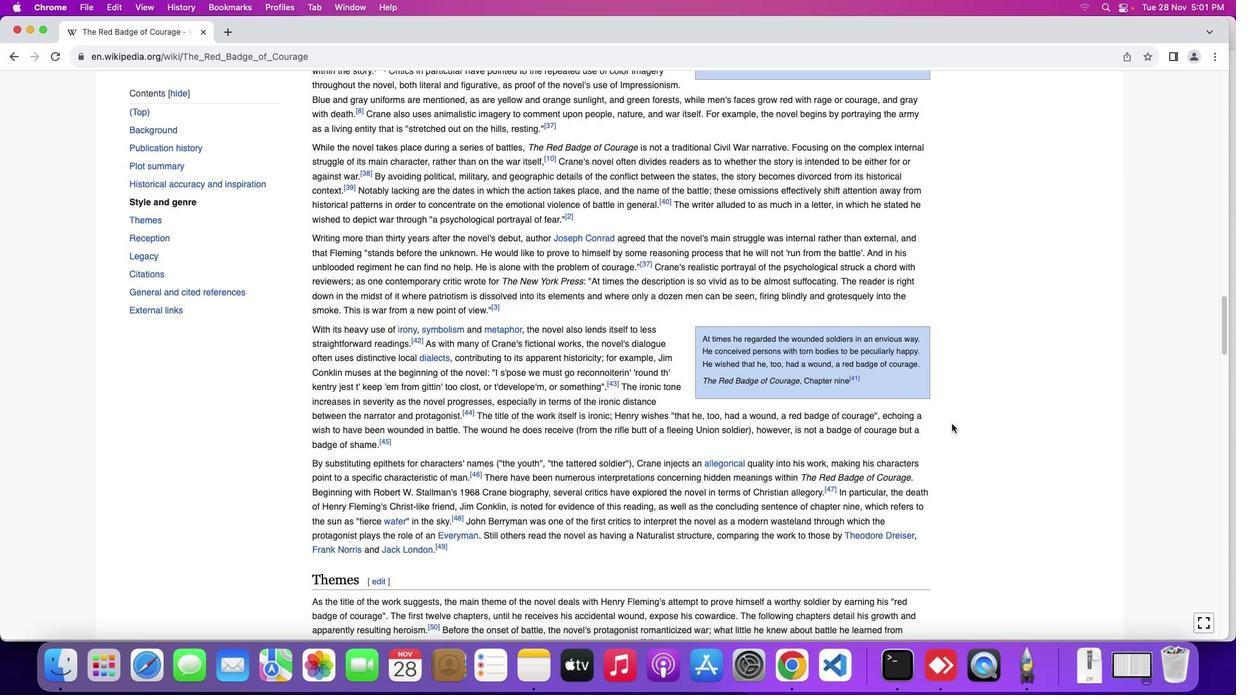 
Action: Mouse scrolled (952, 424) with delta (0, 0)
Screenshot: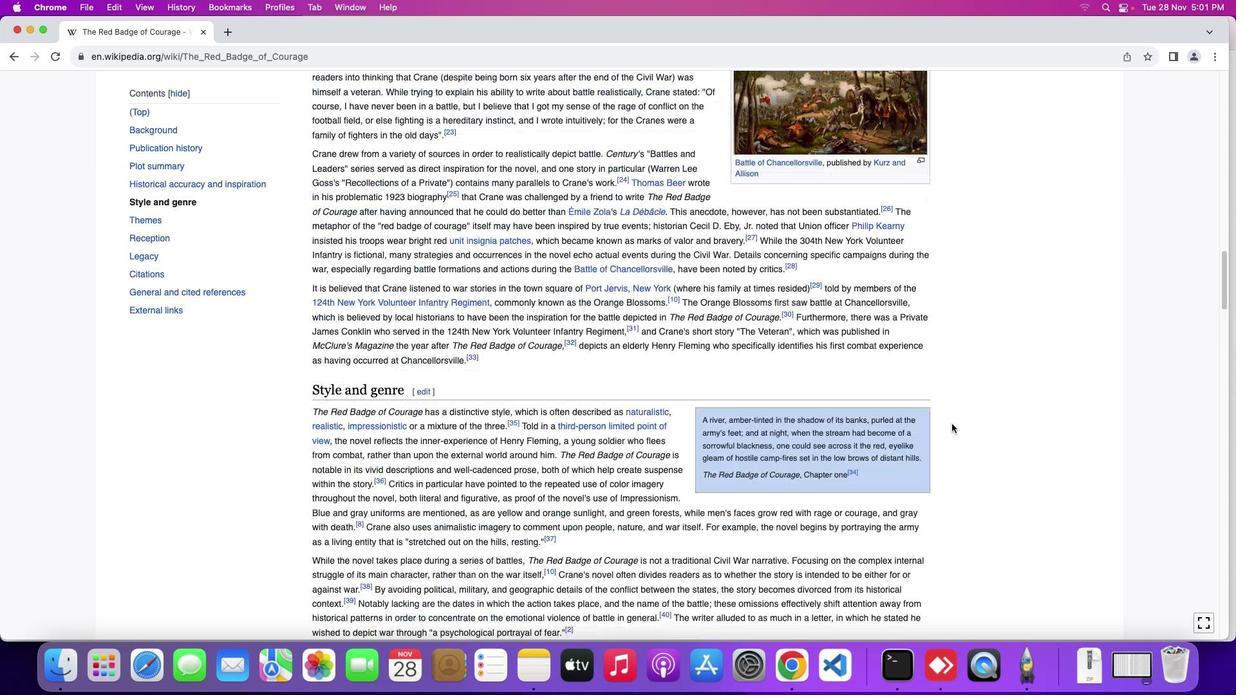 
Action: Mouse scrolled (952, 424) with delta (0, 0)
Screenshot: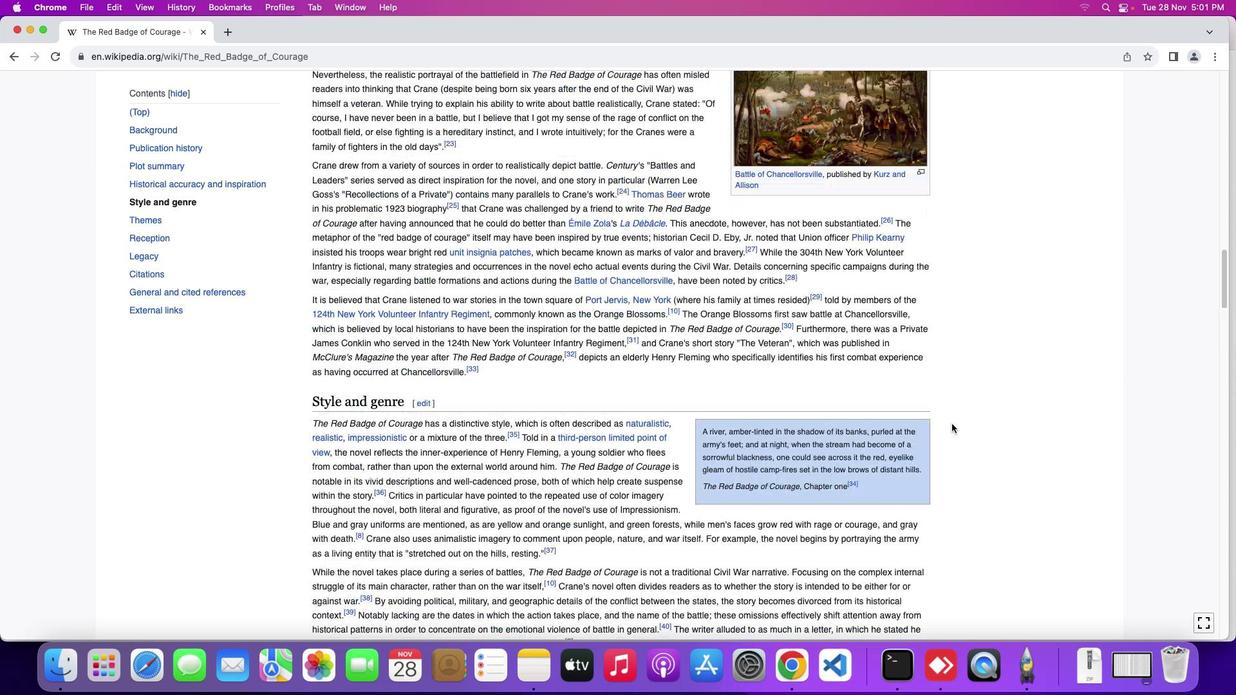 
Action: Mouse moved to (952, 424)
Screenshot: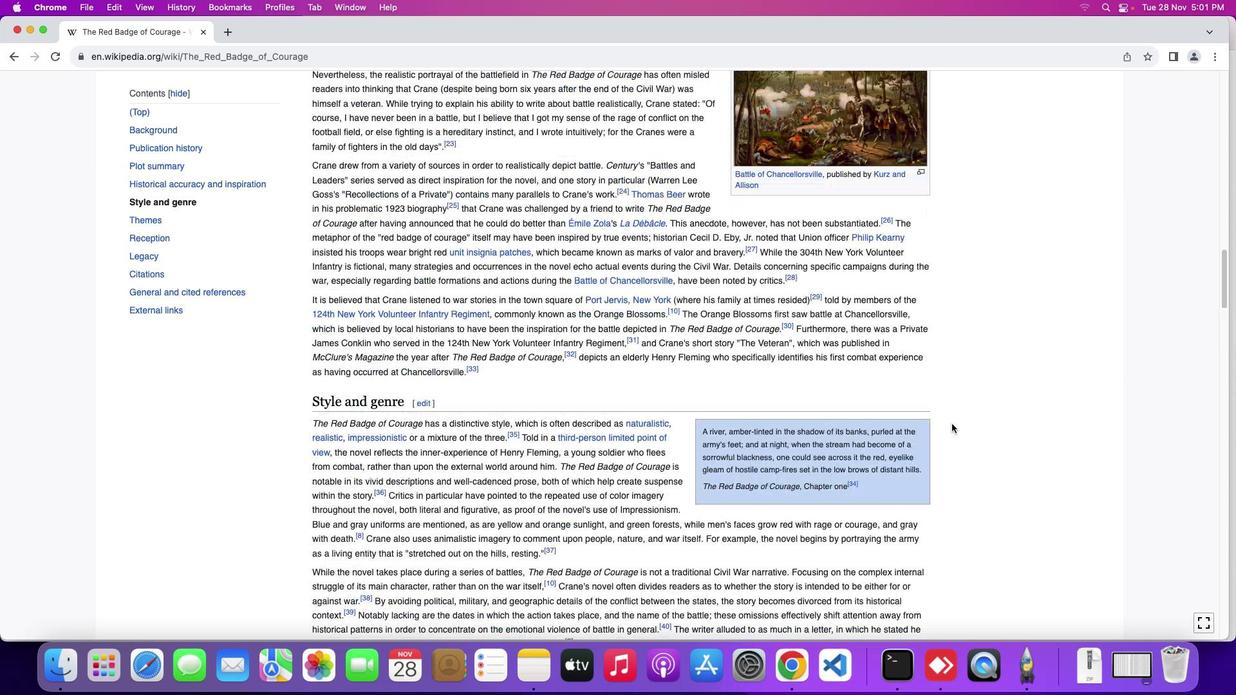 
Action: Mouse scrolled (952, 424) with delta (0, 1)
Screenshot: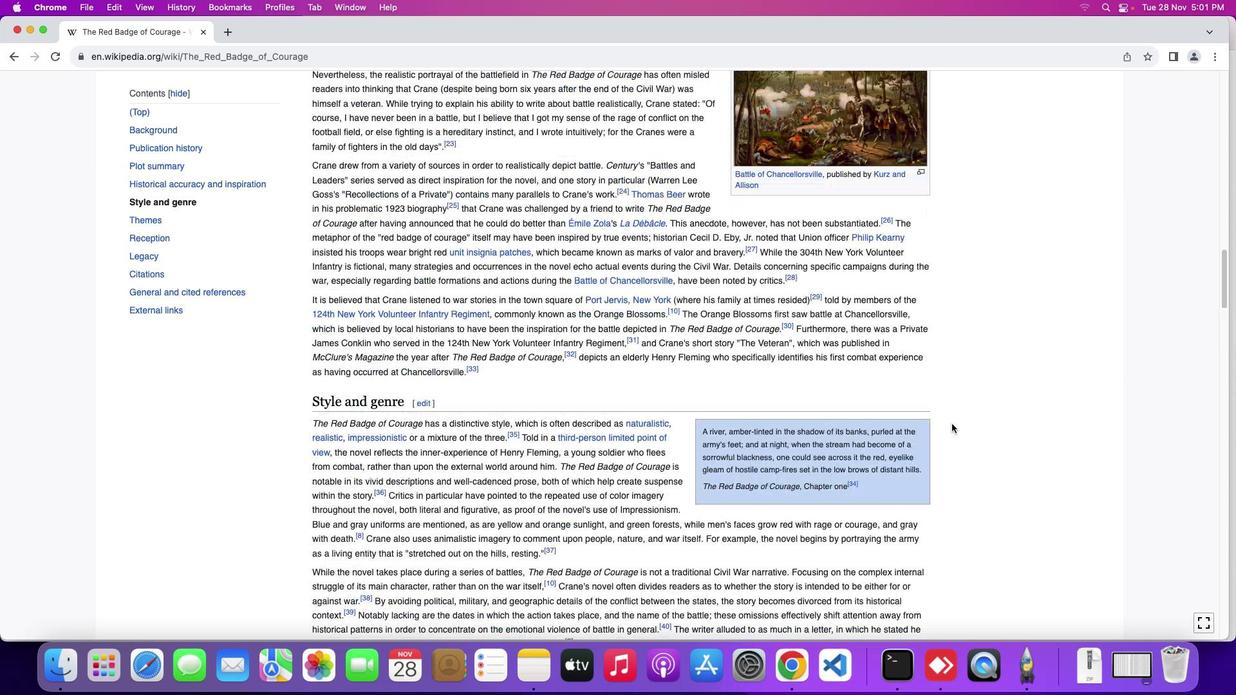 
Action: Mouse scrolled (952, 424) with delta (0, 3)
Screenshot: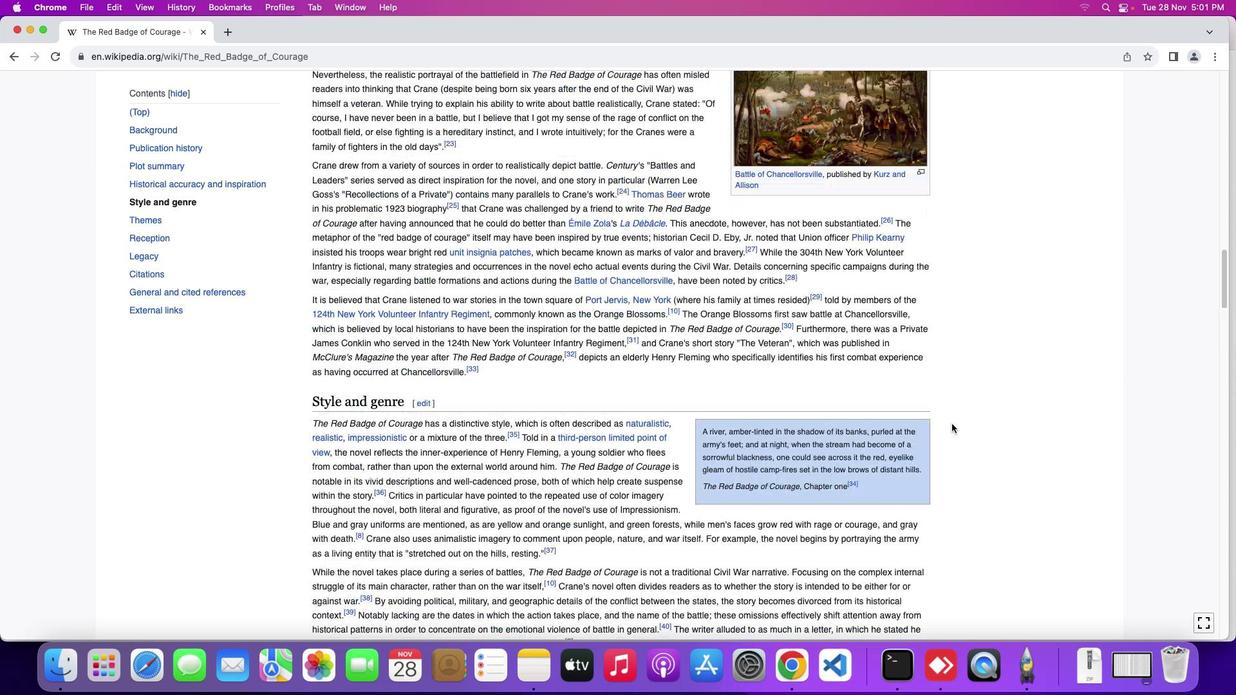 
Action: Mouse scrolled (952, 424) with delta (0, 3)
Screenshot: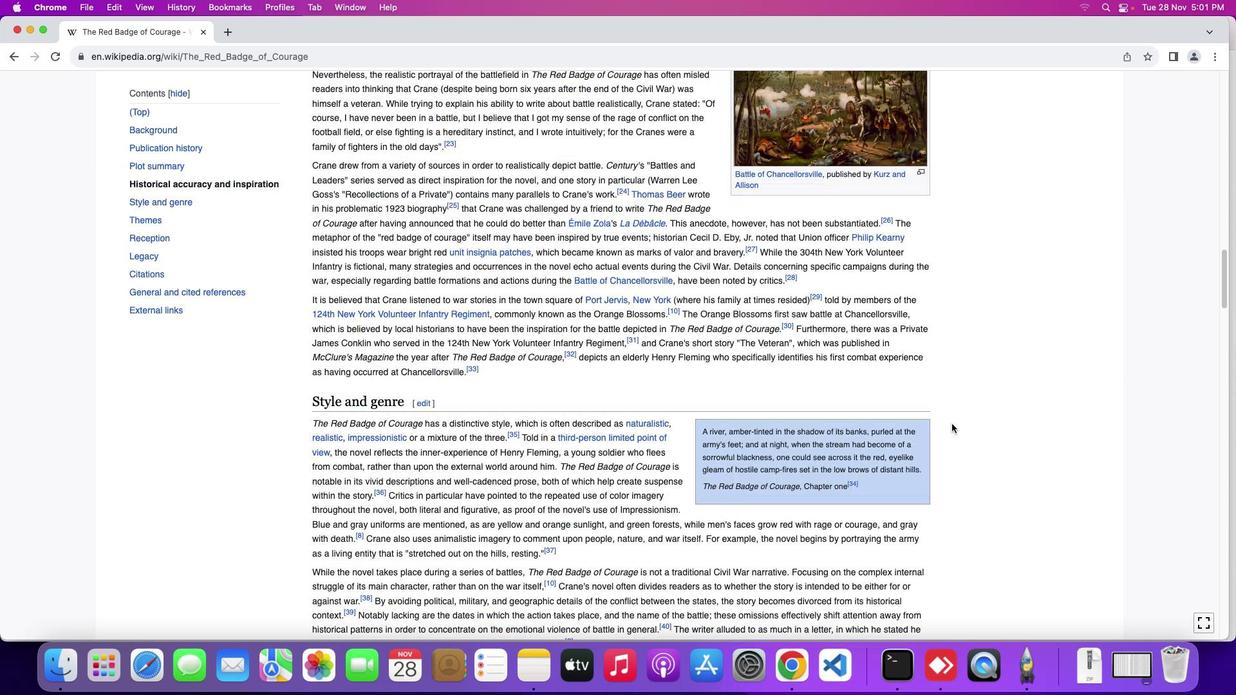 
Action: Mouse moved to (952, 424)
Screenshot: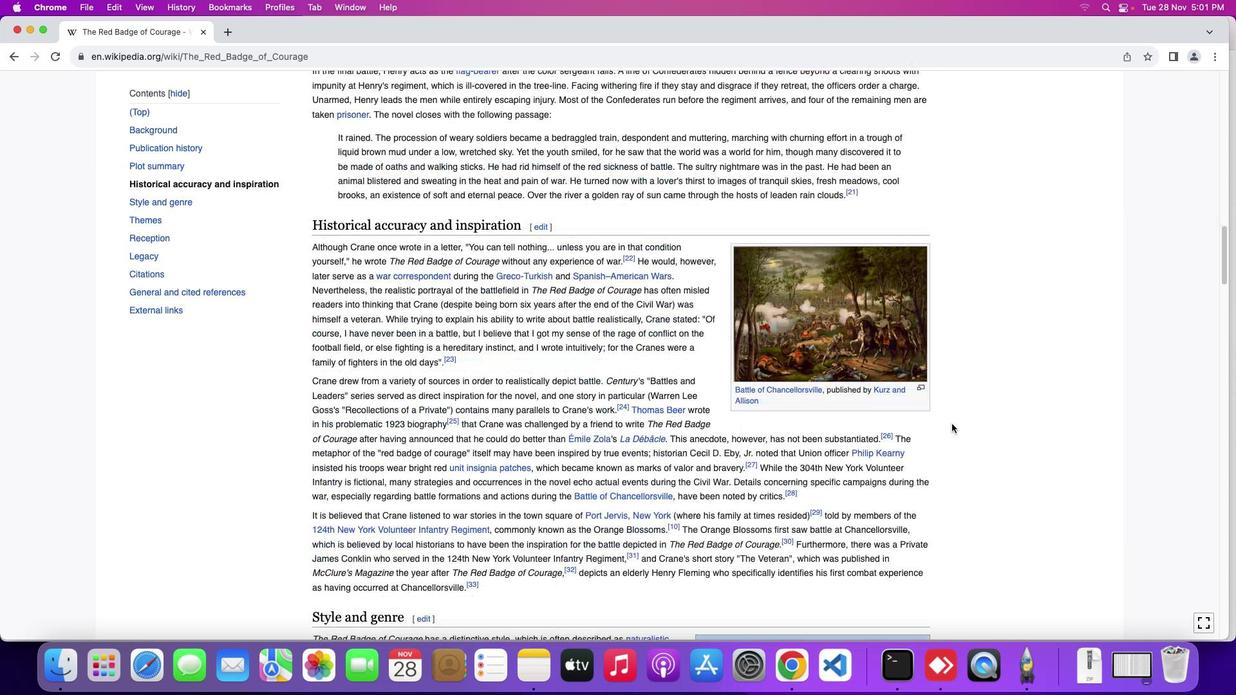 
Action: Mouse scrolled (952, 424) with delta (0, 0)
Screenshot: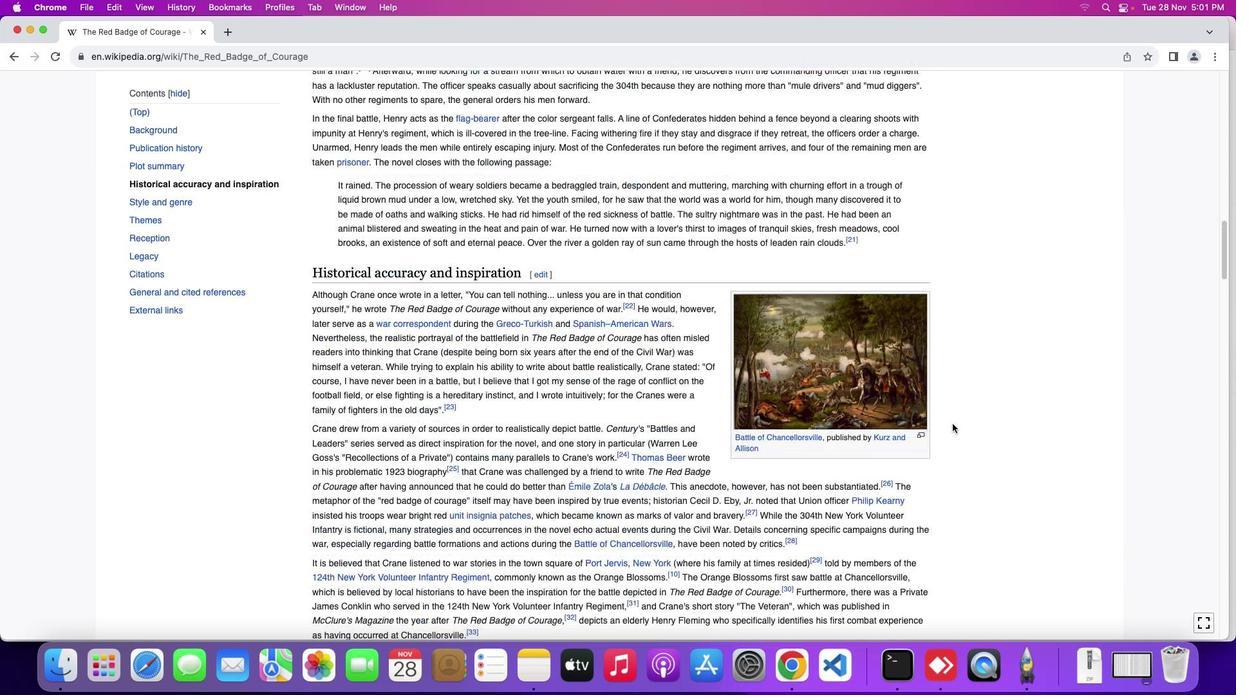 
Action: Mouse scrolled (952, 424) with delta (0, 0)
Screenshot: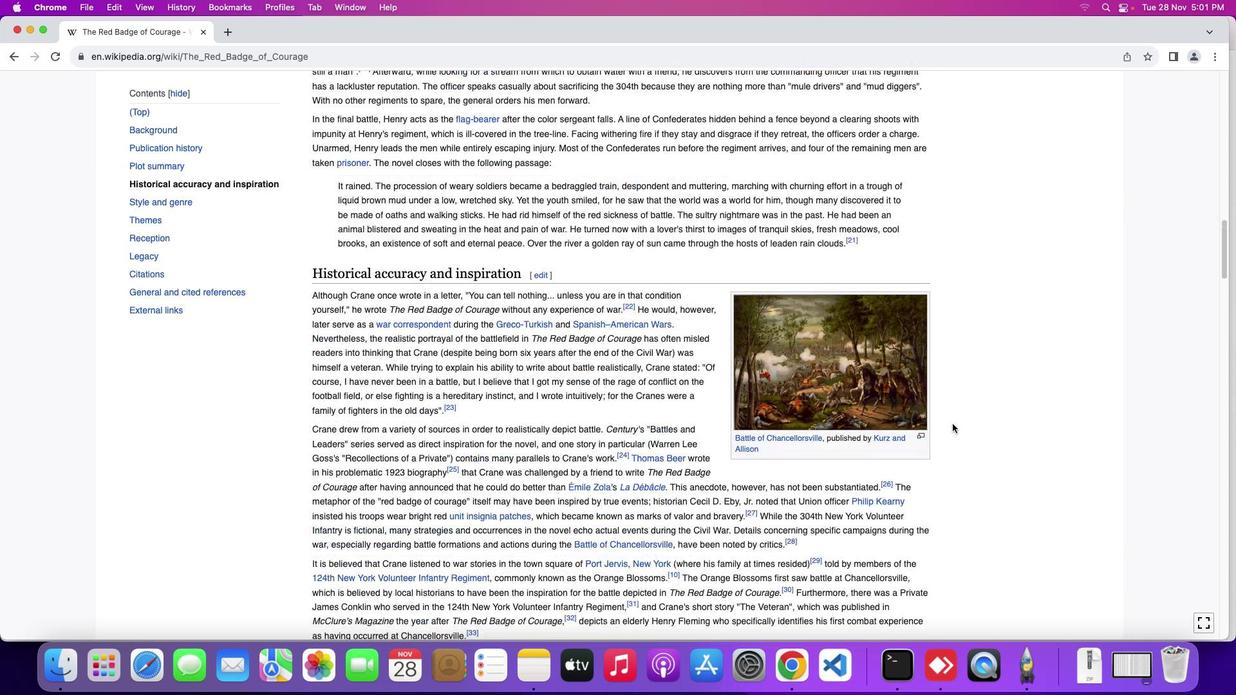 
Action: Mouse scrolled (952, 424) with delta (0, 1)
Screenshot: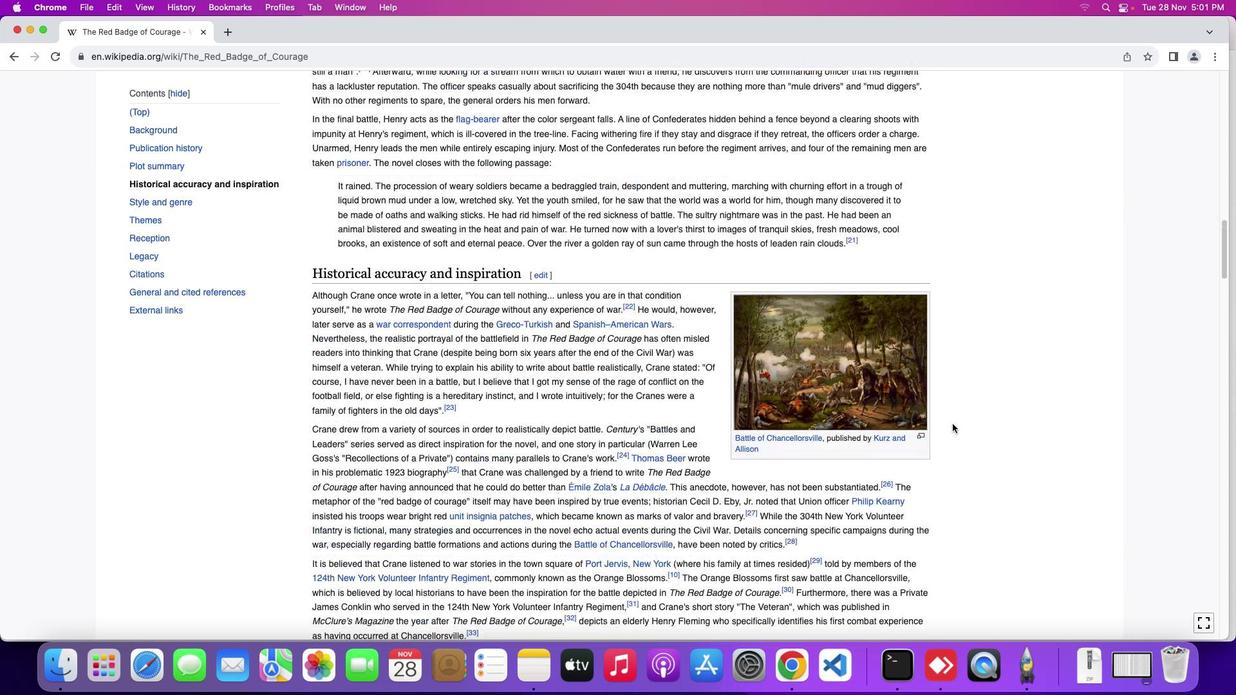 
Action: Mouse scrolled (952, 424) with delta (0, 3)
Screenshot: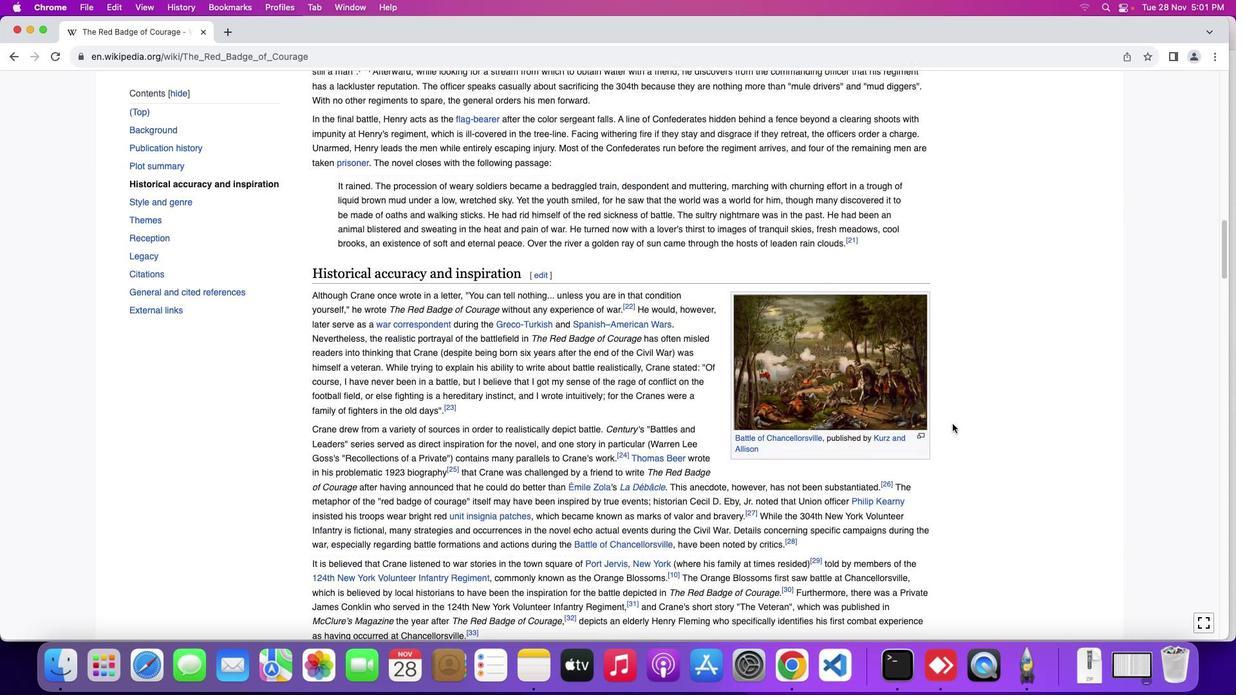 
Action: Mouse moved to (953, 423)
Screenshot: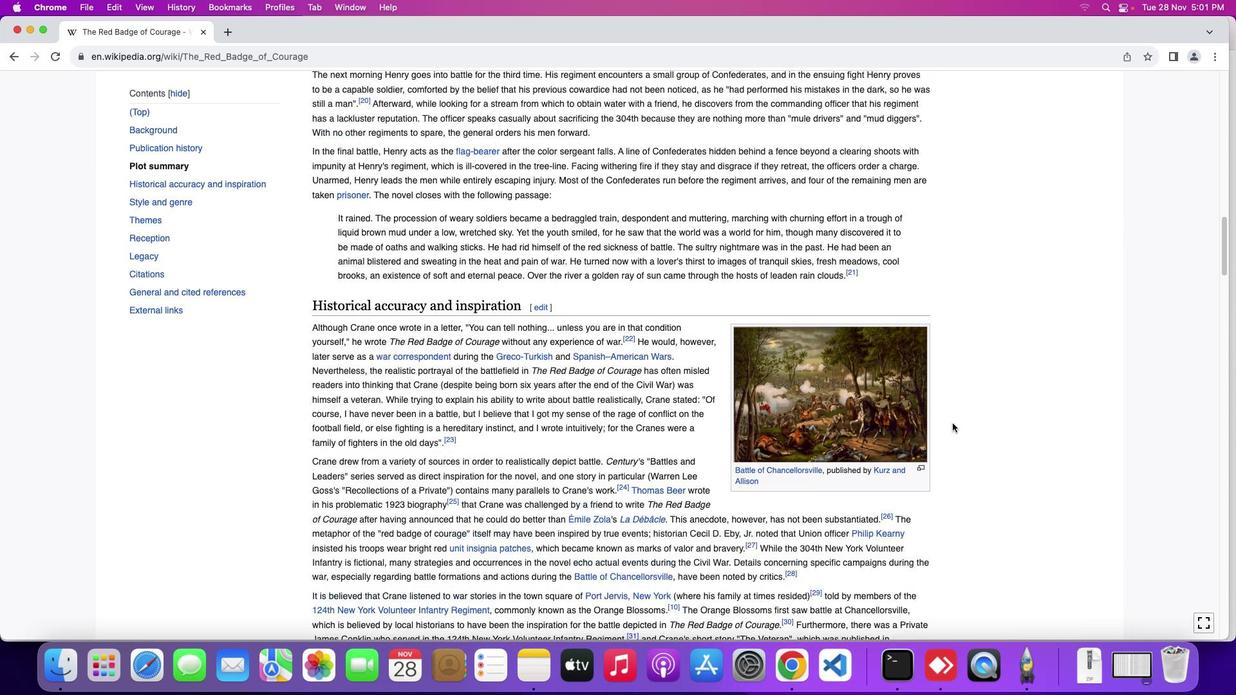 
Action: Mouse scrolled (953, 423) with delta (0, 0)
Screenshot: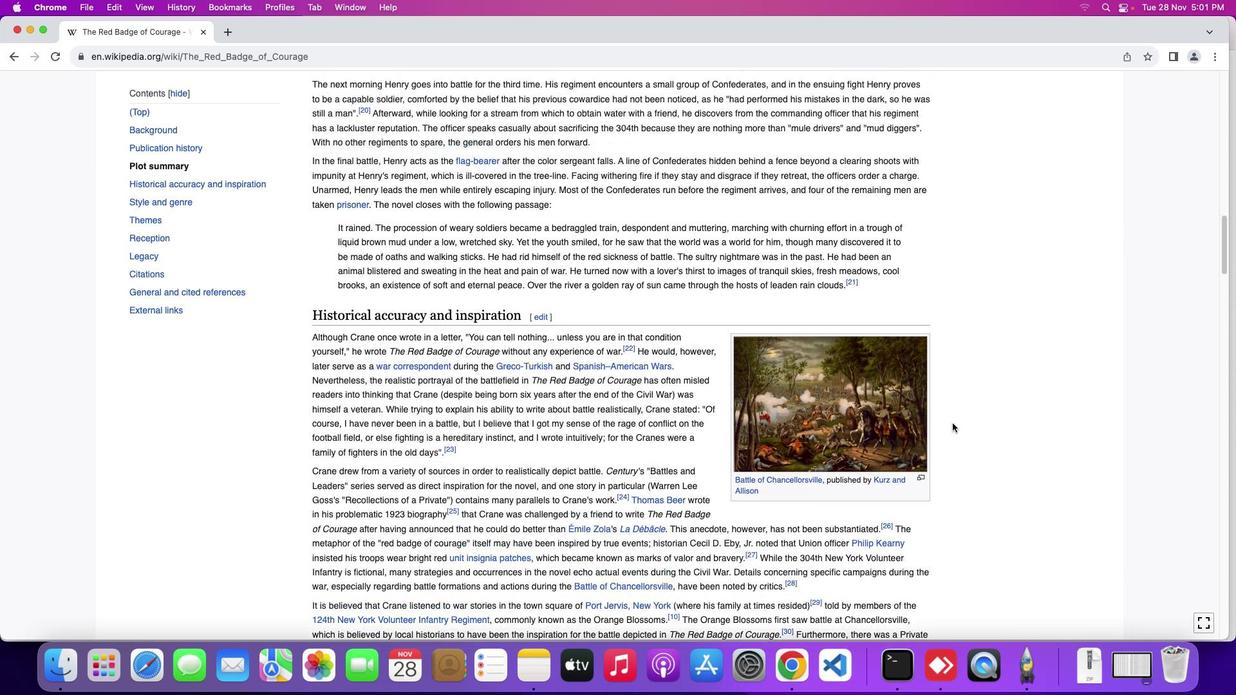 
Action: Mouse scrolled (953, 423) with delta (0, 0)
Screenshot: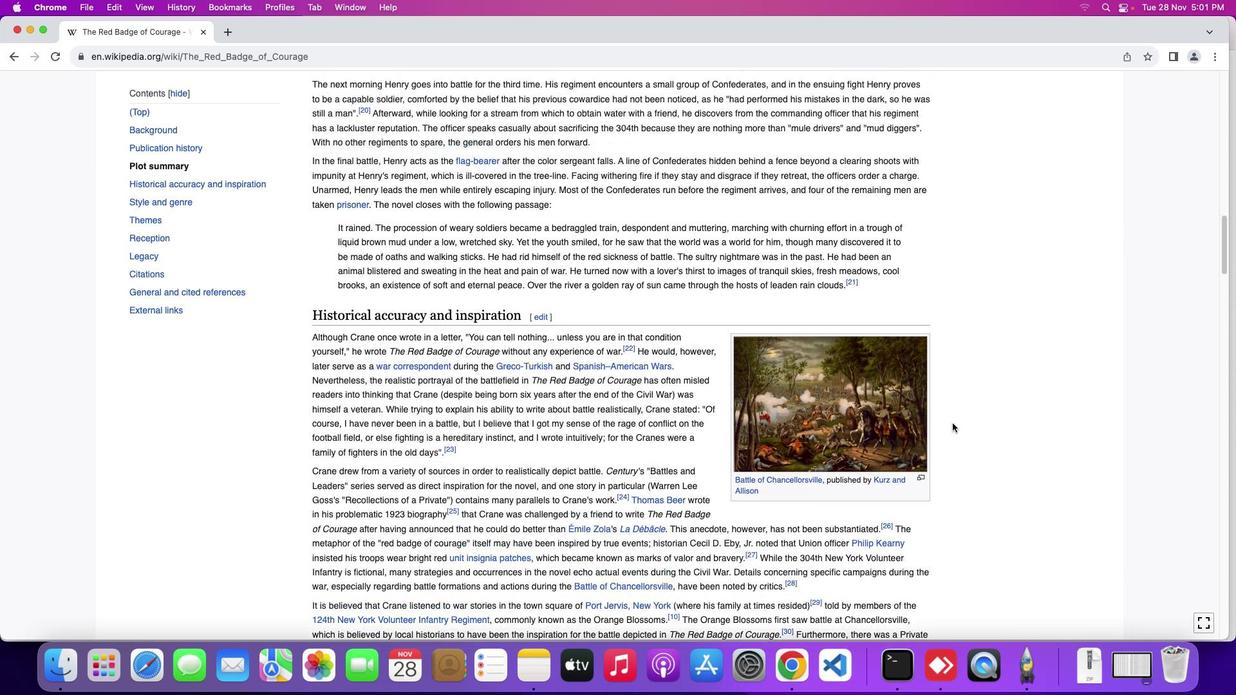 
Action: Mouse scrolled (953, 423) with delta (0, 1)
Screenshot: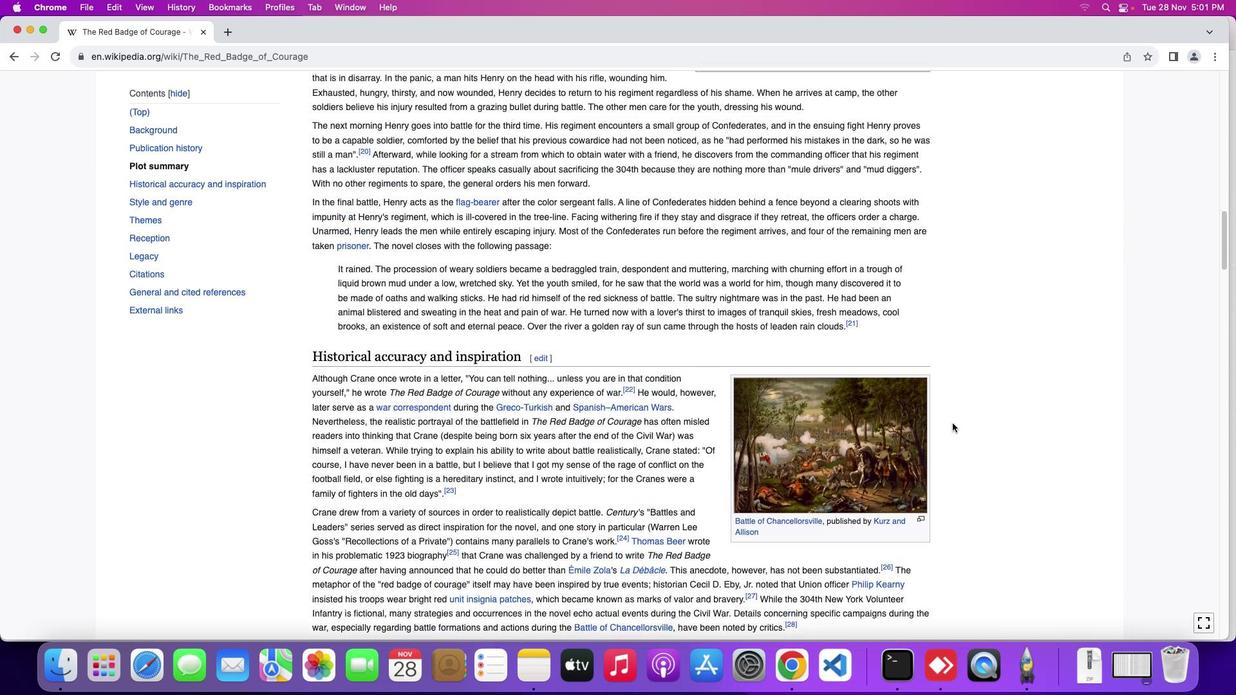 
Action: Mouse scrolled (953, 423) with delta (0, 0)
Screenshot: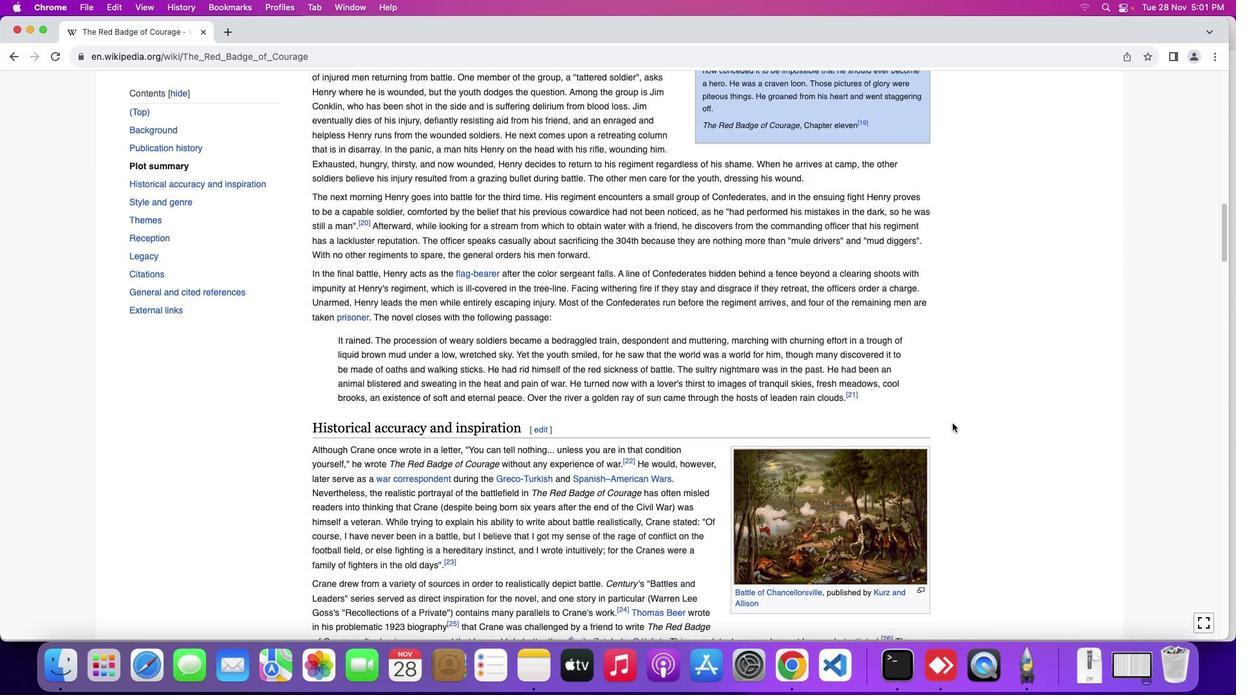 
Action: Mouse scrolled (953, 423) with delta (0, 0)
Screenshot: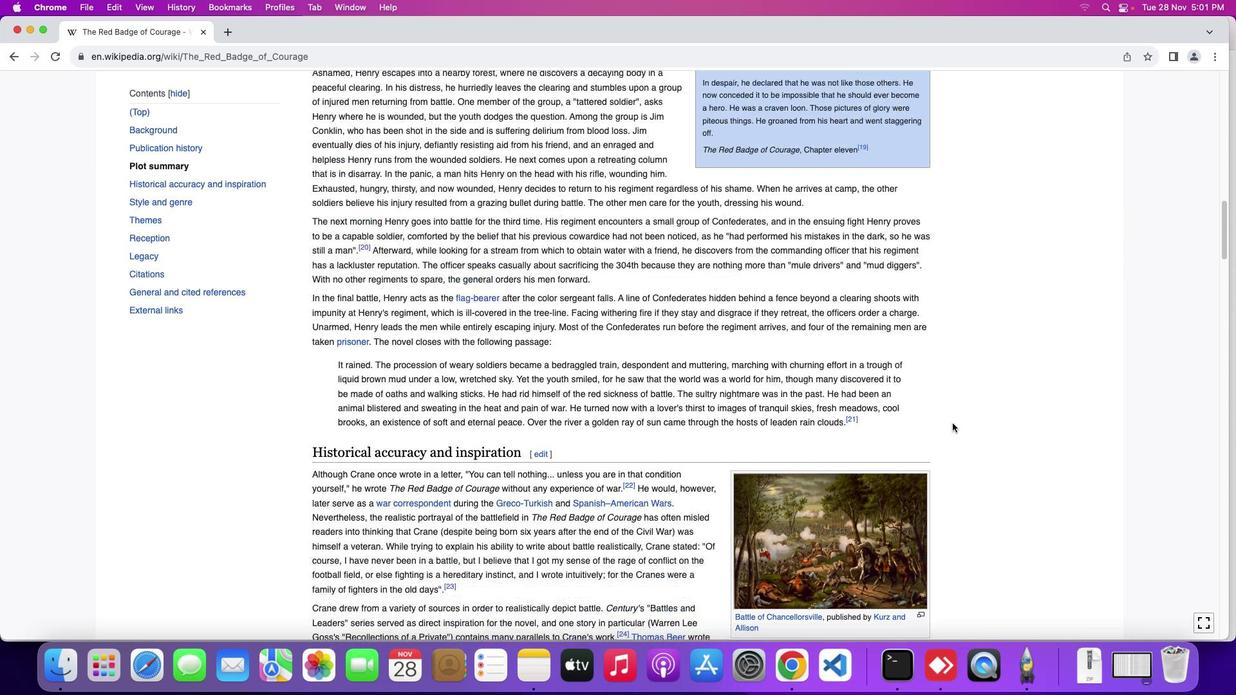 
Action: Mouse scrolled (953, 423) with delta (0, 1)
Screenshot: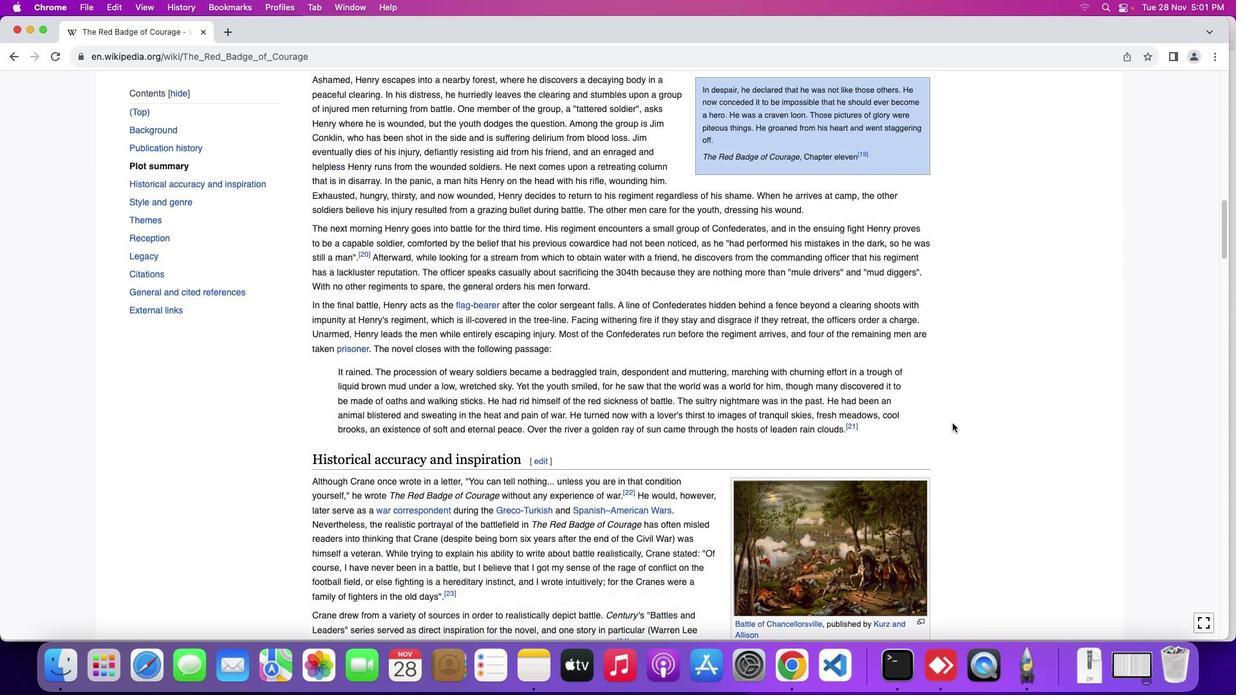 
Action: Mouse scrolled (953, 423) with delta (0, 0)
Screenshot: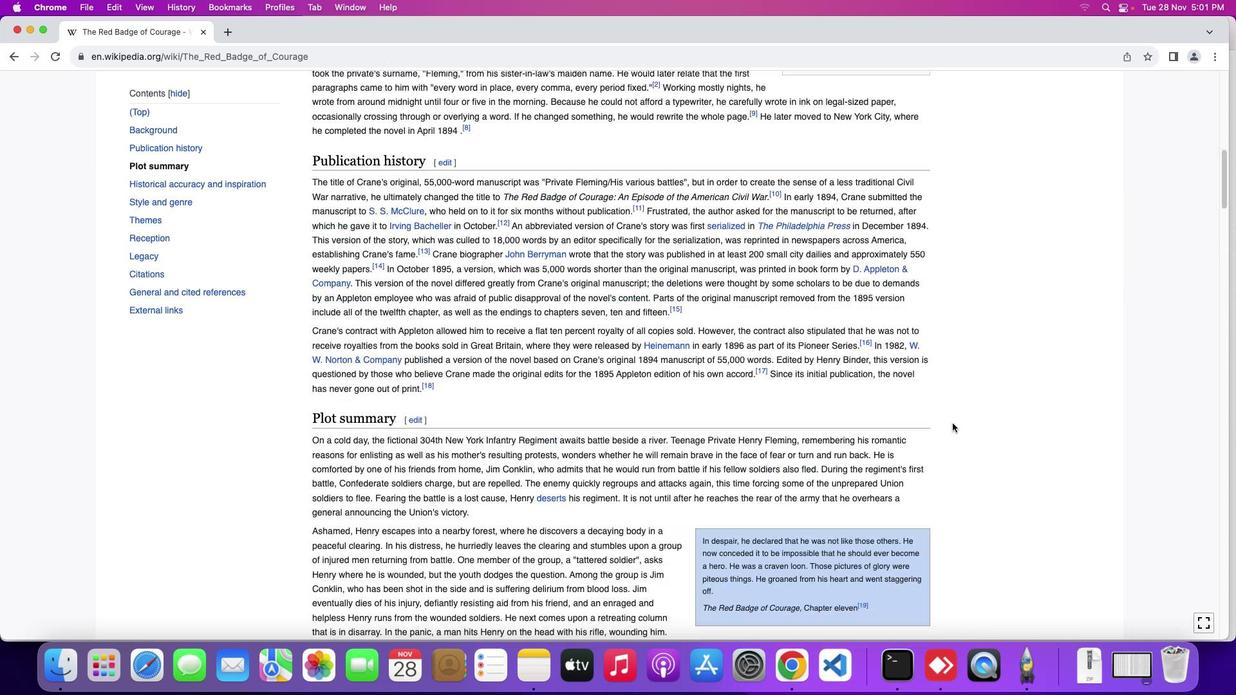 
Action: Mouse scrolled (953, 423) with delta (0, 0)
Screenshot: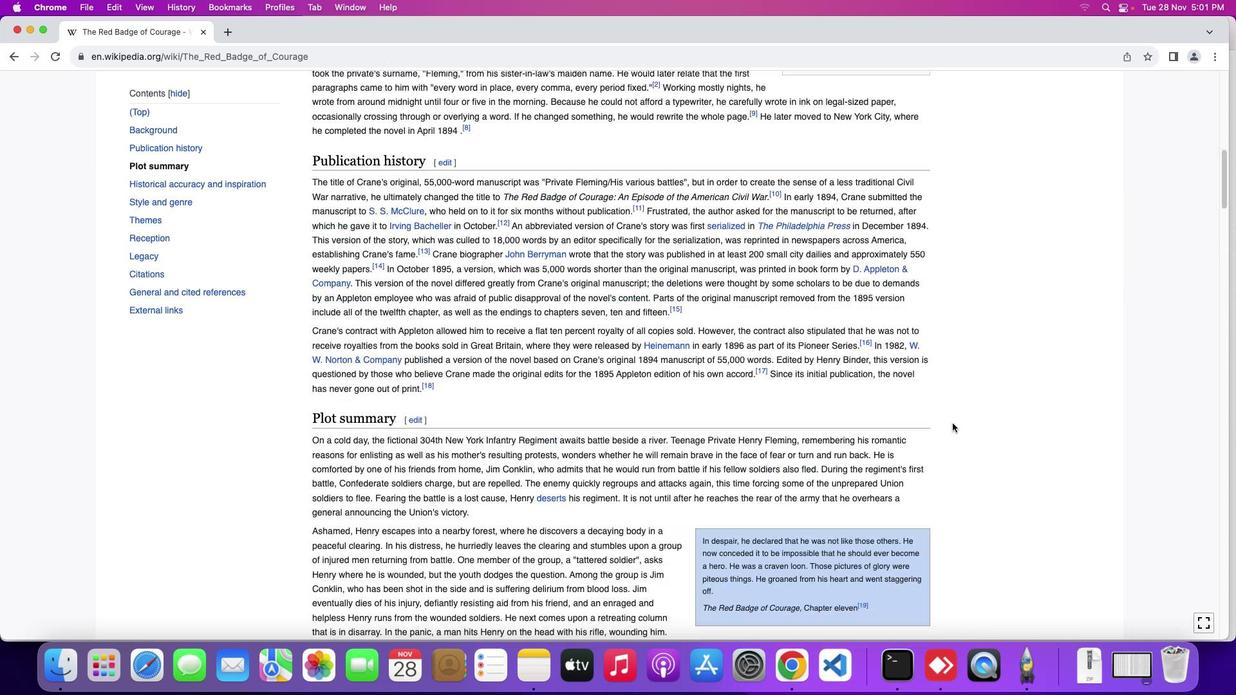 
Action: Mouse scrolled (953, 423) with delta (0, 1)
Screenshot: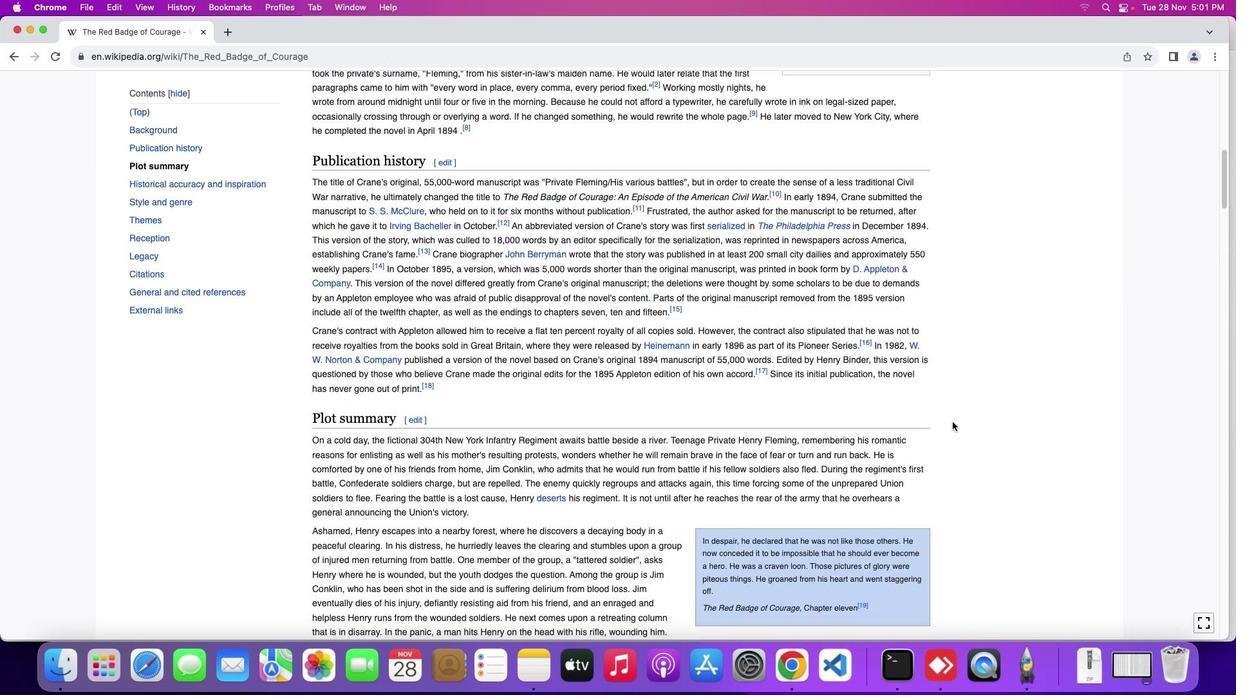 
Action: Mouse scrolled (953, 423) with delta (0, 3)
Screenshot: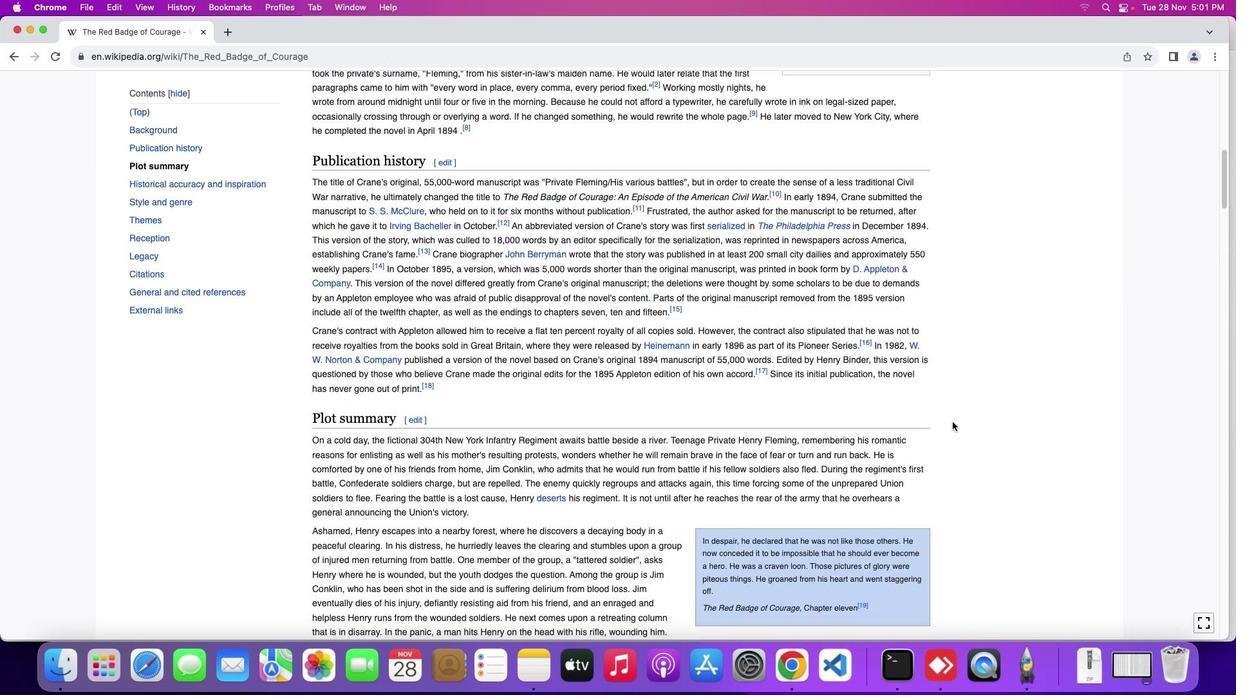 
Action: Mouse scrolled (953, 423) with delta (0, 3)
Screenshot: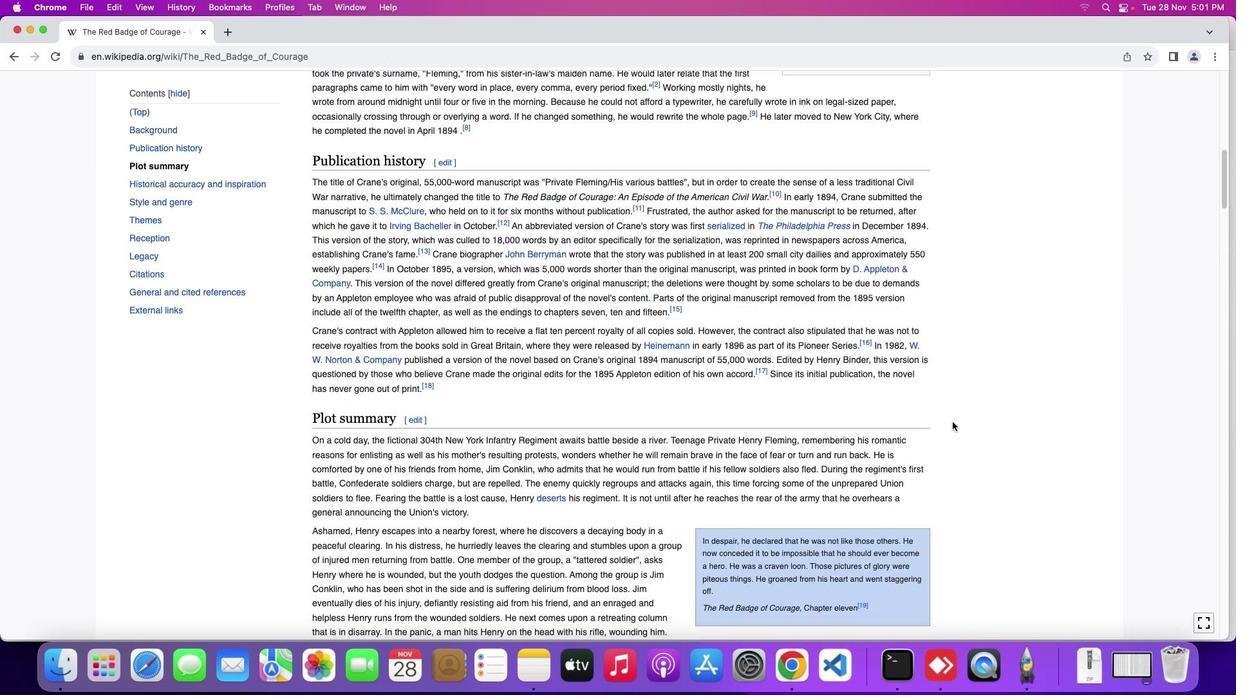 
Action: Mouse moved to (953, 421)
Screenshot: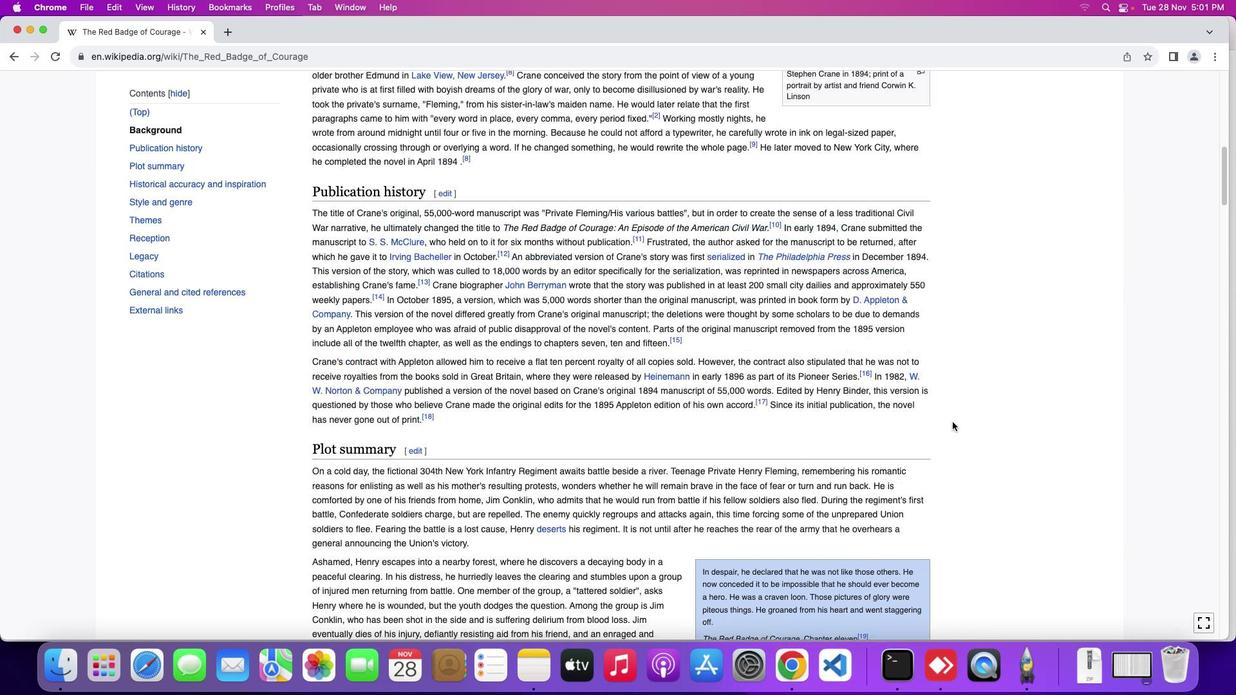 
Action: Mouse scrolled (953, 421) with delta (0, 0)
Screenshot: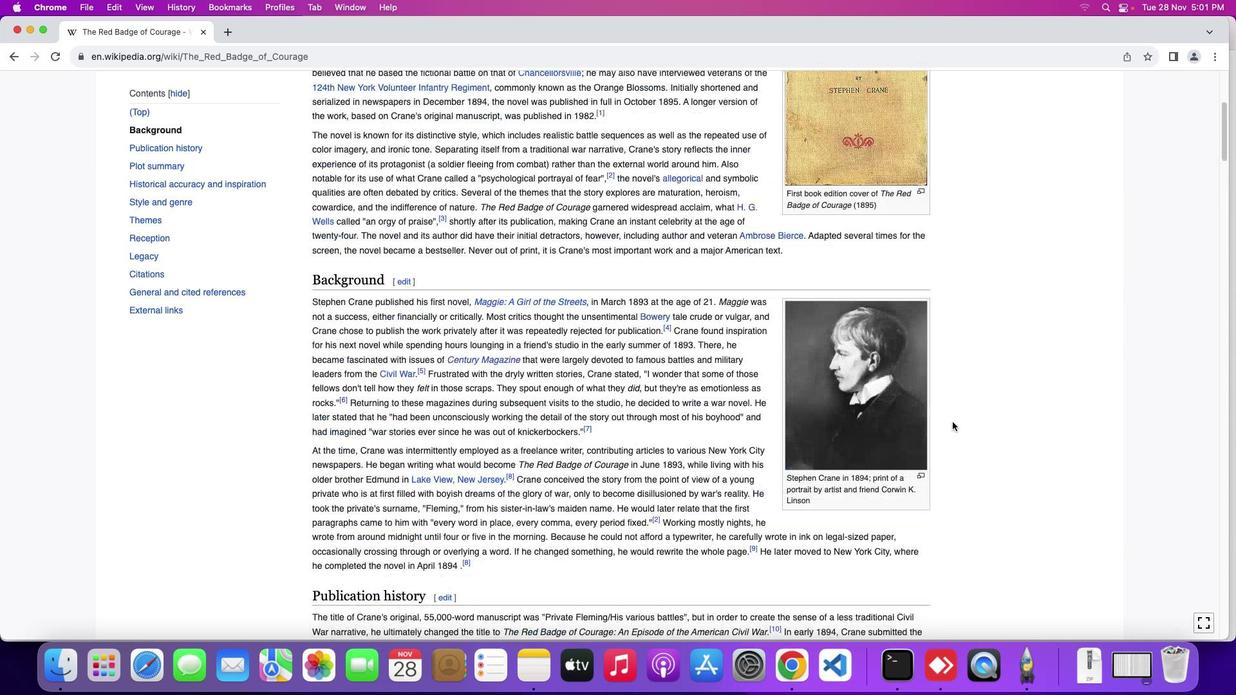 
Action: Mouse scrolled (953, 421) with delta (0, 0)
Screenshot: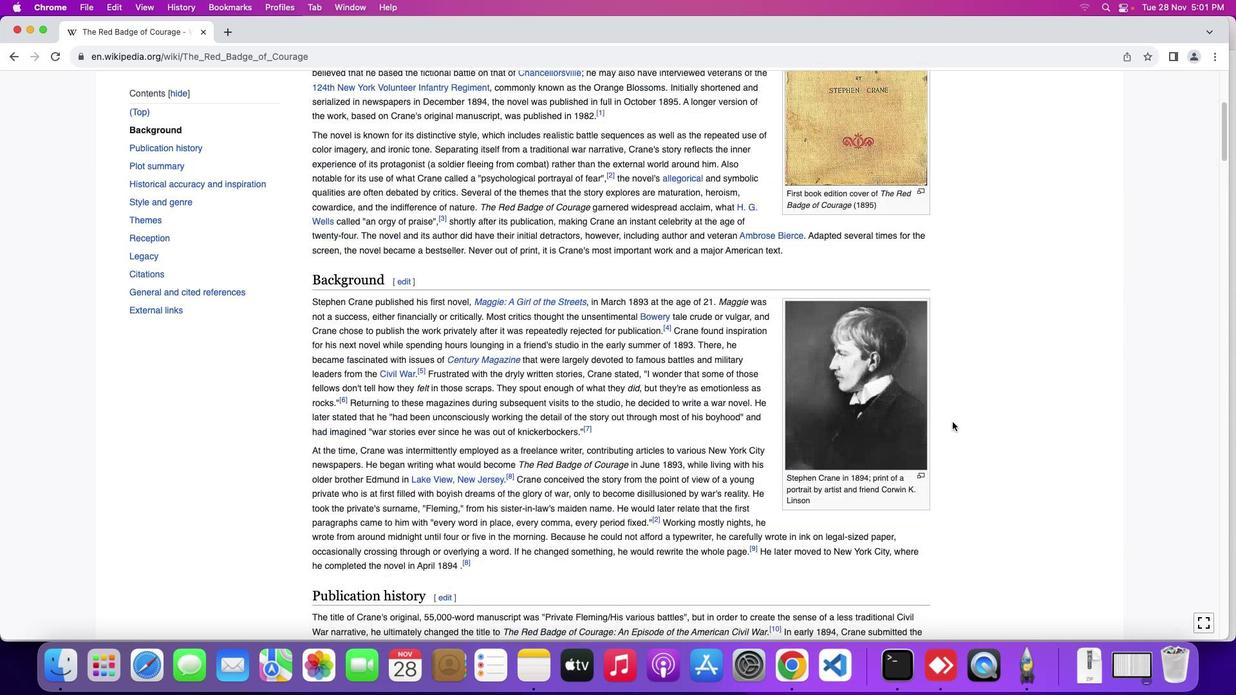 
Action: Mouse scrolled (953, 421) with delta (0, 1)
Screenshot: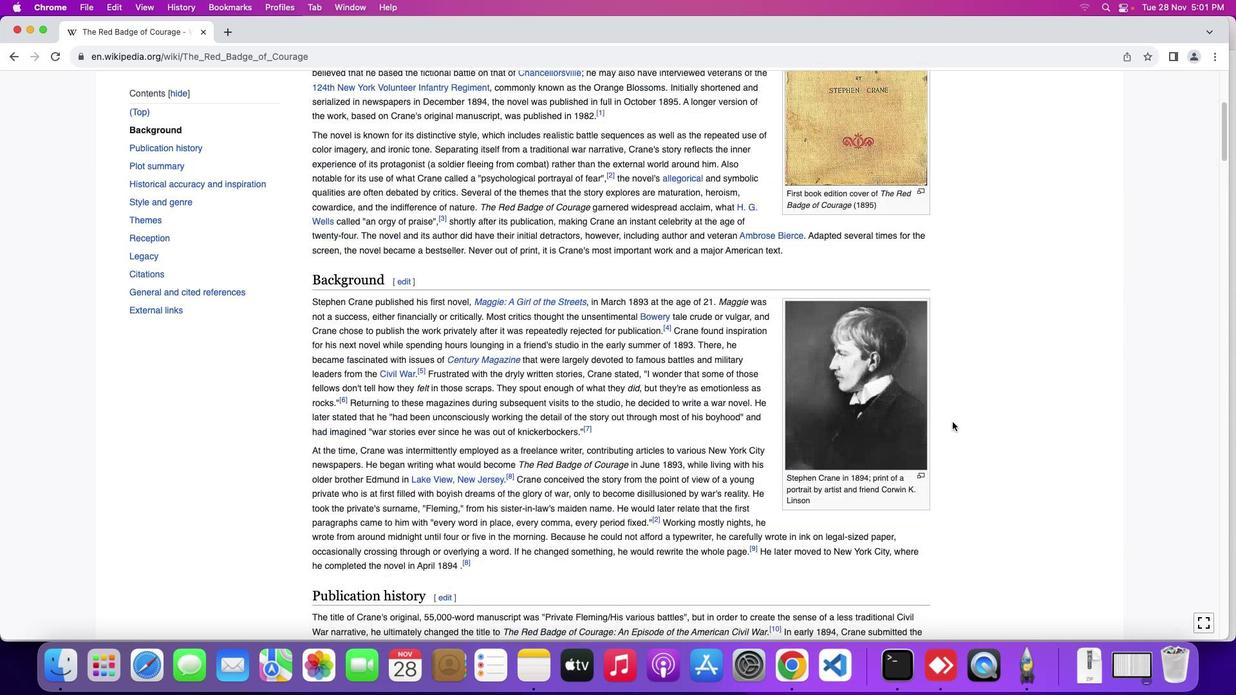 
Action: Mouse scrolled (953, 421) with delta (0, 3)
Screenshot: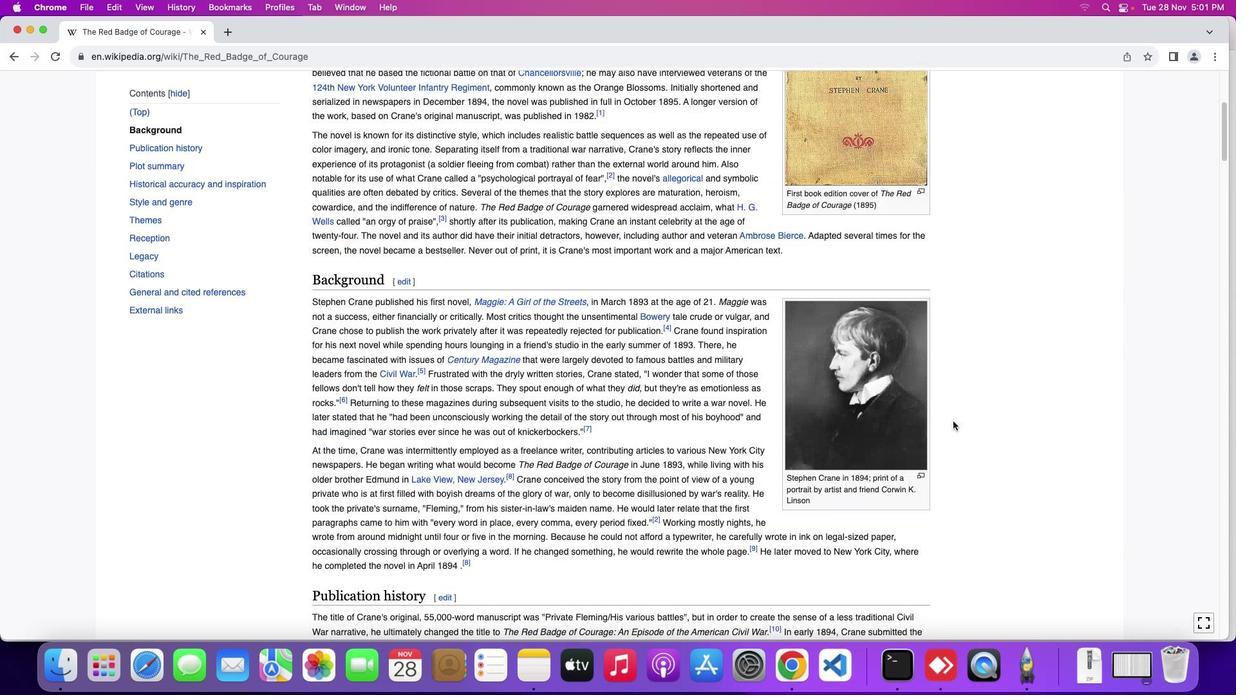 
Action: Mouse scrolled (953, 421) with delta (0, 3)
Screenshot: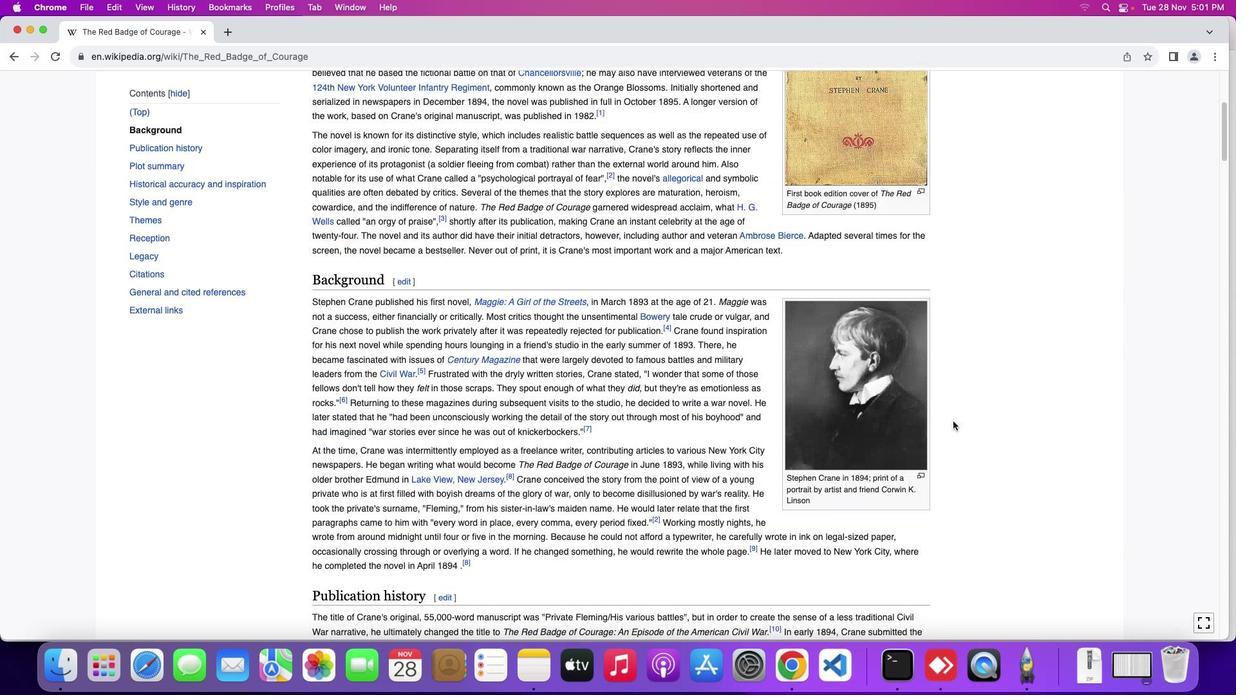 
Action: Mouse moved to (953, 421)
Screenshot: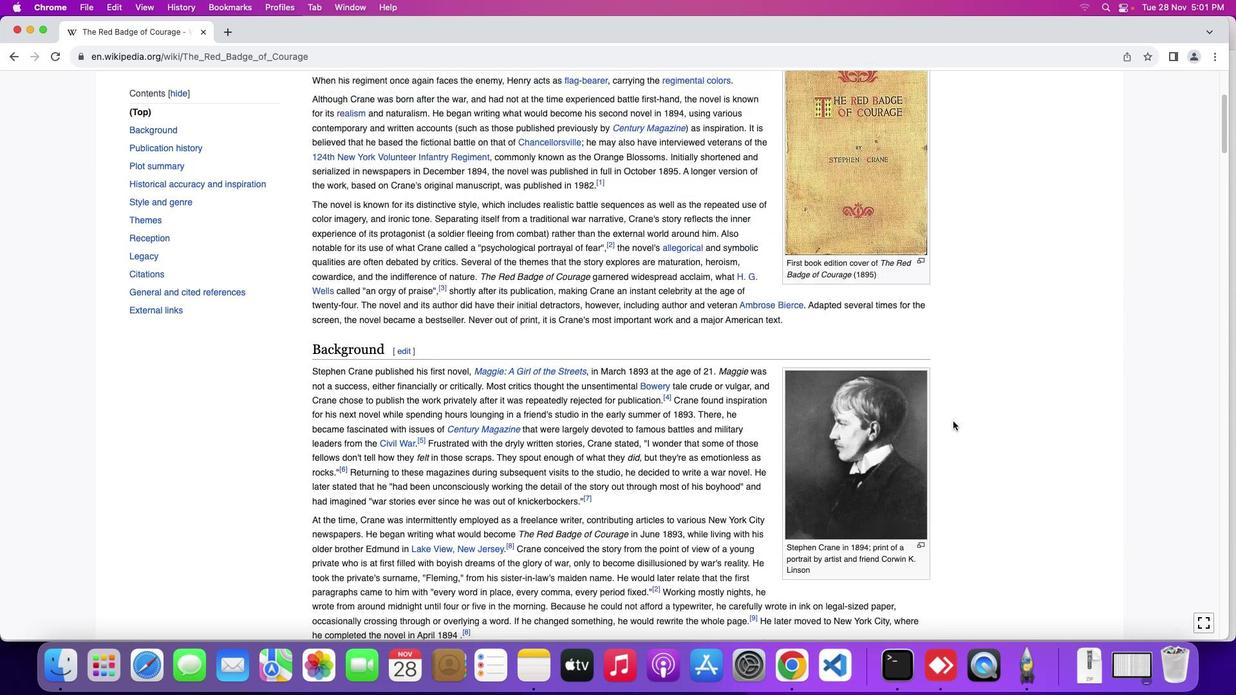 
Action: Mouse scrolled (953, 421) with delta (0, 0)
Screenshot: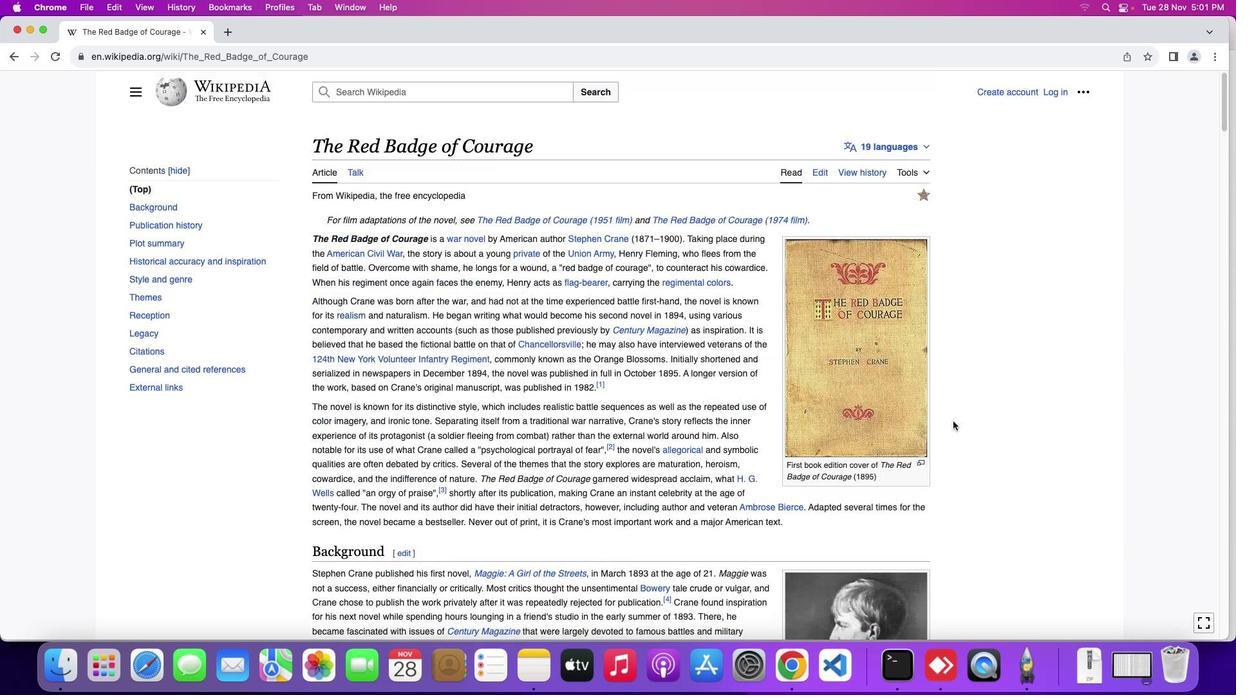 
Action: Mouse scrolled (953, 421) with delta (0, 0)
Screenshot: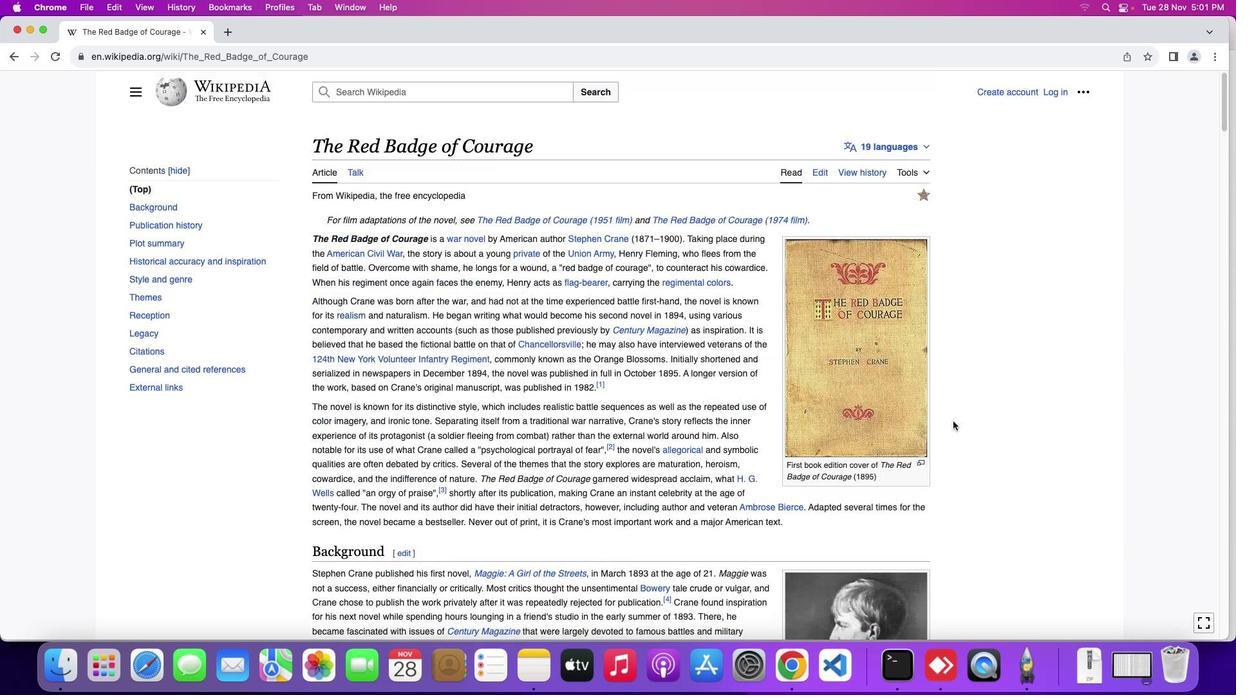 
Action: Mouse scrolled (953, 421) with delta (0, 1)
Screenshot: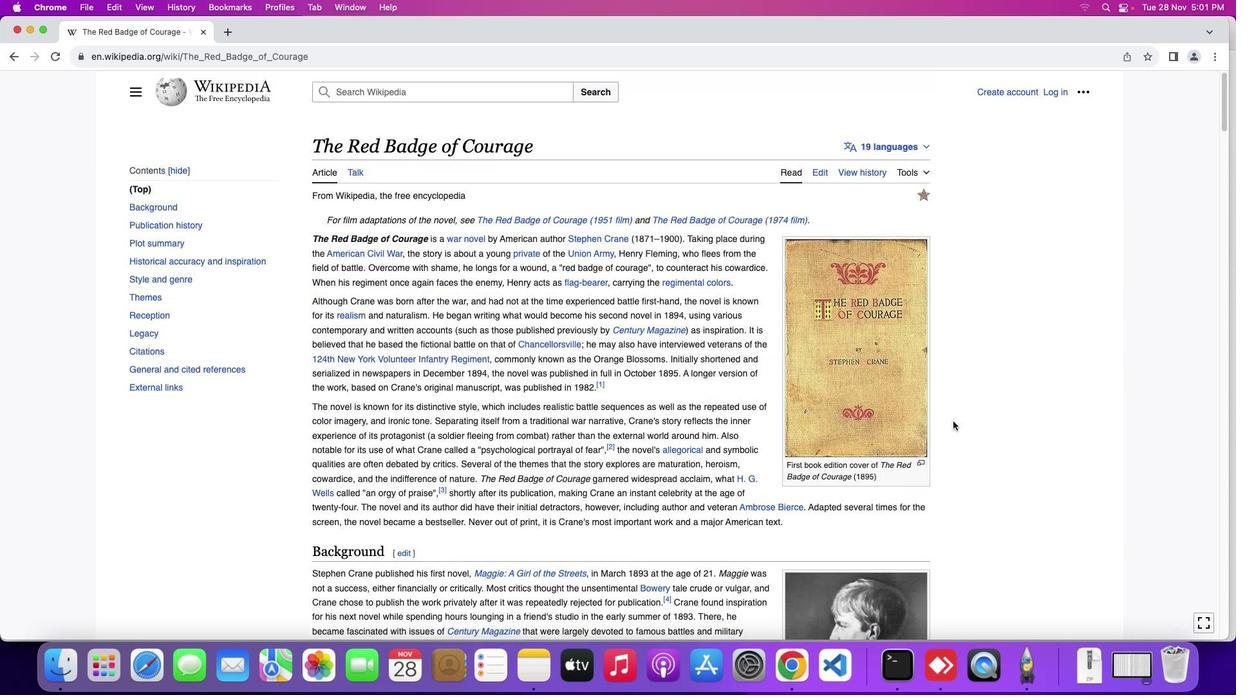 
Action: Mouse scrolled (953, 421) with delta (0, 3)
Screenshot: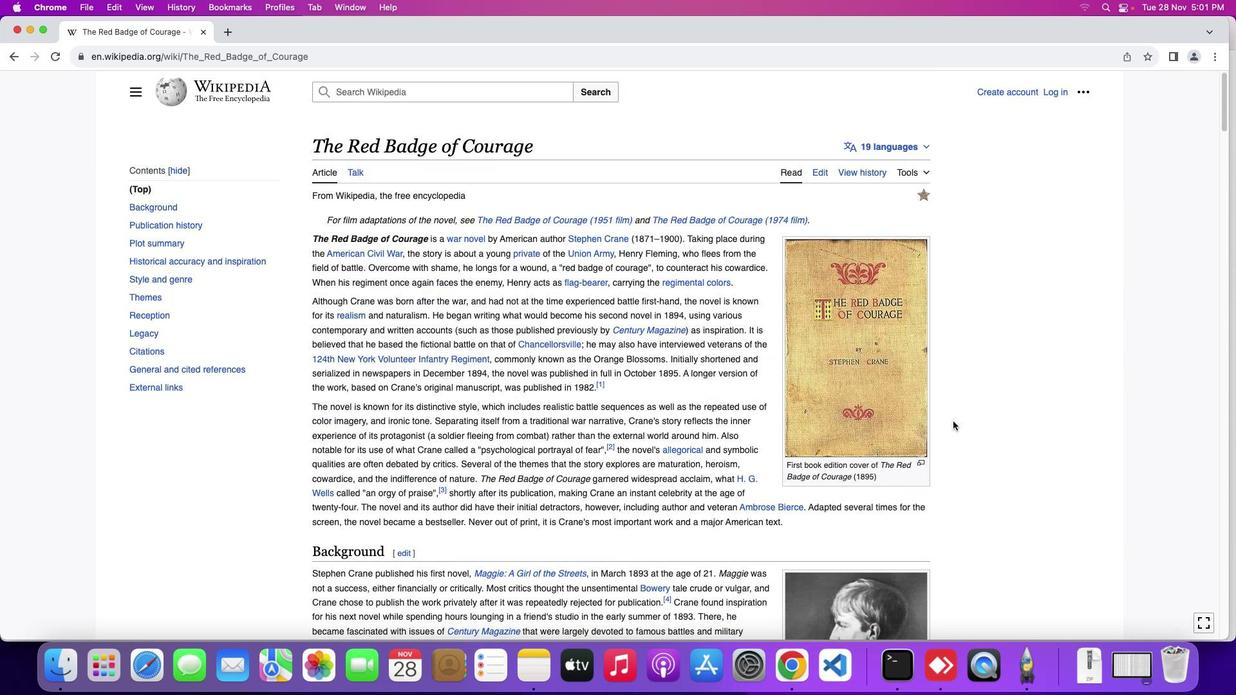 
Action: Mouse moved to (953, 421)
Screenshot: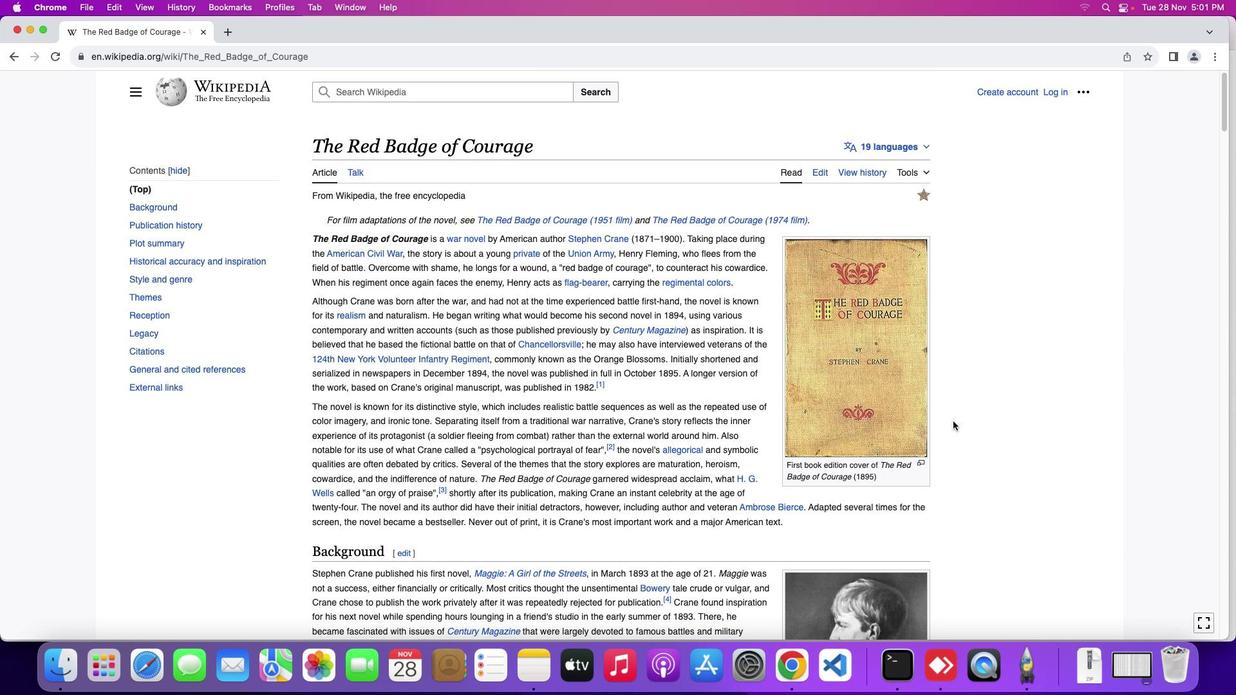 
Action: Mouse scrolled (953, 421) with delta (0, 0)
Screenshot: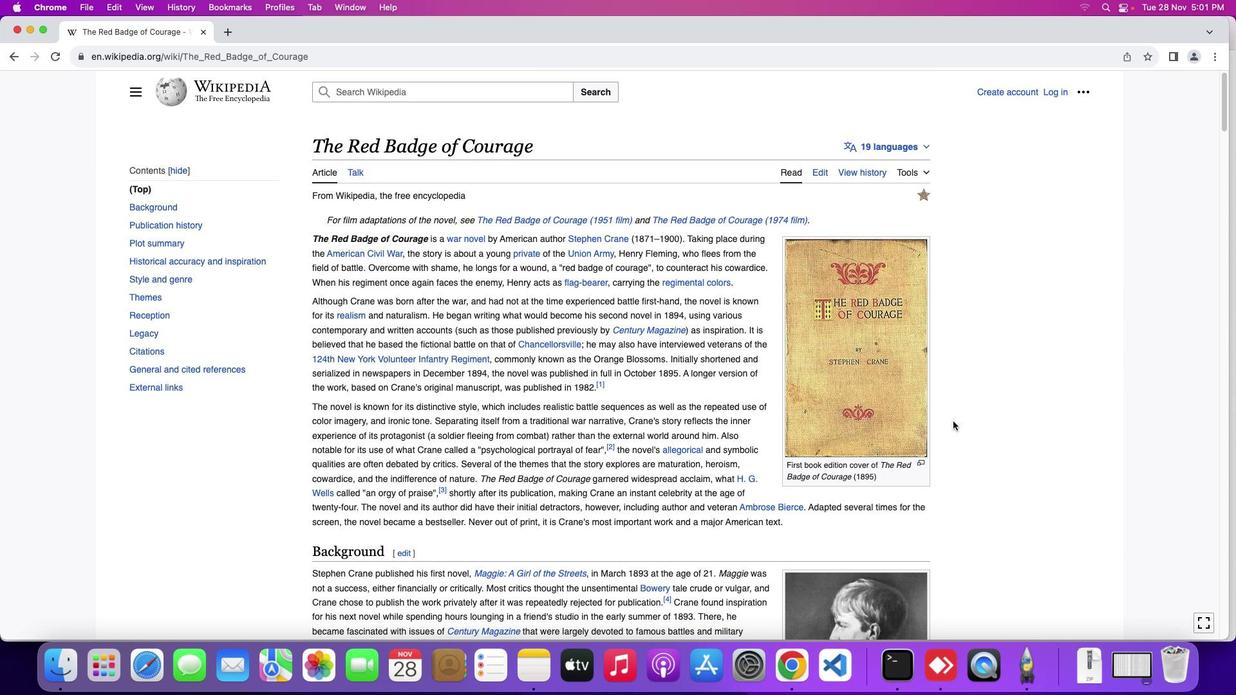 
Action: Mouse scrolled (953, 421) with delta (0, 0)
Screenshot: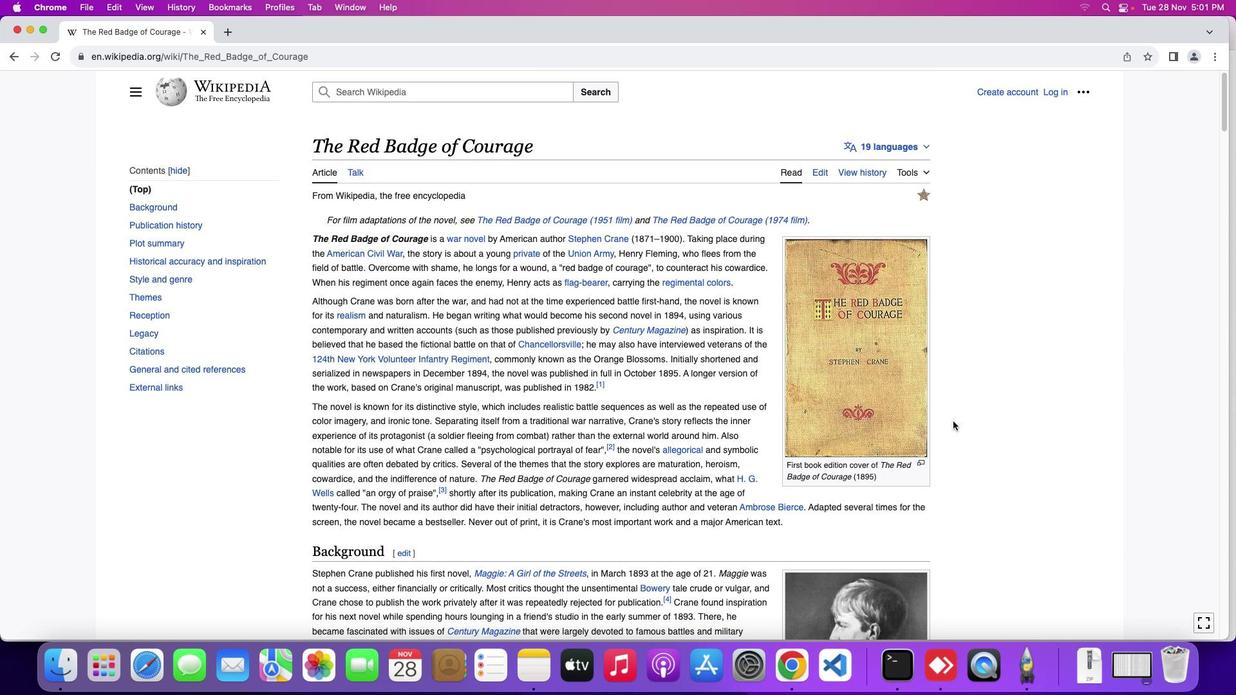 
Action: Mouse scrolled (953, 421) with delta (0, 1)
Screenshot: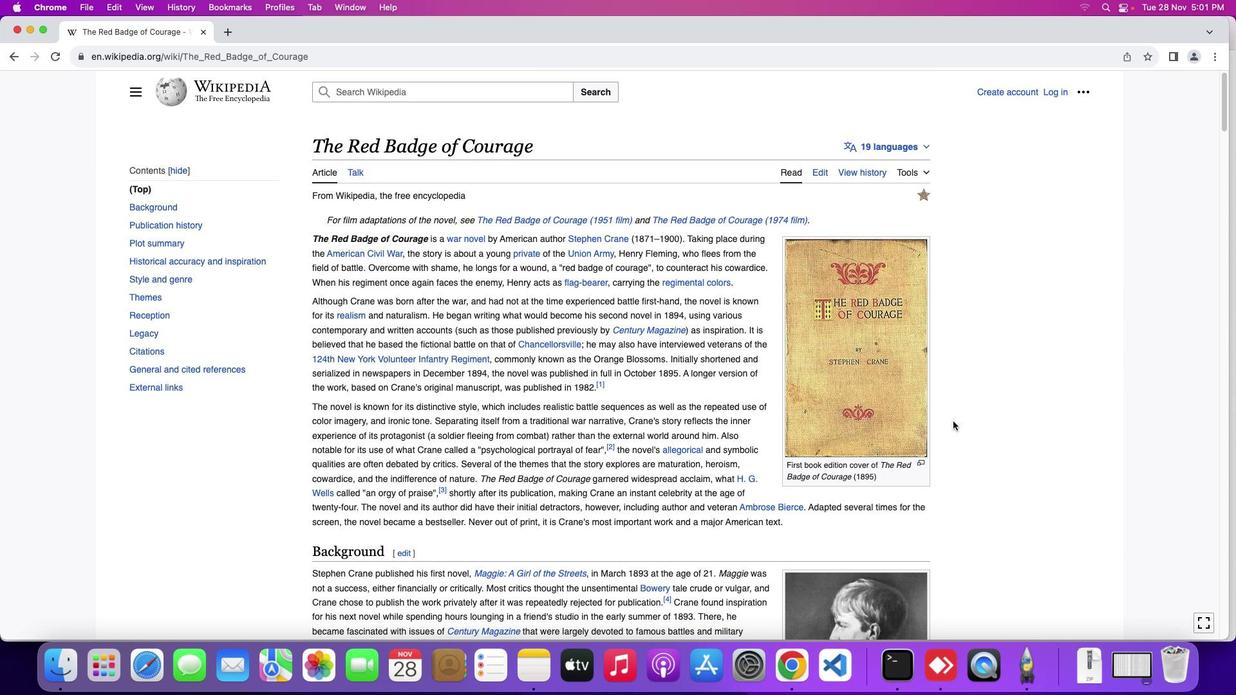 
Action: Mouse scrolled (953, 421) with delta (0, 3)
Screenshot: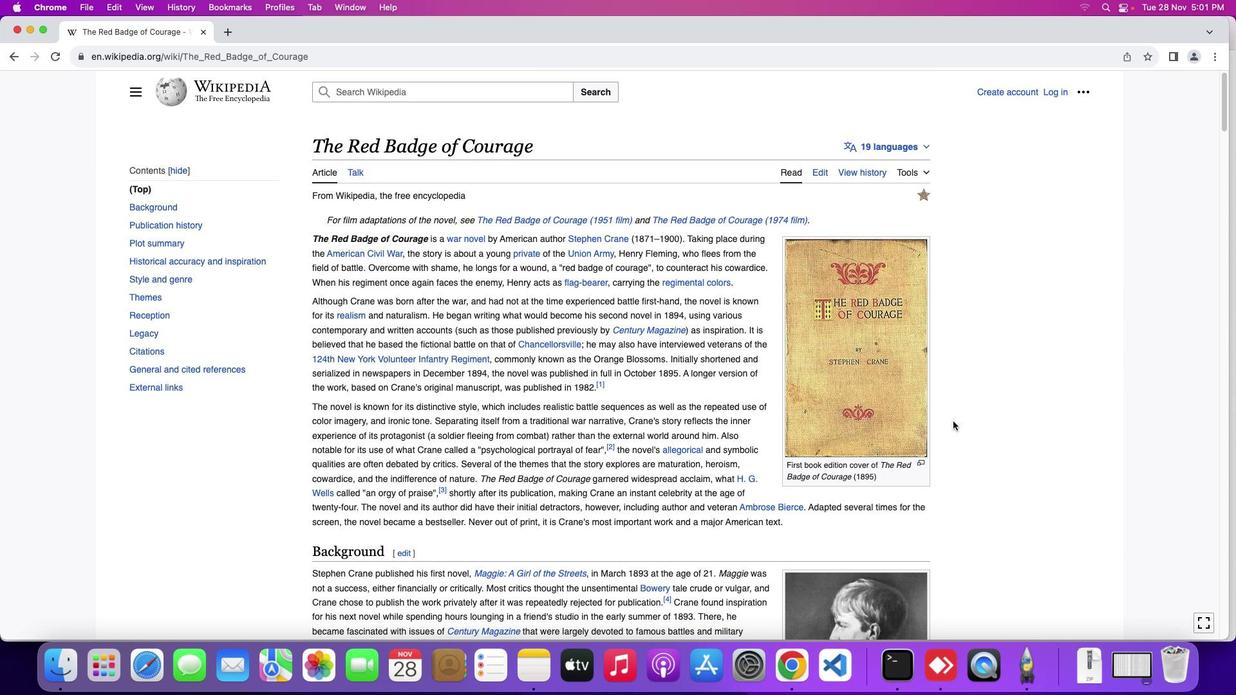 
Action: Mouse scrolled (953, 421) with delta (0, 3)
Screenshot: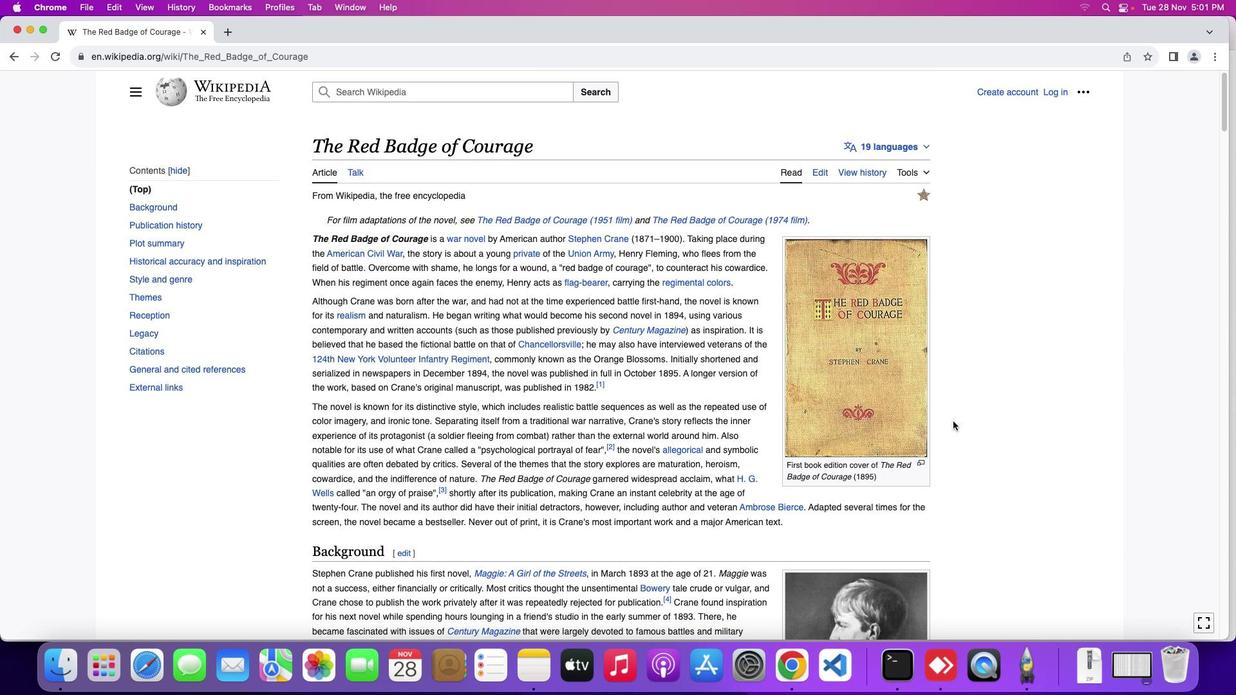 
Action: Mouse scrolled (953, 421) with delta (0, 0)
Screenshot: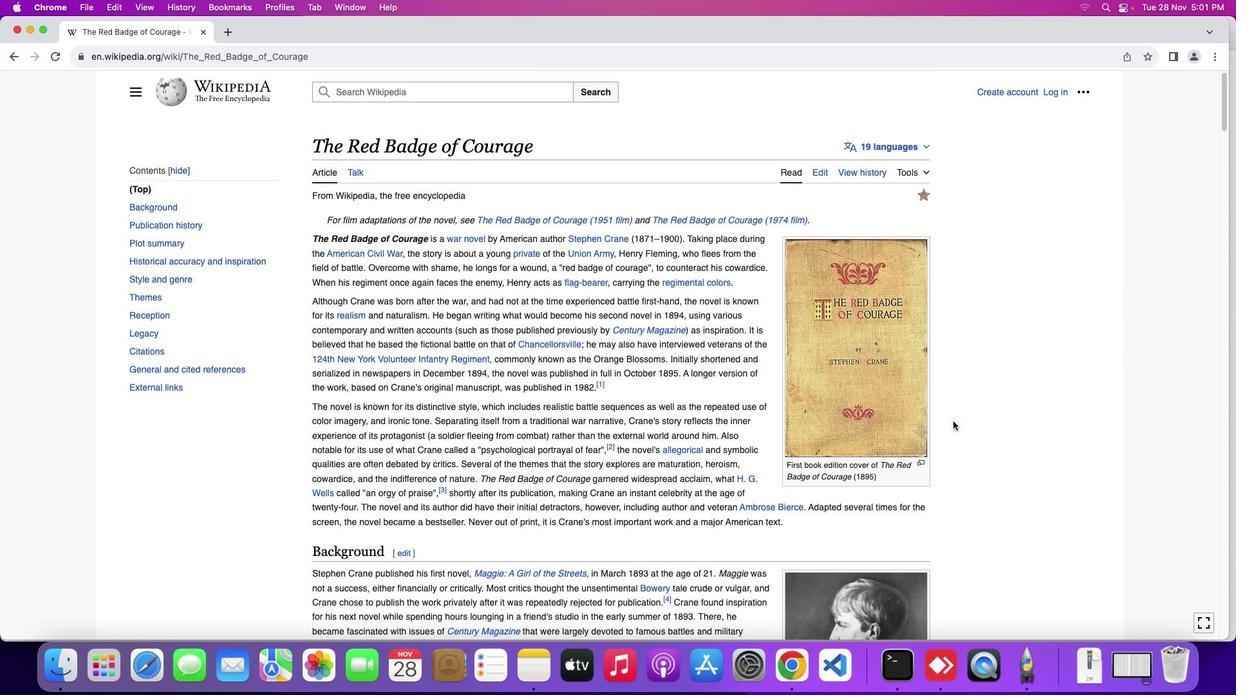 
Action: Mouse scrolled (953, 421) with delta (0, 0)
Screenshot: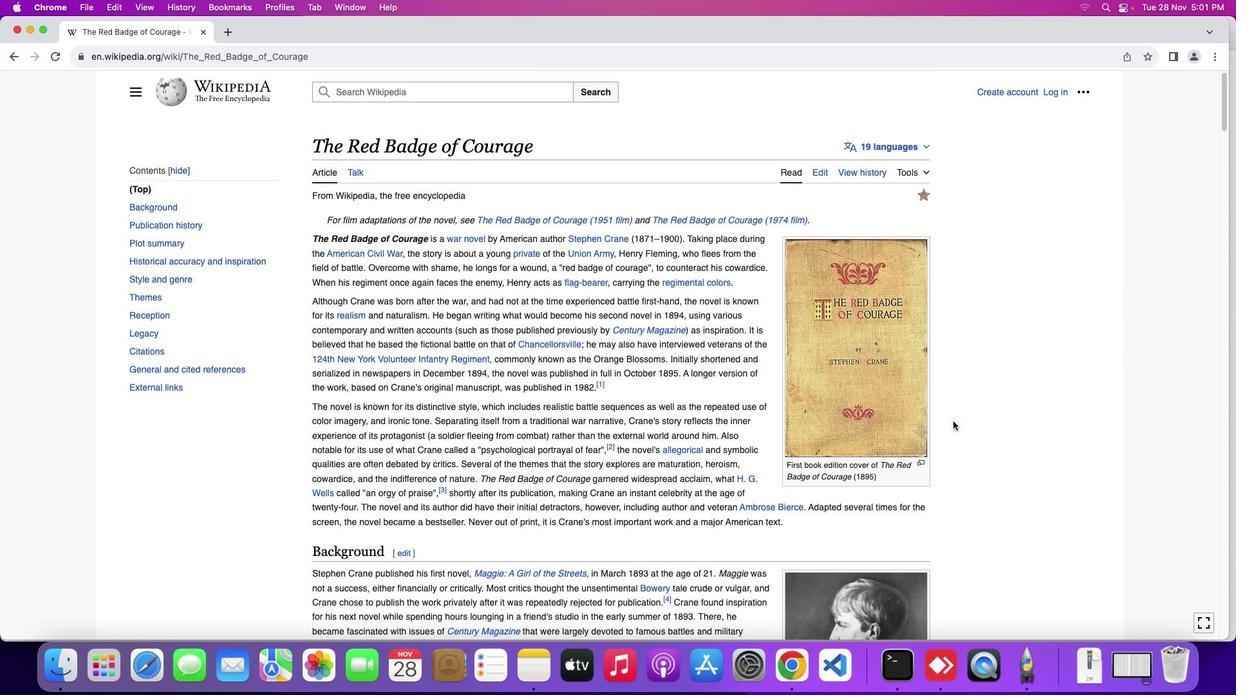 
Action: Mouse scrolled (953, 421) with delta (0, 1)
Screenshot: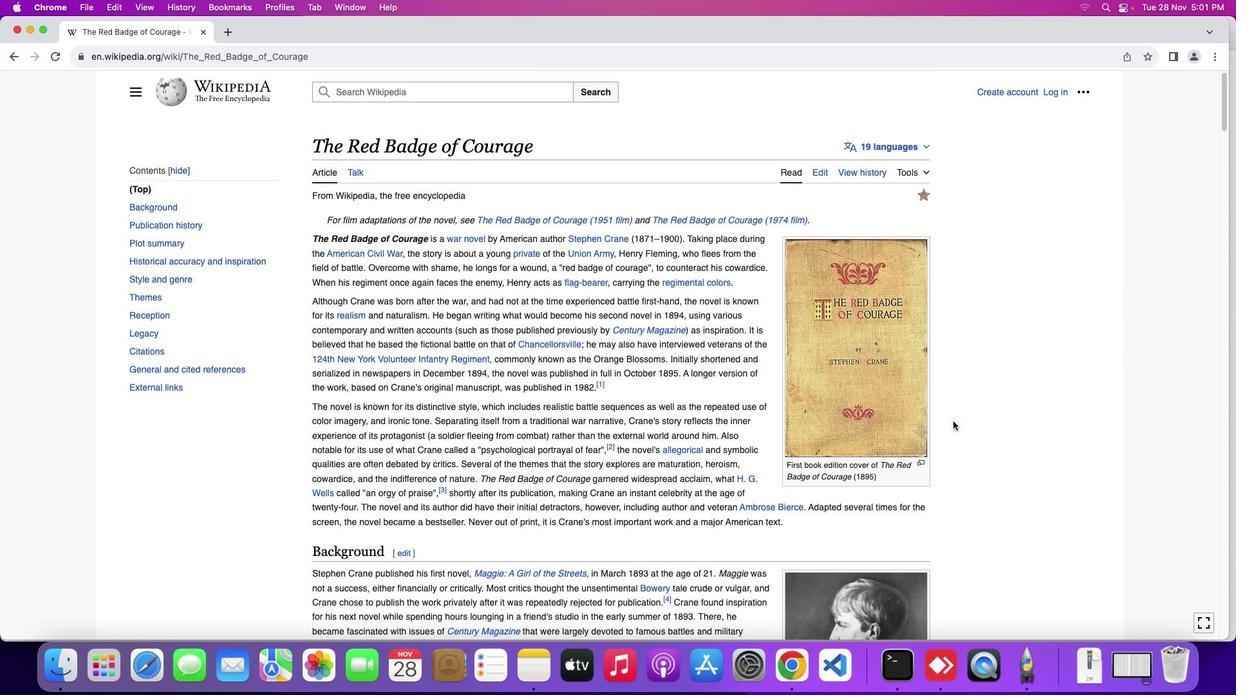 
Action: Mouse scrolled (953, 421) with delta (0, 3)
Screenshot: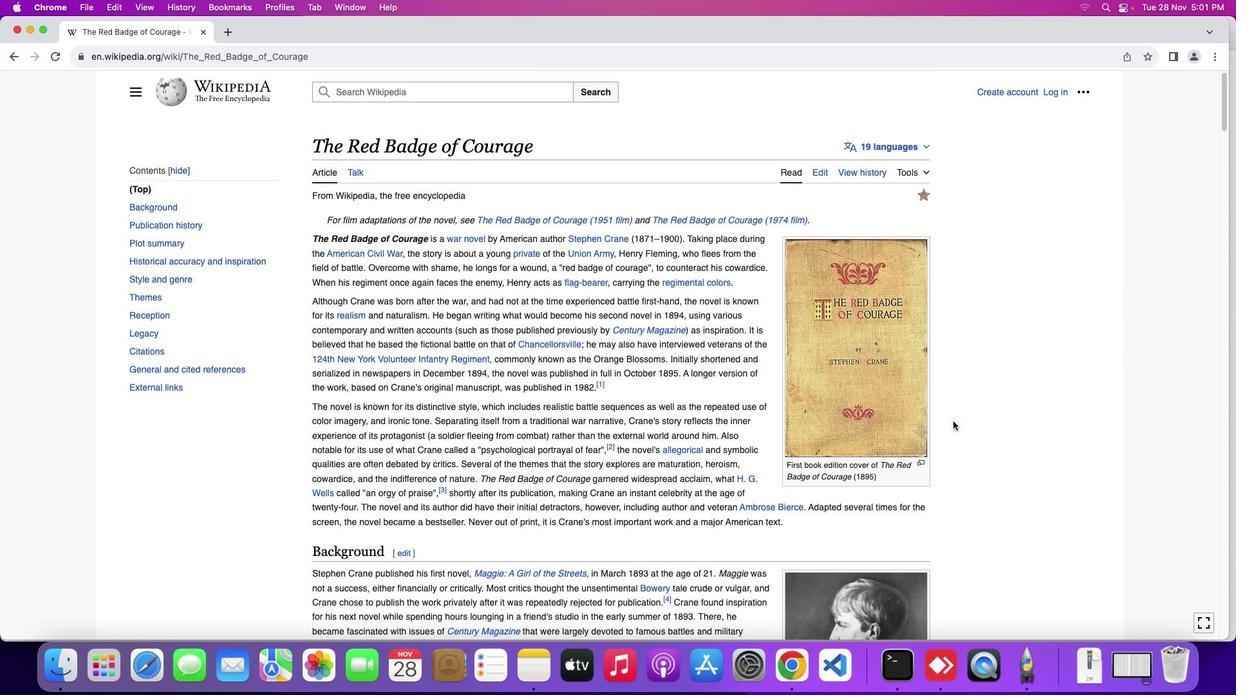 
Action: Mouse scrolled (953, 421) with delta (0, 3)
Screenshot: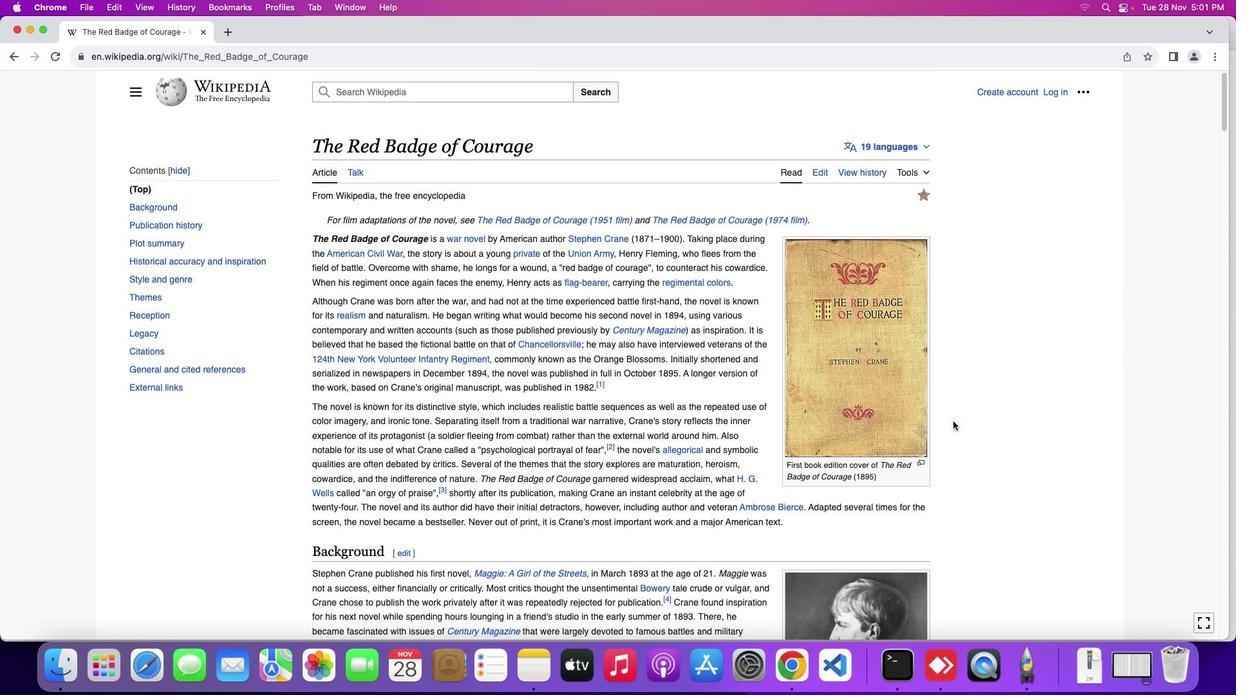 
Action: Mouse moved to (27, 31)
Screenshot: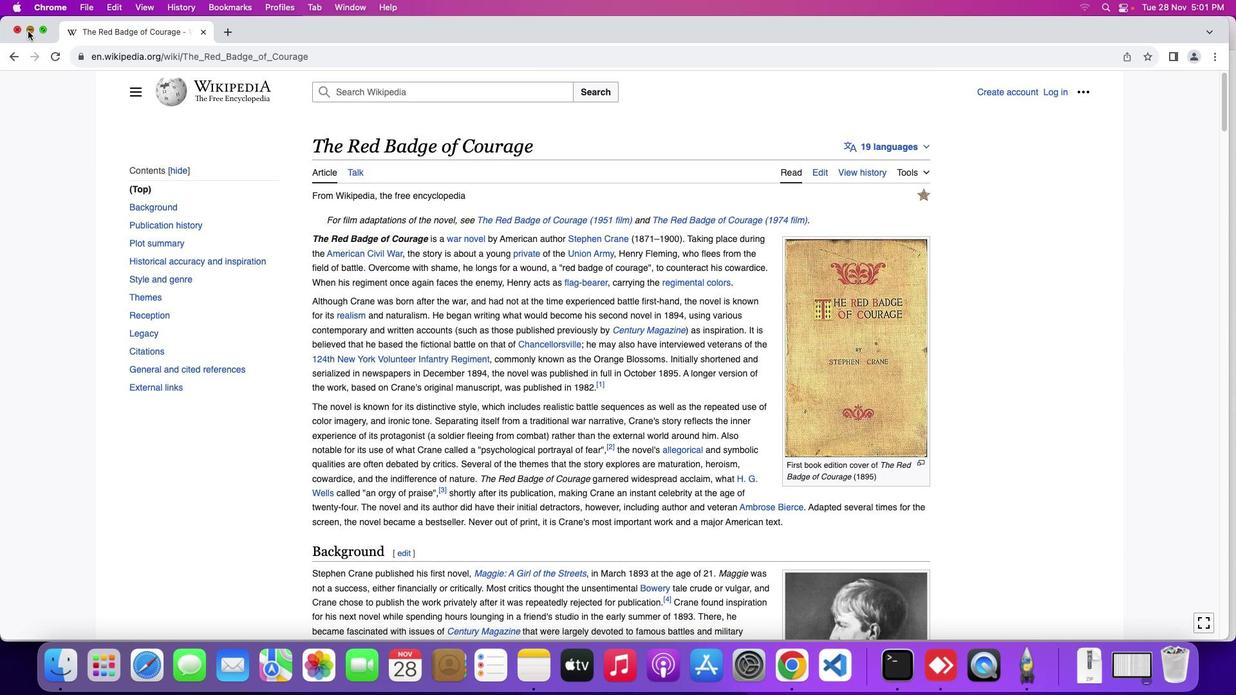 
Action: Mouse pressed left at (27, 31)
Screenshot: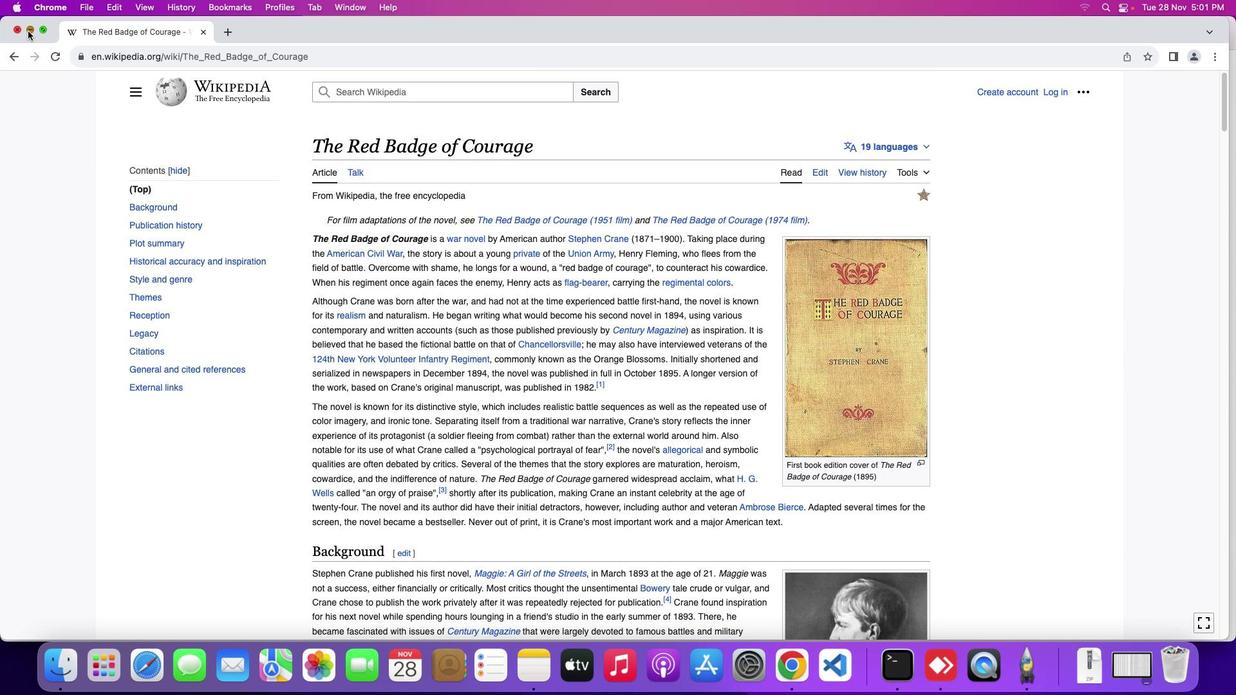 
Action: Mouse moved to (80, 120)
Screenshot: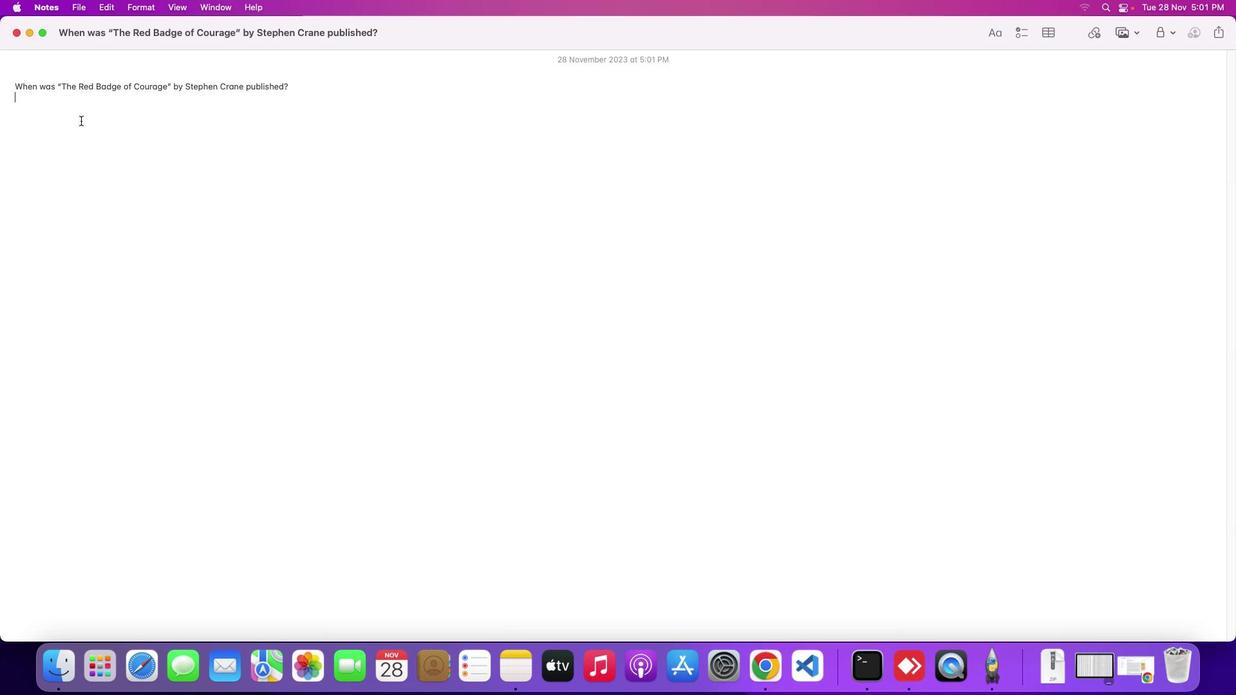
Action: Mouse pressed left at (80, 120)
Screenshot: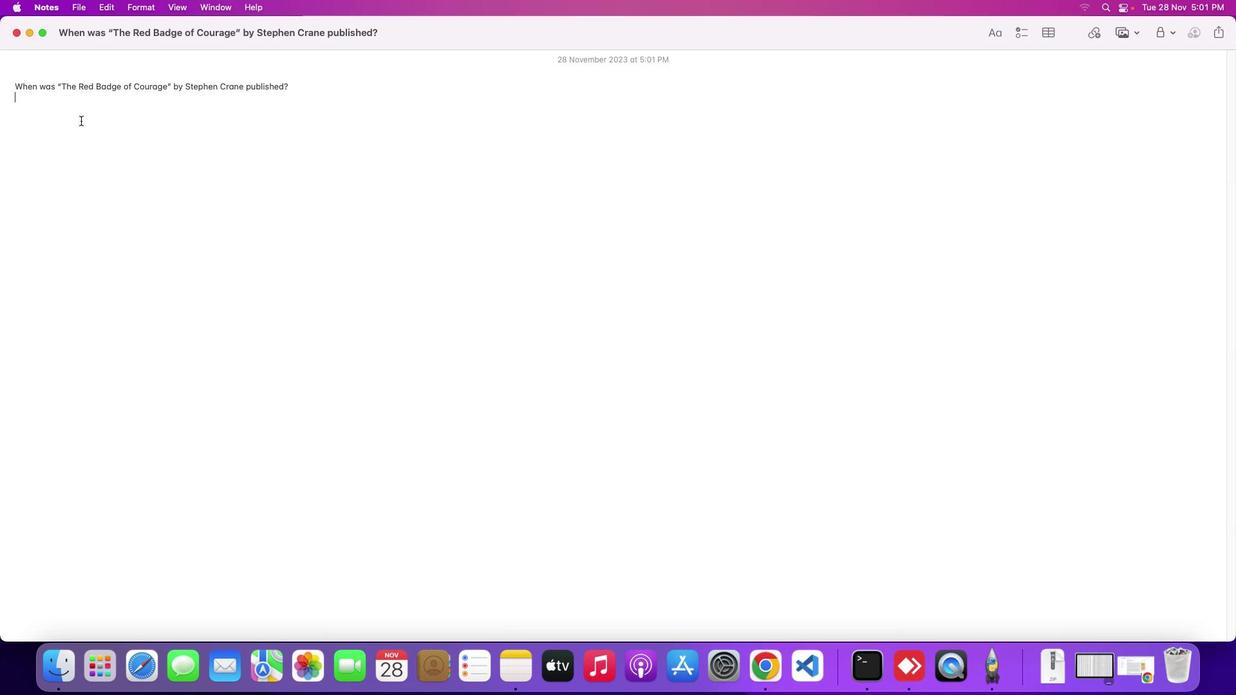 
Action: Mouse moved to (78, 119)
Screenshot: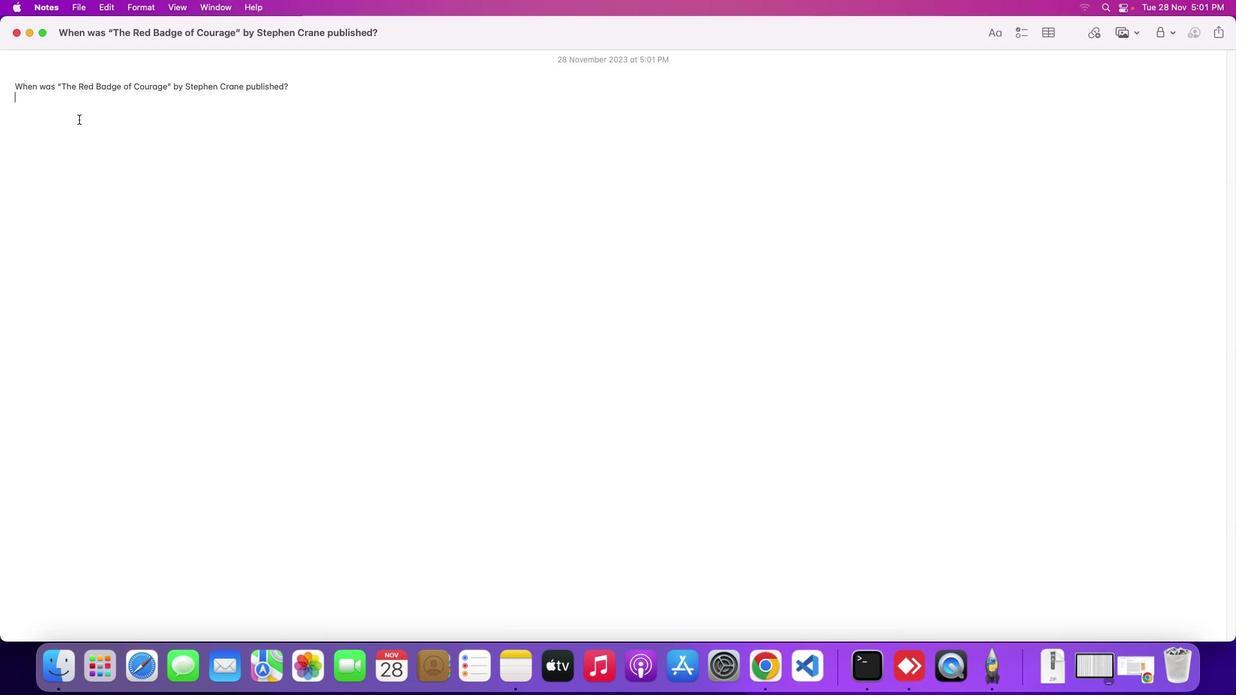 
Action: Key pressed Key.shiftKey.shift'"'Key.shift'T''h''e'Key.spaceKey.shift'R''e''d'Key.spaceKey.shift'B''a''d''g''e'Key.space'o''f'Key.spaceKey.shift'C''O''u''r''a''g''e'Key.shift'"'Key.space'b''y'Key.spaceKey.shift'S''t''e''p''h''e''n'Key.spaceKey.shift'C''r''a''n''e'Key.space'w''a''s'Key.space'f''i''r''s''t'Key.space'p''u''b''l''i''s''h''e''d'Key.space'i''n'Key.space'a'Key.space's''h''o''r''t''e''n''e''d'Key.space'a''n''d'Key.space's''e''r''i''a''l''i''z''e''d'Key.space'm''a''n''n''e''r'Key.space'i''n'Key.space'n''e''w''s''p''a''p''e''r'Key.space'i''n'Key.spaceKey.shift'D''e''c''e''m''b''e''r'Key.space'1''8''9''4'Key.space'w''h''i''l''e'Key.spaceKey.leftKey.leftKey.leftKey.leftKey.leftKey.leftKey.leftKey.leftKey.leftKey.leftKey.leftKey.leftKey.leftKey.leftKey.leftKey.leftKey.leftKey.leftKey.leftKey.leftKey.leftKey.leftKey.leftKey.left's'Key.altKey.rightKey.rightKey.rightKey.rightKey.right'i''t'Key.space'w''a''s'Key.space'p''u''b''l''i''s''h''e''d'Key.space'i''n'Key.space'f''u''l''l'Key.space'i''n'Key.spaceKey.shift'O''c''t''o''b''e''r'Key.space'1''8''9''5''.'
Screenshot: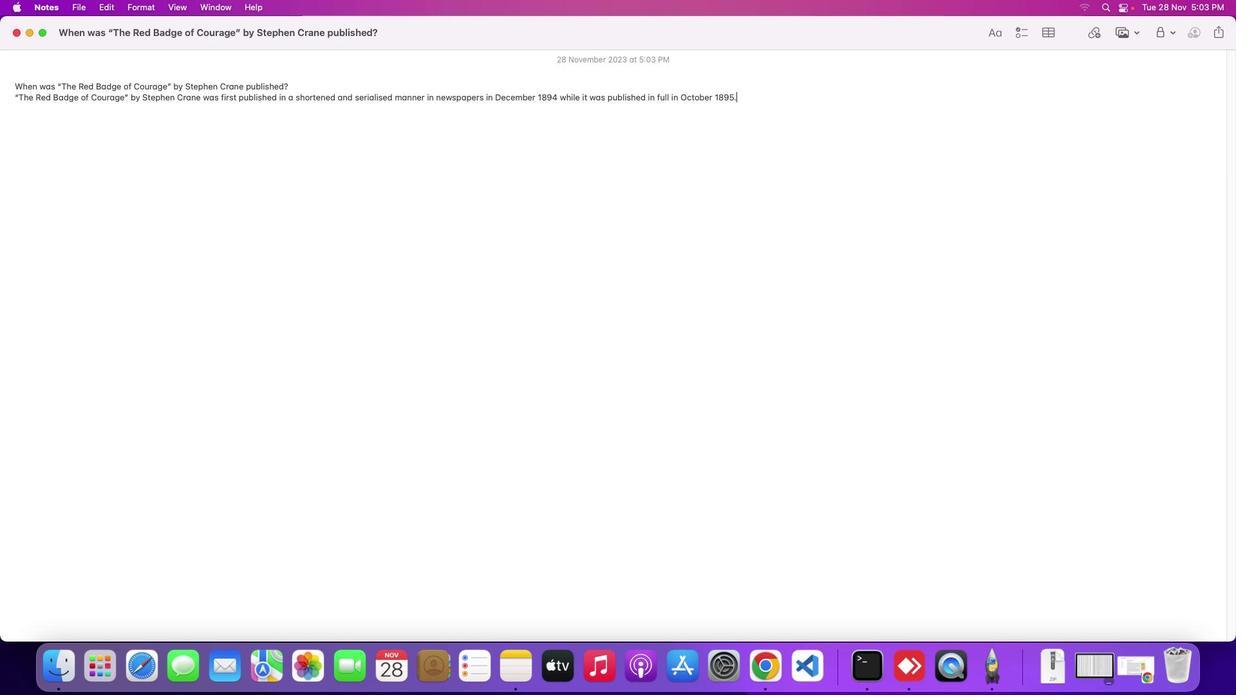 
